 Task: Plan a trip to Shakargarr, Pakistan from 3rd December, 2023 to 7th December, 2023 for 2 adults.1  bedroom having 1 bed and 1 bathroom. Property type can be hotel. Booking option can be shelf check-in. Look for 5 properties as per requirement.
Action: Mouse moved to (502, 73)
Screenshot: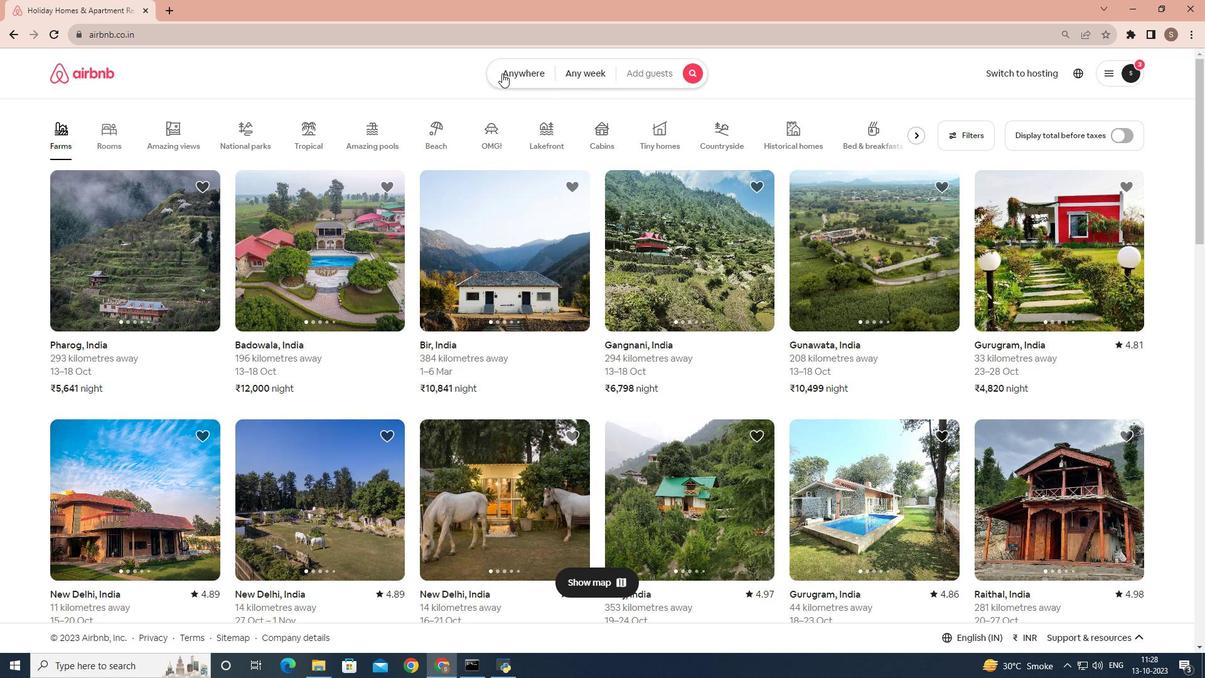 
Action: Mouse pressed left at (502, 73)
Screenshot: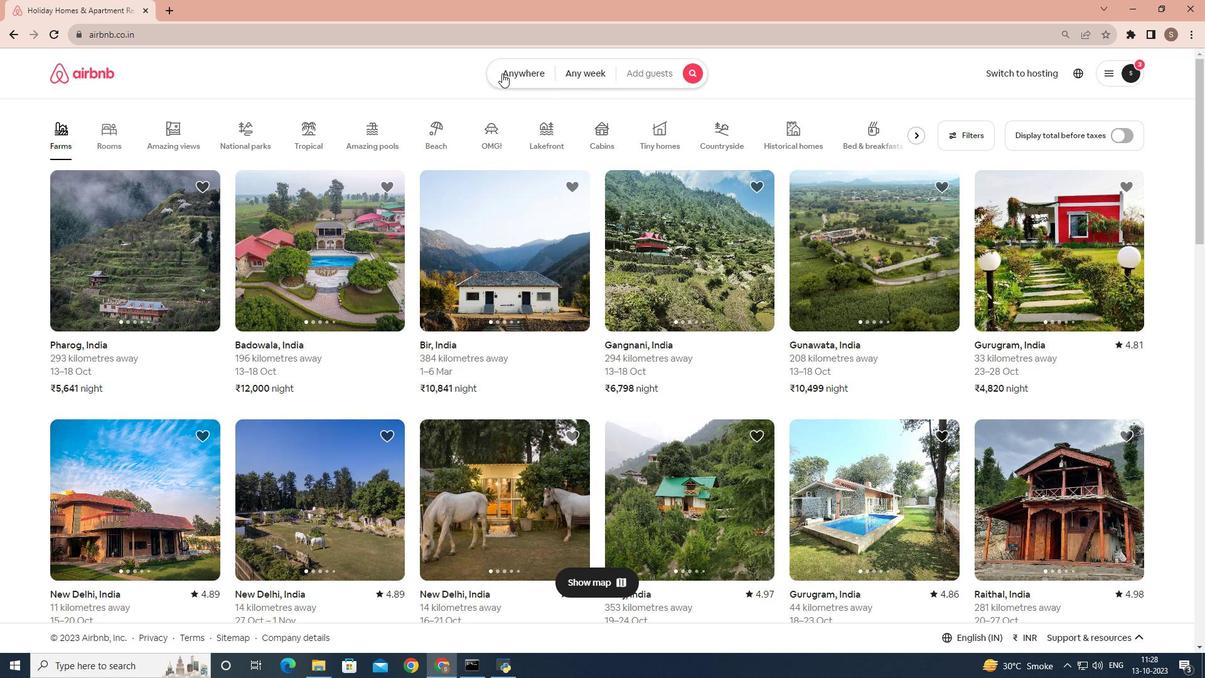 
Action: Mouse moved to (396, 122)
Screenshot: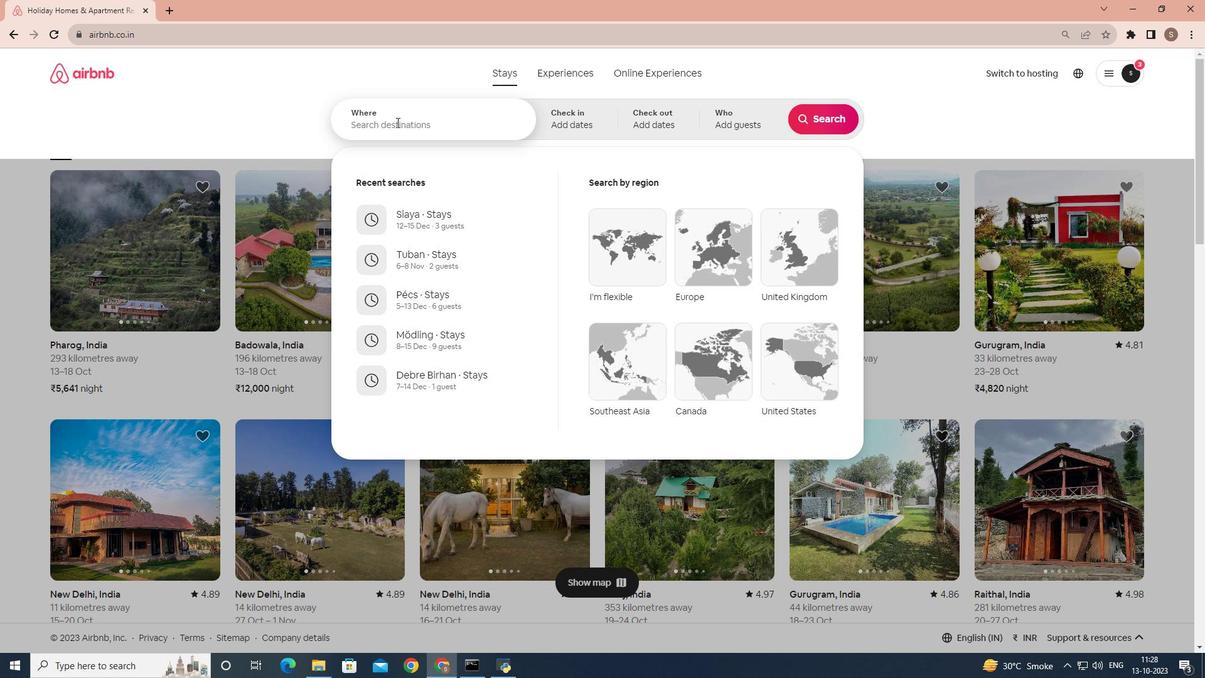 
Action: Mouse pressed left at (396, 122)
Screenshot: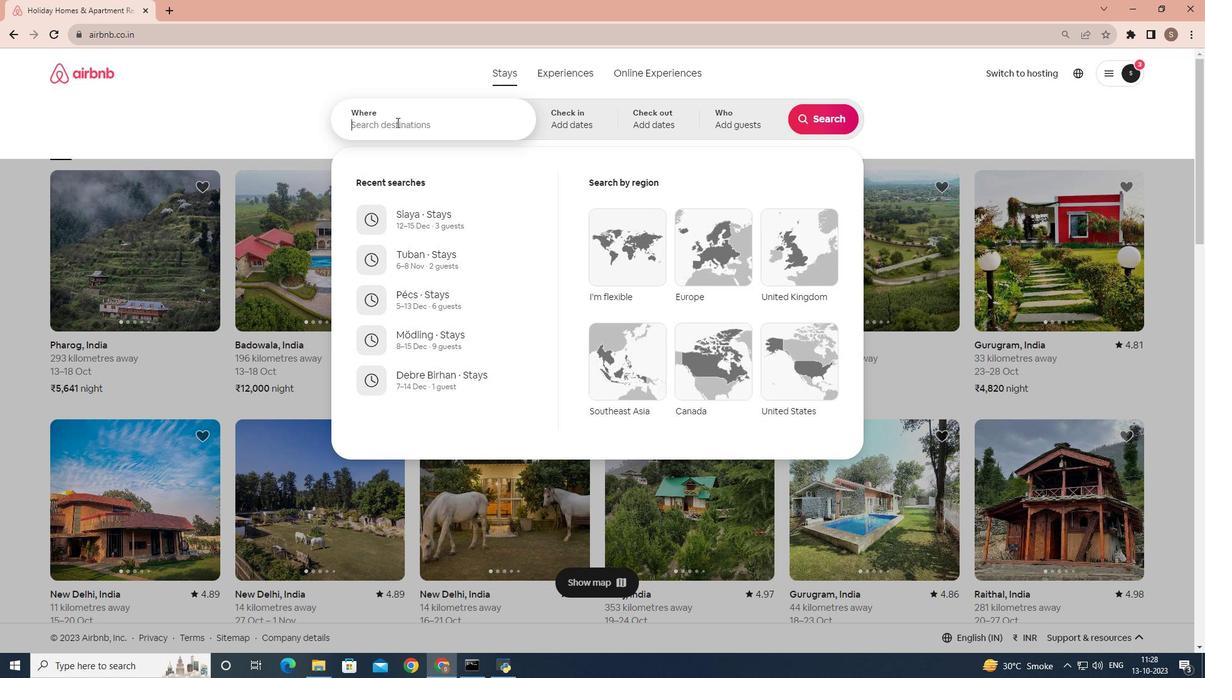 
Action: Mouse moved to (396, 117)
Screenshot: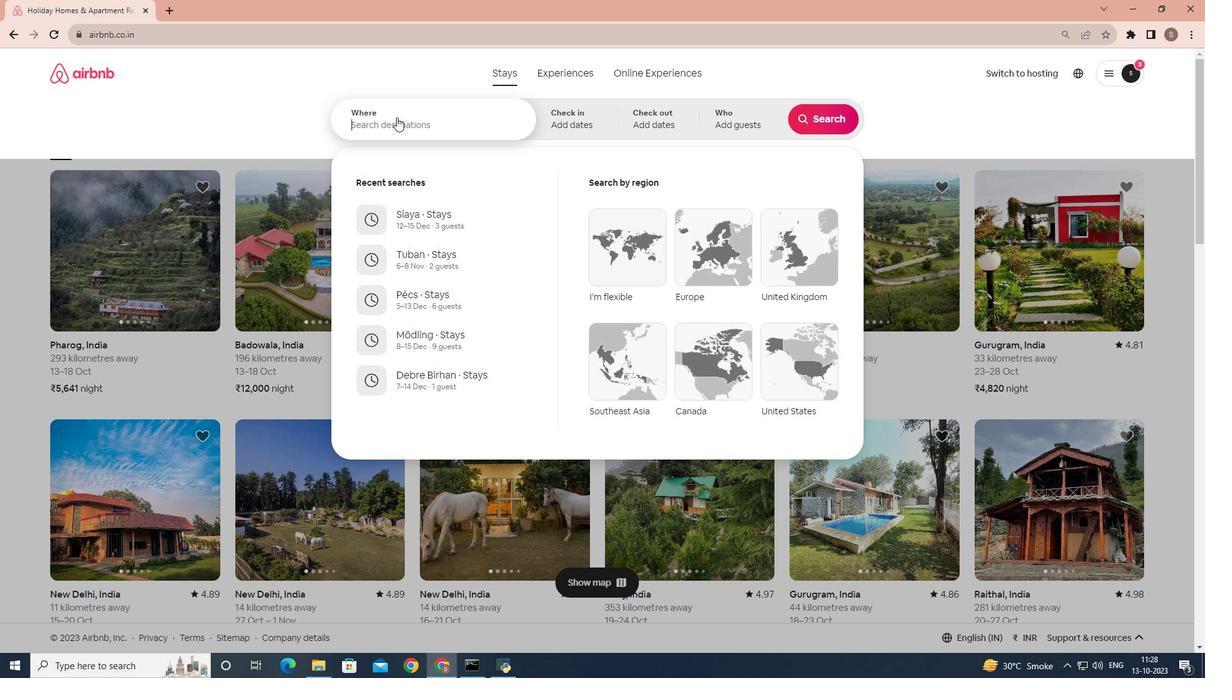 
Action: Key pressed shakargarr
Screenshot: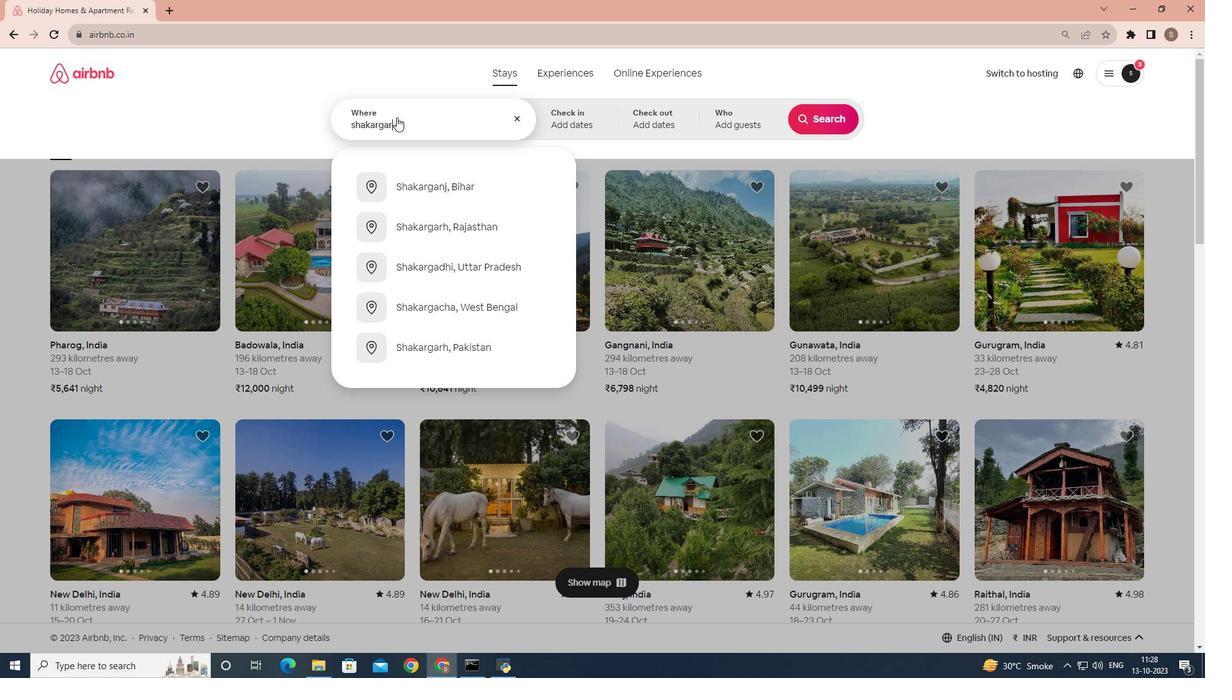 
Action: Mouse moved to (413, 128)
Screenshot: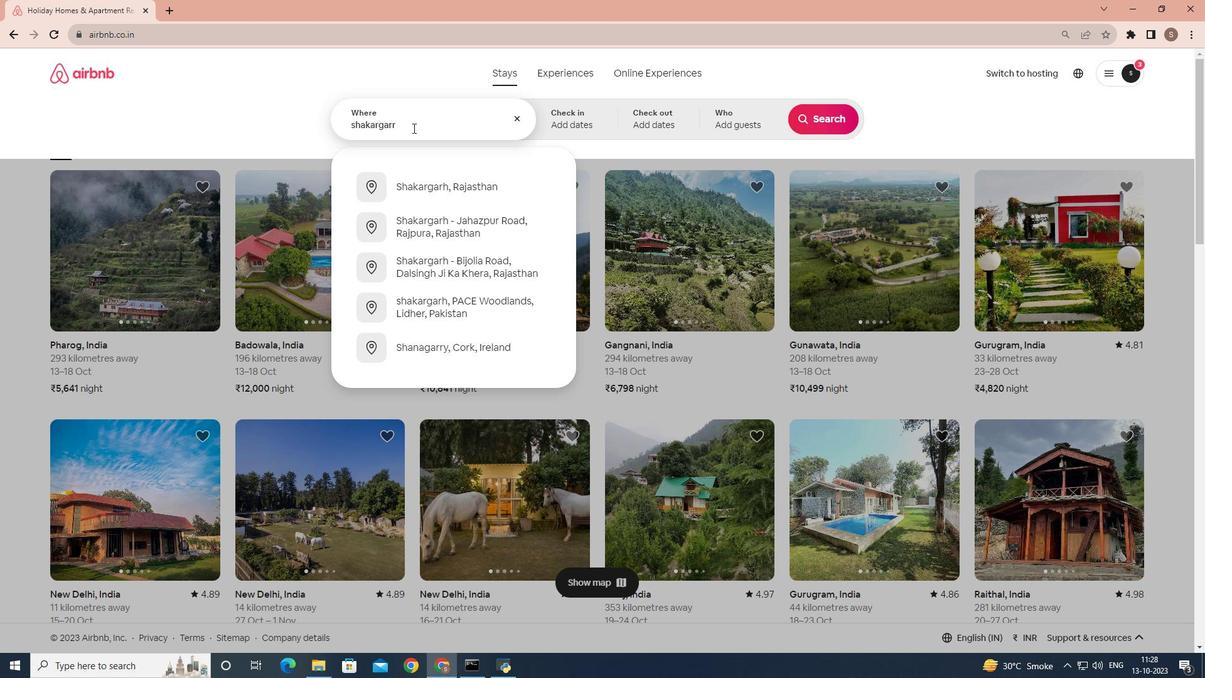 
Action: Key pressed ,pakistan
Screenshot: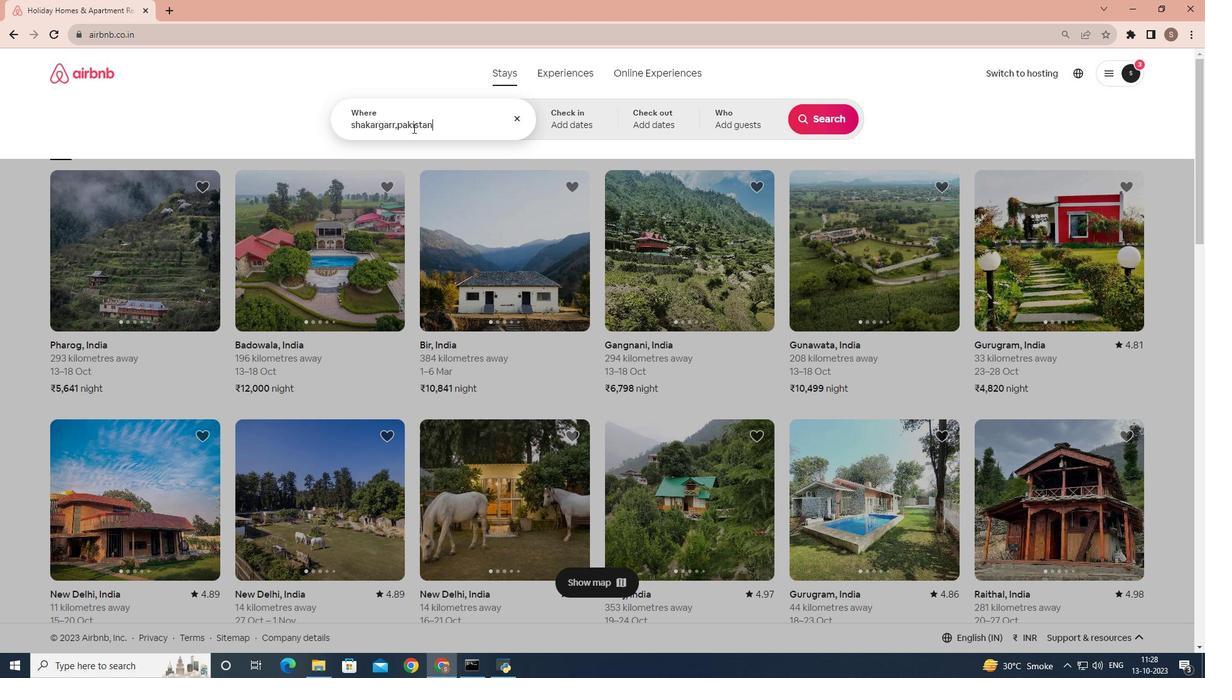
Action: Mouse moved to (417, 275)
Screenshot: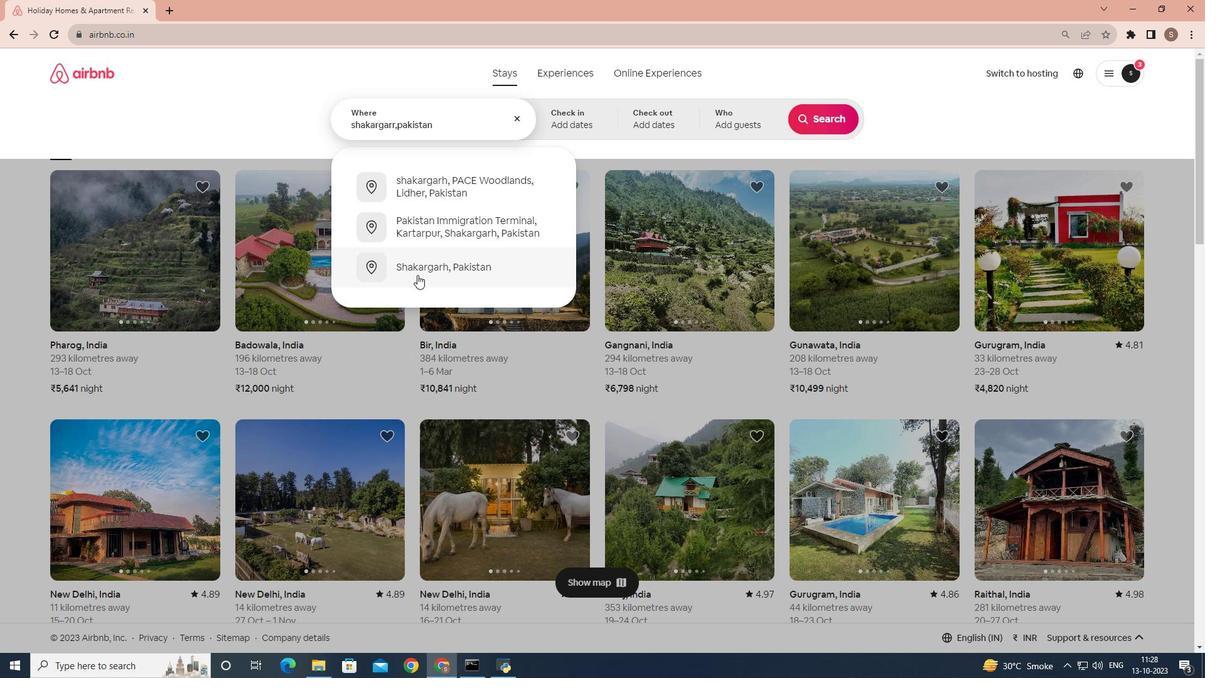 
Action: Mouse pressed left at (417, 275)
Screenshot: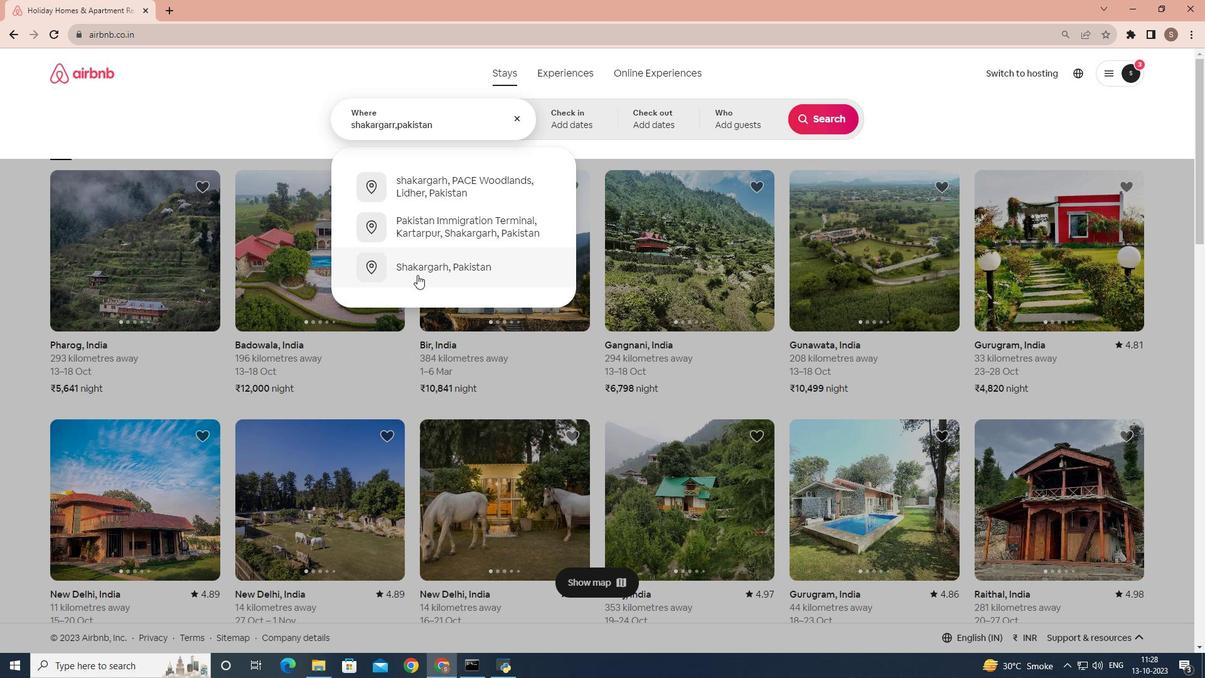 
Action: Mouse moved to (821, 219)
Screenshot: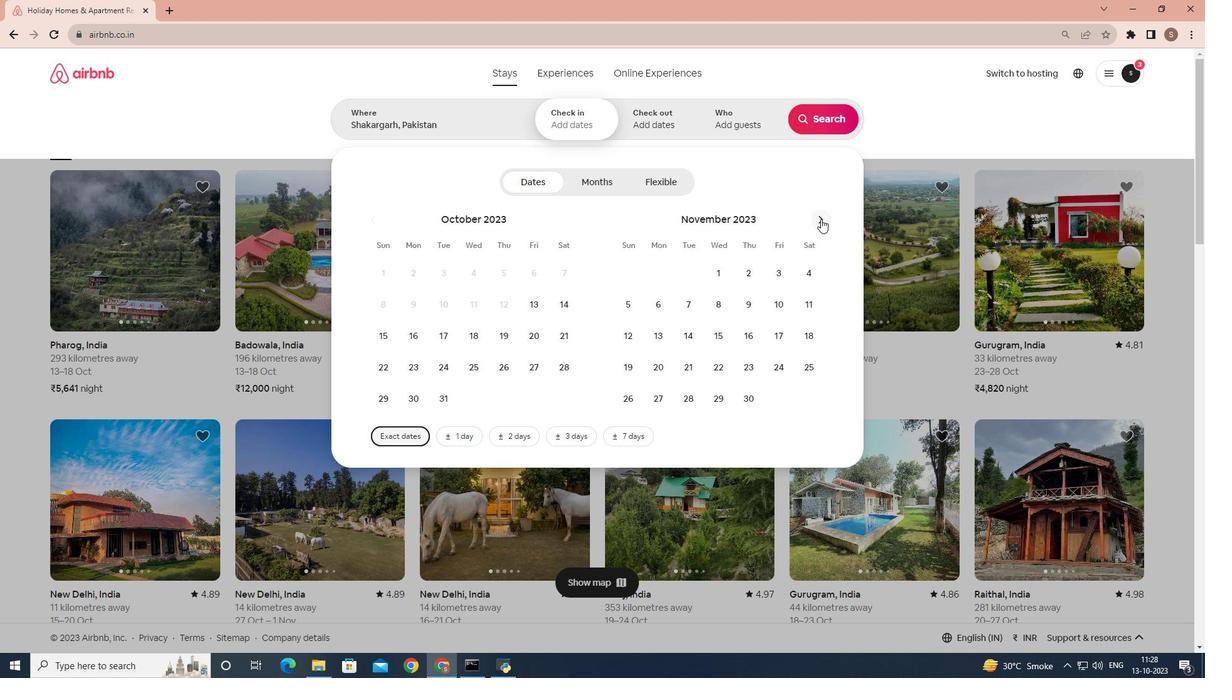 
Action: Mouse pressed left at (821, 219)
Screenshot: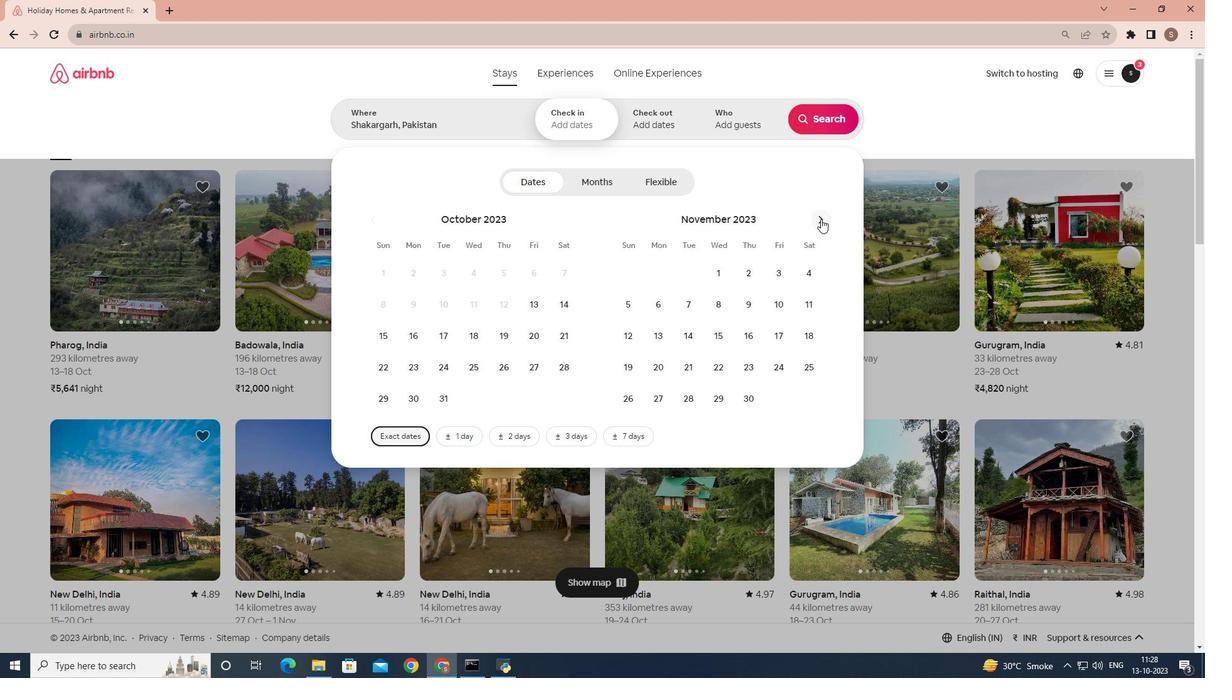 
Action: Mouse moved to (624, 314)
Screenshot: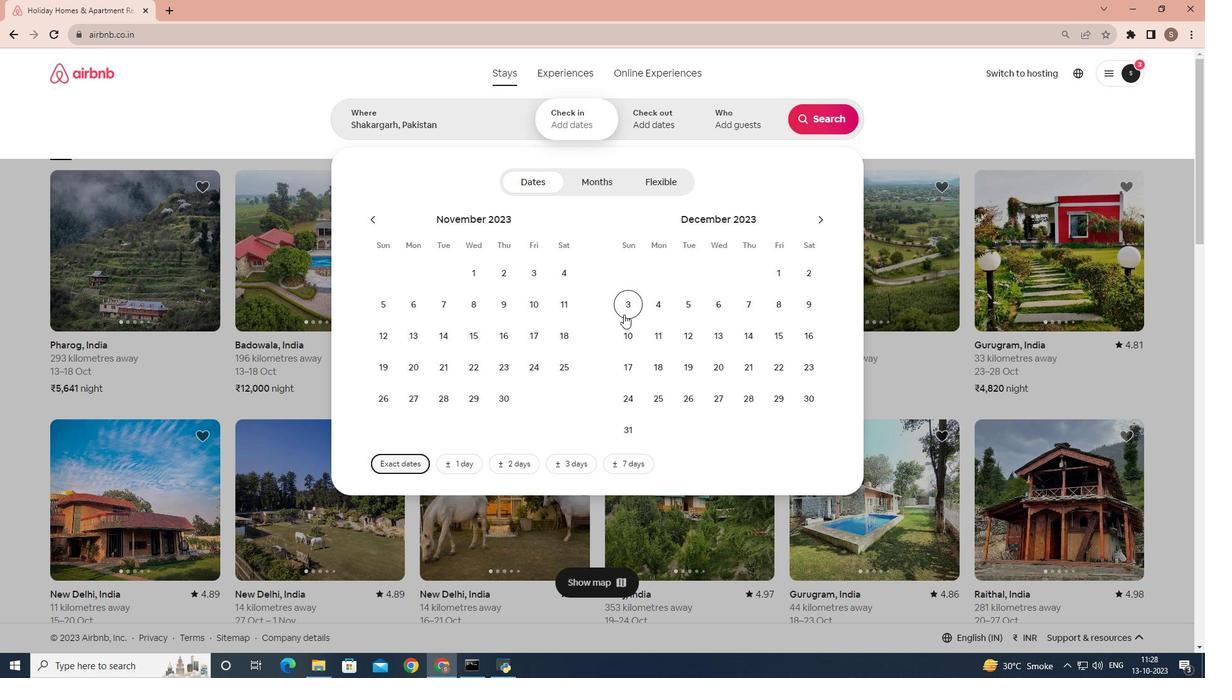 
Action: Mouse pressed left at (624, 314)
Screenshot: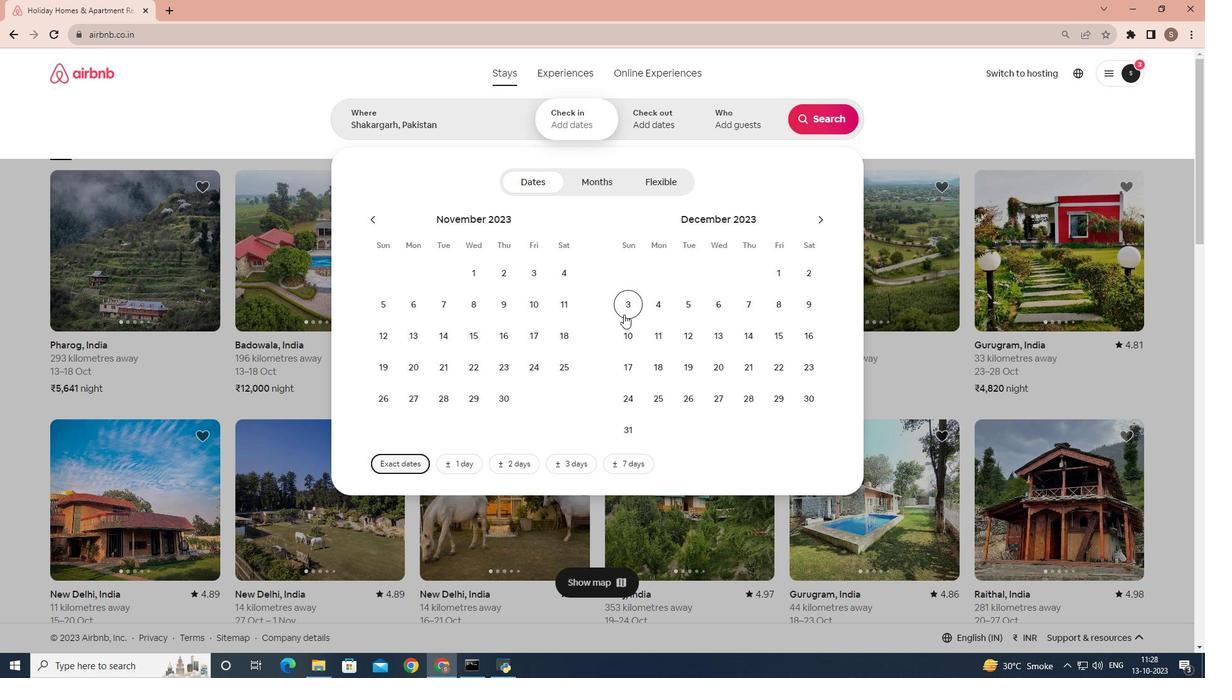 
Action: Mouse moved to (748, 313)
Screenshot: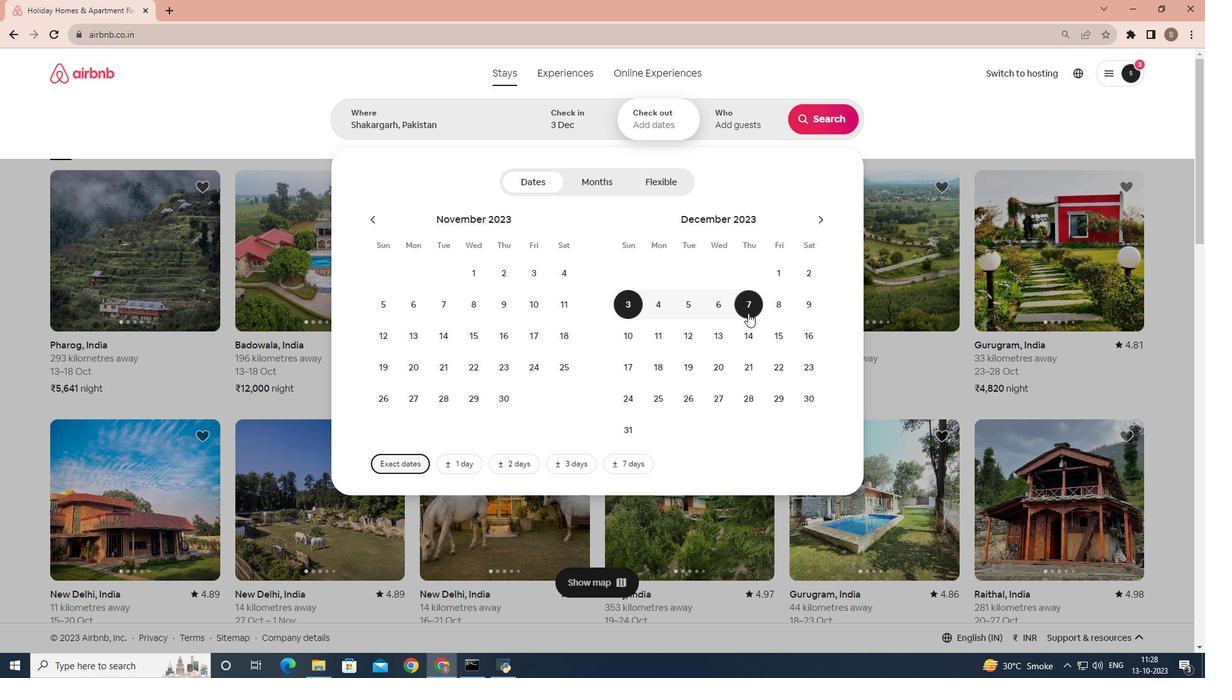 
Action: Mouse pressed left at (748, 313)
Screenshot: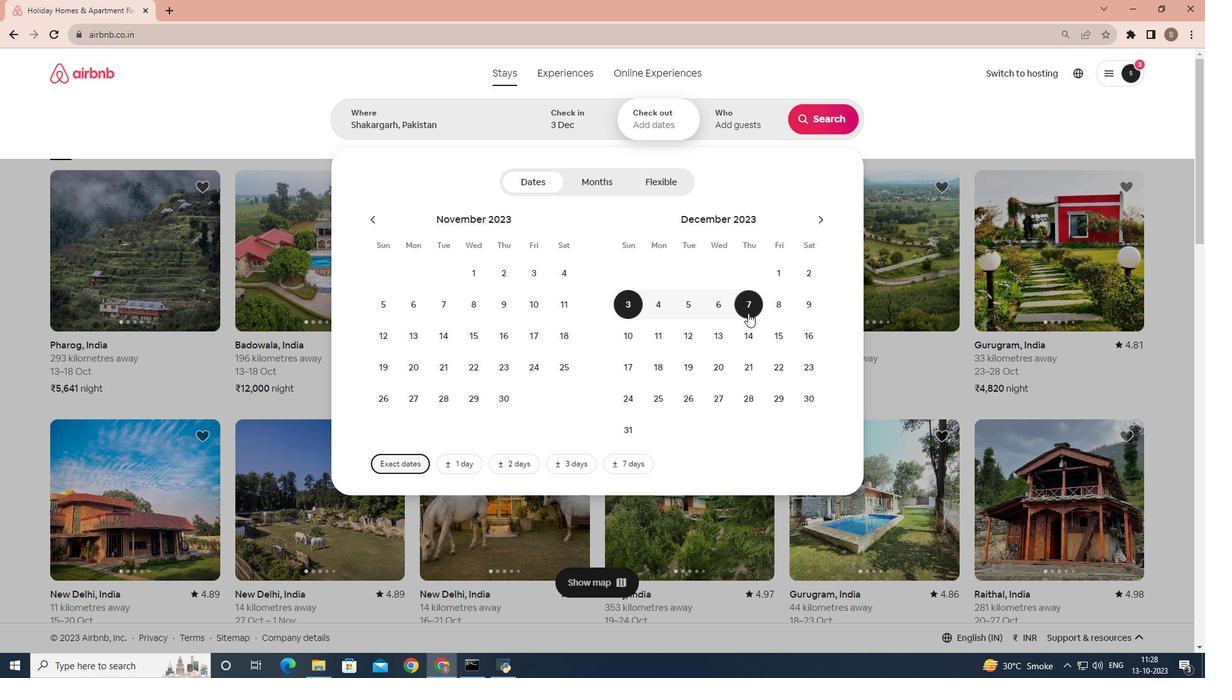 
Action: Mouse moved to (735, 129)
Screenshot: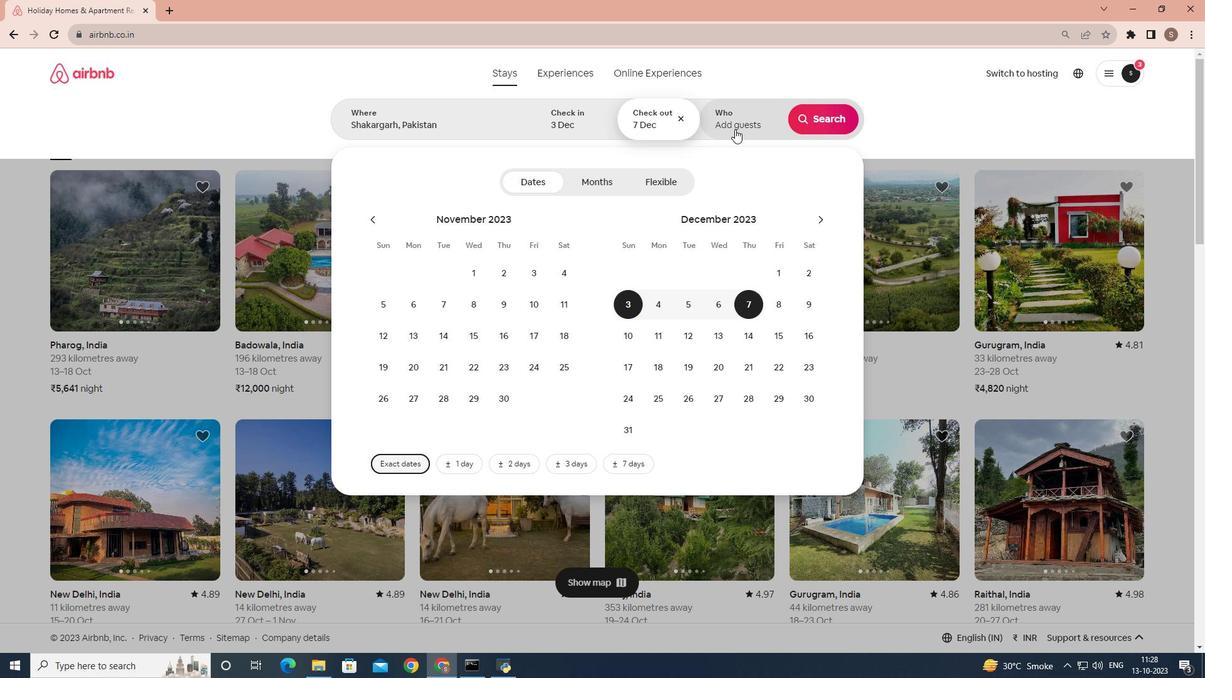 
Action: Mouse pressed left at (735, 129)
Screenshot: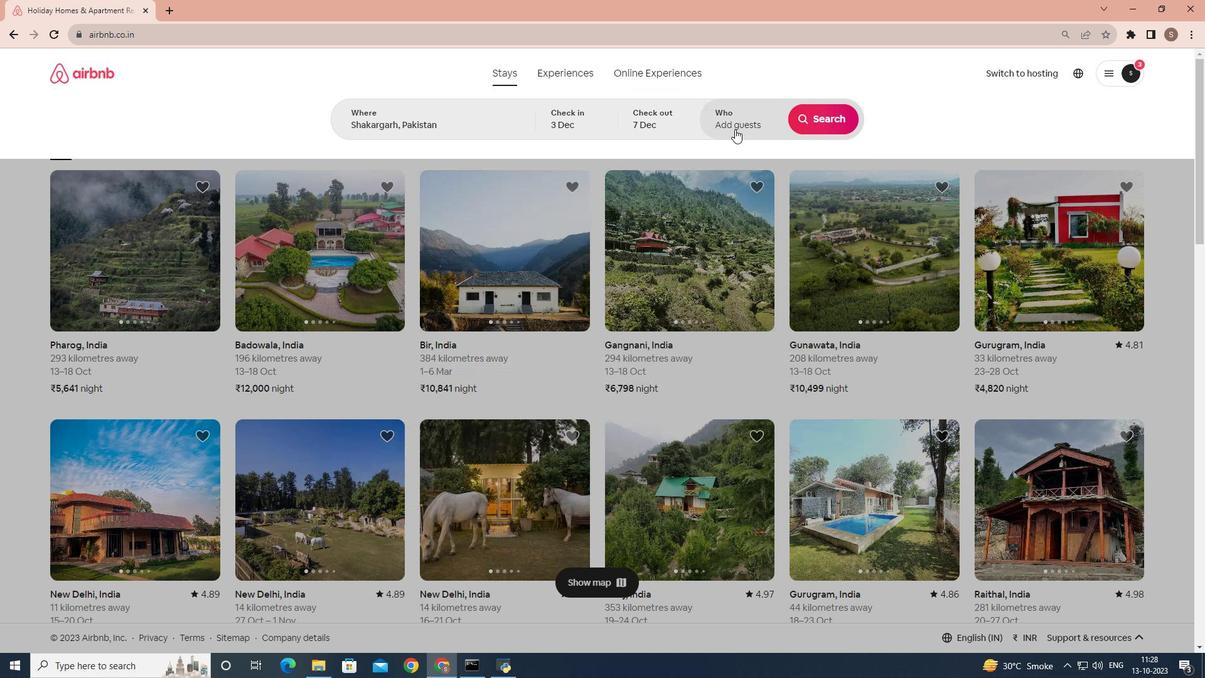 
Action: Mouse moved to (830, 185)
Screenshot: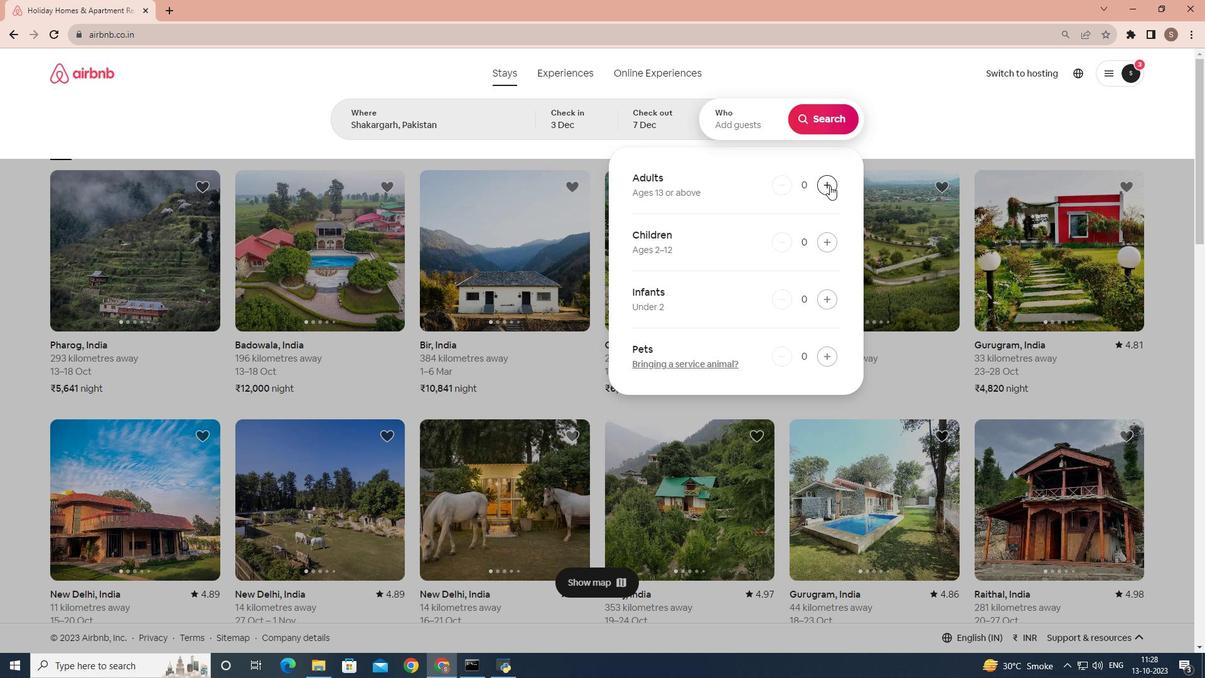 
Action: Mouse pressed left at (830, 185)
Screenshot: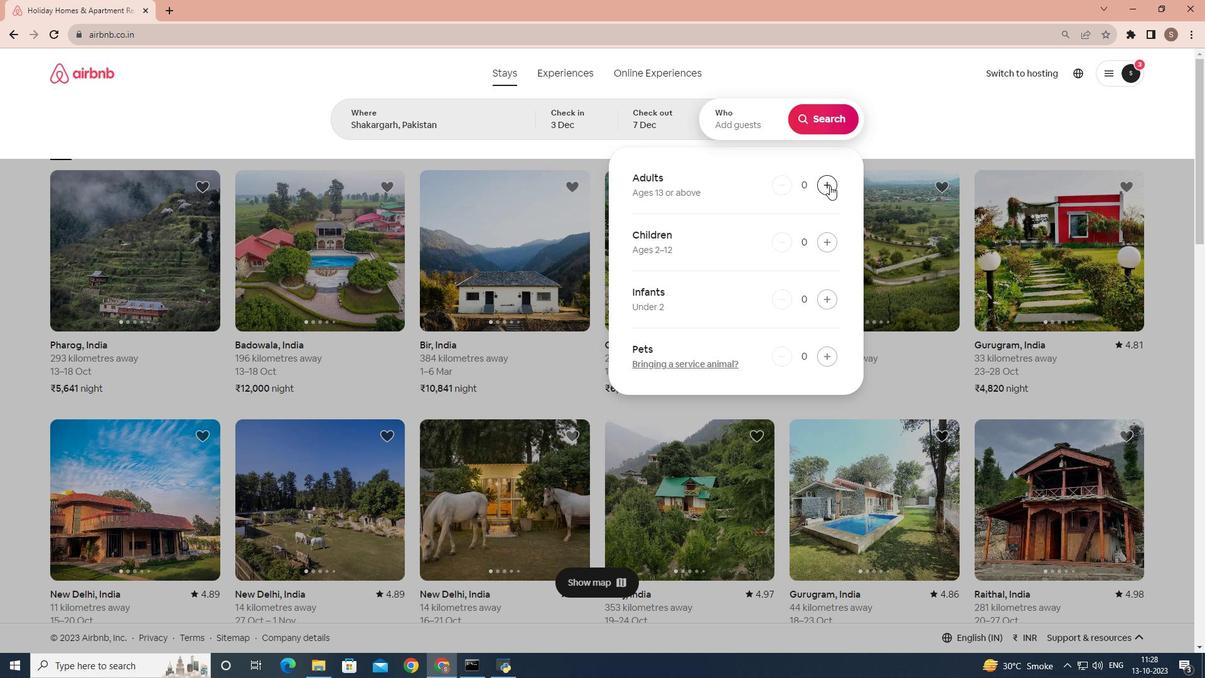 
Action: Mouse pressed left at (830, 185)
Screenshot: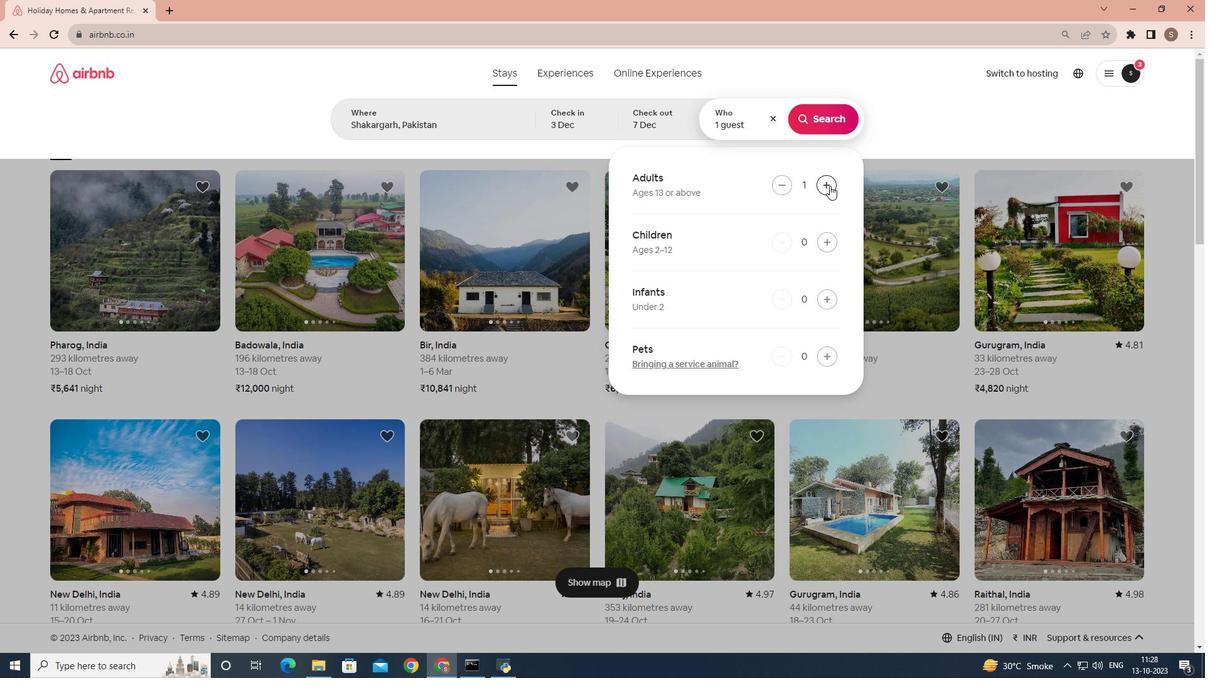 
Action: Mouse pressed left at (830, 185)
Screenshot: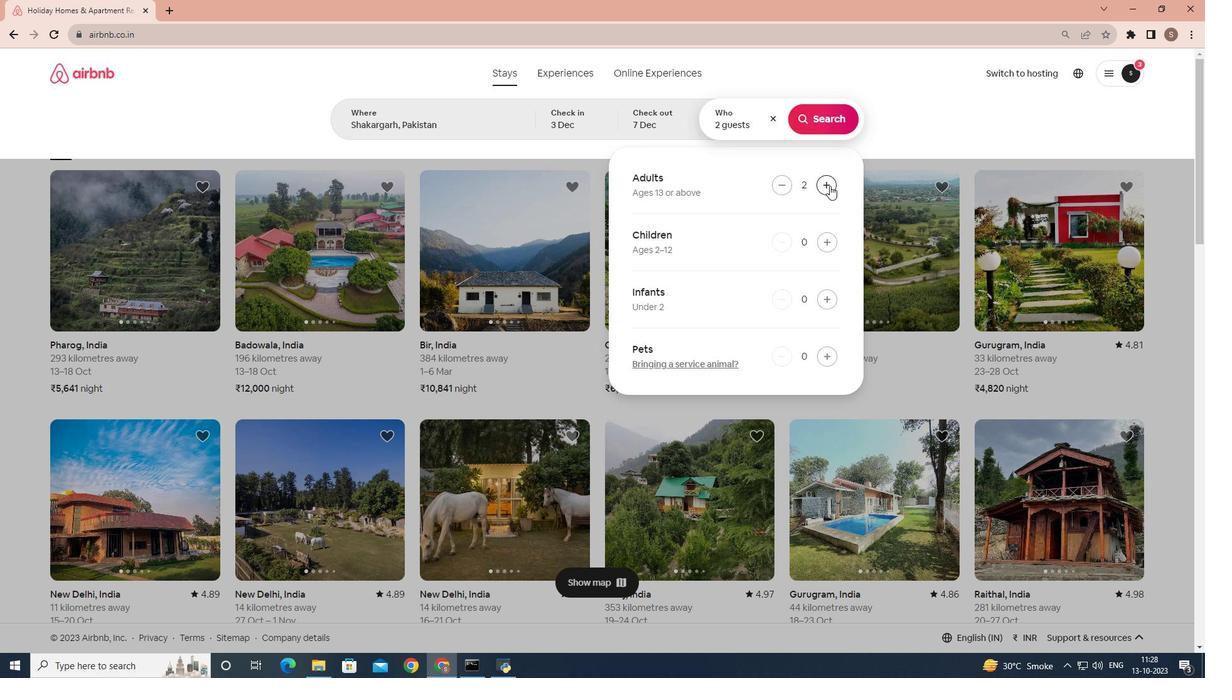 
Action: Mouse moved to (790, 190)
Screenshot: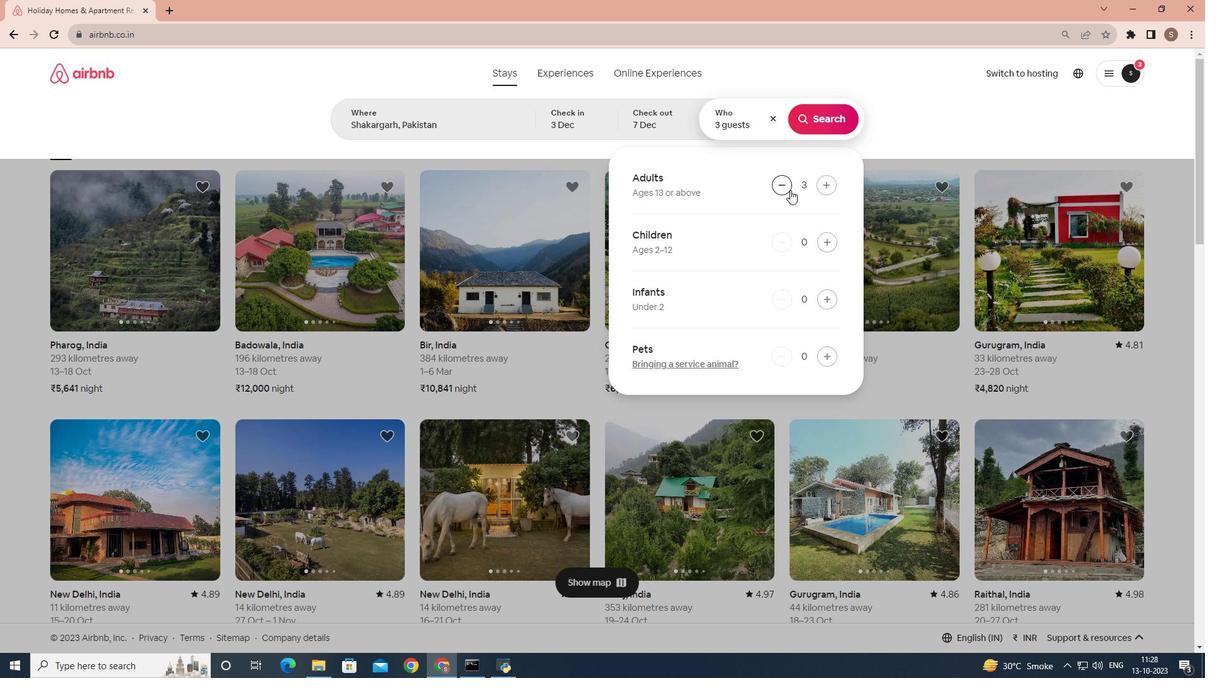 
Action: Mouse pressed left at (790, 190)
Screenshot: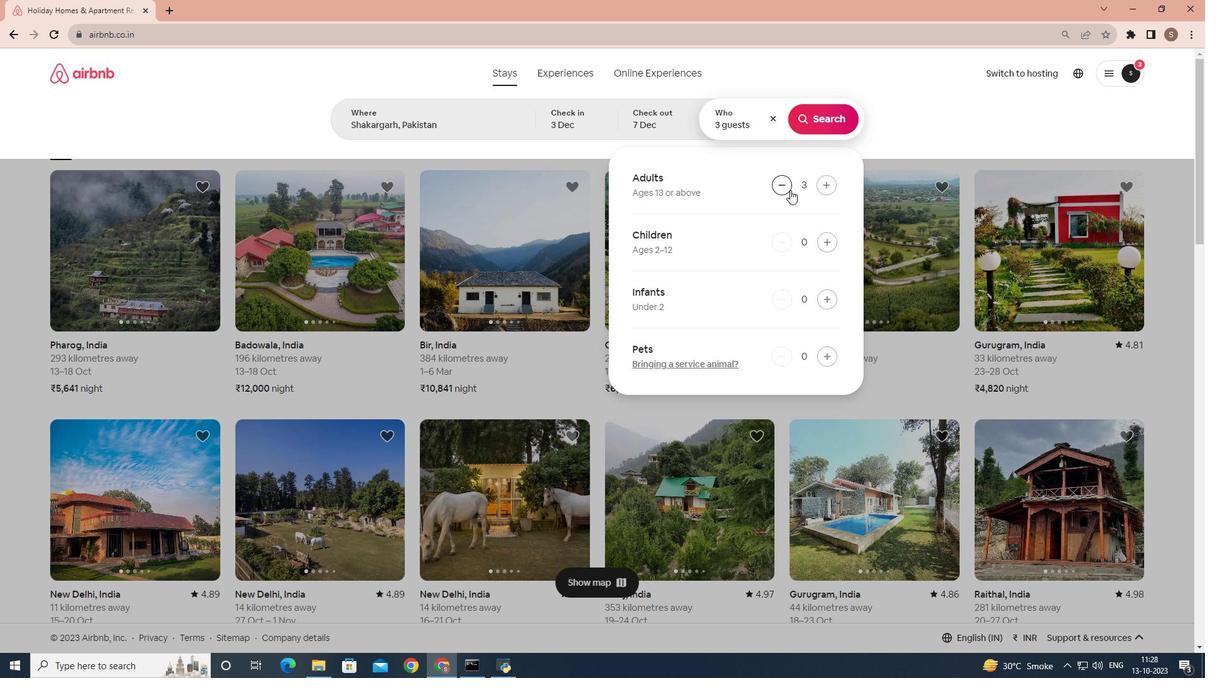 
Action: Mouse moved to (826, 124)
Screenshot: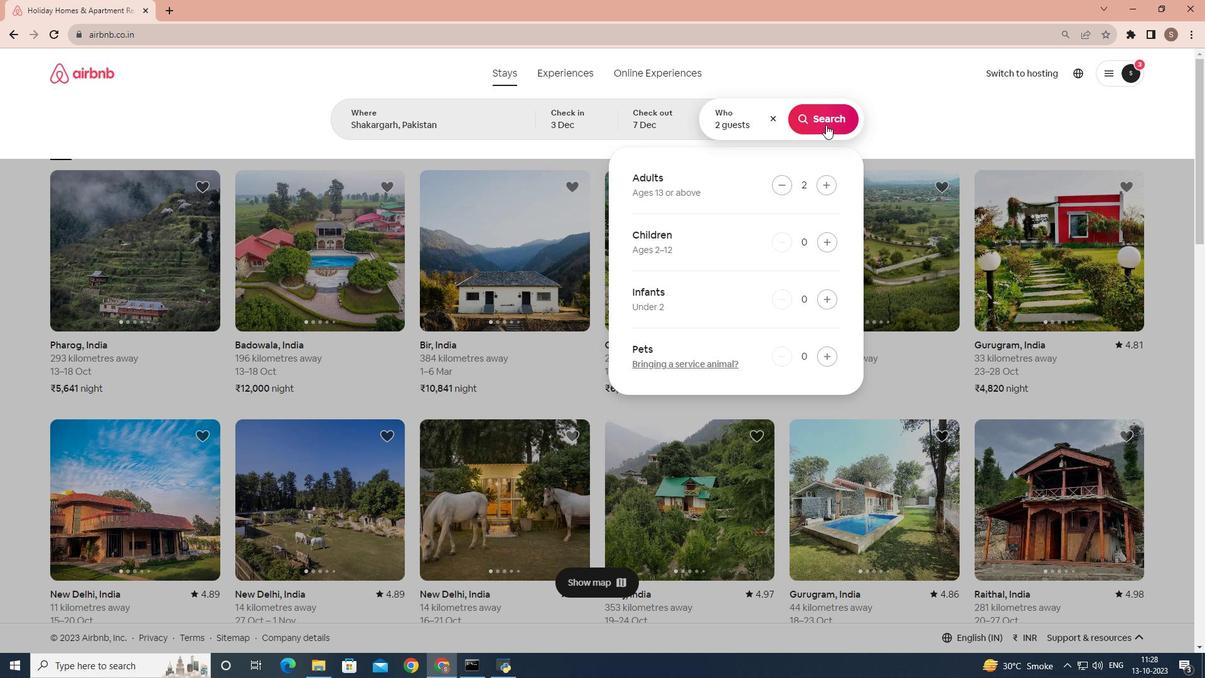 
Action: Mouse pressed left at (826, 124)
Screenshot: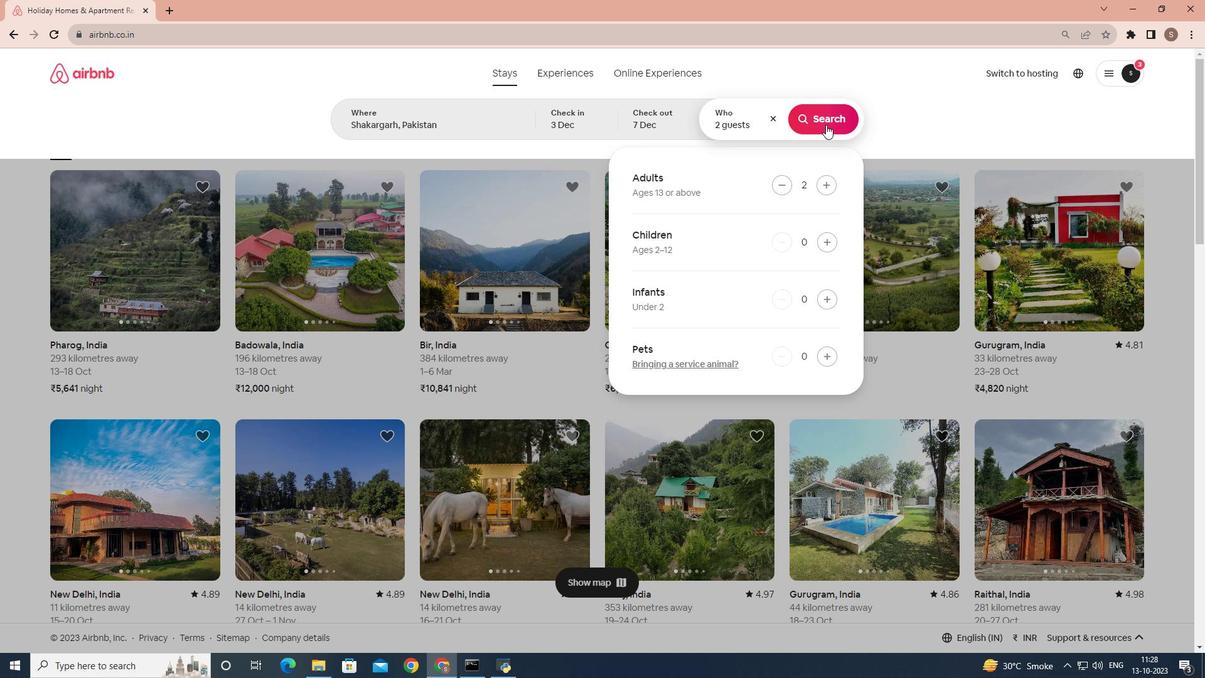 
Action: Mouse moved to (1004, 109)
Screenshot: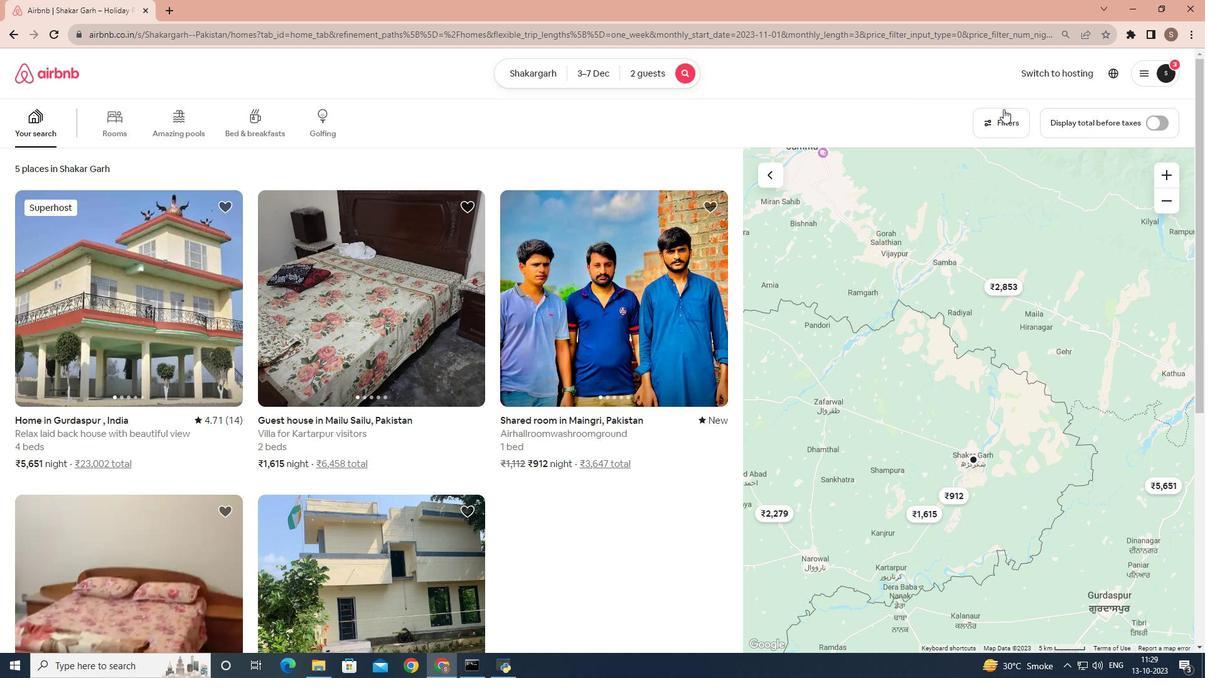 
Action: Mouse pressed left at (1004, 109)
Screenshot: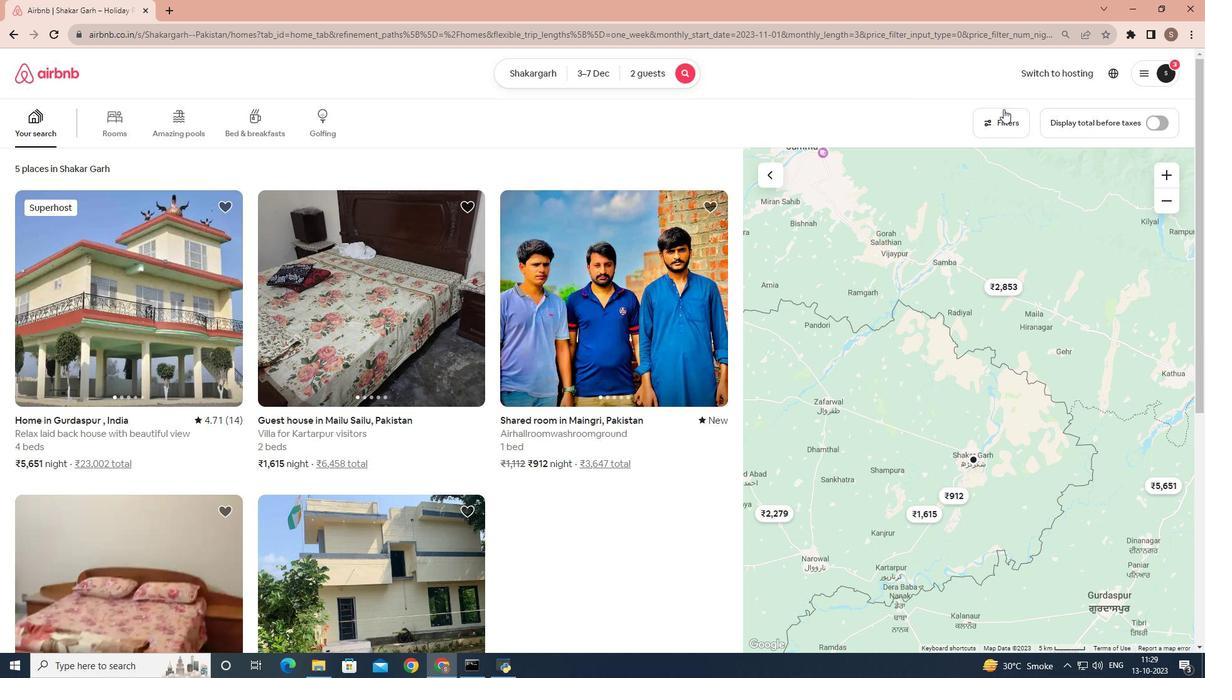 
Action: Mouse moved to (580, 294)
Screenshot: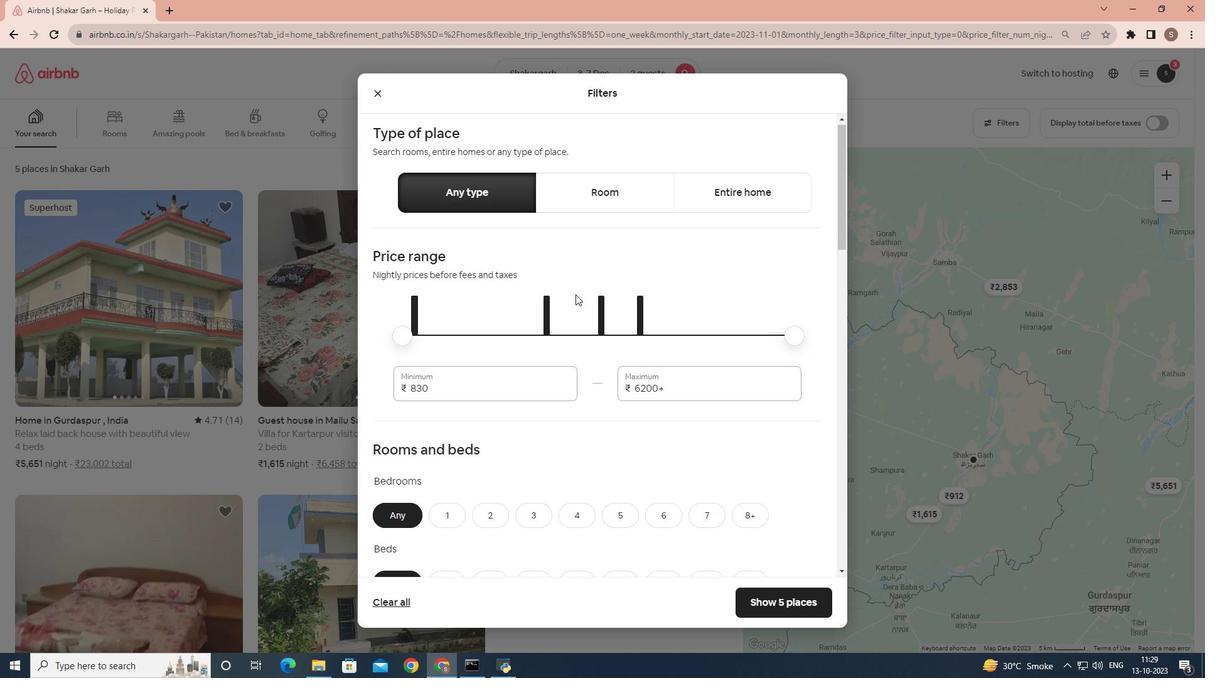 
Action: Mouse scrolled (580, 293) with delta (0, 0)
Screenshot: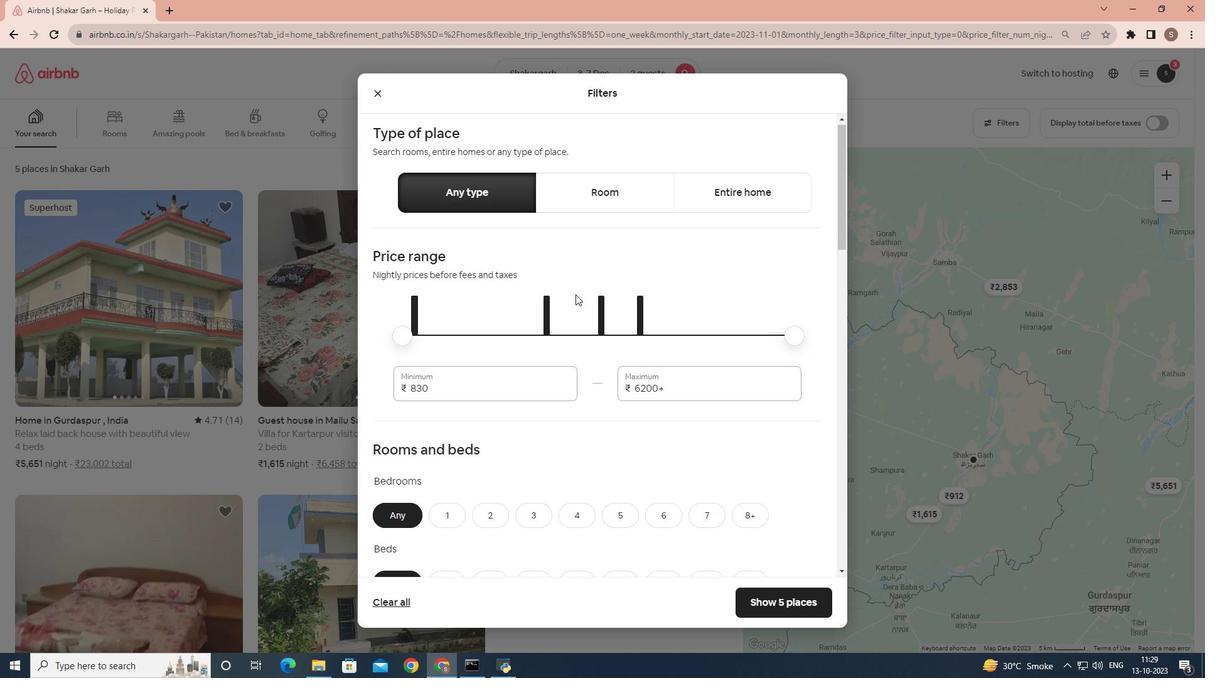 
Action: Mouse moved to (577, 294)
Screenshot: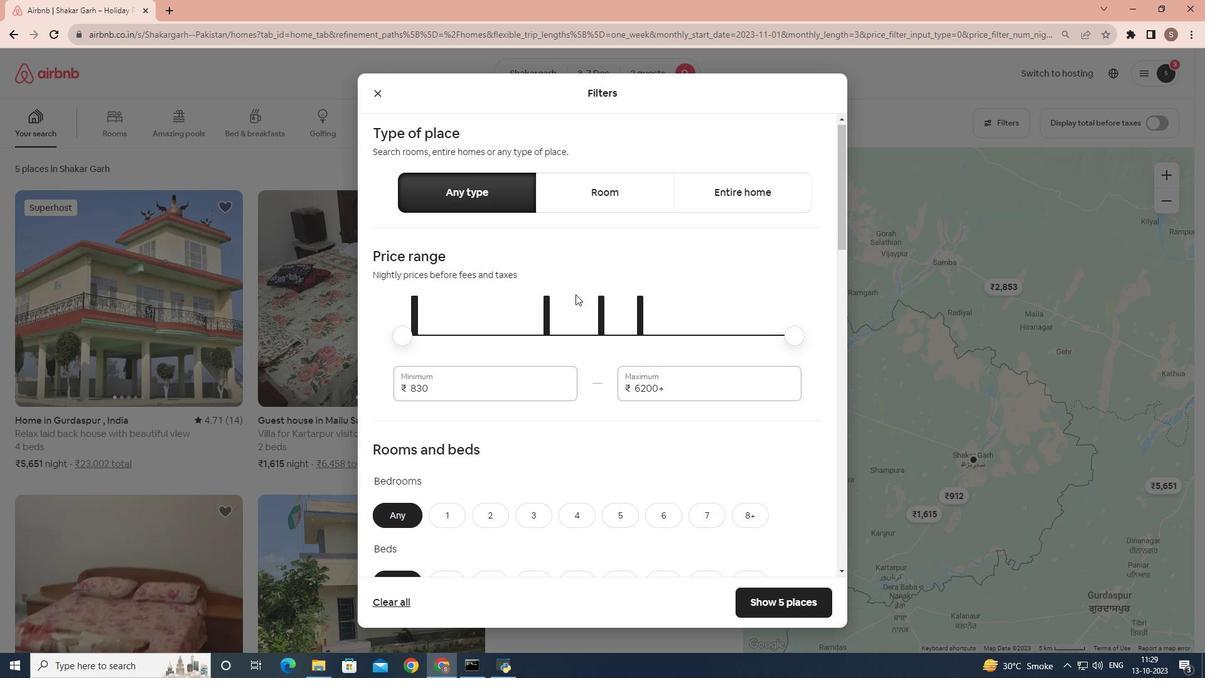
Action: Mouse scrolled (577, 293) with delta (0, 0)
Screenshot: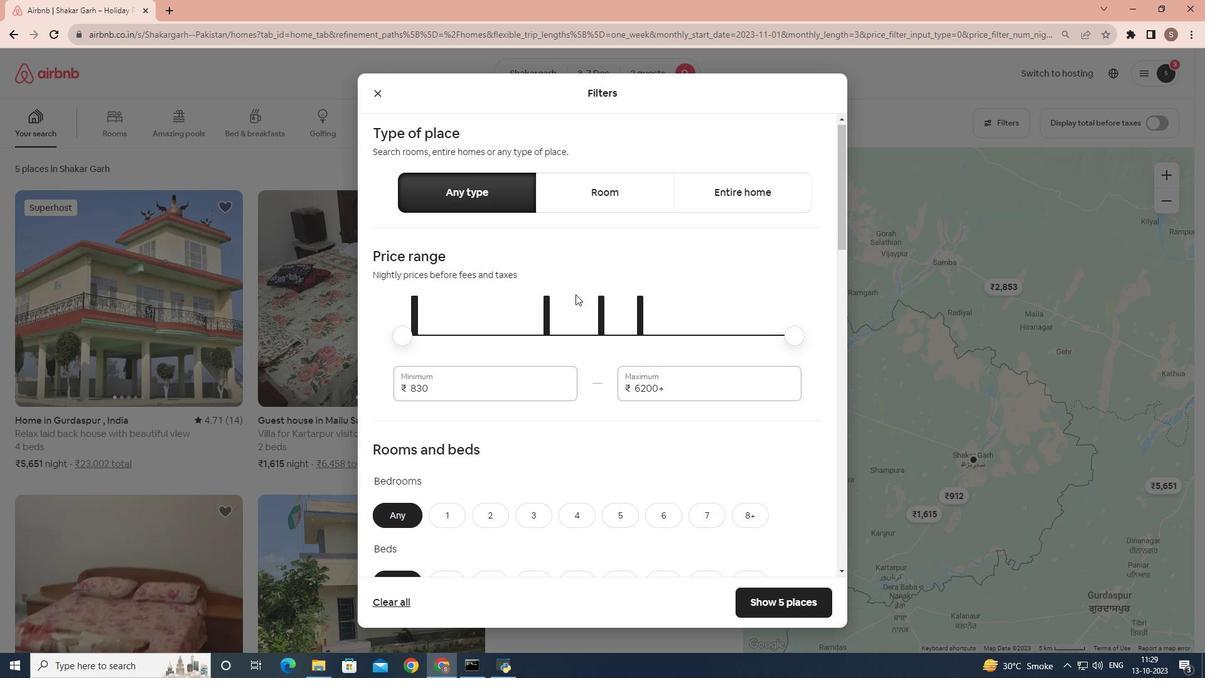 
Action: Mouse moved to (575, 294)
Screenshot: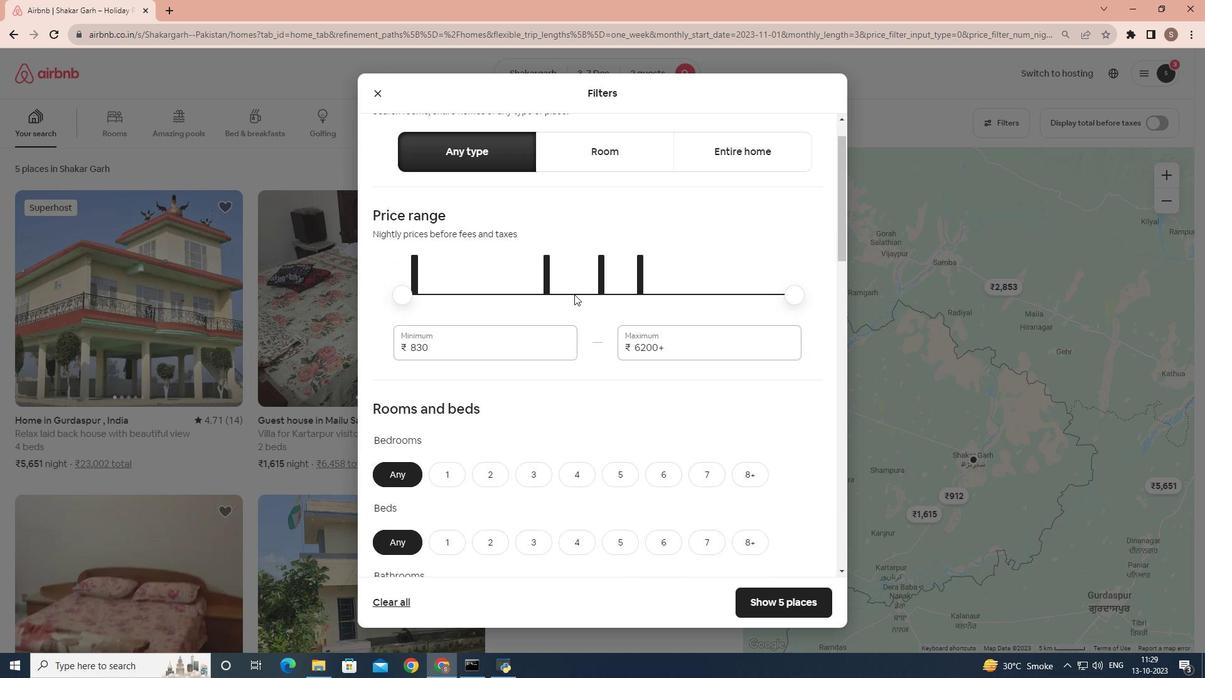 
Action: Mouse scrolled (575, 293) with delta (0, 0)
Screenshot: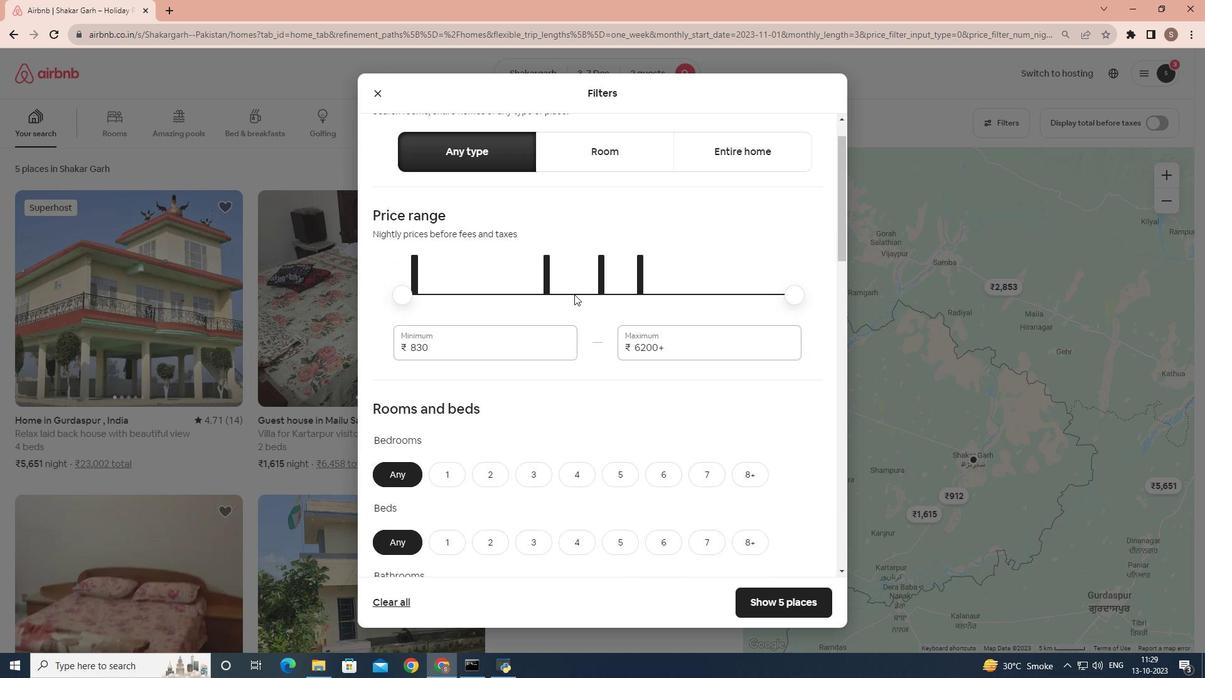 
Action: Mouse moved to (574, 294)
Screenshot: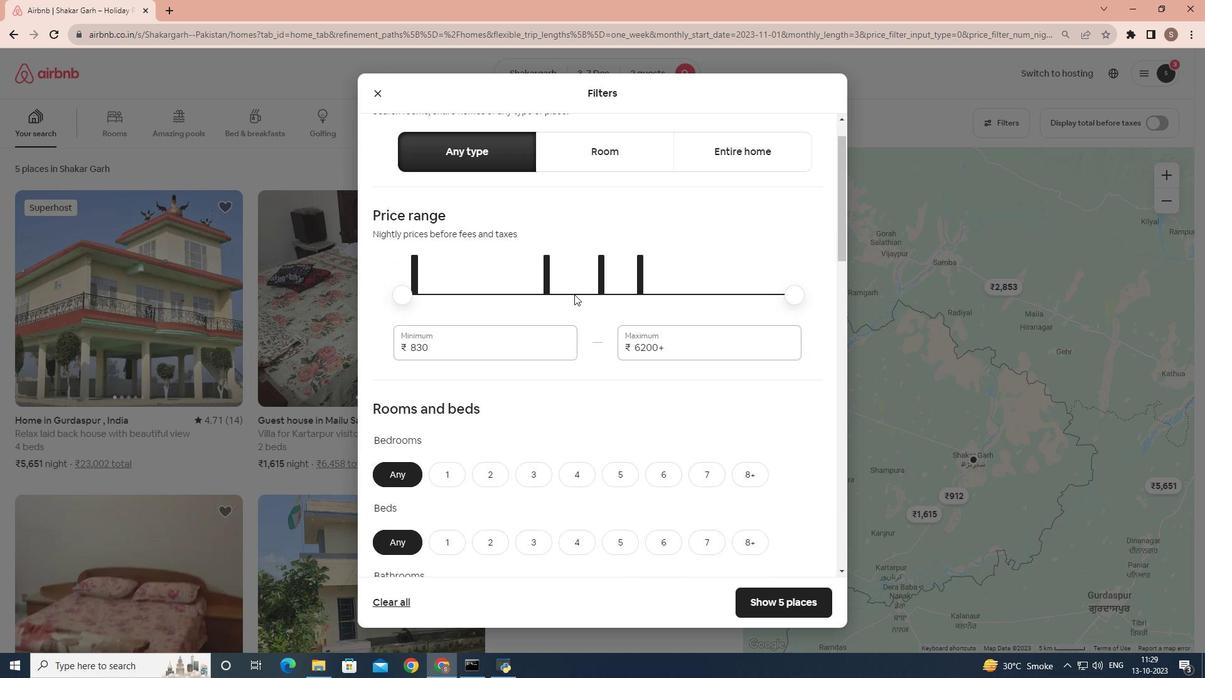 
Action: Mouse scrolled (574, 293) with delta (0, 0)
Screenshot: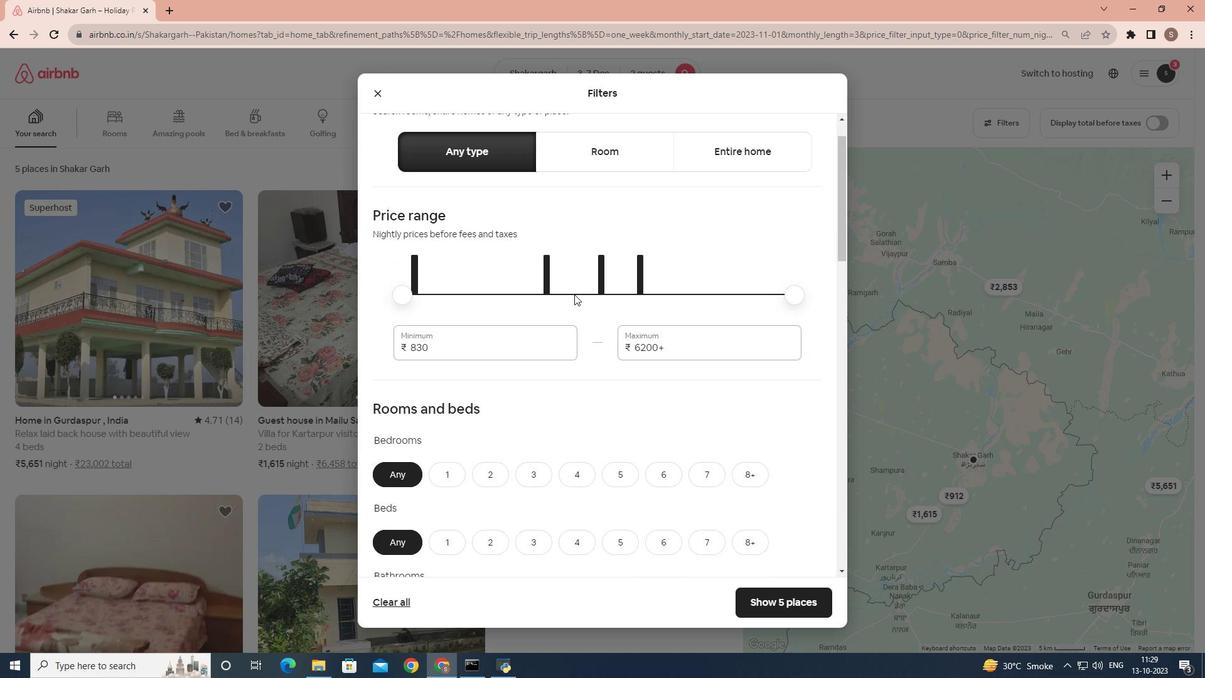 
Action: Mouse moved to (452, 268)
Screenshot: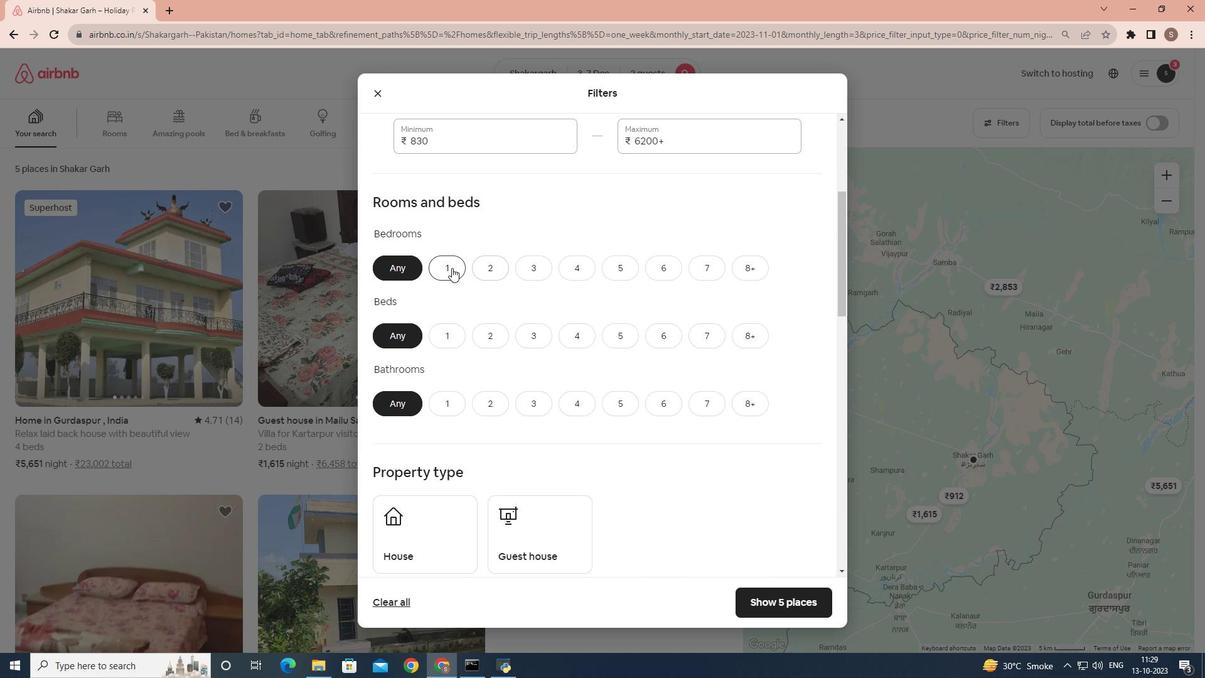 
Action: Mouse pressed left at (452, 268)
Screenshot: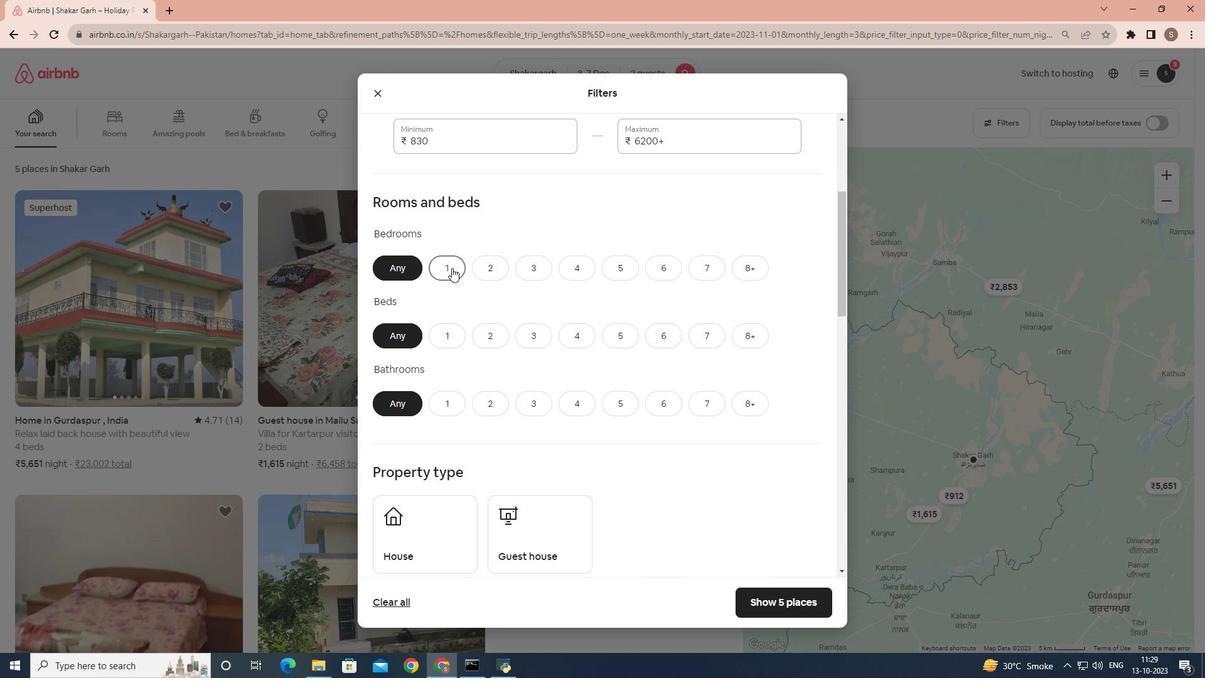 
Action: Mouse moved to (462, 336)
Screenshot: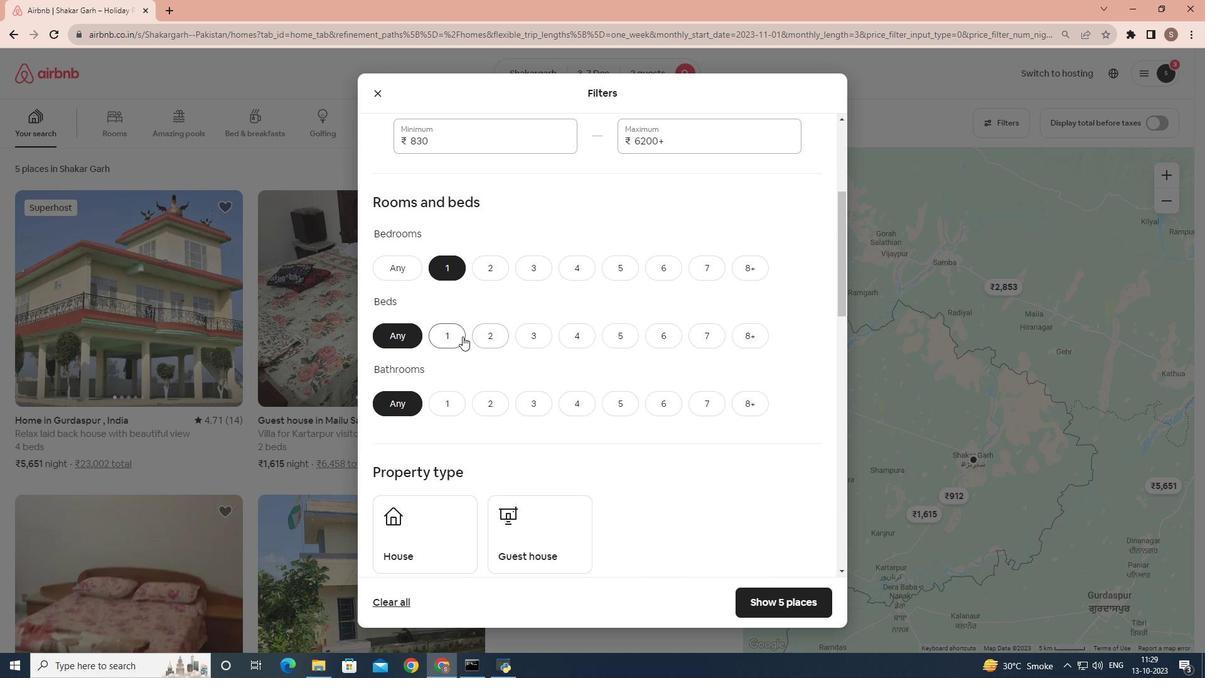 
Action: Mouse pressed left at (462, 336)
Screenshot: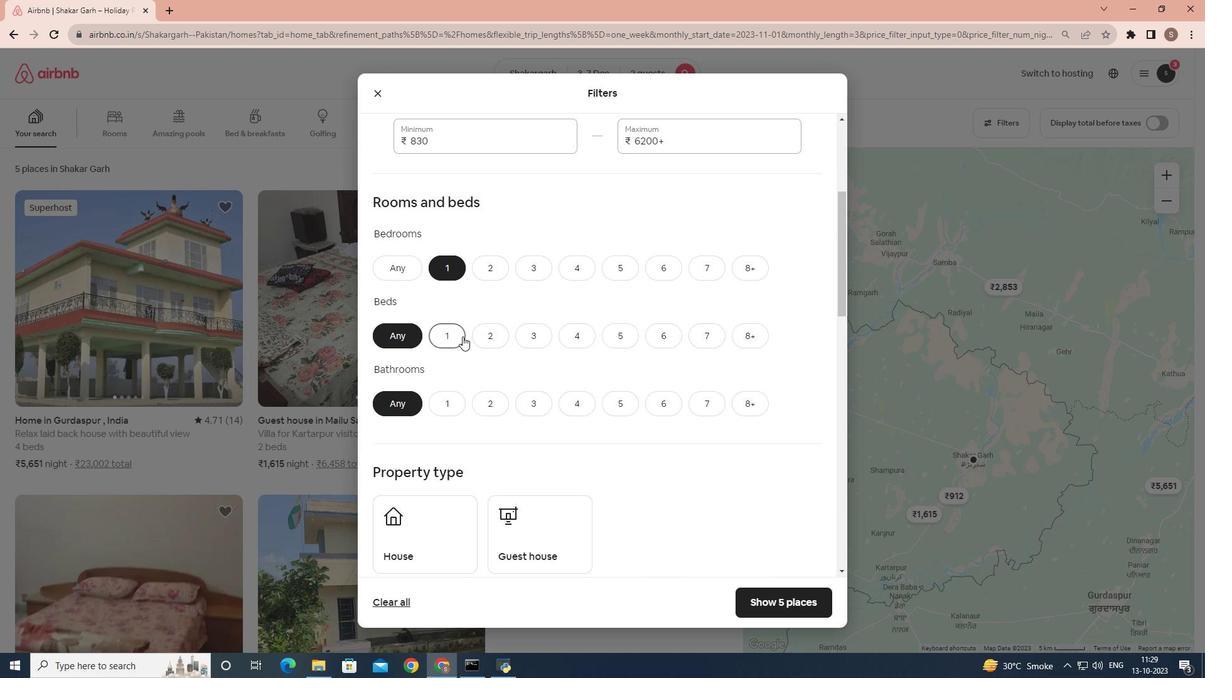 
Action: Mouse moved to (446, 400)
Screenshot: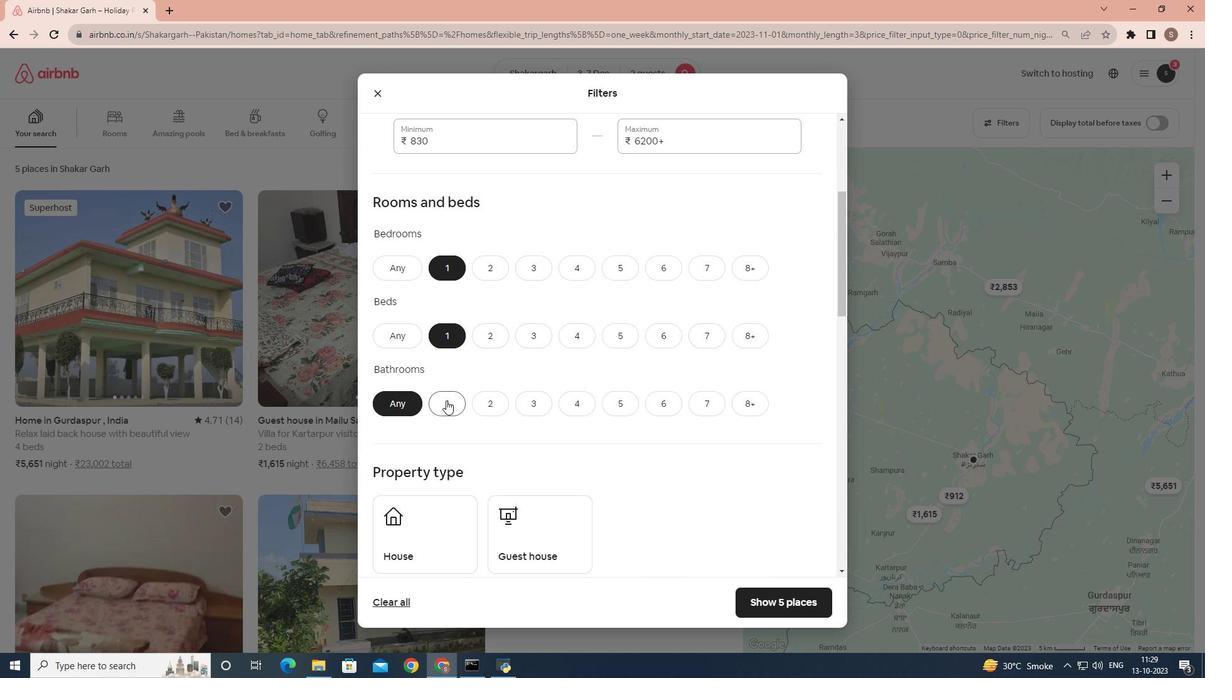 
Action: Mouse pressed left at (446, 400)
Screenshot: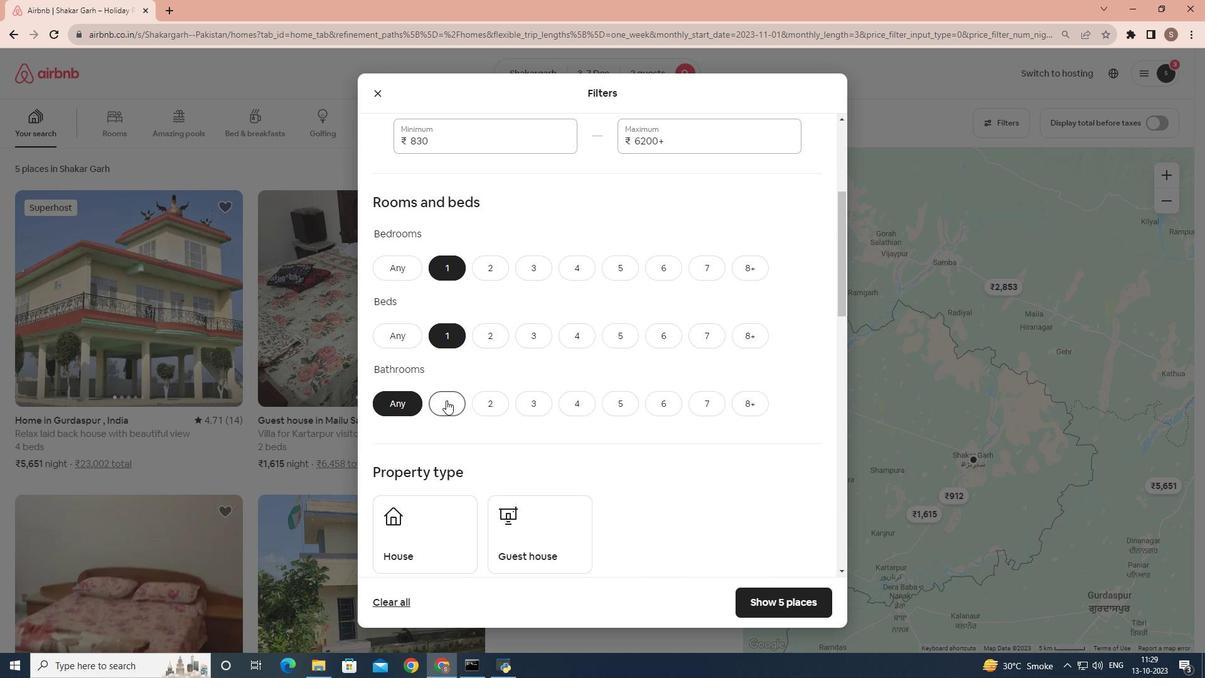 
Action: Mouse moved to (471, 368)
Screenshot: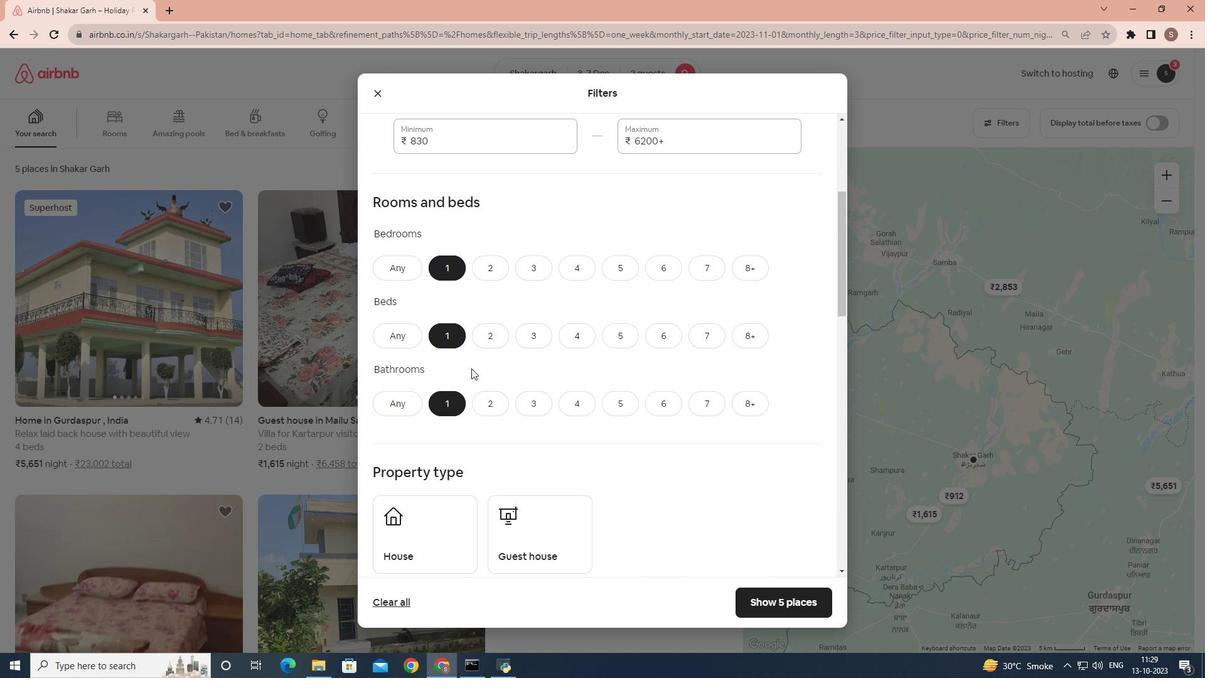 
Action: Mouse scrolled (471, 367) with delta (0, 0)
Screenshot: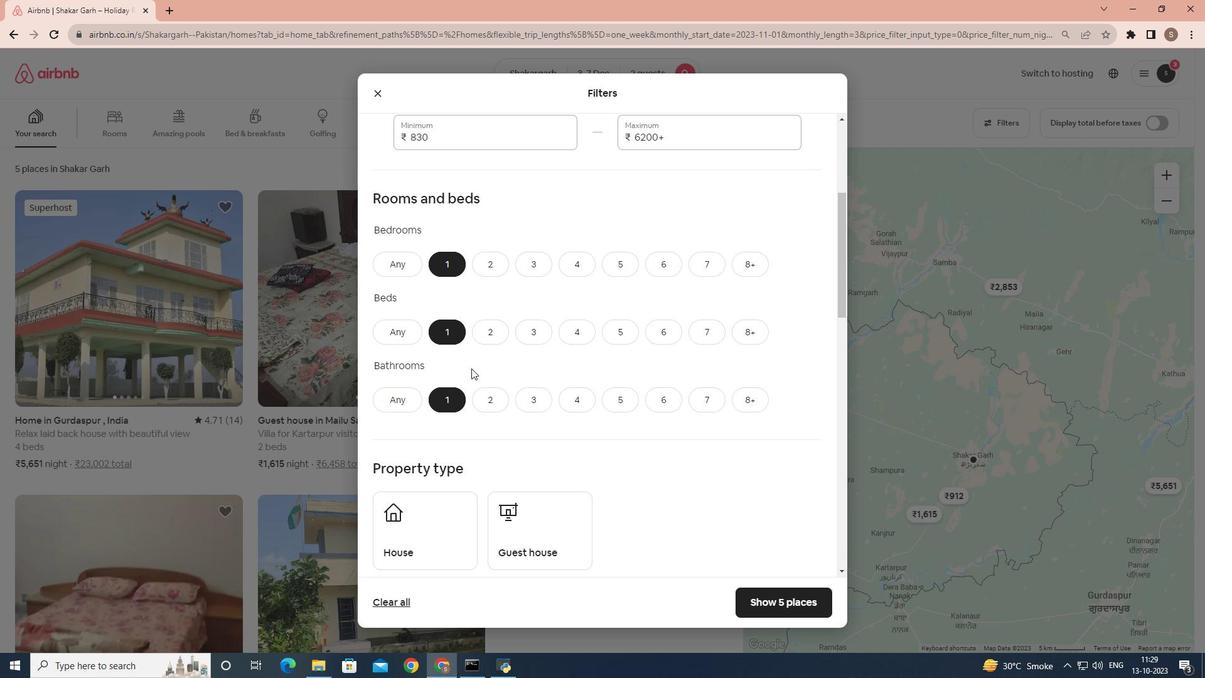 
Action: Mouse scrolled (471, 367) with delta (0, 0)
Screenshot: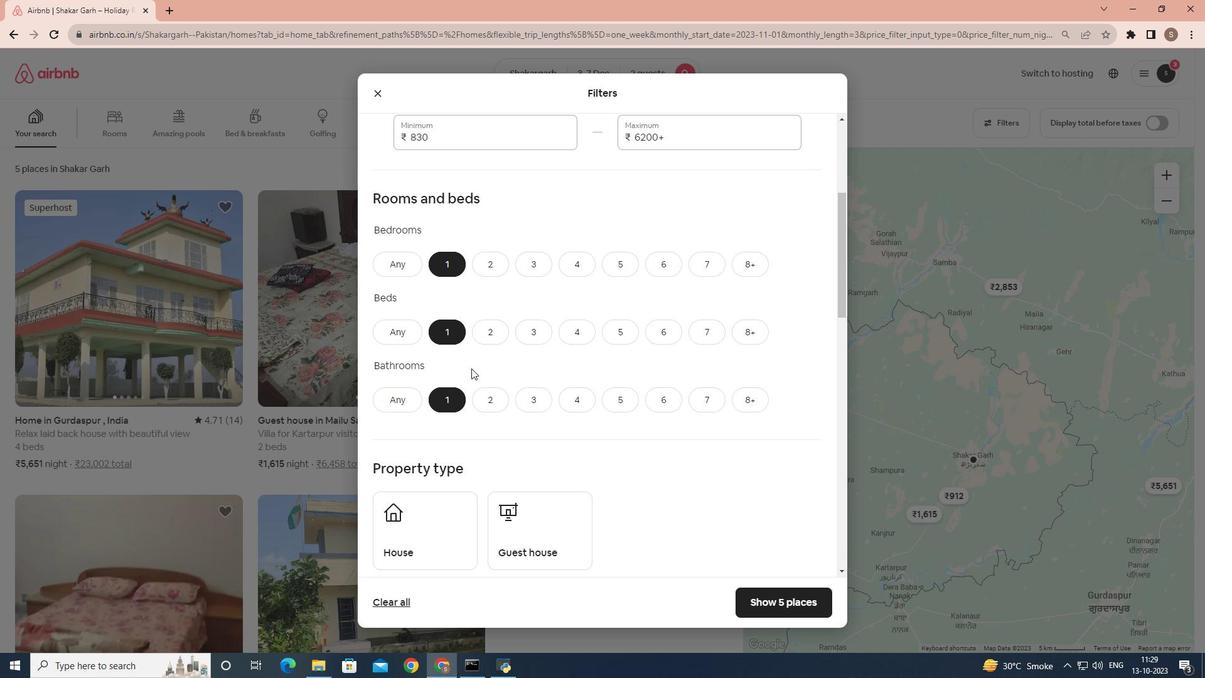 
Action: Mouse scrolled (471, 367) with delta (0, 0)
Screenshot: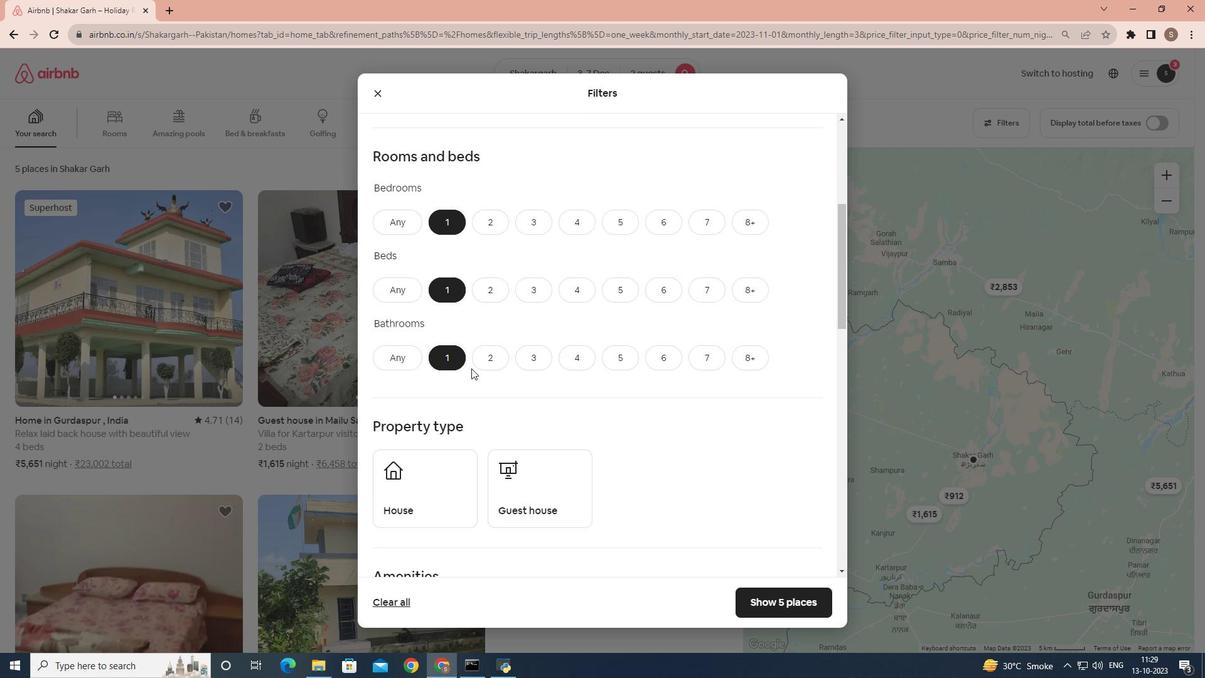 
Action: Mouse moved to (486, 371)
Screenshot: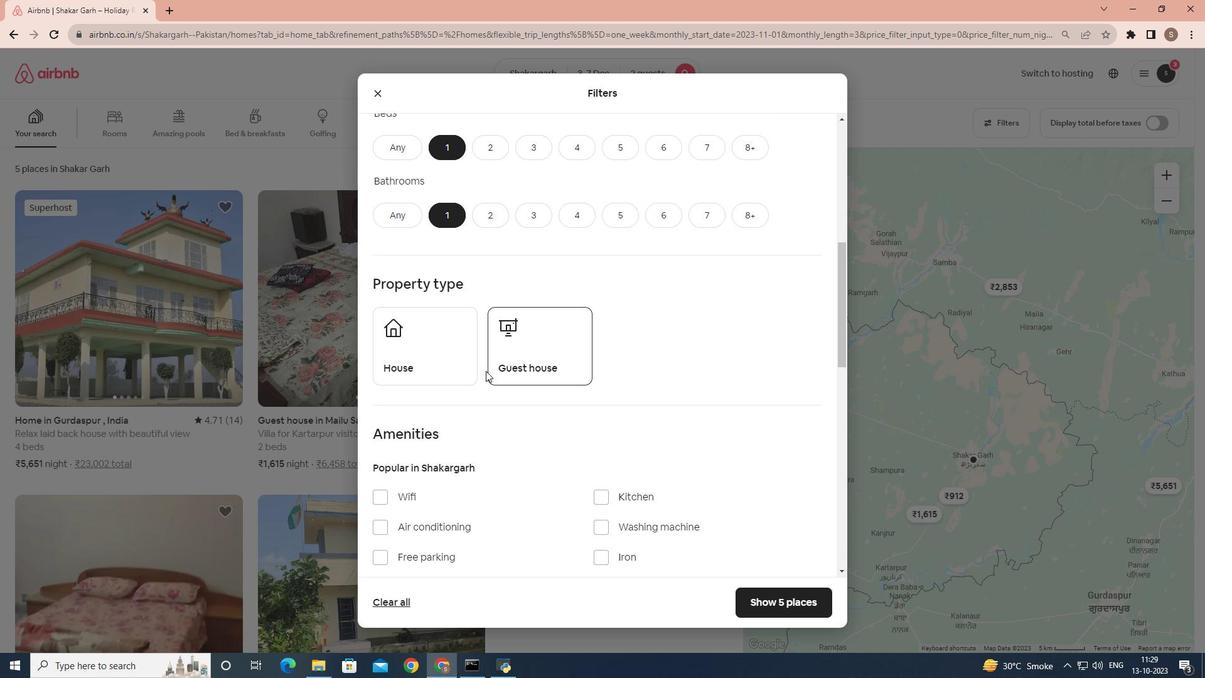 
Action: Mouse scrolled (486, 370) with delta (0, 0)
Screenshot: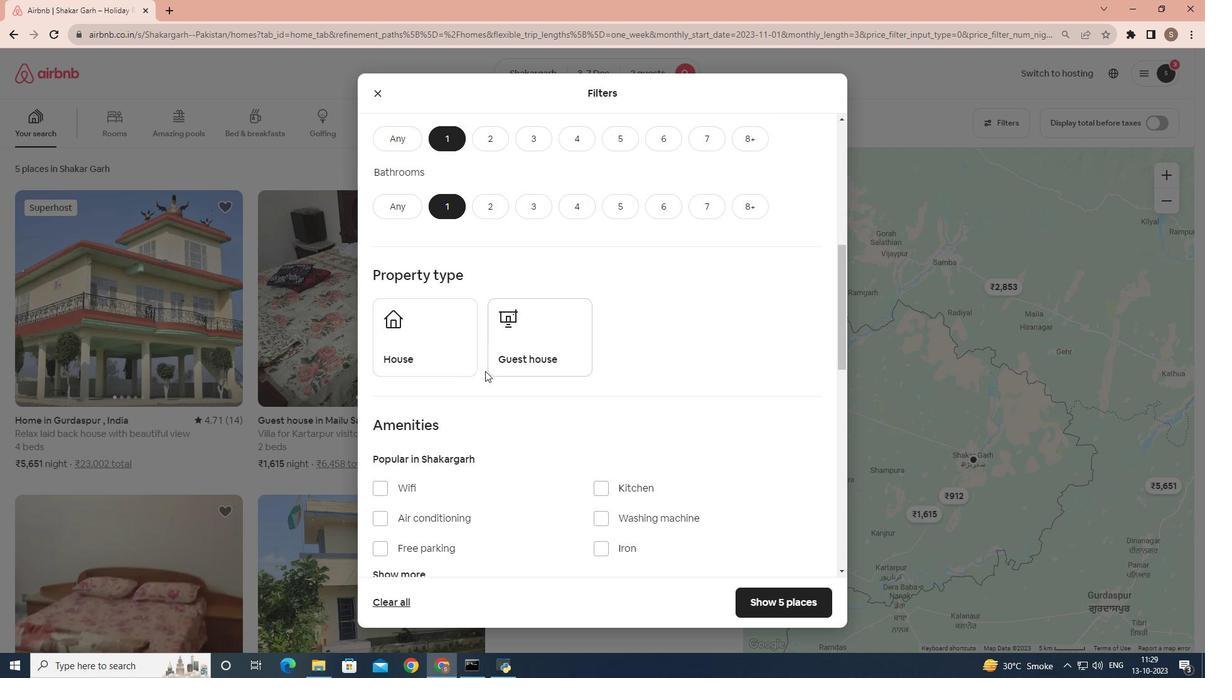 
Action: Mouse moved to (485, 371)
Screenshot: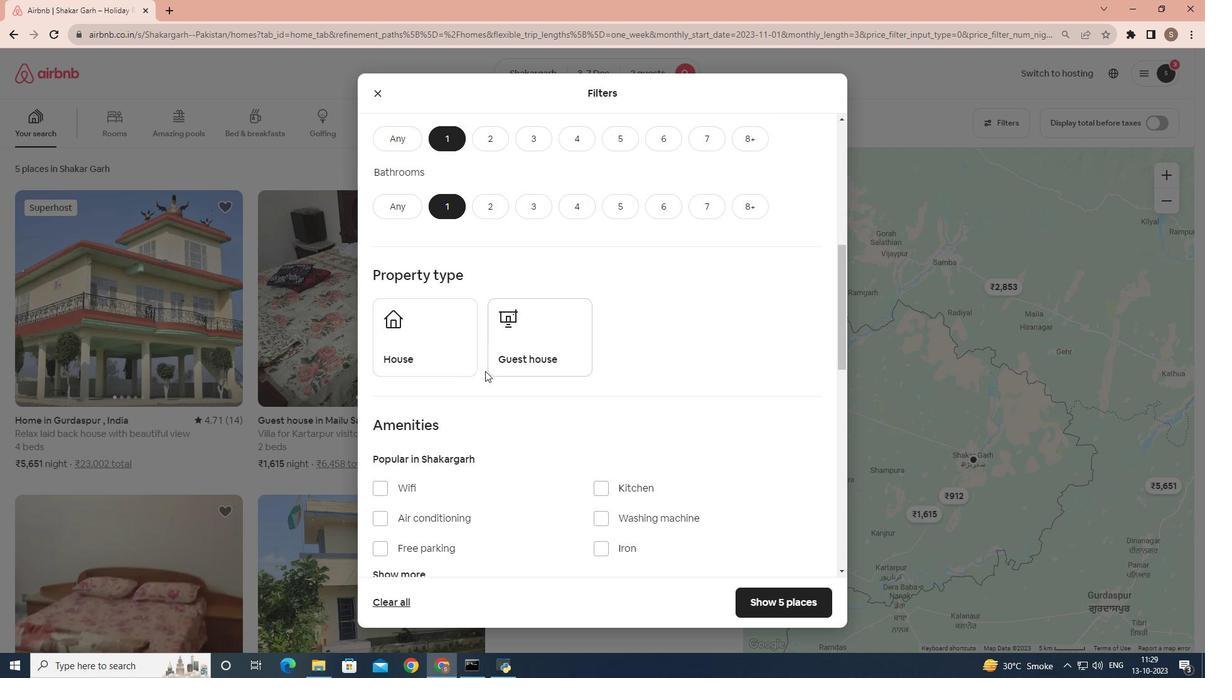
Action: Mouse scrolled (485, 370) with delta (0, 0)
Screenshot: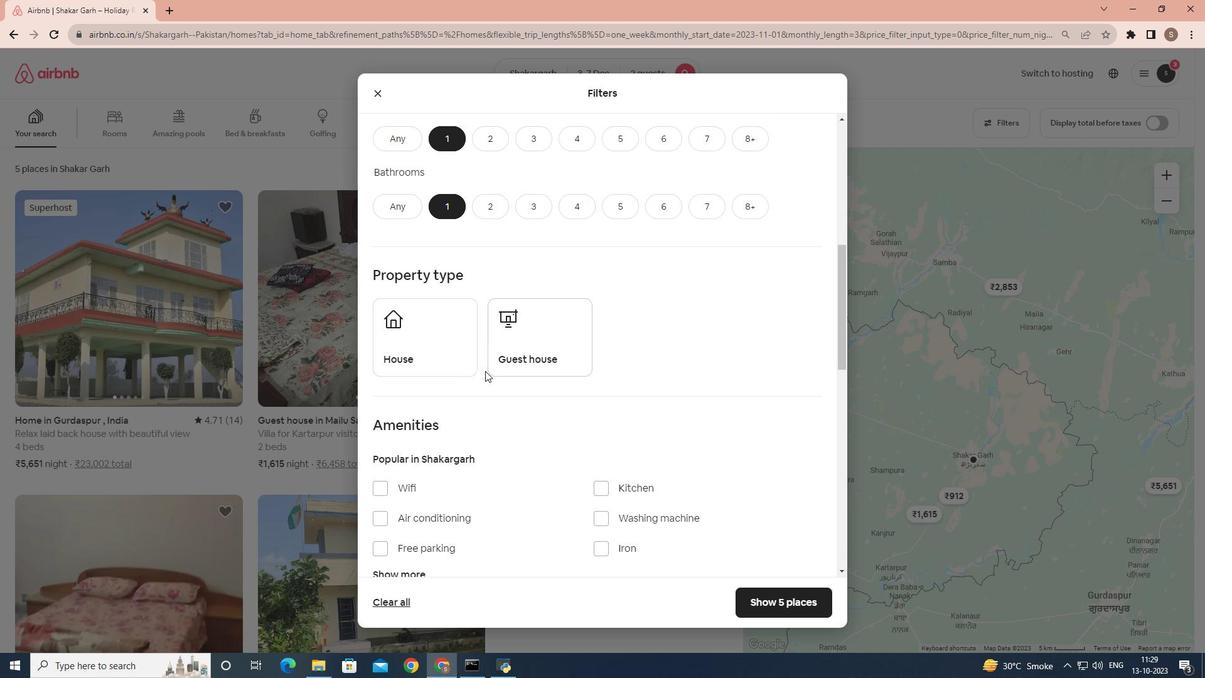 
Action: Mouse scrolled (485, 370) with delta (0, 0)
Screenshot: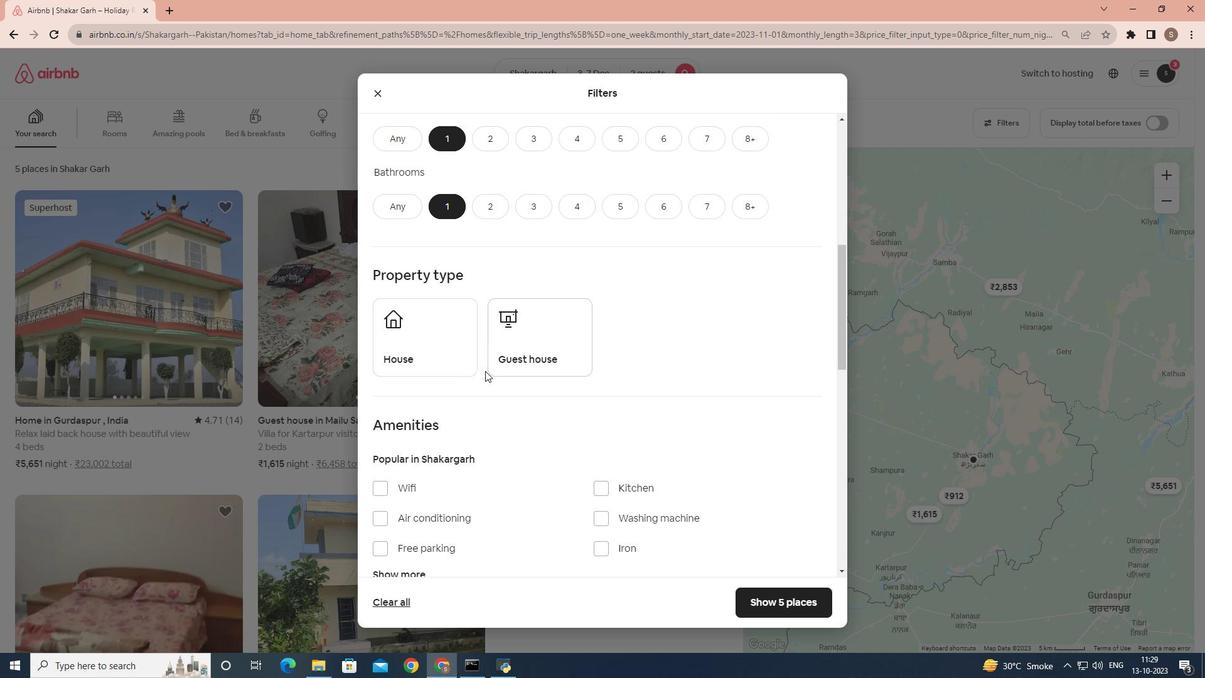 
Action: Mouse scrolled (485, 370) with delta (0, 0)
Screenshot: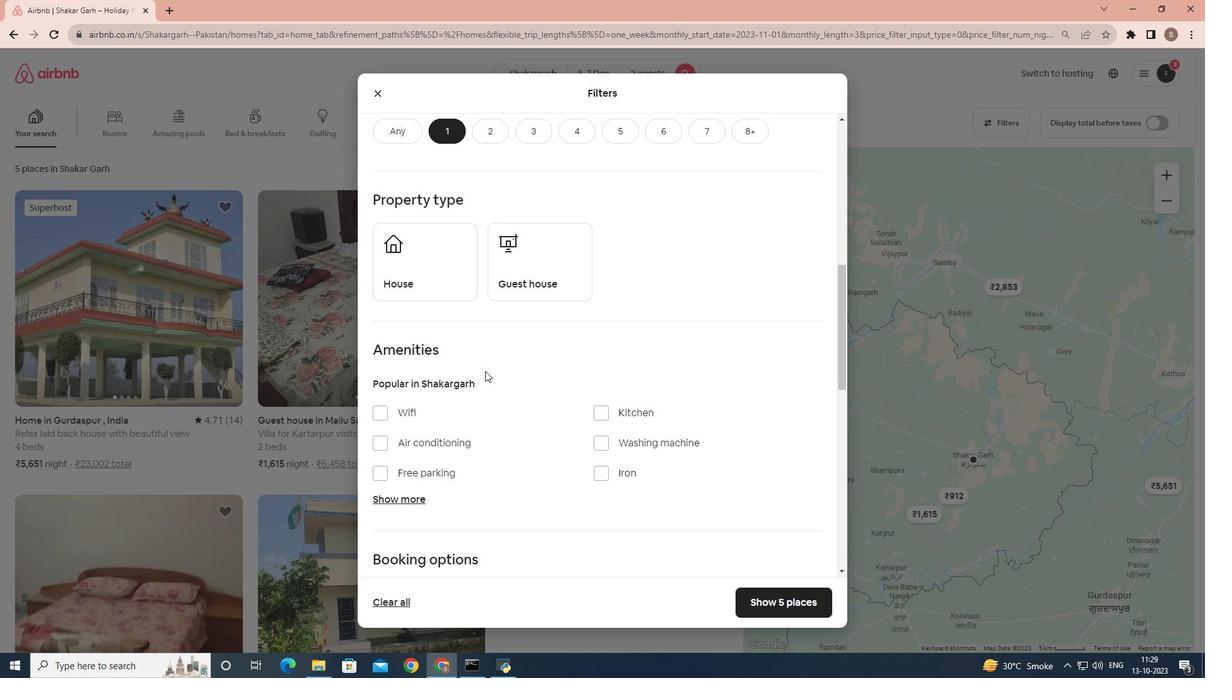 
Action: Mouse moved to (808, 481)
Screenshot: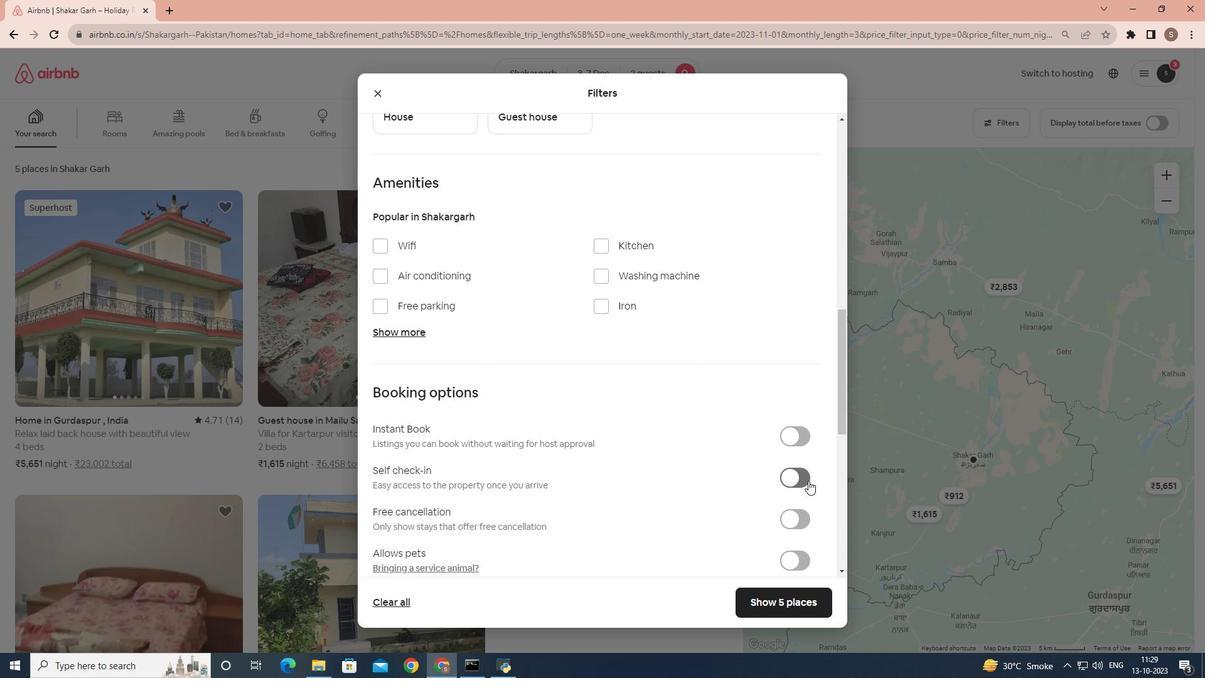 
Action: Mouse pressed left at (808, 481)
Screenshot: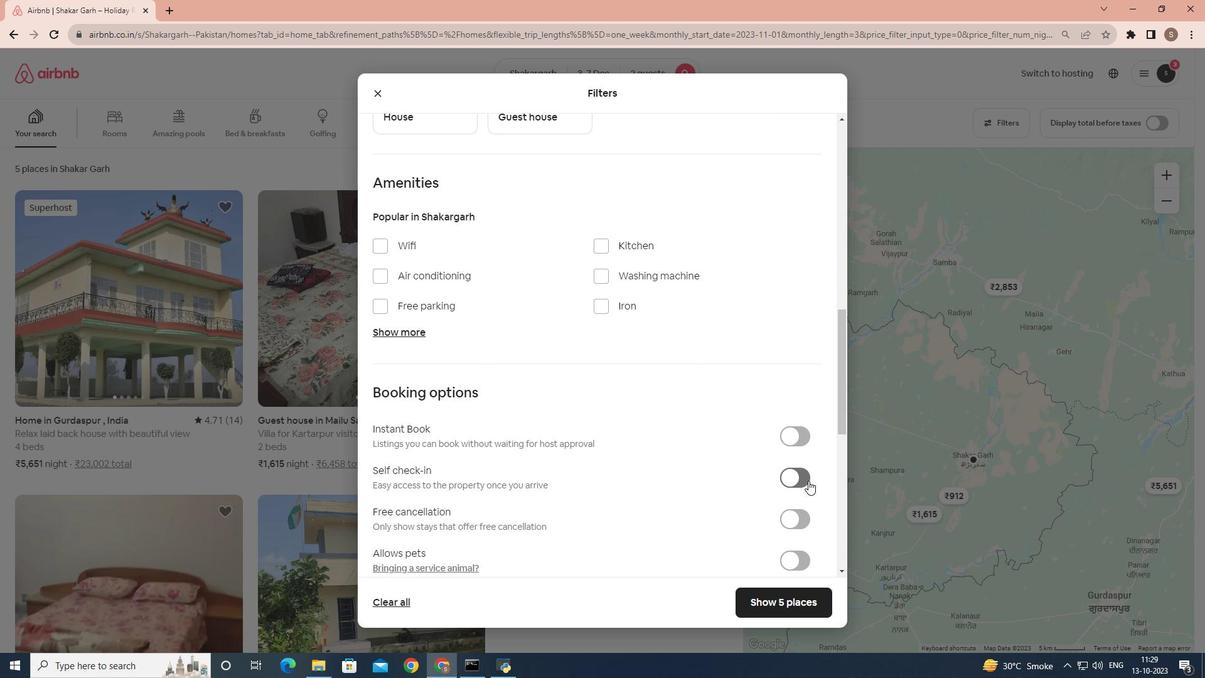 
Action: Mouse moved to (788, 603)
Screenshot: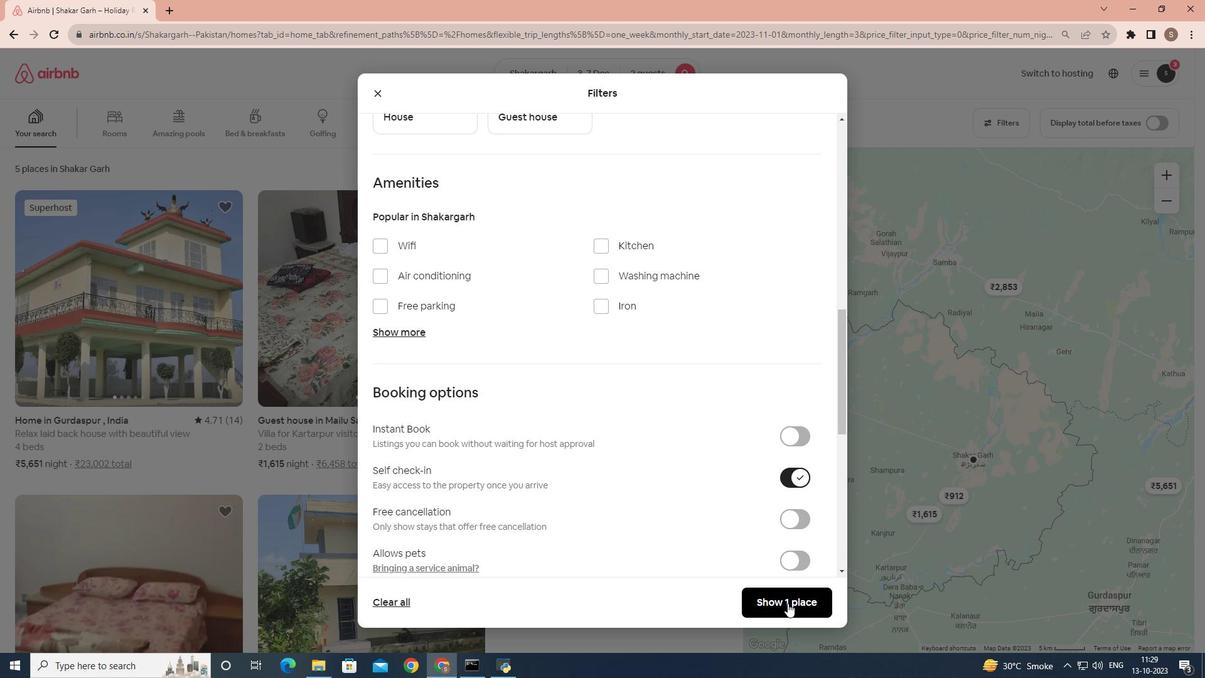 
Action: Mouse pressed left at (788, 603)
Screenshot: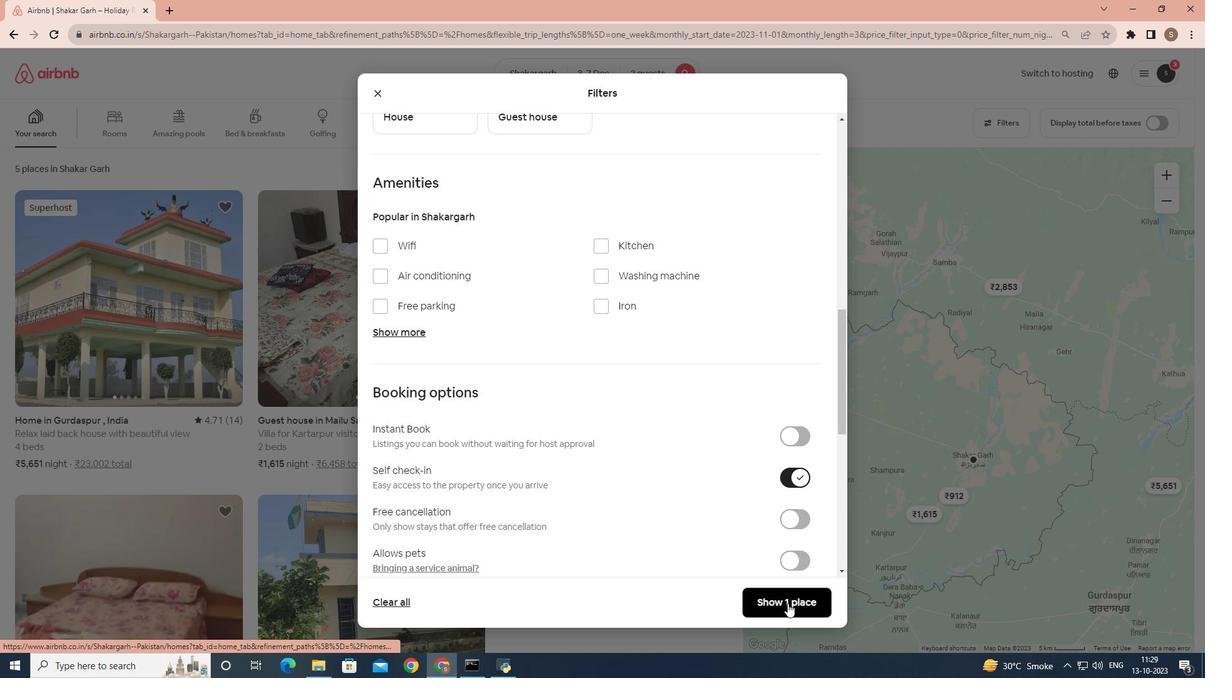
Action: Mouse moved to (204, 328)
Screenshot: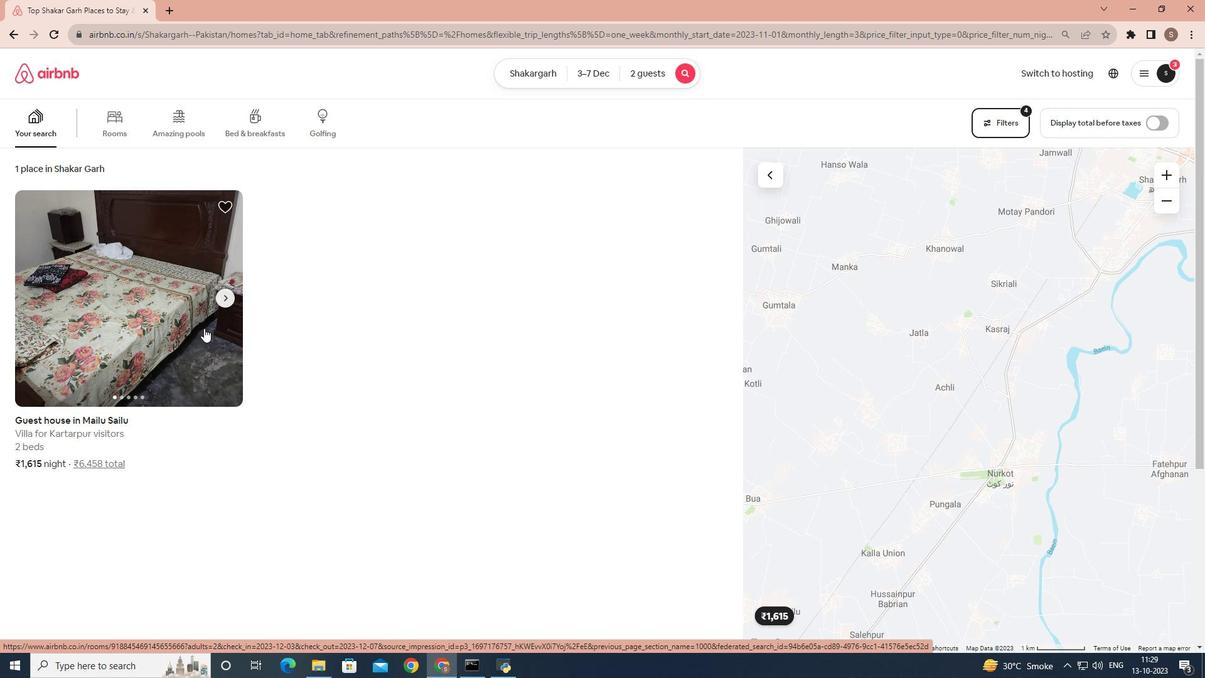
Action: Mouse pressed left at (204, 328)
Screenshot: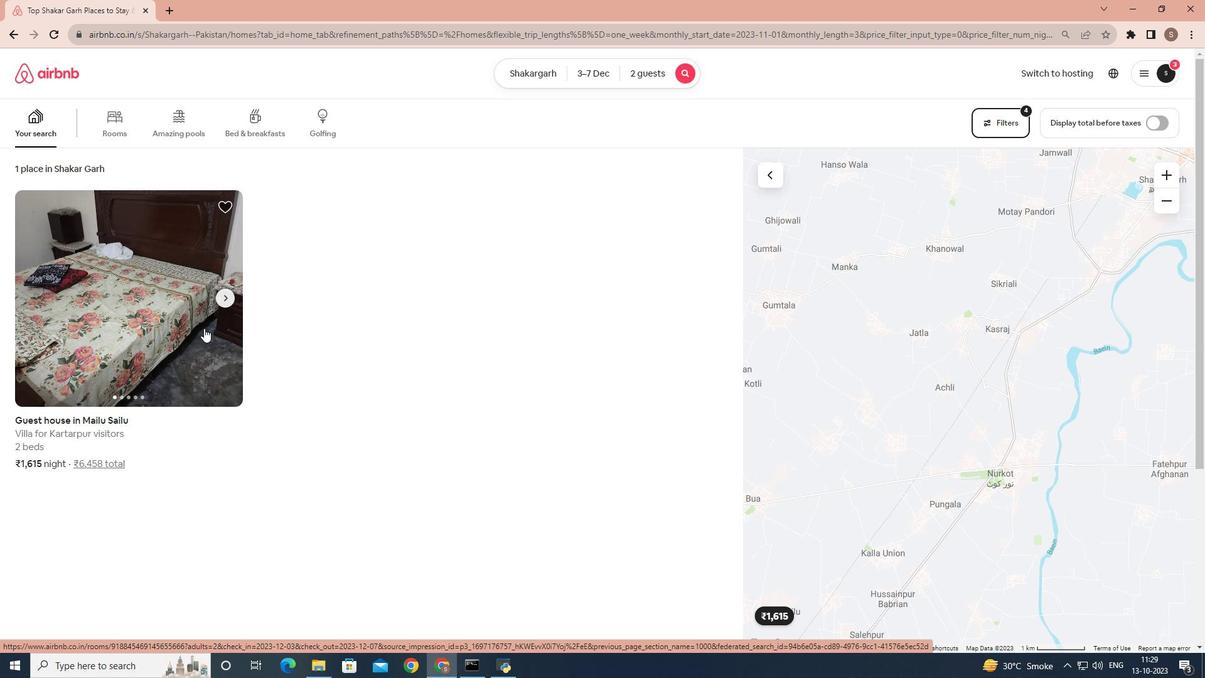 
Action: Mouse moved to (305, 323)
Screenshot: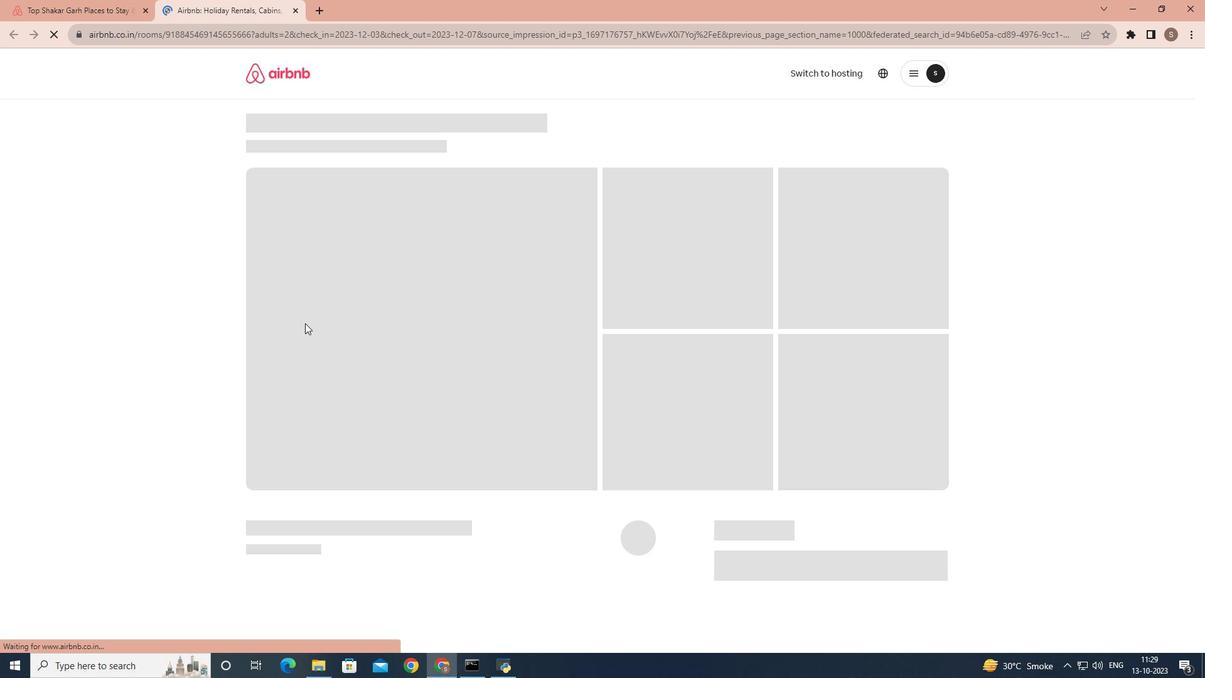 
Action: Mouse scrolled (305, 322) with delta (0, 0)
Screenshot: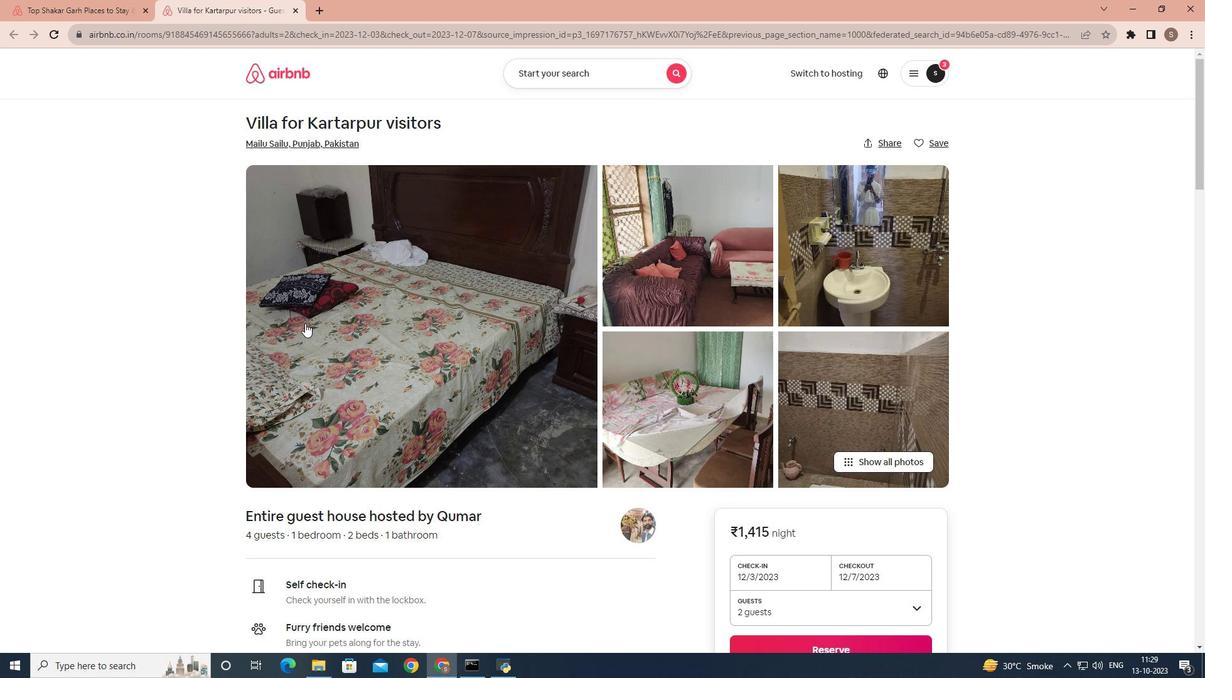 
Action: Mouse moved to (305, 324)
Screenshot: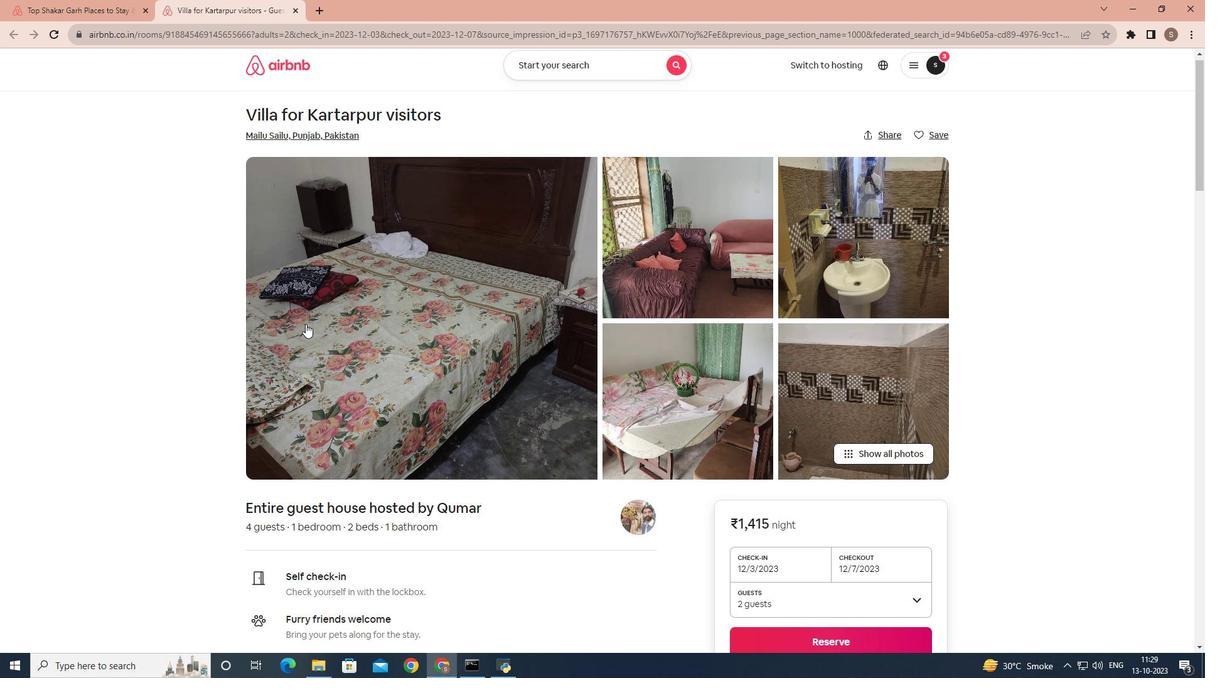 
Action: Mouse scrolled (305, 323) with delta (0, 0)
Screenshot: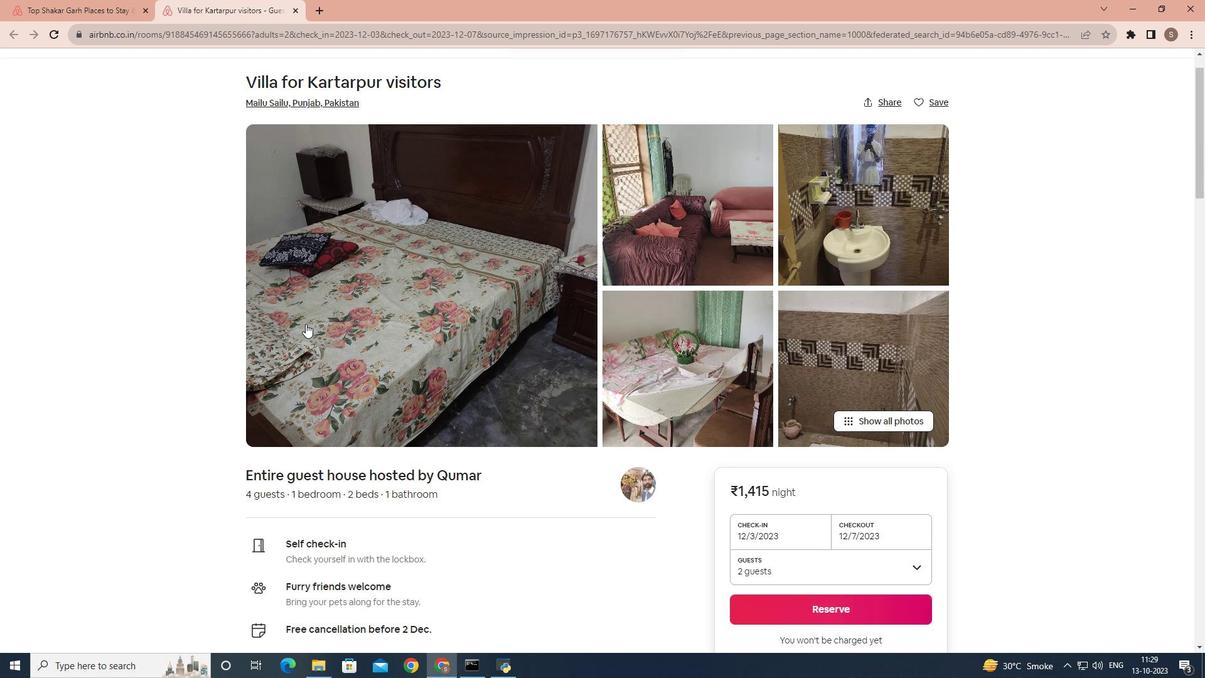 
Action: Mouse scrolled (305, 323) with delta (0, 0)
Screenshot: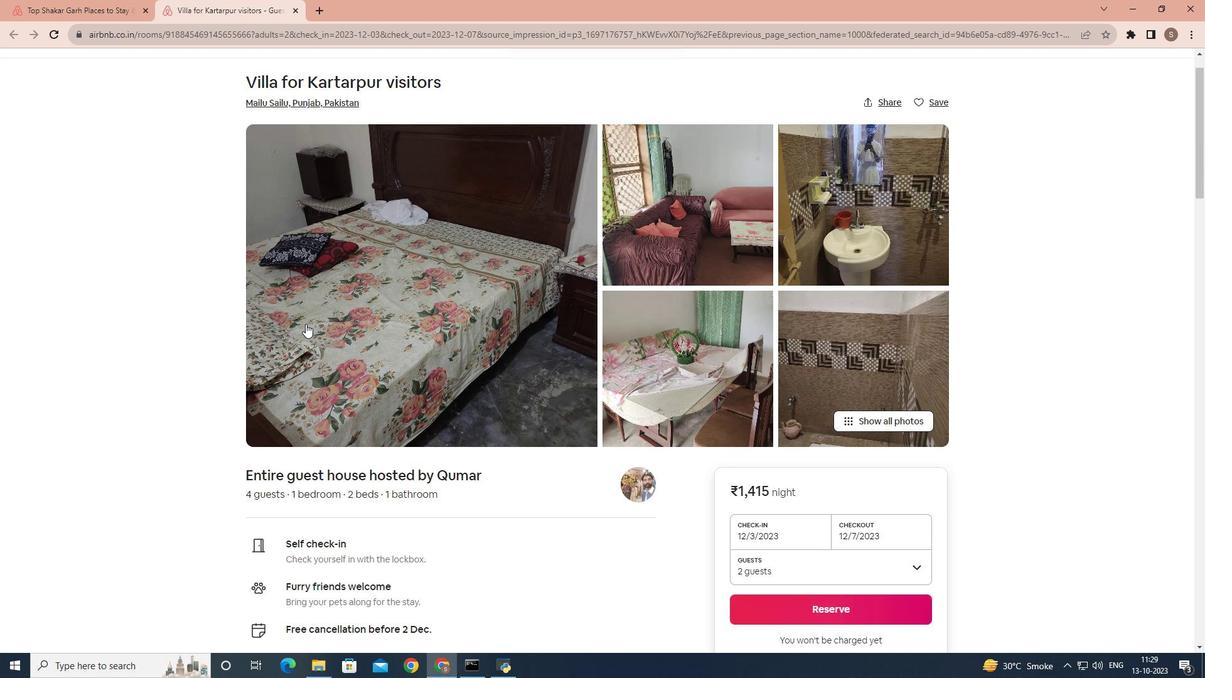 
Action: Mouse scrolled (305, 323) with delta (0, 0)
Screenshot: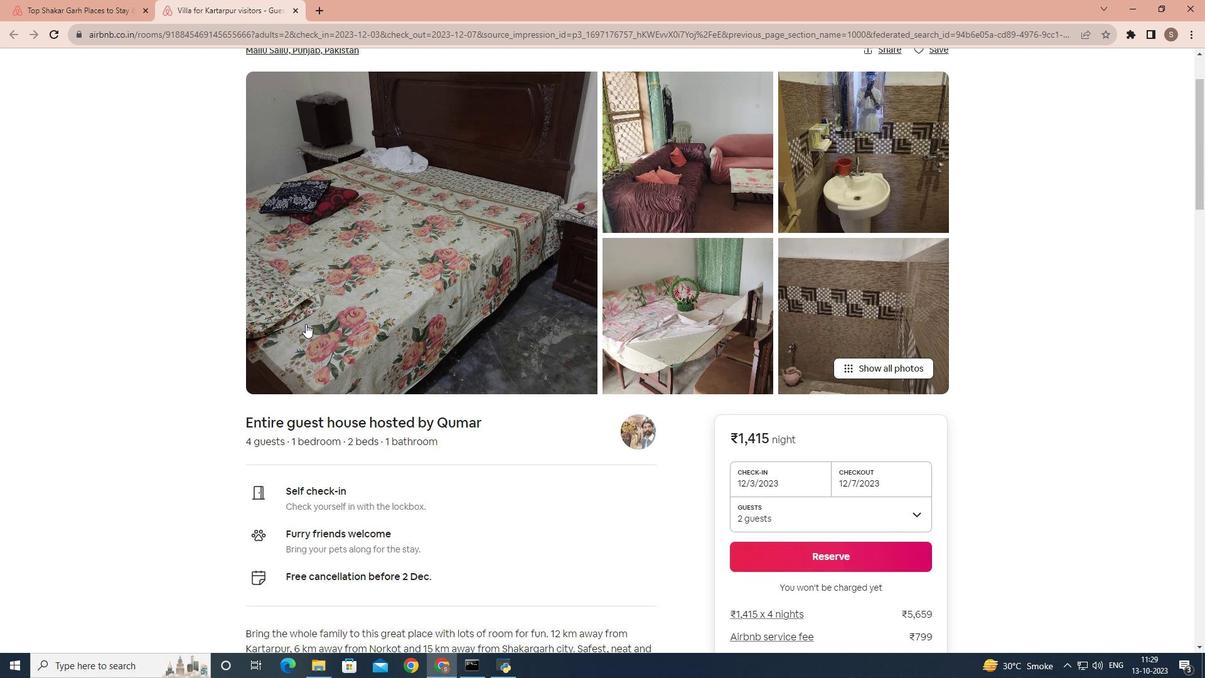 
Action: Mouse scrolled (305, 323) with delta (0, 0)
Screenshot: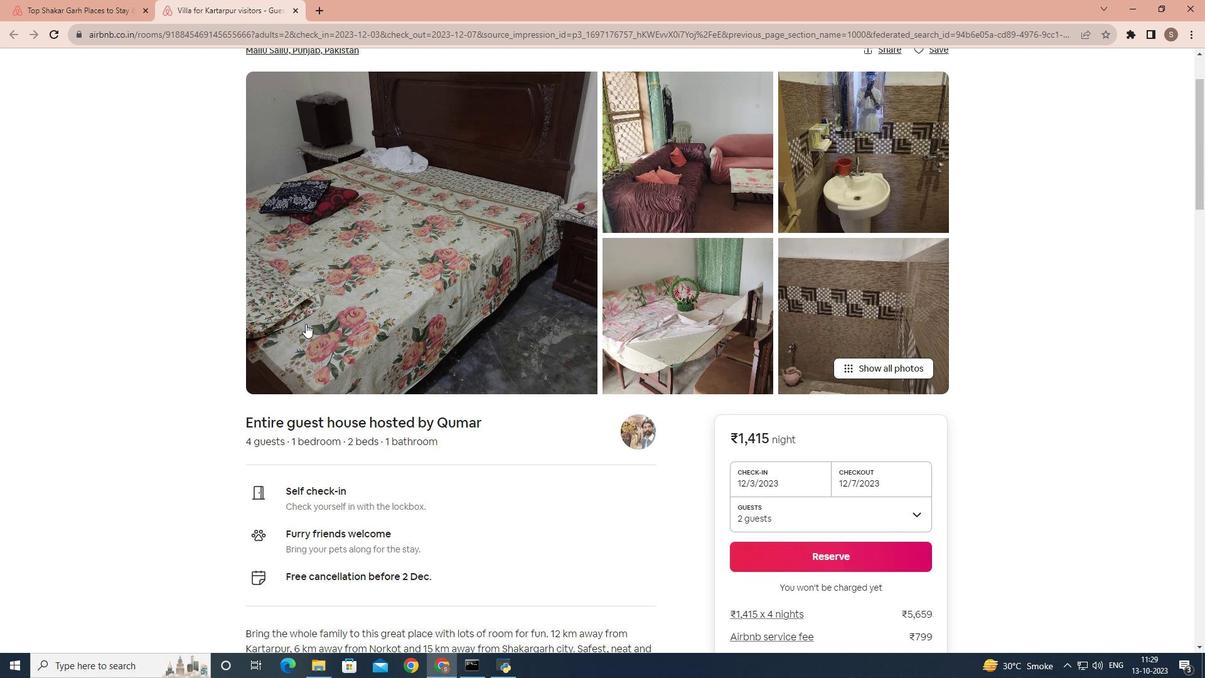 
Action: Mouse scrolled (305, 323) with delta (0, 0)
Screenshot: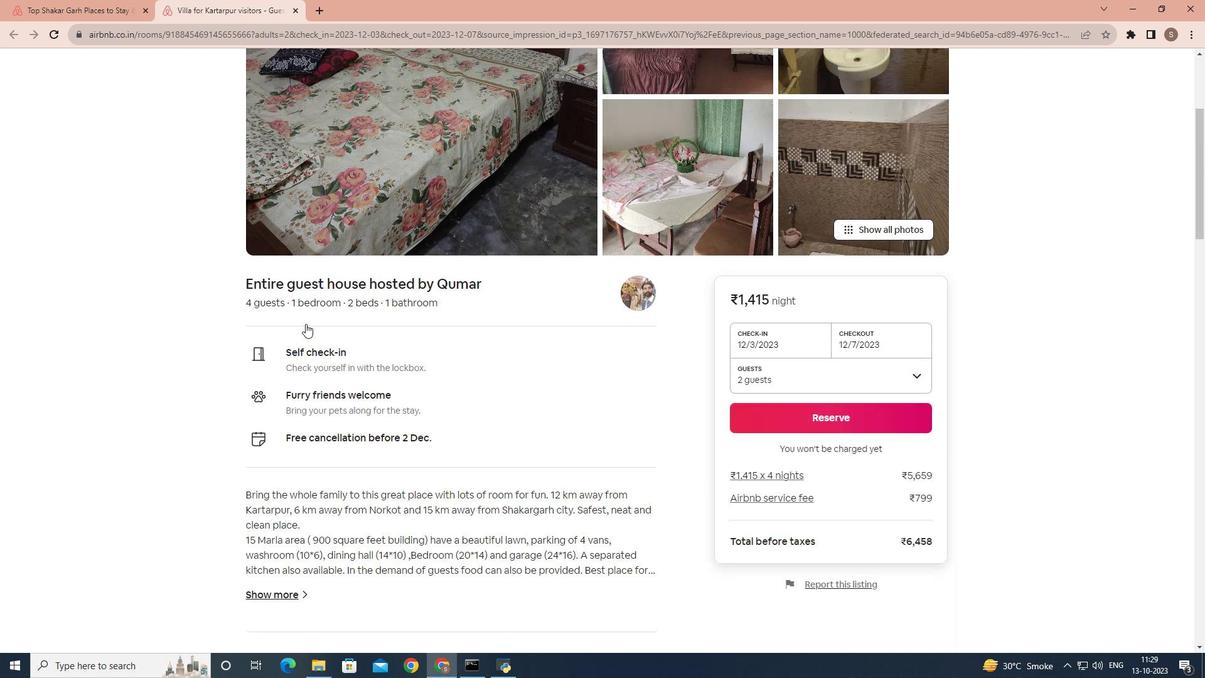 
Action: Mouse scrolled (305, 323) with delta (0, 0)
Screenshot: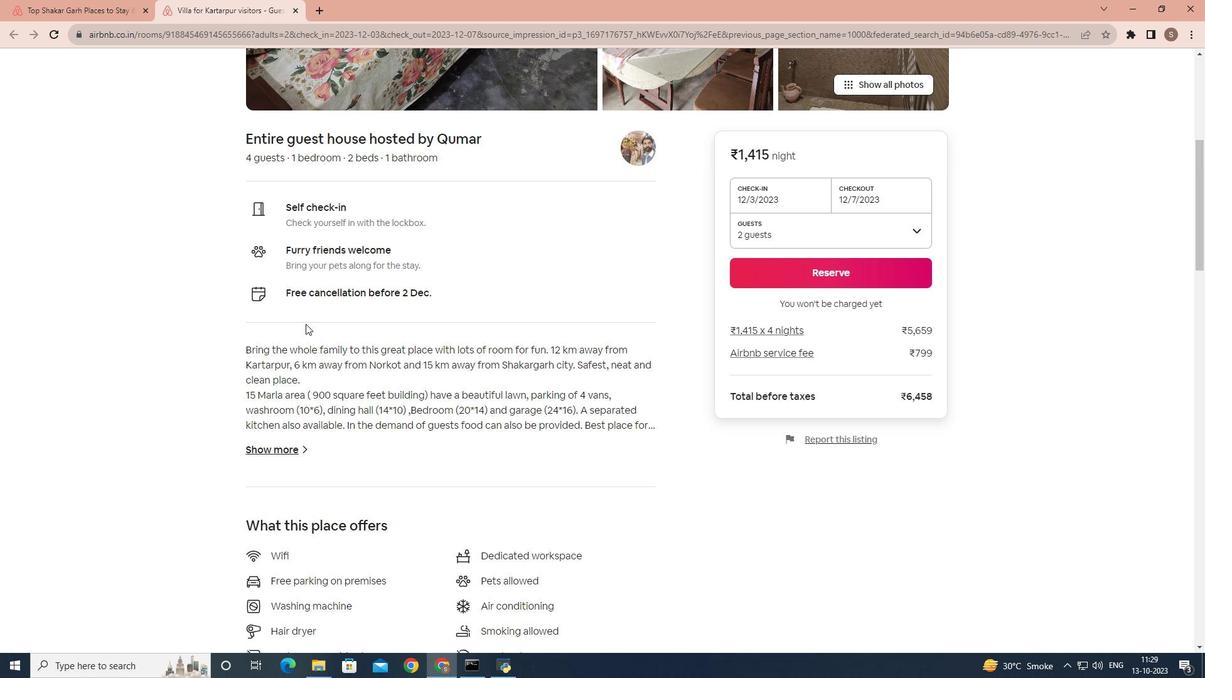 
Action: Mouse scrolled (305, 323) with delta (0, 0)
Screenshot: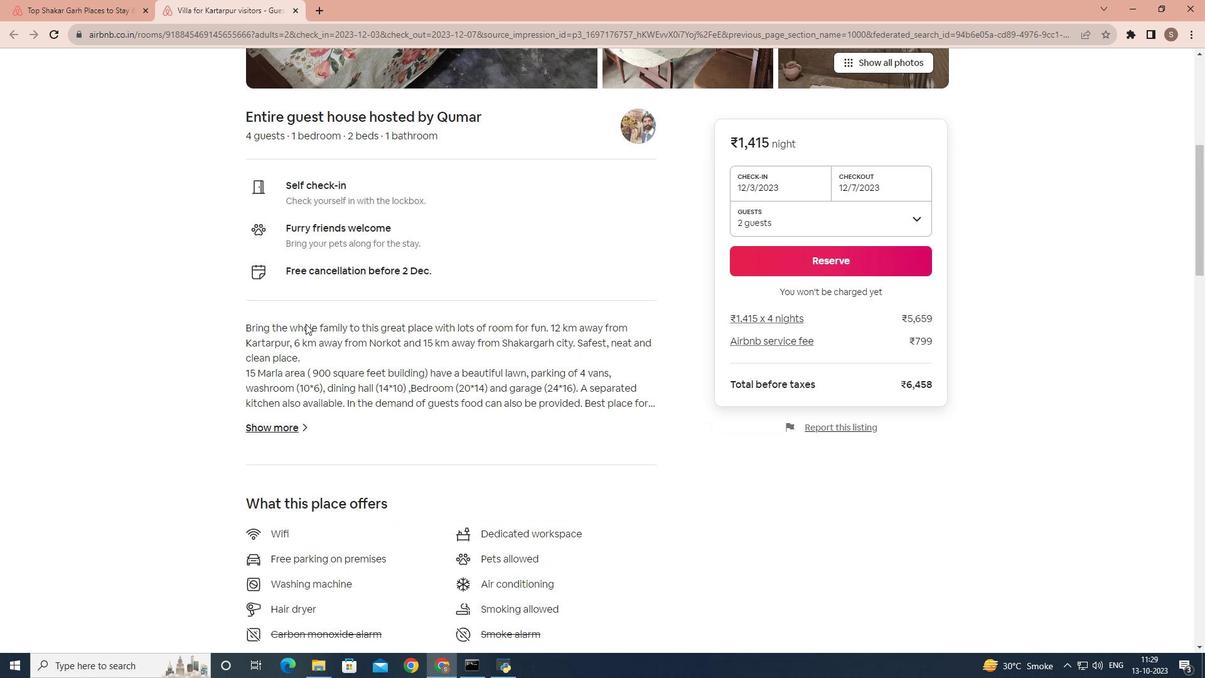 
Action: Mouse moved to (288, 329)
Screenshot: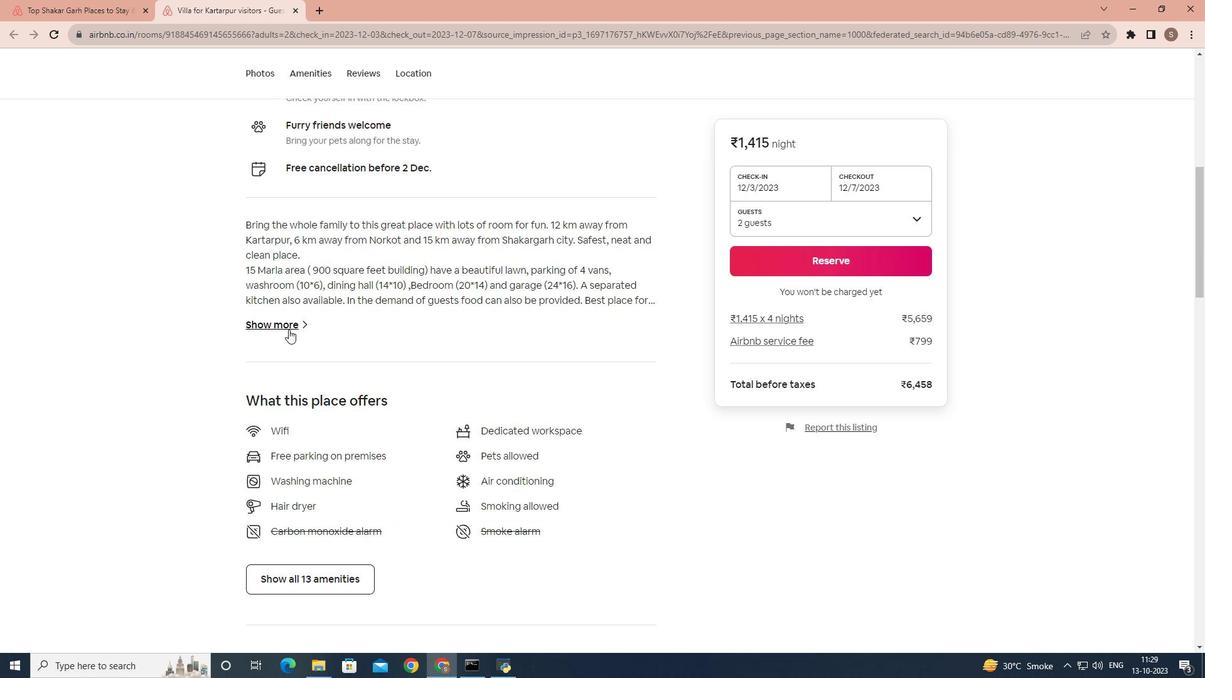 
Action: Mouse pressed left at (288, 329)
Screenshot: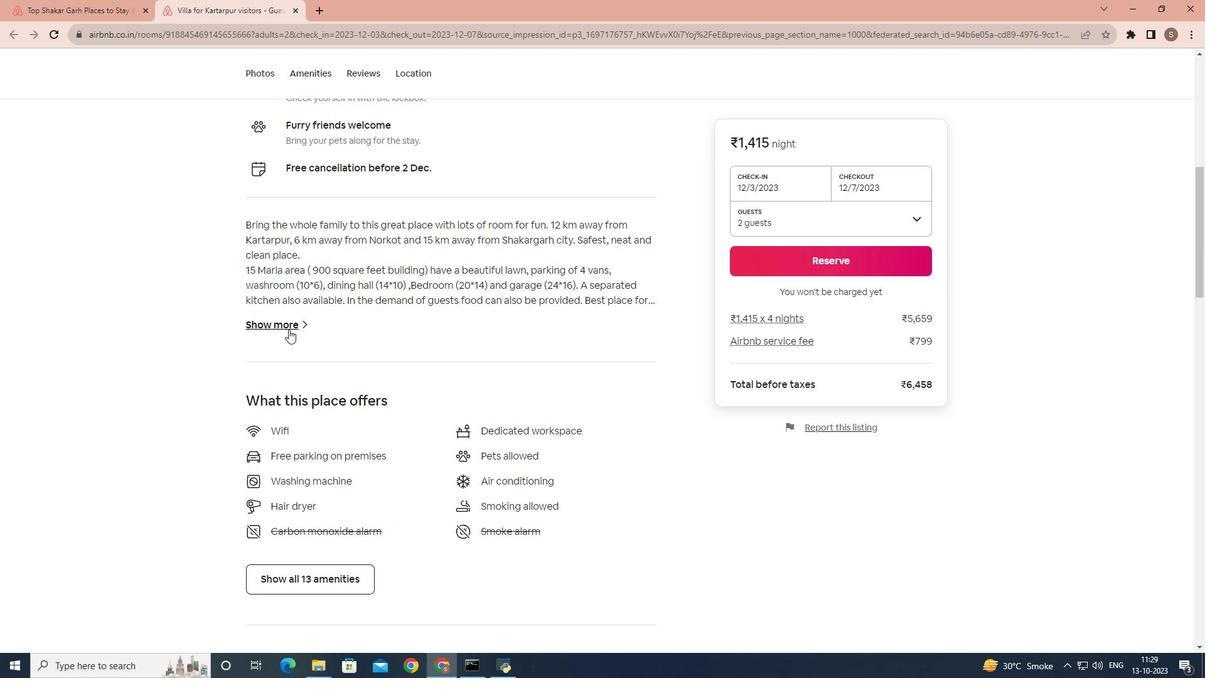 
Action: Mouse moved to (376, 270)
Screenshot: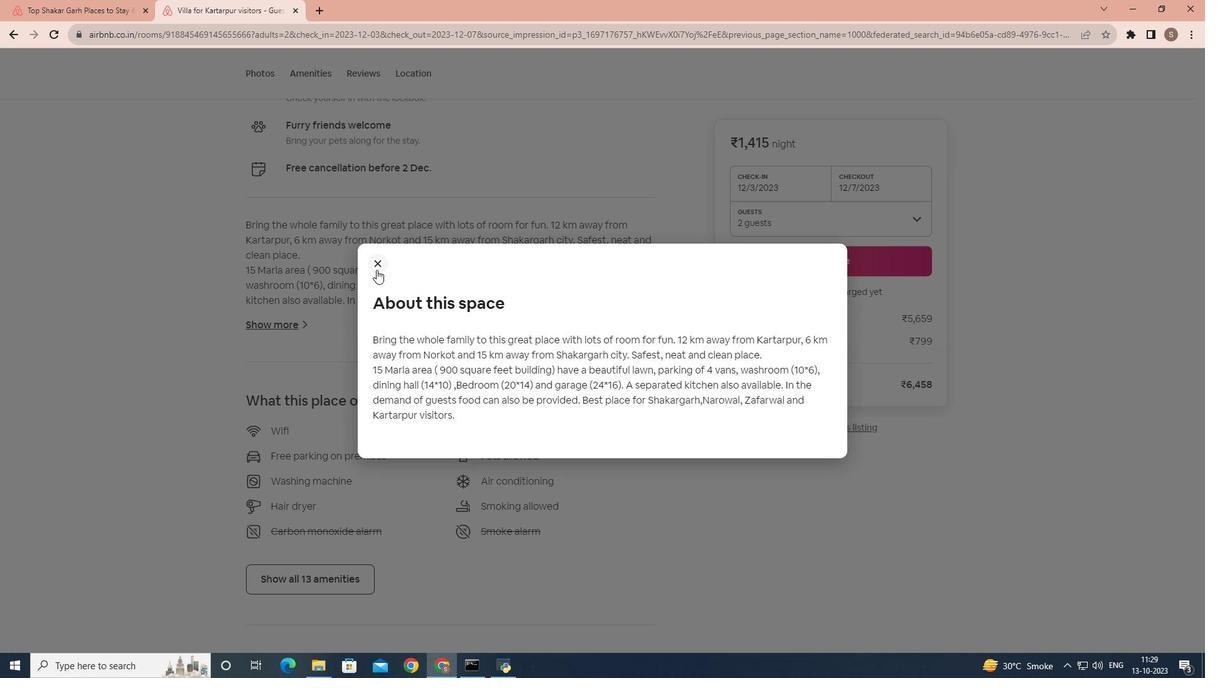 
Action: Mouse pressed left at (376, 270)
Screenshot: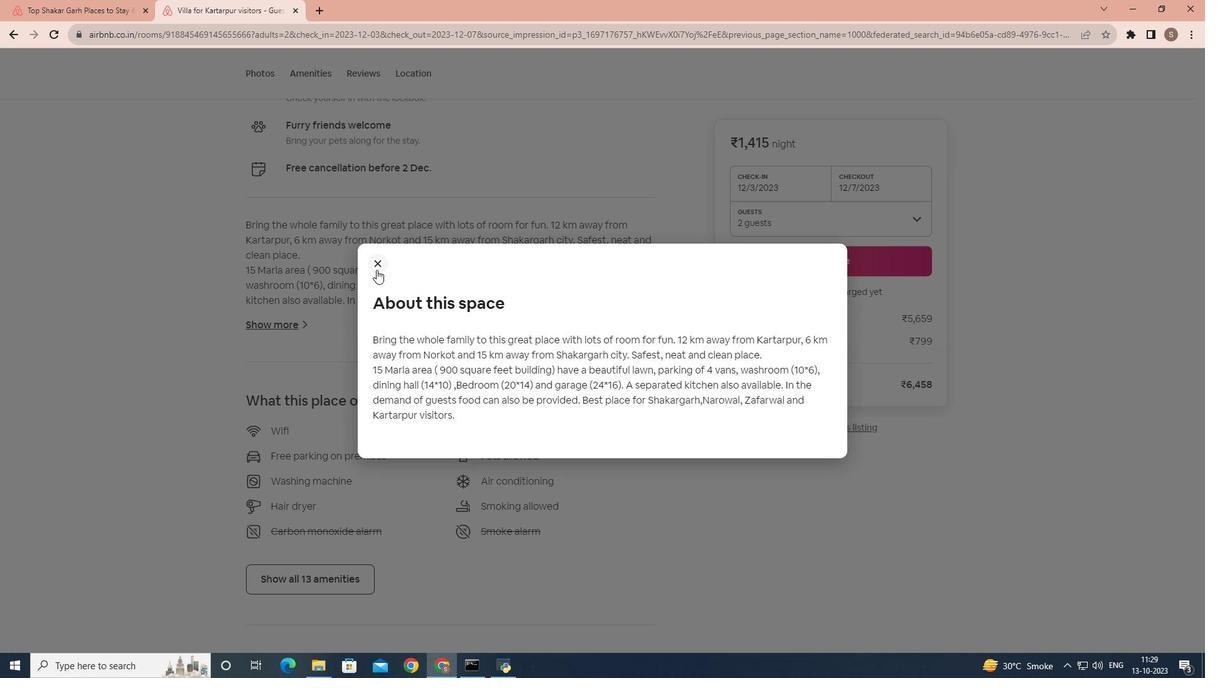 
Action: Mouse moved to (342, 346)
Screenshot: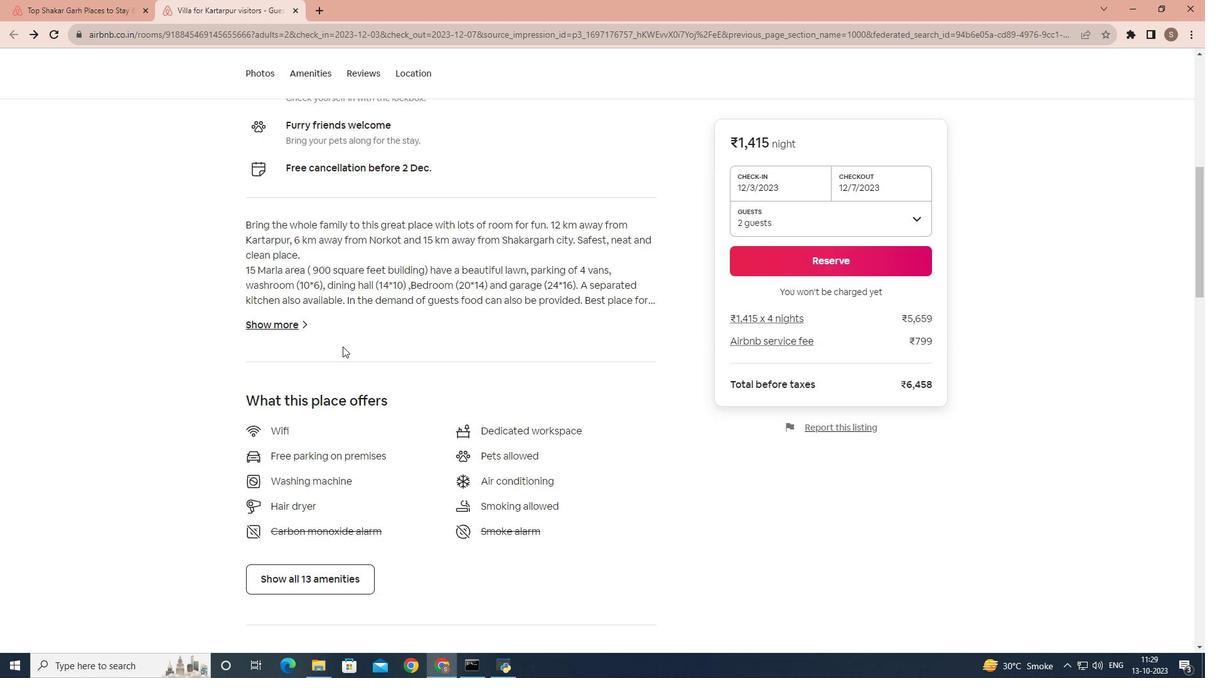 
Action: Mouse scrolled (342, 345) with delta (0, 0)
Screenshot: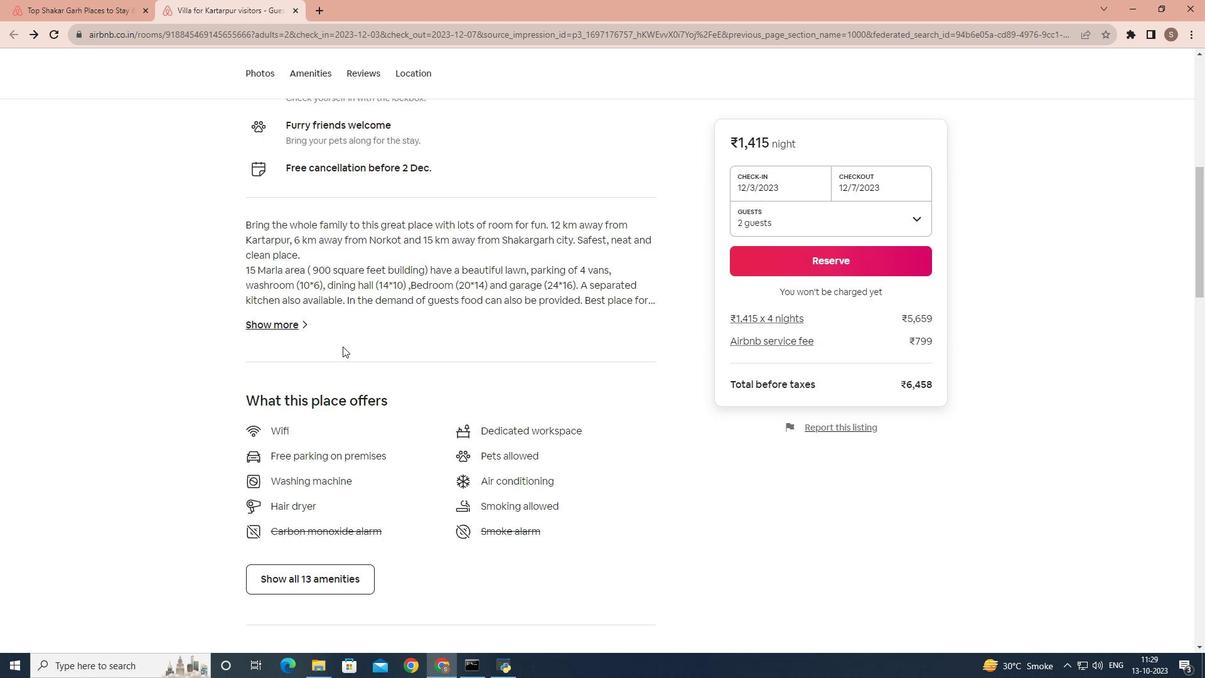 
Action: Mouse scrolled (342, 345) with delta (0, 0)
Screenshot: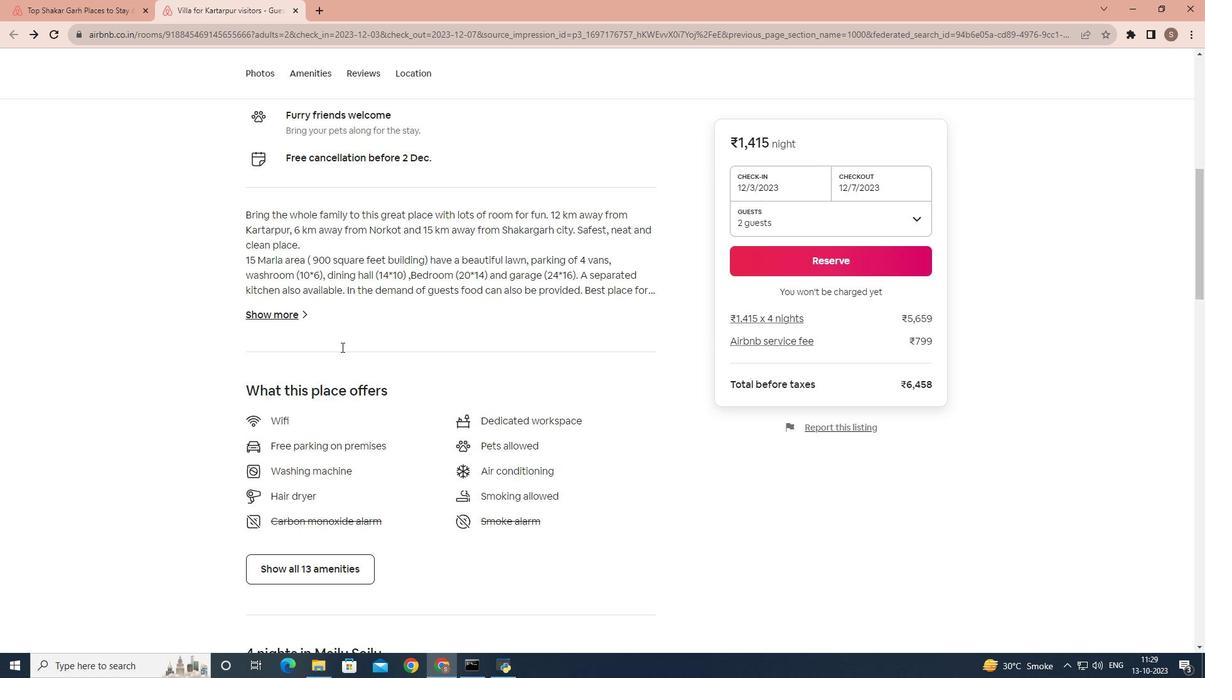 
Action: Mouse scrolled (342, 345) with delta (0, 0)
Screenshot: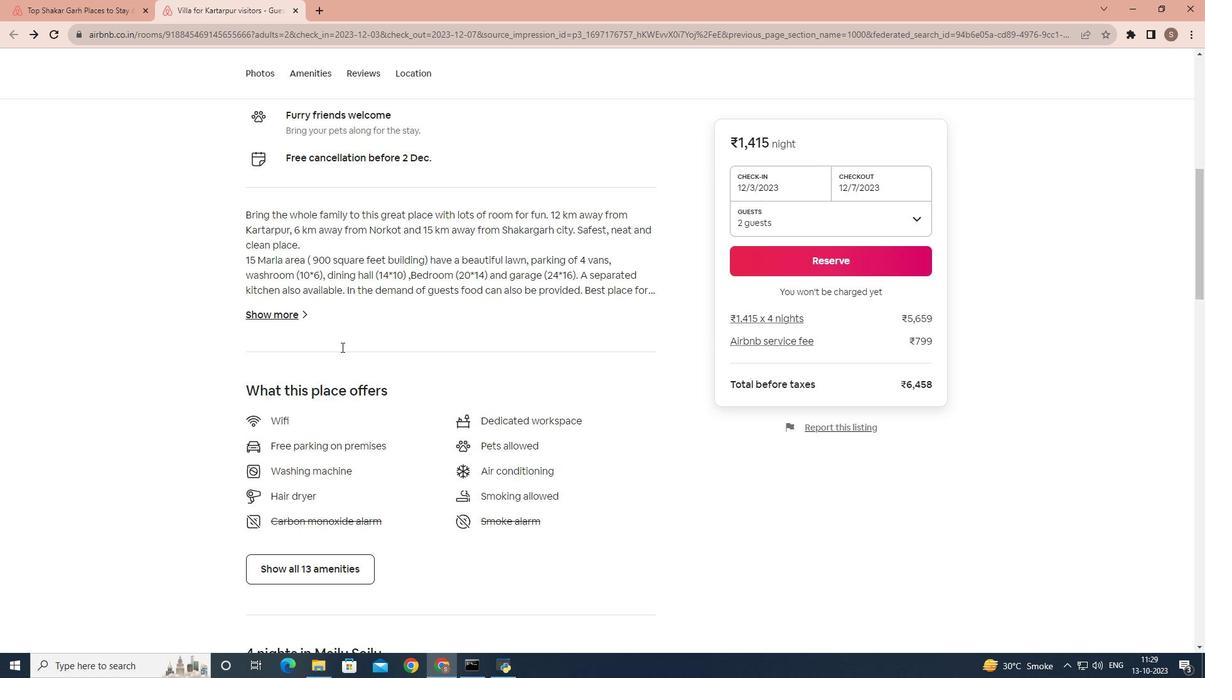
Action: Mouse moved to (342, 346)
Screenshot: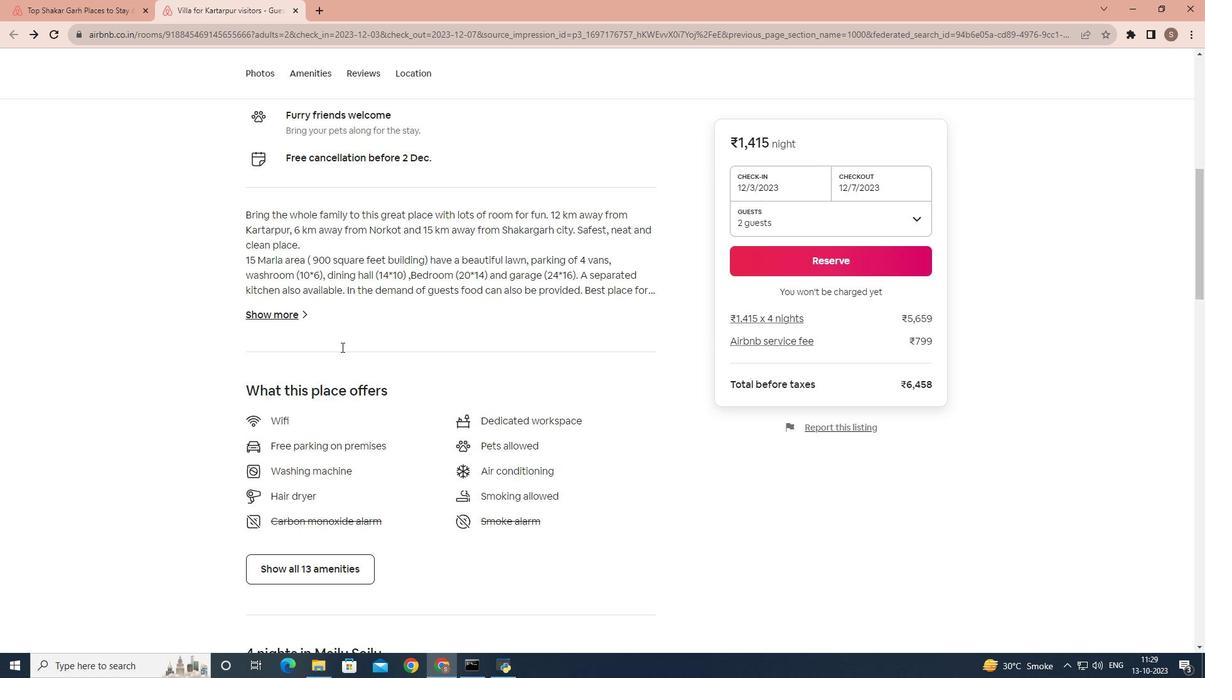 
Action: Mouse scrolled (342, 345) with delta (0, 0)
Screenshot: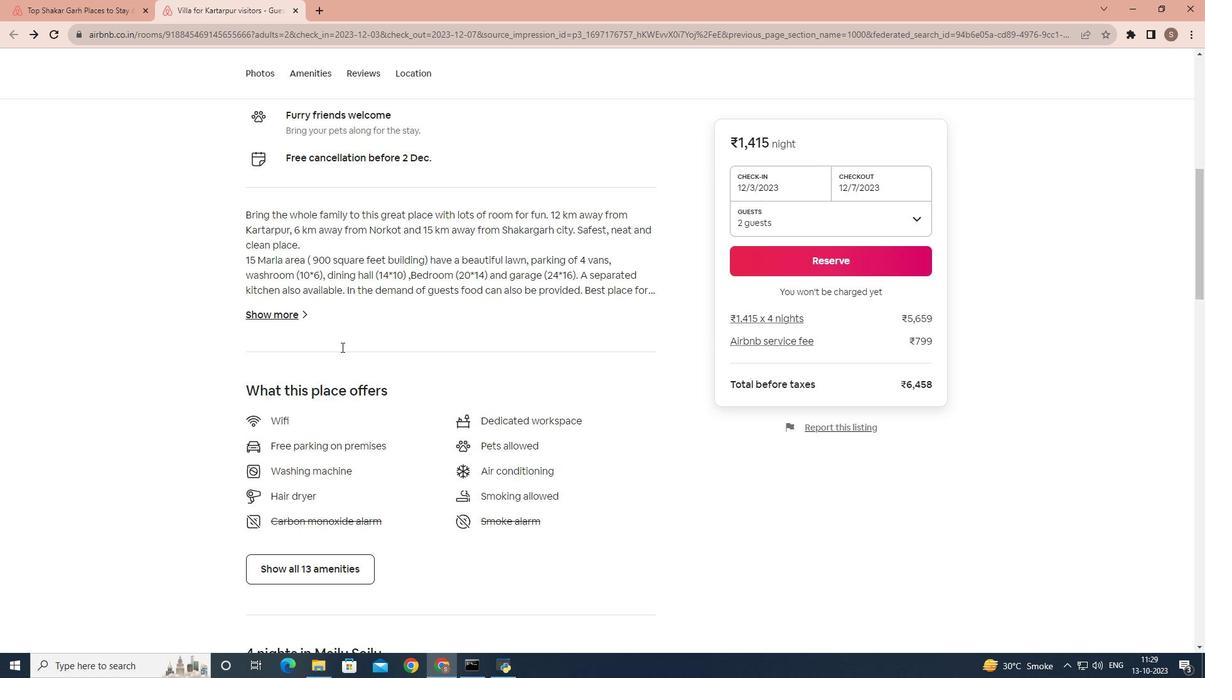 
Action: Mouse moved to (341, 347)
Screenshot: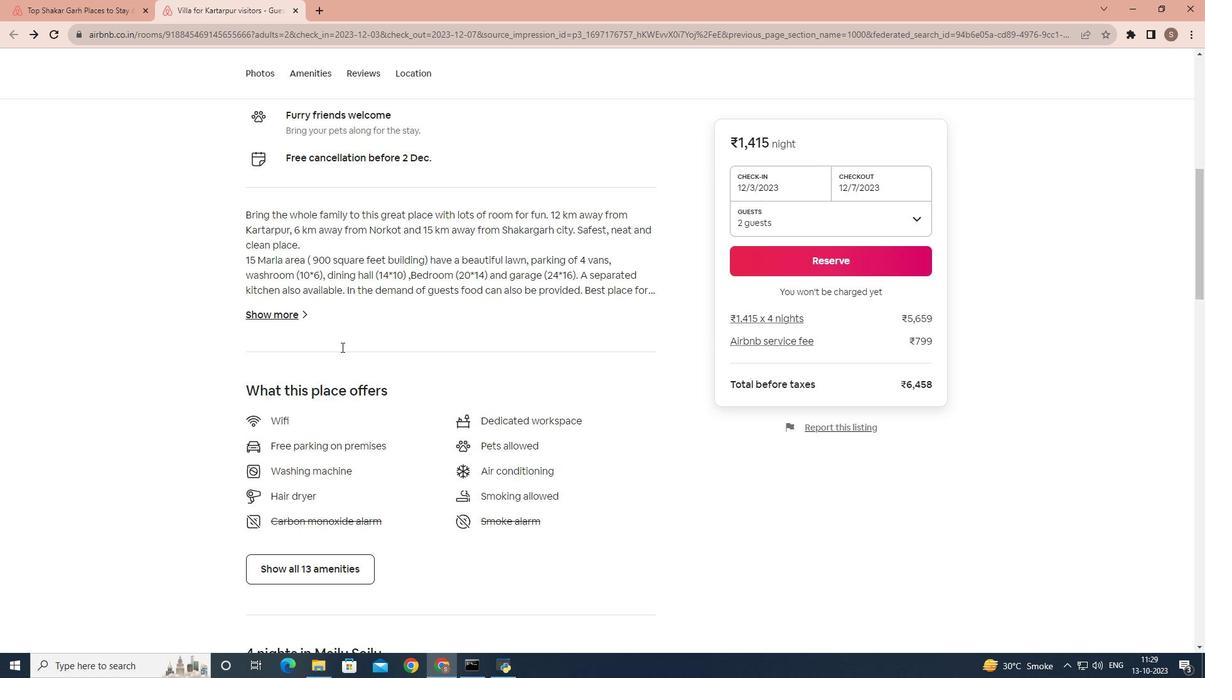 
Action: Mouse scrolled (341, 346) with delta (0, 0)
Screenshot: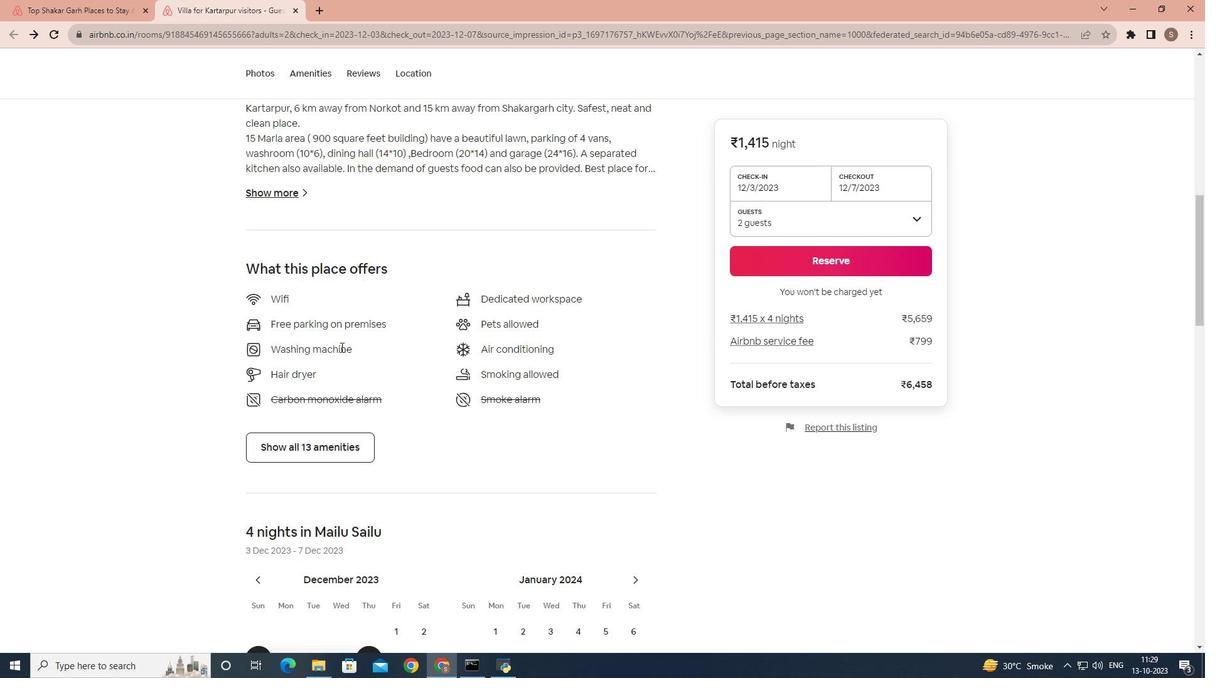 
Action: Mouse moved to (356, 271)
Screenshot: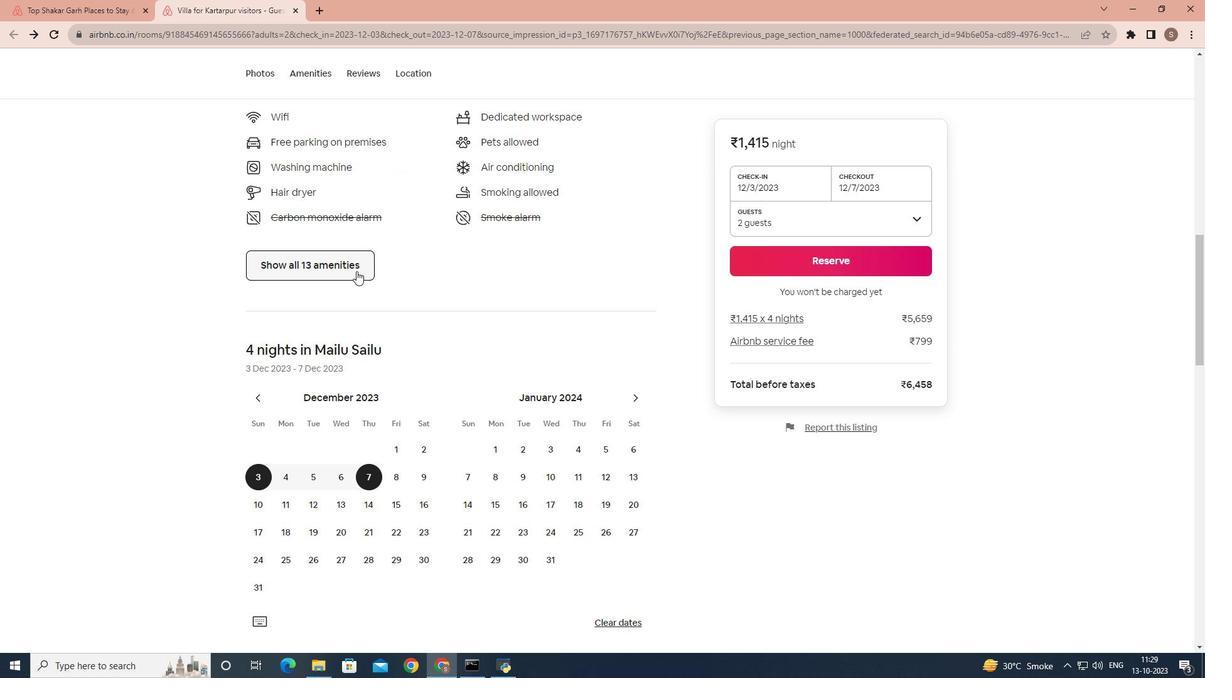 
Action: Mouse pressed left at (356, 271)
Screenshot: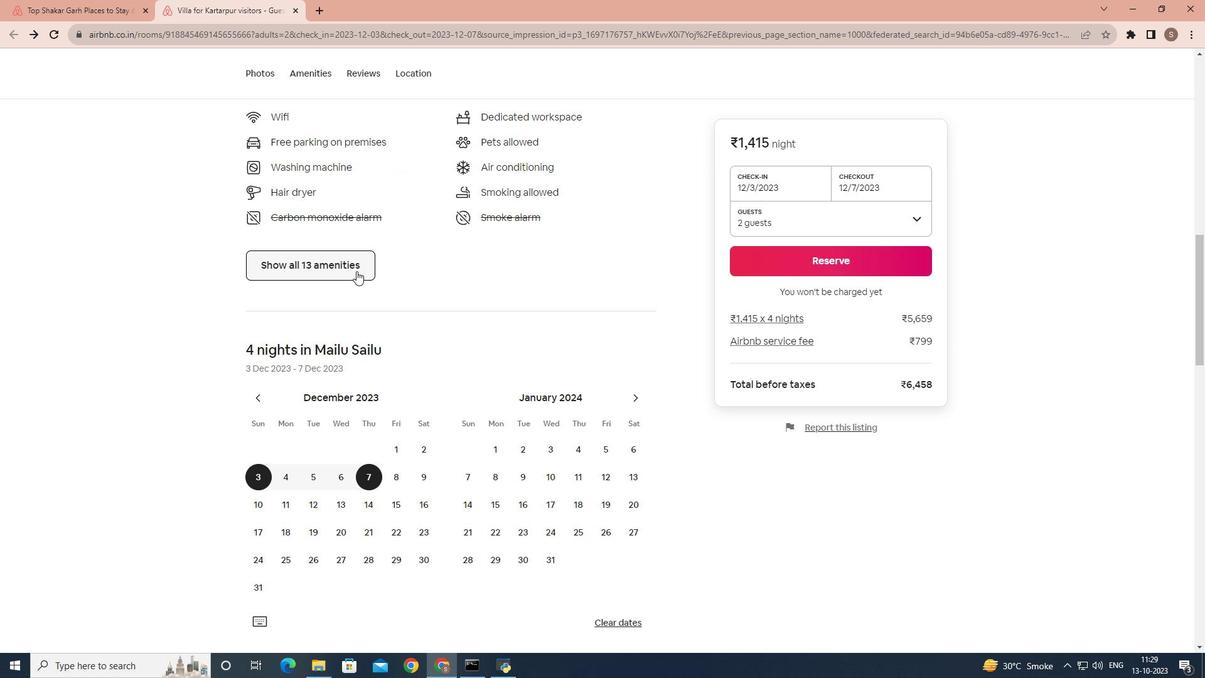 
Action: Mouse moved to (437, 282)
Screenshot: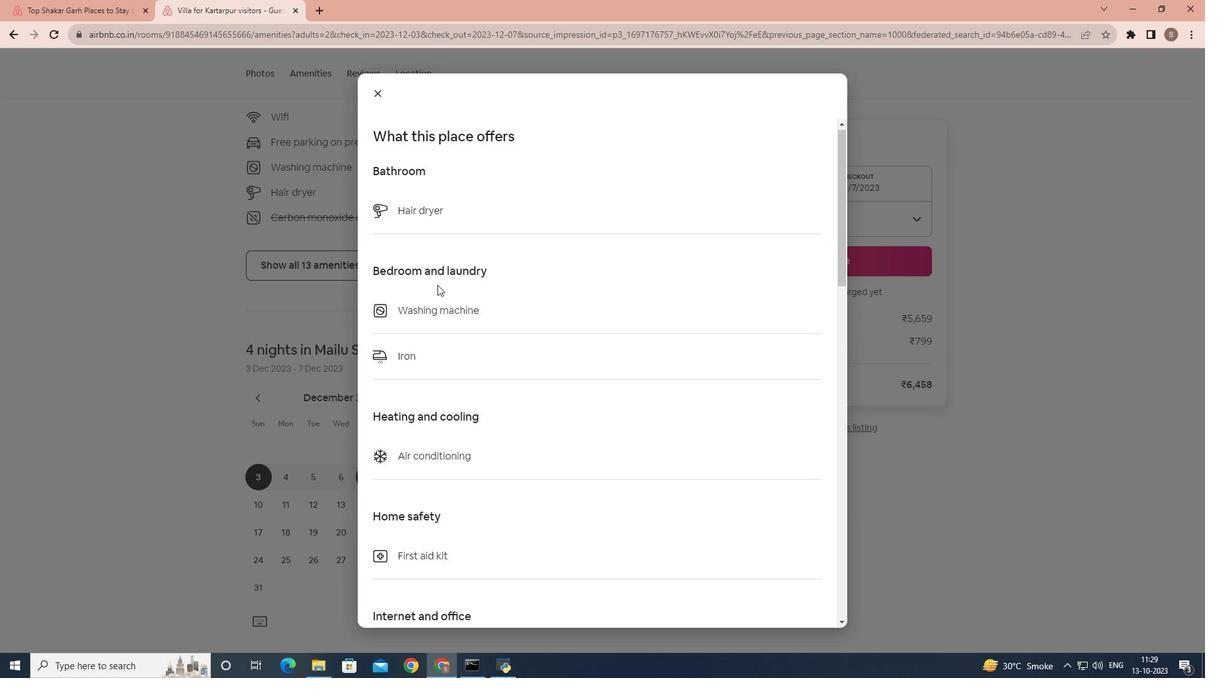
Action: Mouse scrolled (437, 281) with delta (0, 0)
Screenshot: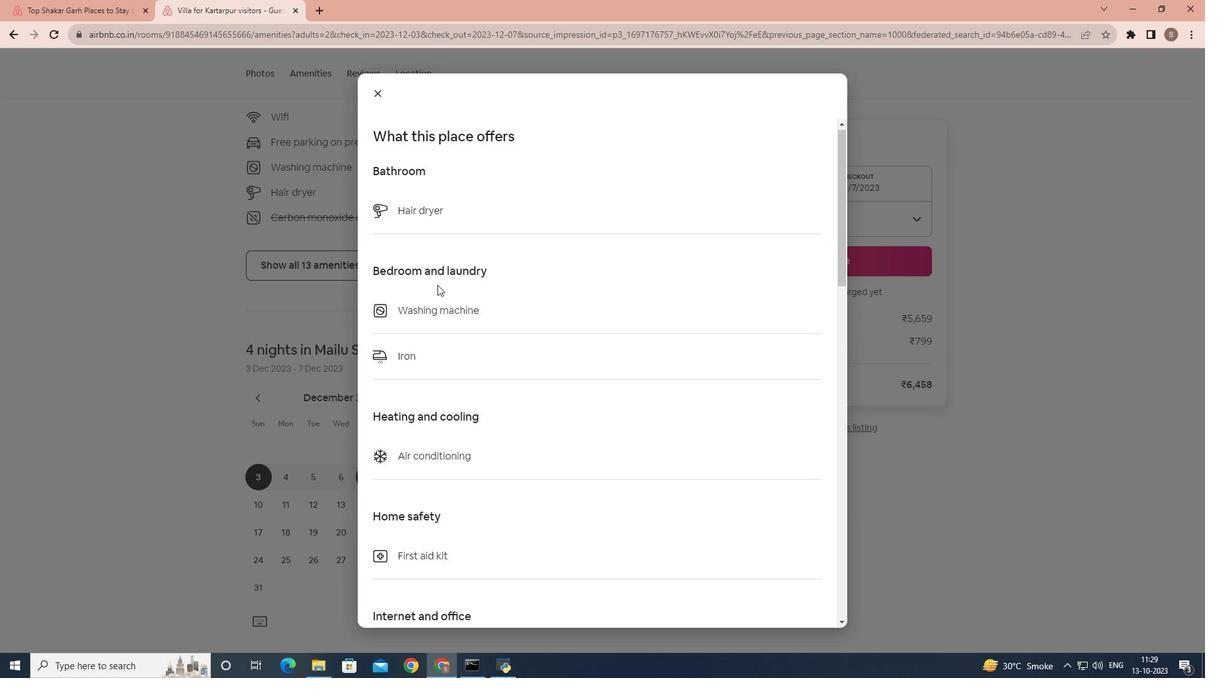 
Action: Mouse moved to (437, 283)
Screenshot: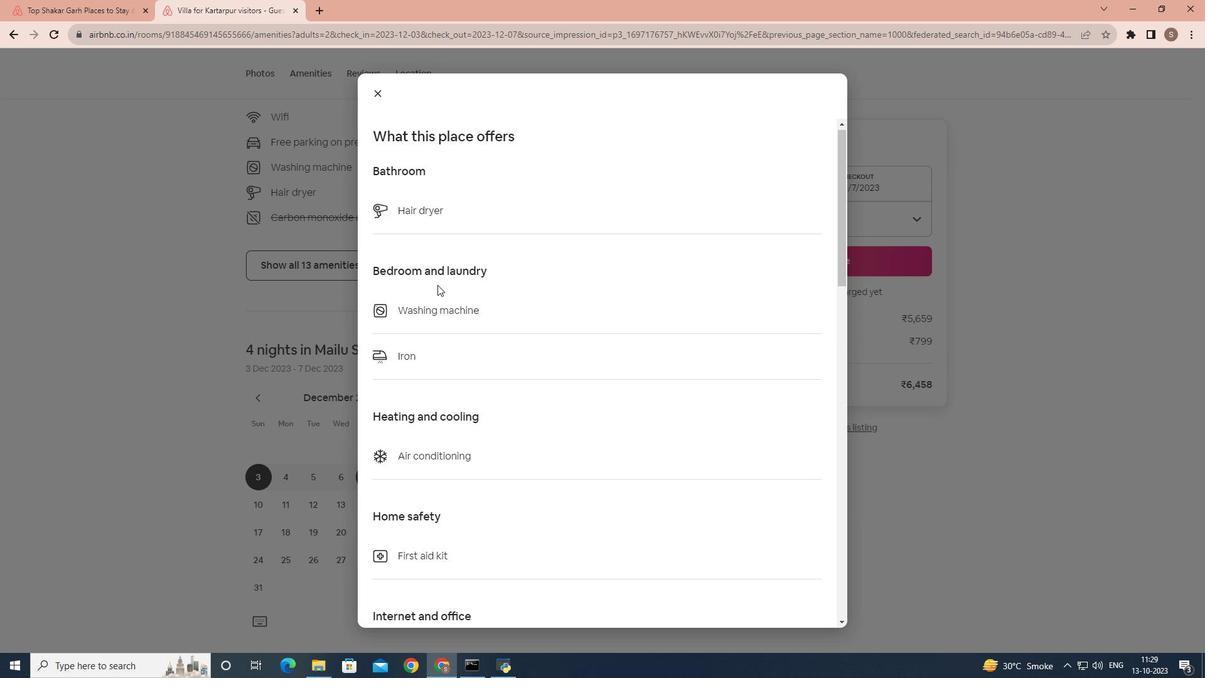 
Action: Mouse scrolled (437, 282) with delta (0, 0)
Screenshot: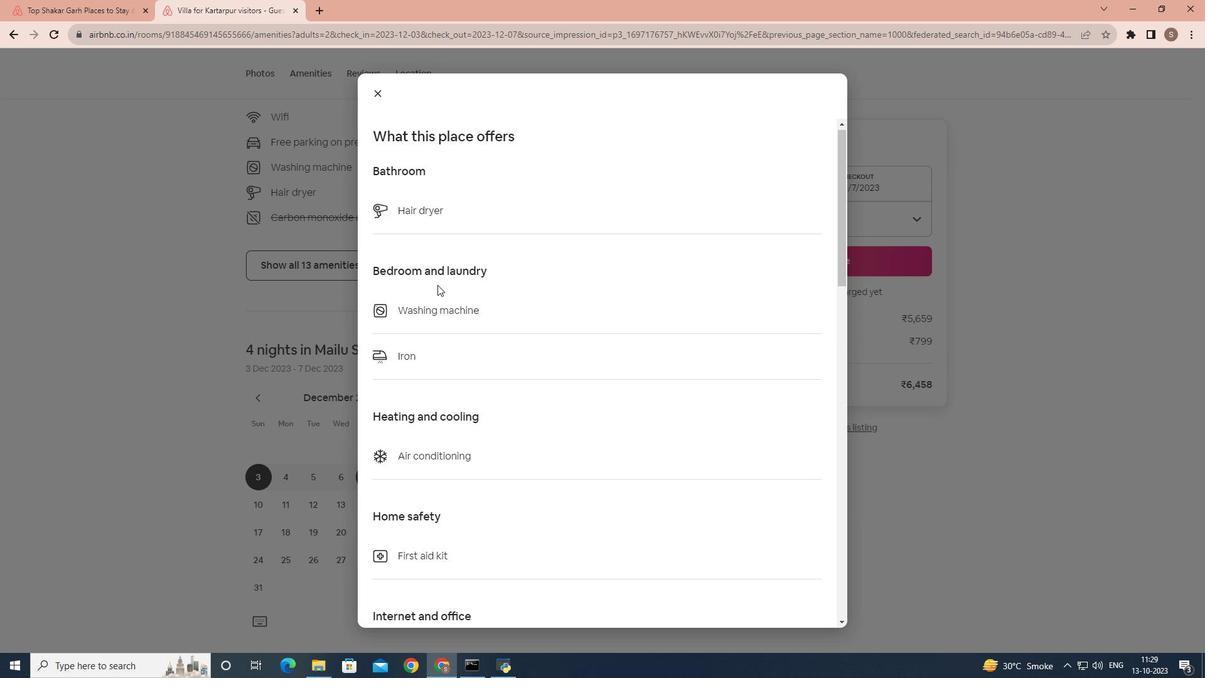 
Action: Mouse moved to (437, 284)
Screenshot: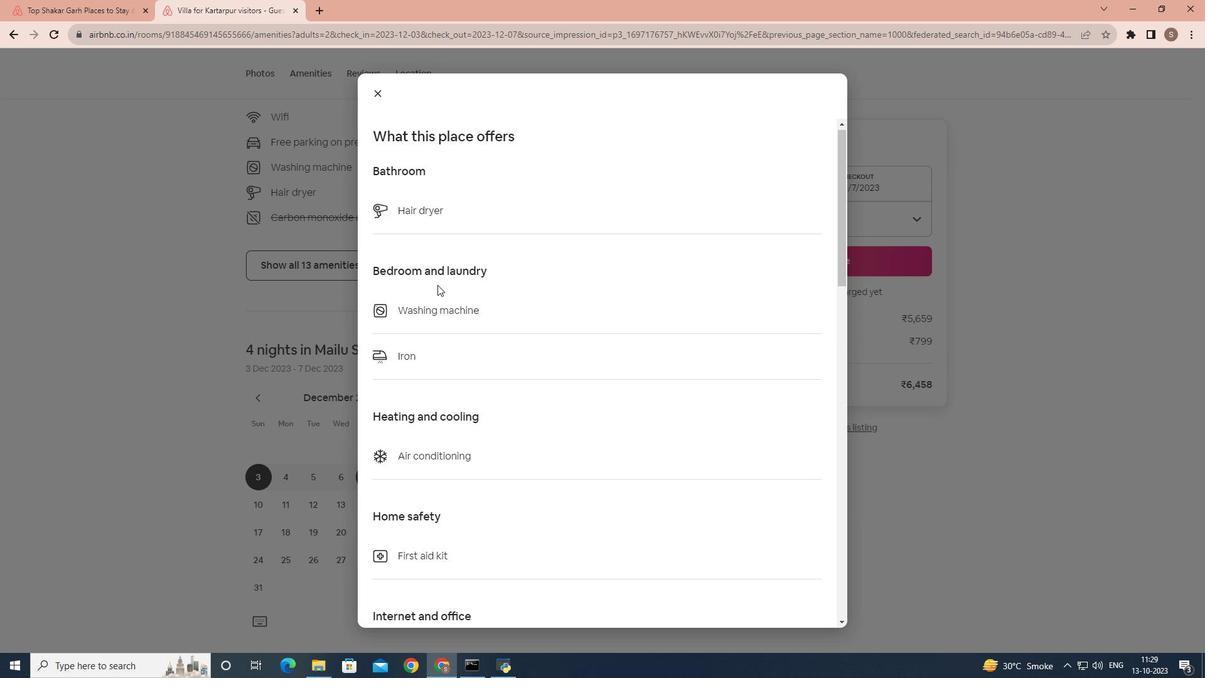 
Action: Mouse scrolled (437, 283) with delta (0, 0)
Screenshot: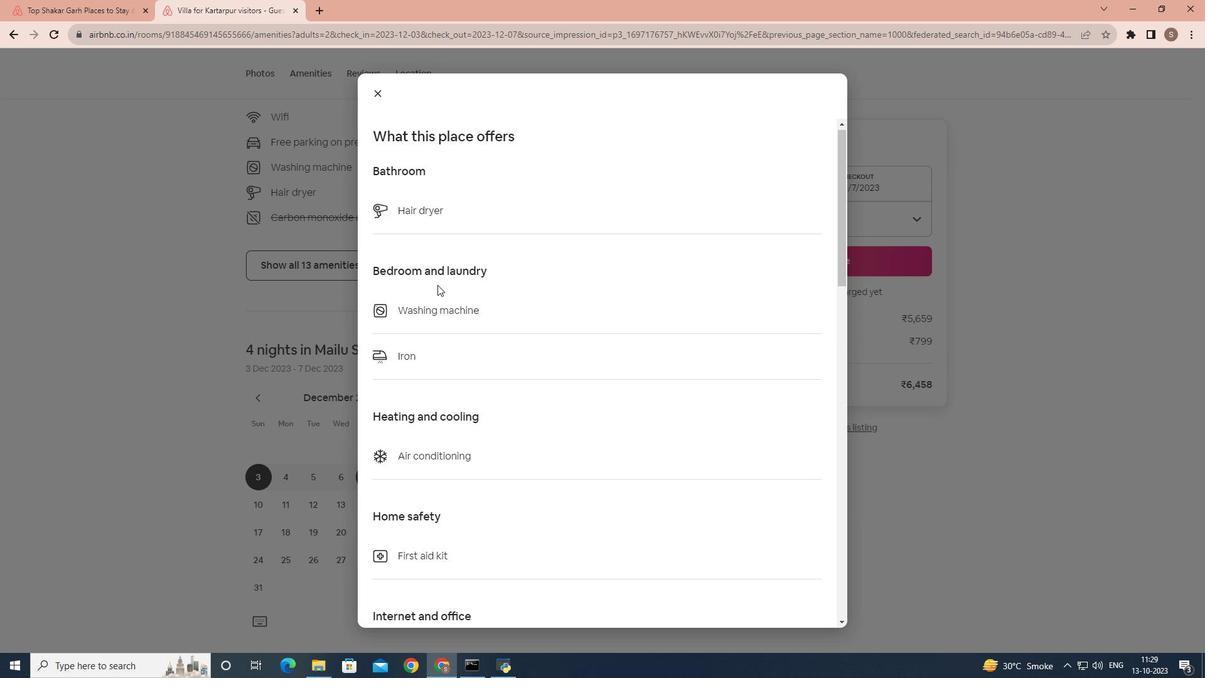 
Action: Mouse moved to (437, 285)
Screenshot: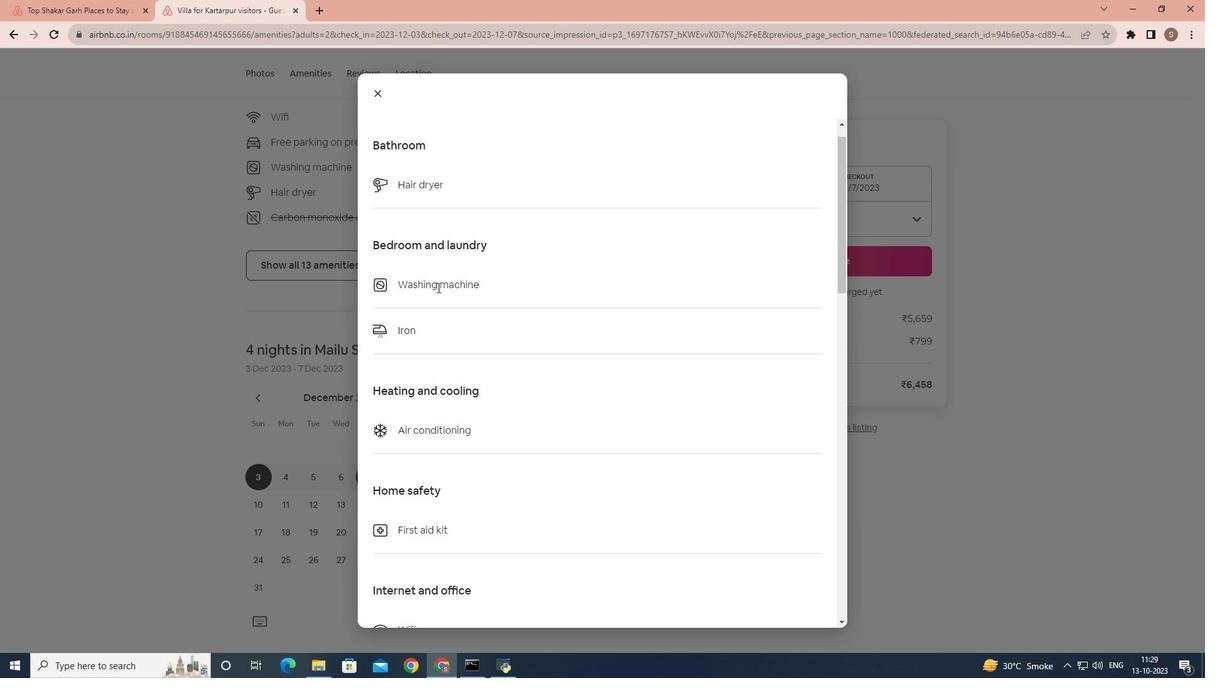 
Action: Mouse scrolled (437, 284) with delta (0, 0)
Screenshot: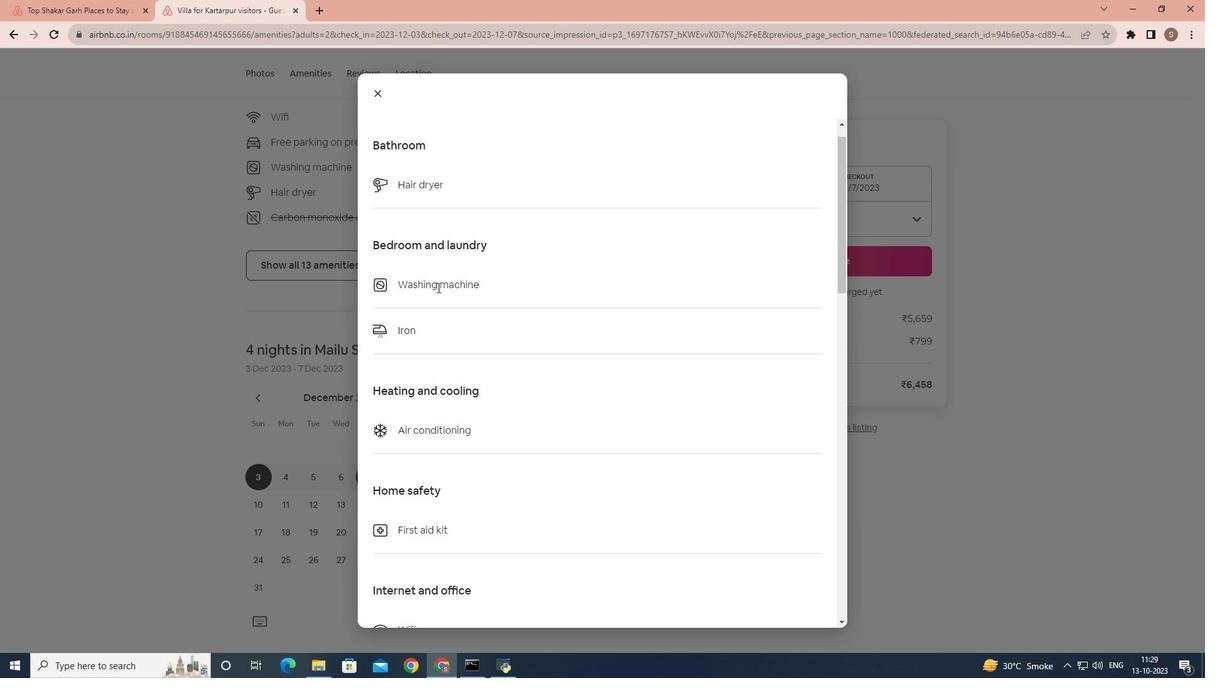 
Action: Mouse moved to (437, 287)
Screenshot: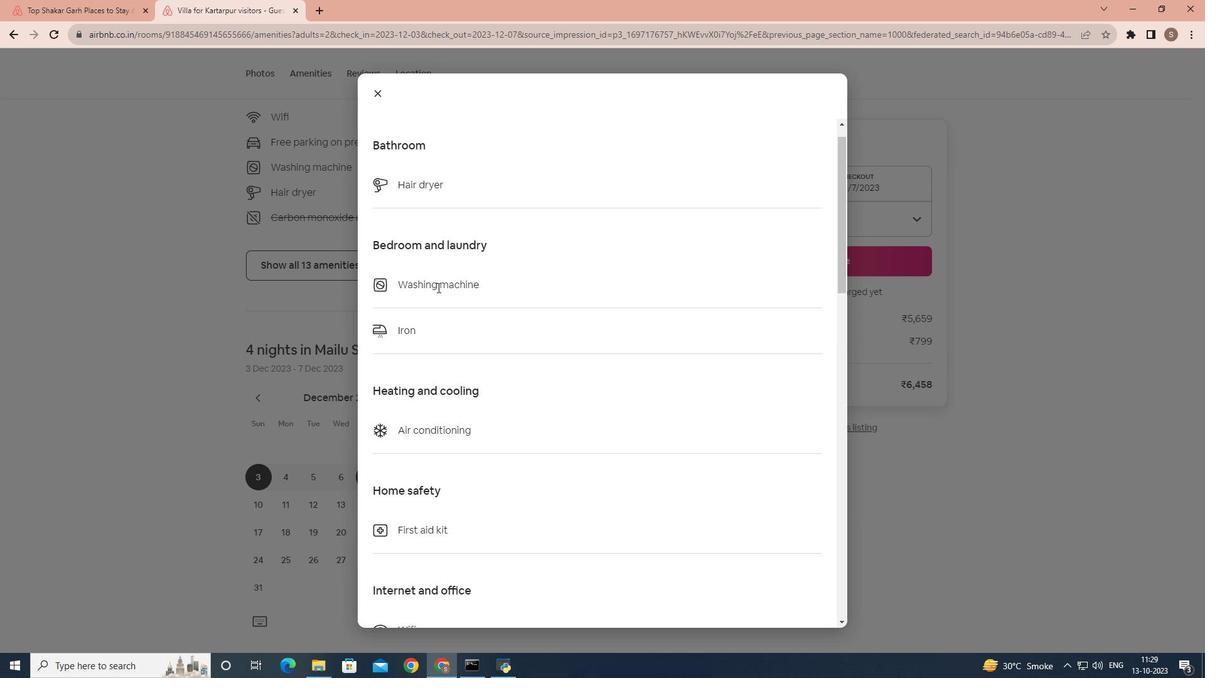 
Action: Mouse scrolled (437, 286) with delta (0, 0)
Screenshot: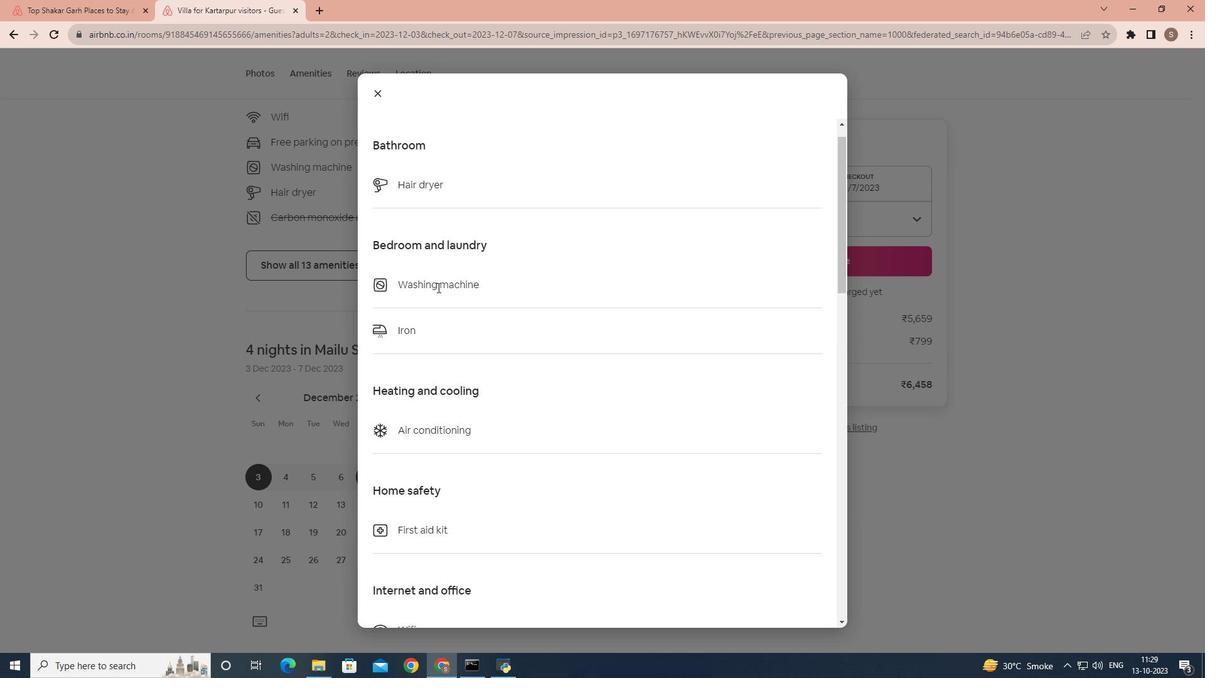 
Action: Mouse scrolled (437, 286) with delta (0, 0)
Screenshot: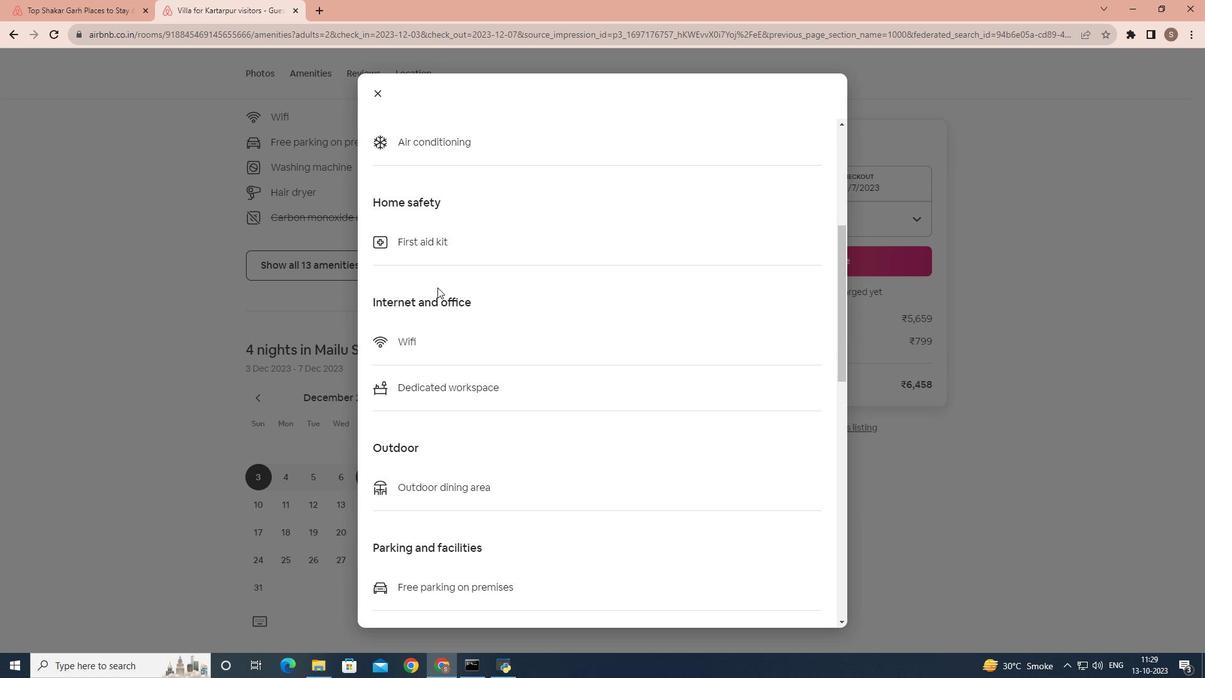 
Action: Mouse scrolled (437, 286) with delta (0, 0)
Screenshot: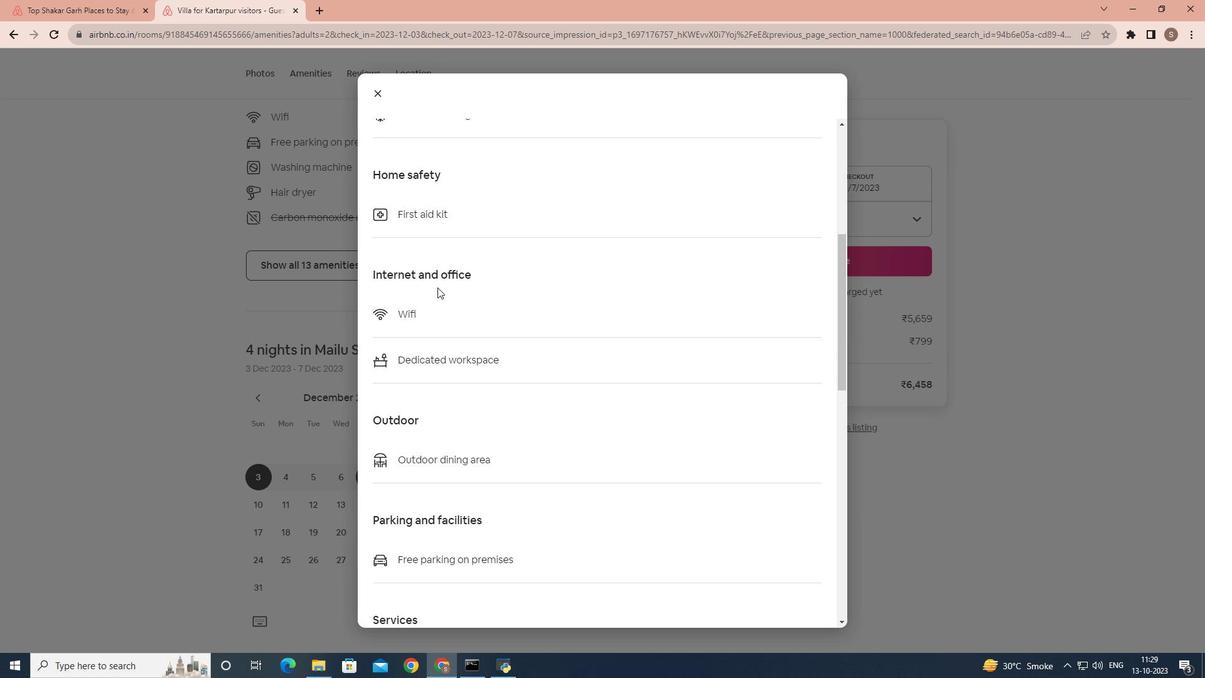 
Action: Mouse scrolled (437, 286) with delta (0, 0)
Screenshot: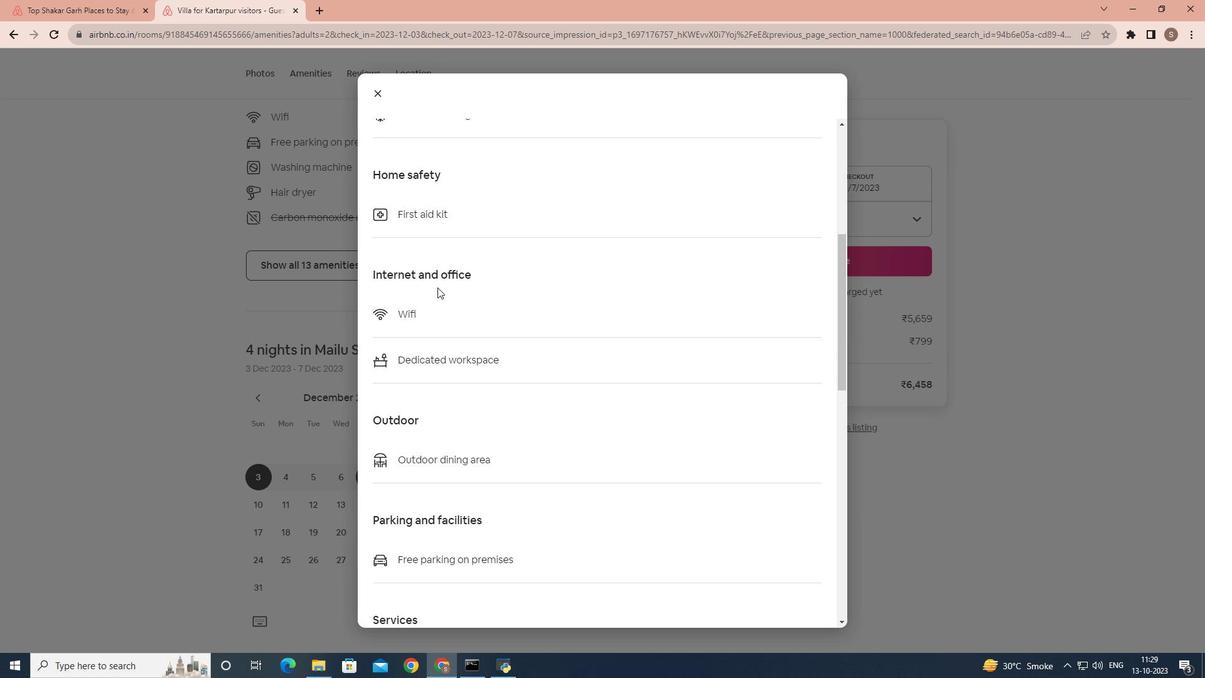 
Action: Mouse scrolled (437, 286) with delta (0, 0)
Screenshot: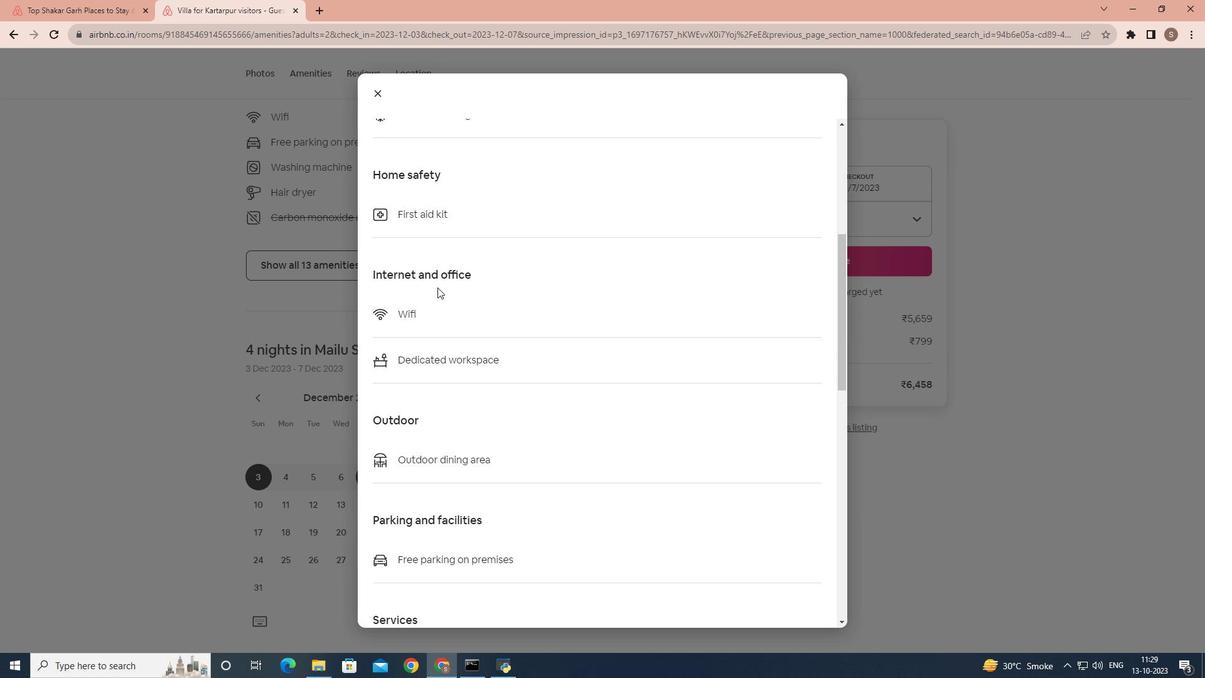 
Action: Mouse scrolled (437, 286) with delta (0, 0)
Screenshot: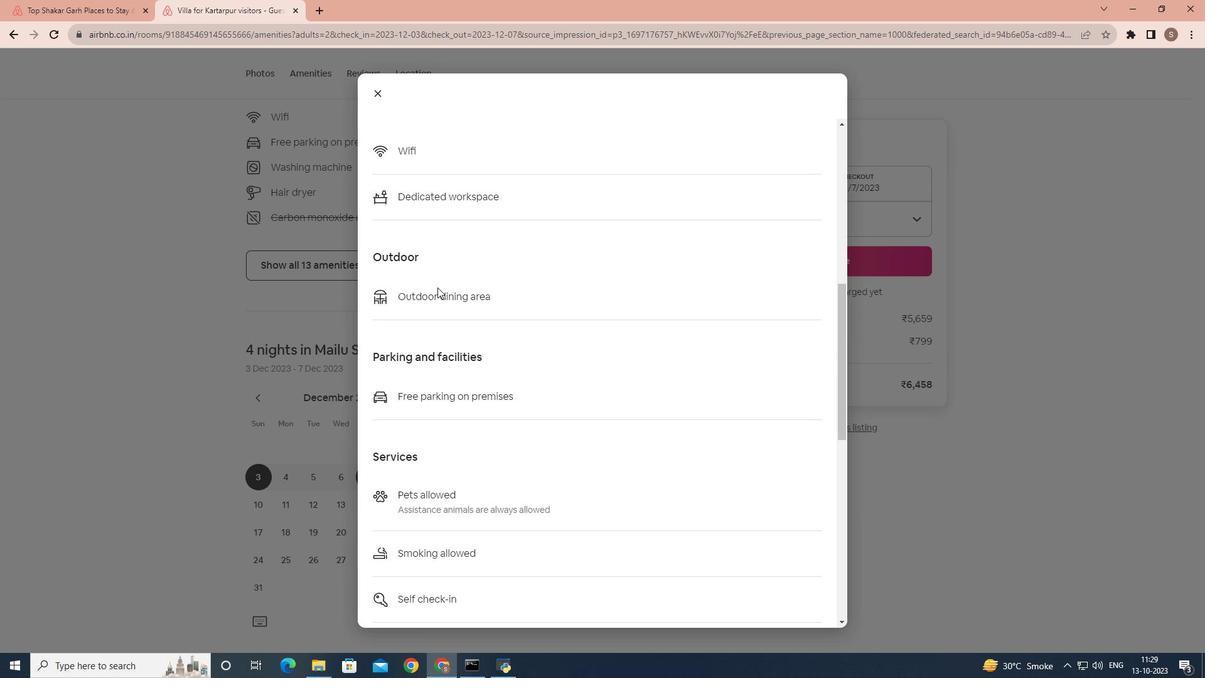 
Action: Mouse scrolled (437, 286) with delta (0, 0)
Screenshot: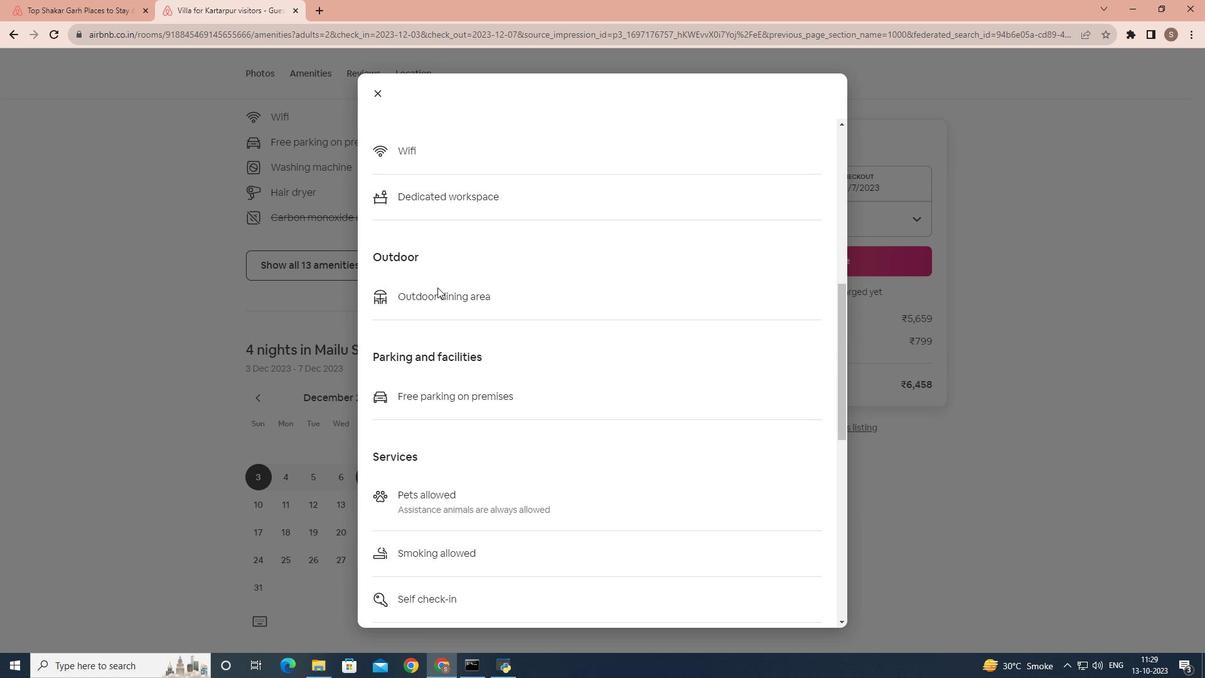 
Action: Mouse scrolled (437, 288) with delta (0, 0)
Screenshot: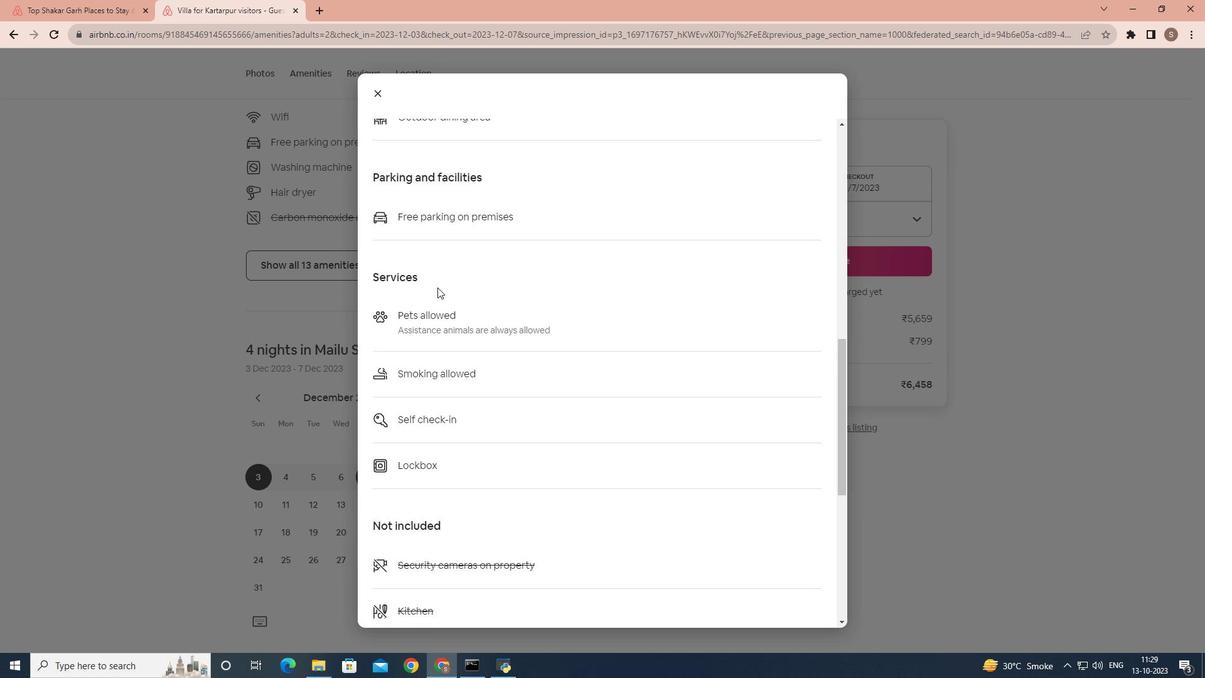 
Action: Mouse scrolled (437, 286) with delta (0, 0)
Screenshot: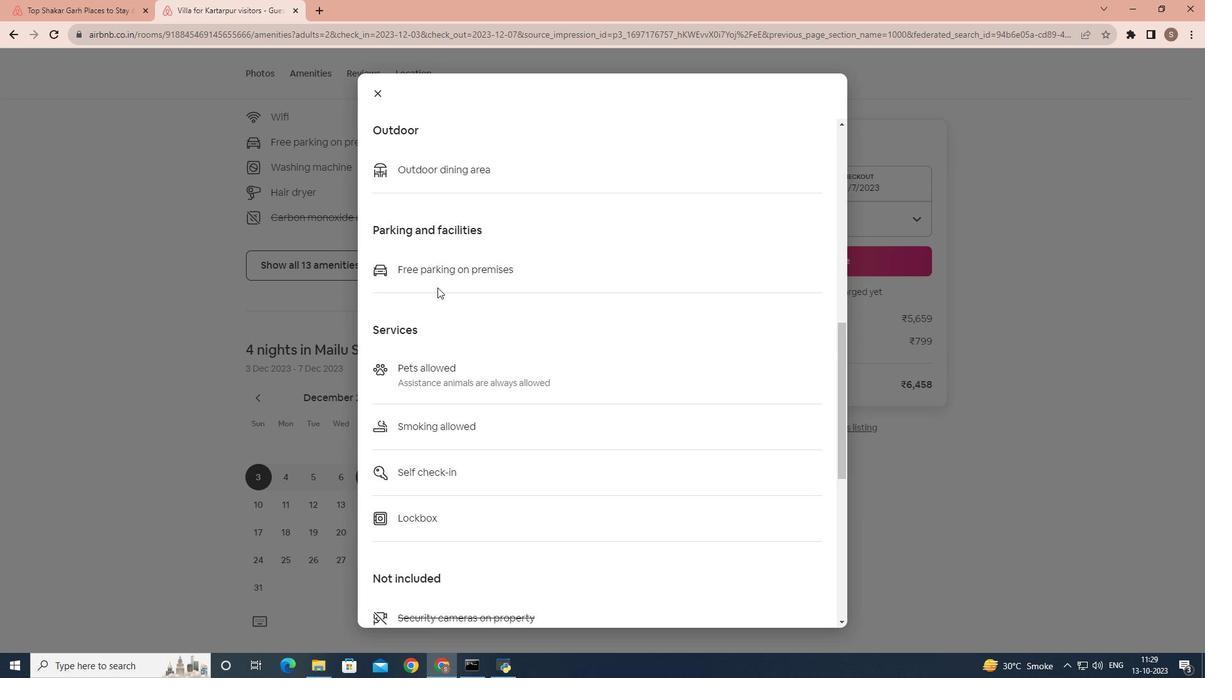 
Action: Mouse scrolled (437, 286) with delta (0, 0)
Screenshot: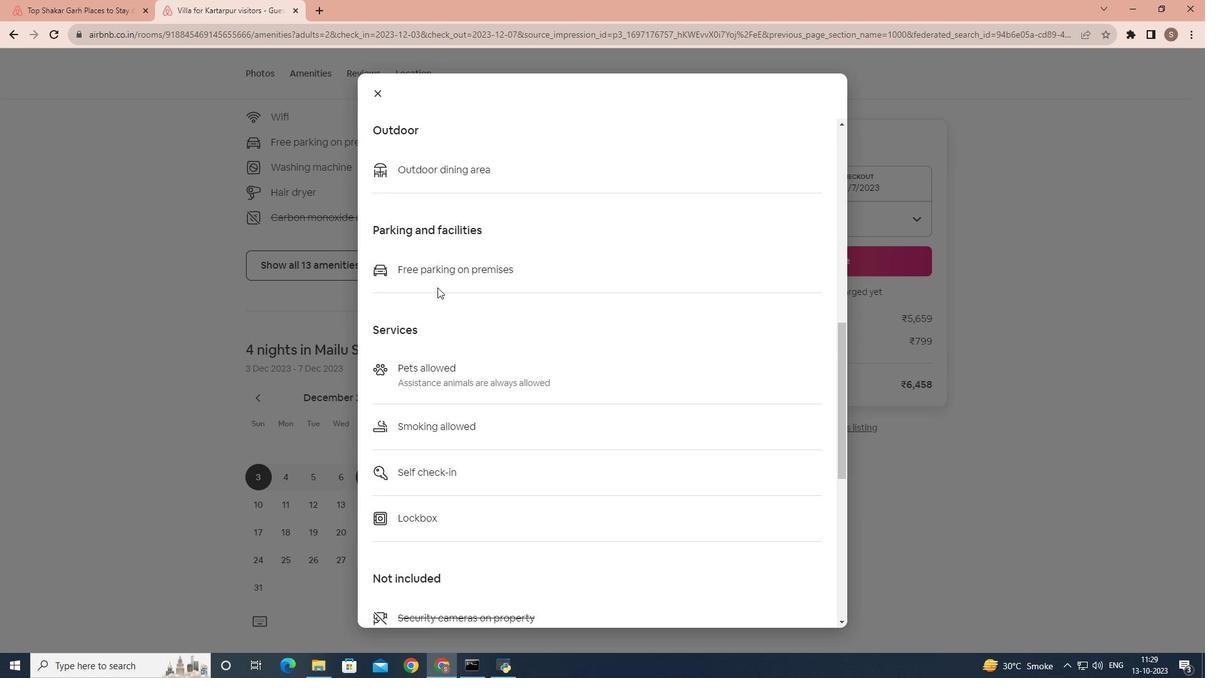 
Action: Mouse scrolled (437, 286) with delta (0, 0)
Screenshot: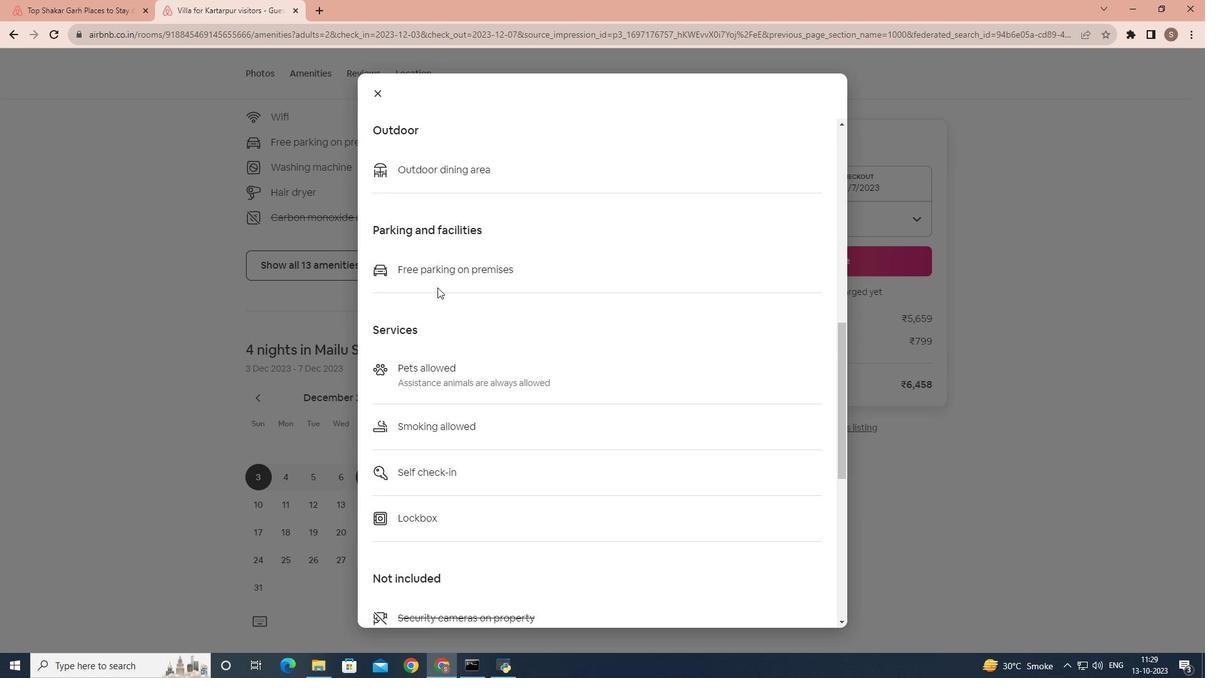 
Action: Mouse scrolled (437, 286) with delta (0, 0)
Screenshot: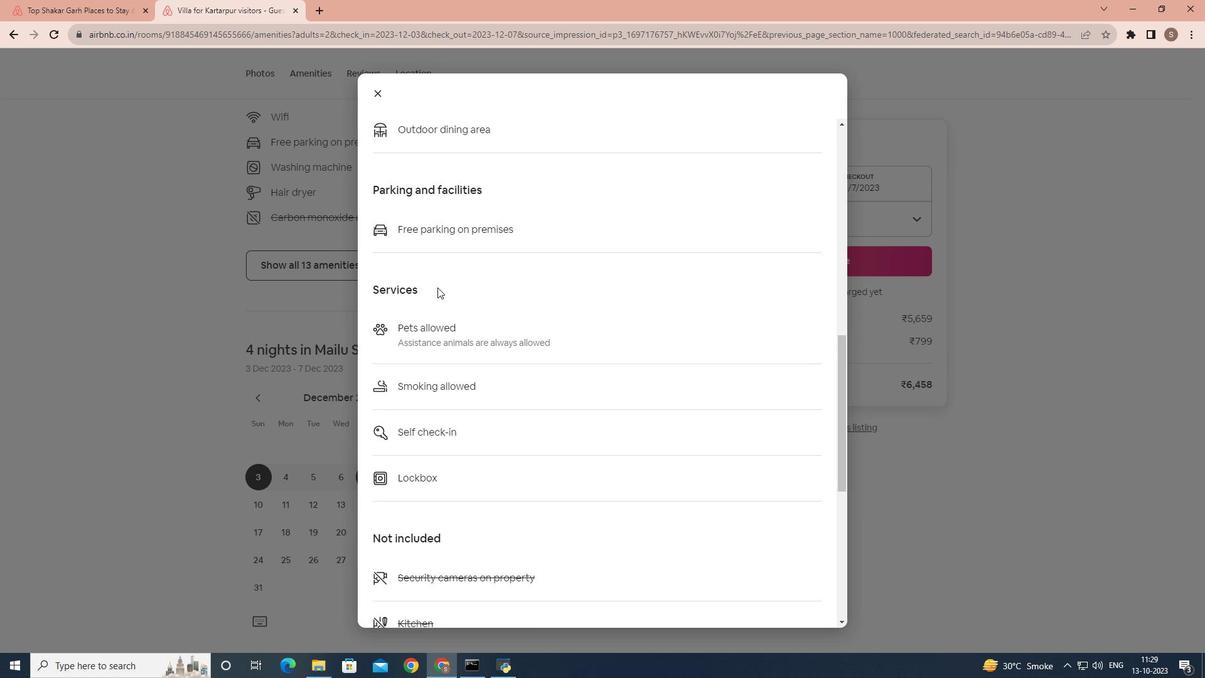 
Action: Mouse scrolled (437, 286) with delta (0, 0)
Screenshot: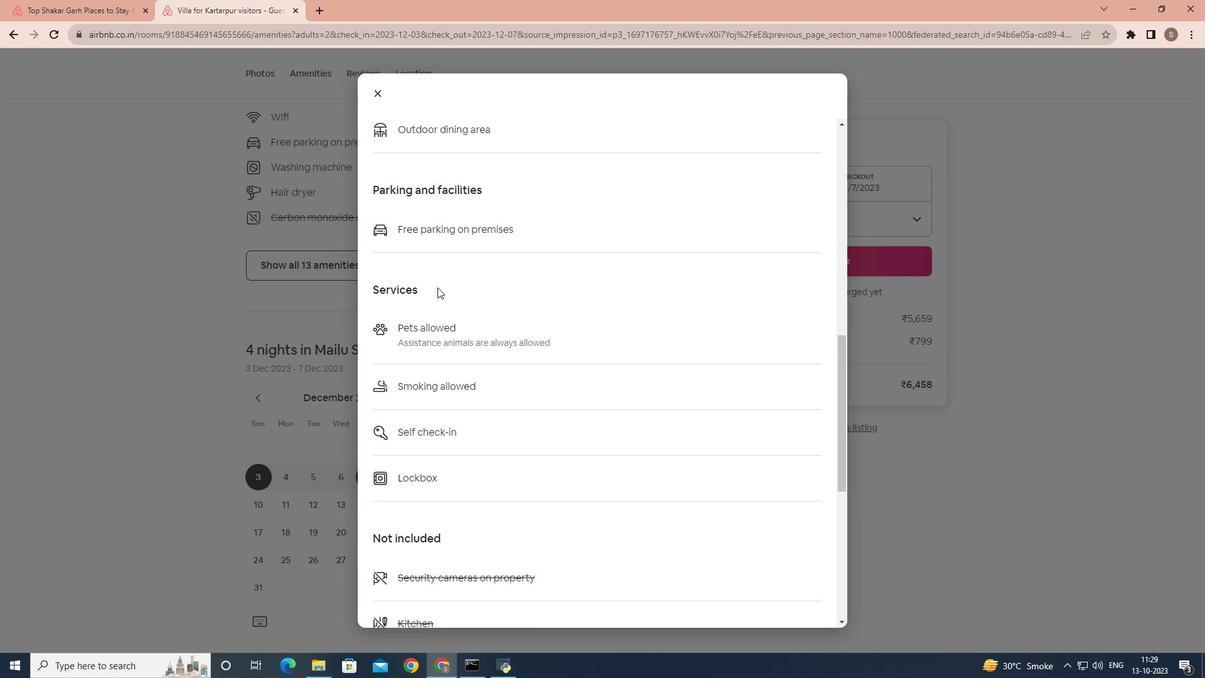 
Action: Mouse scrolled (437, 286) with delta (0, 0)
Screenshot: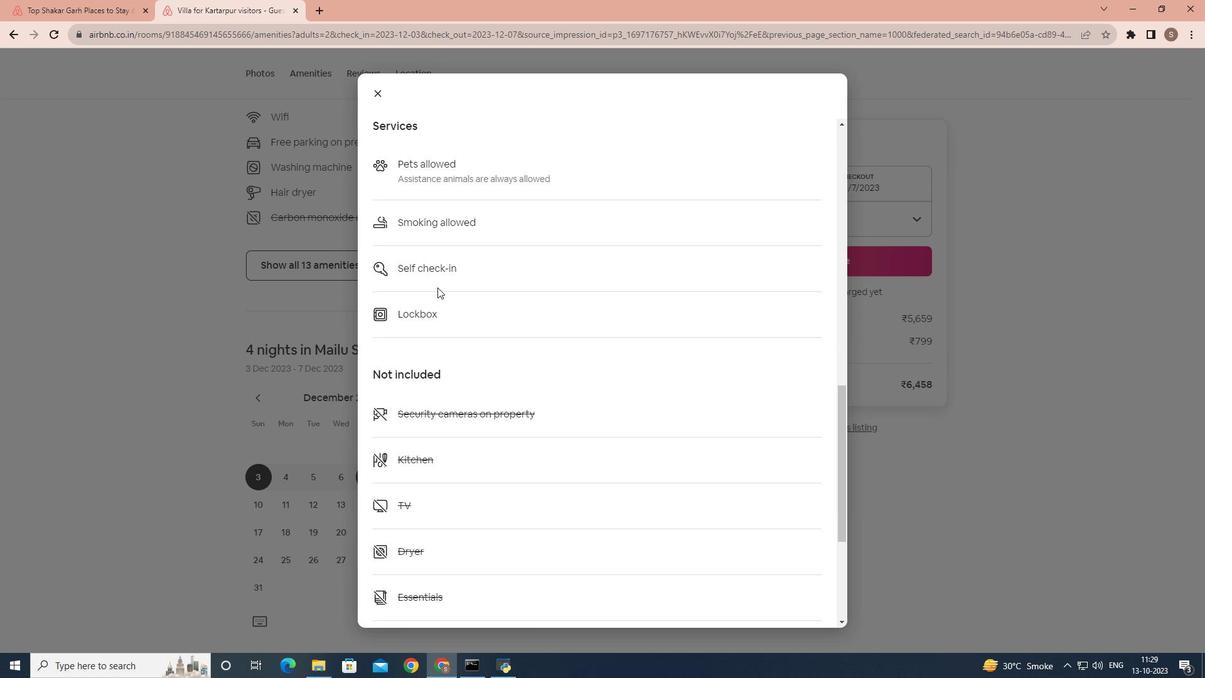 
Action: Mouse scrolled (437, 286) with delta (0, 0)
Screenshot: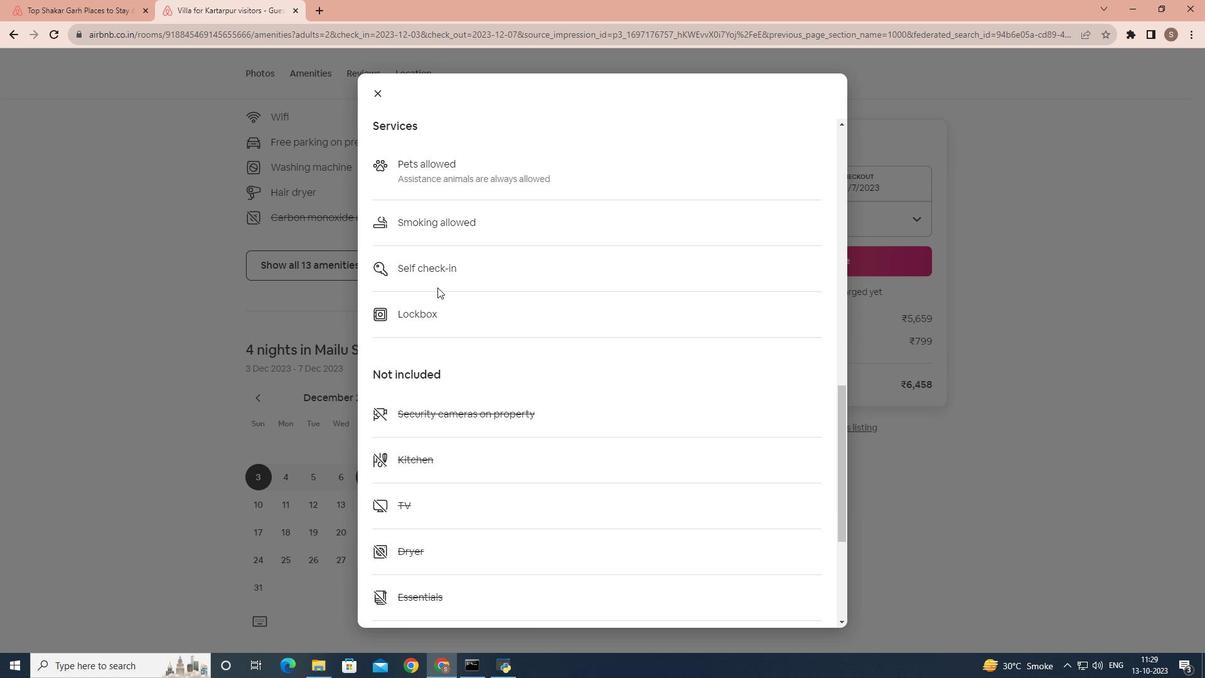 
Action: Mouse scrolled (437, 288) with delta (0, 0)
Screenshot: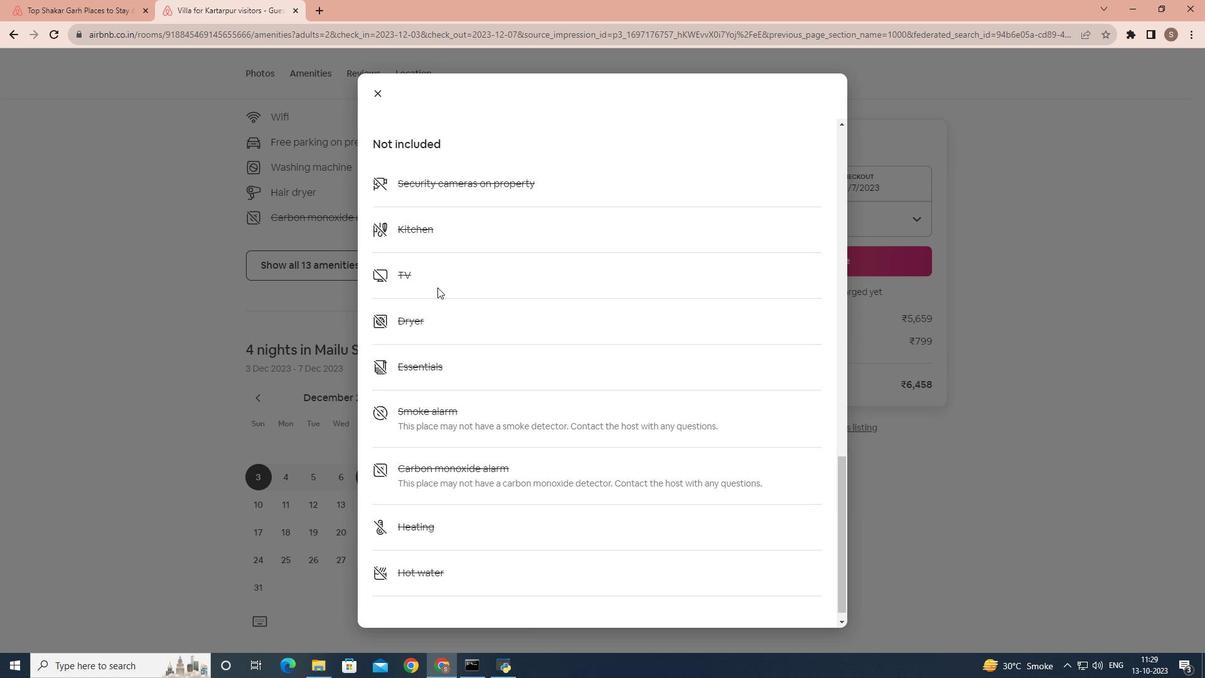 
Action: Mouse scrolled (437, 286) with delta (0, 0)
Screenshot: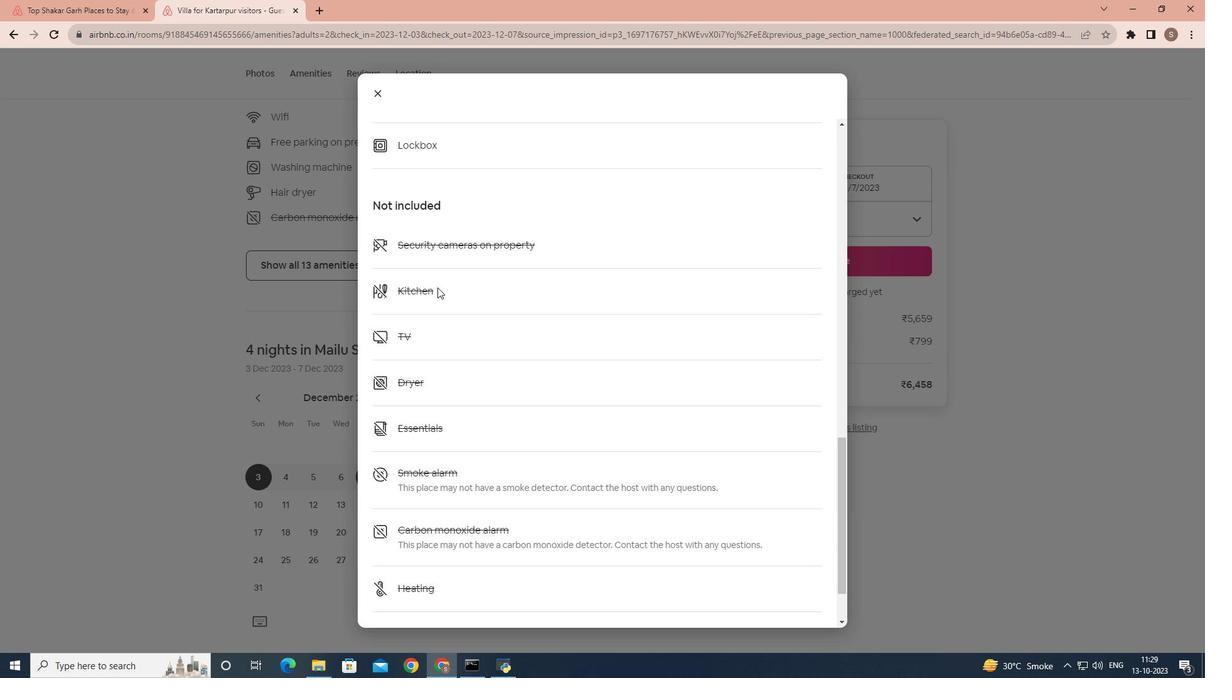 
Action: Mouse scrolled (437, 286) with delta (0, 0)
Screenshot: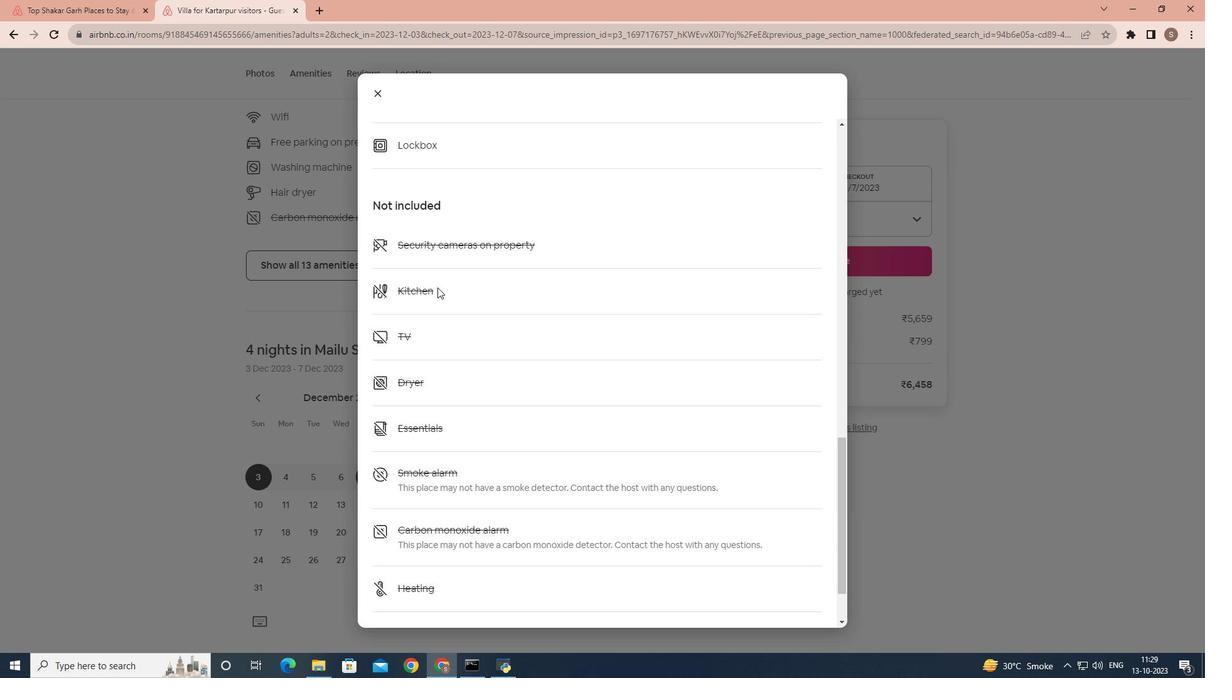 
Action: Mouse scrolled (437, 286) with delta (0, 0)
Screenshot: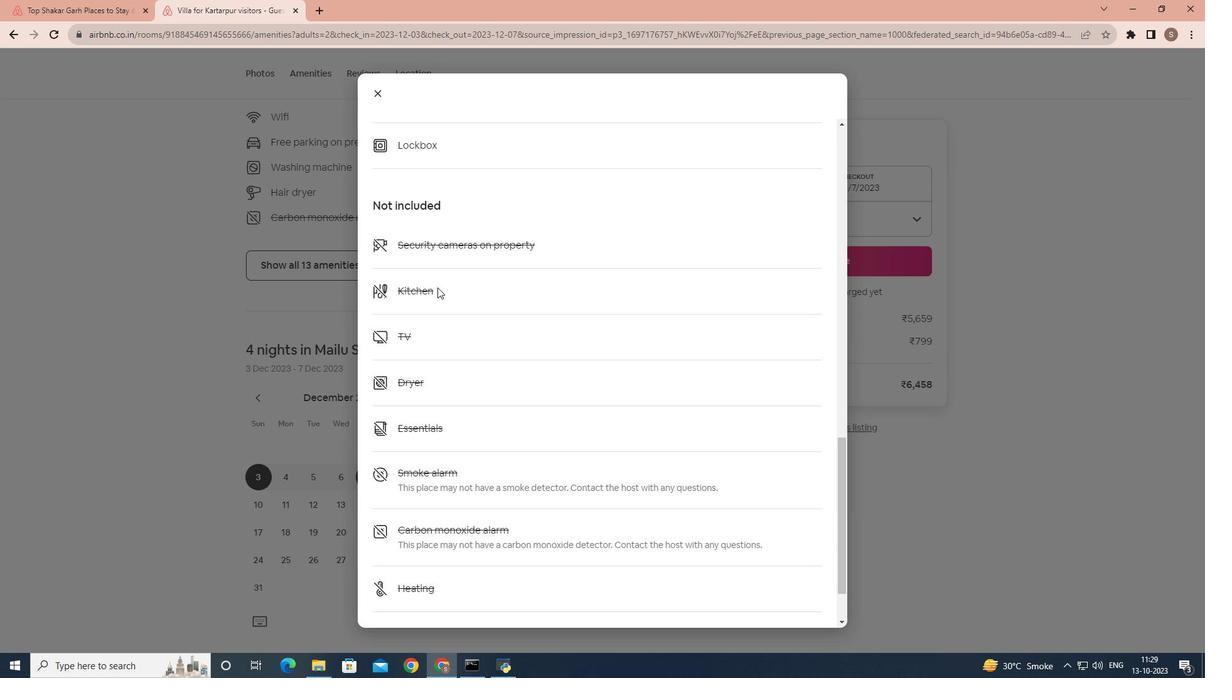
Action: Mouse scrolled (437, 286) with delta (0, 0)
Screenshot: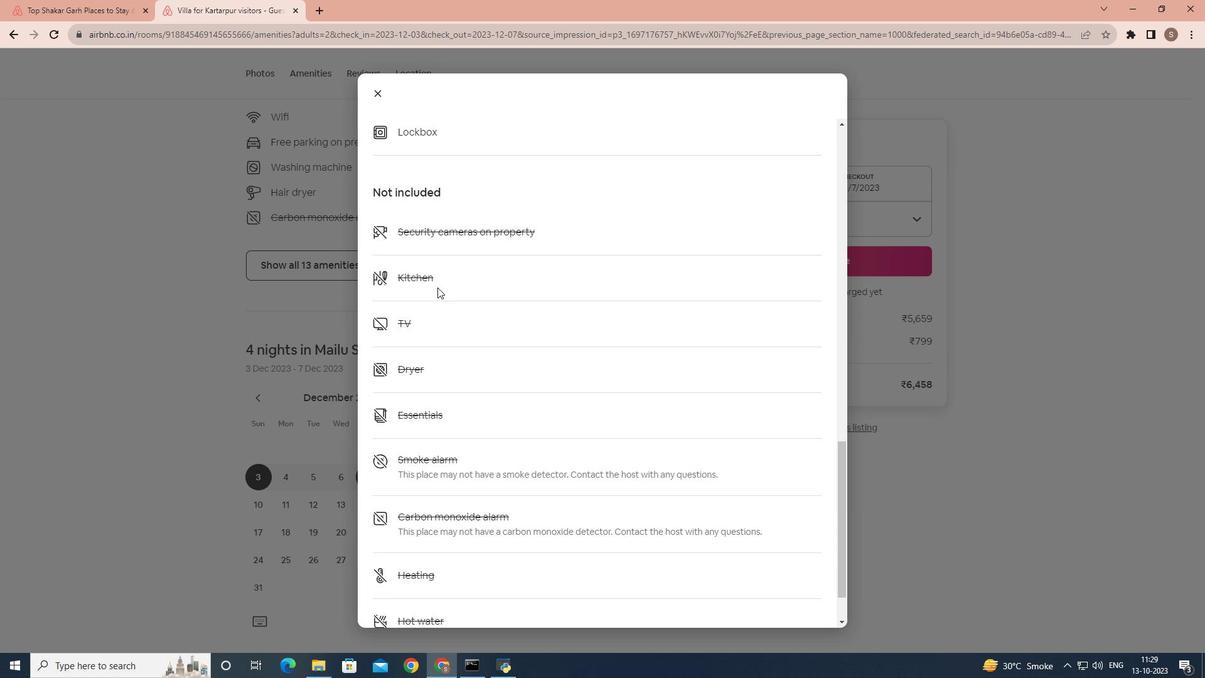 
Action: Mouse scrolled (437, 286) with delta (0, 0)
Screenshot: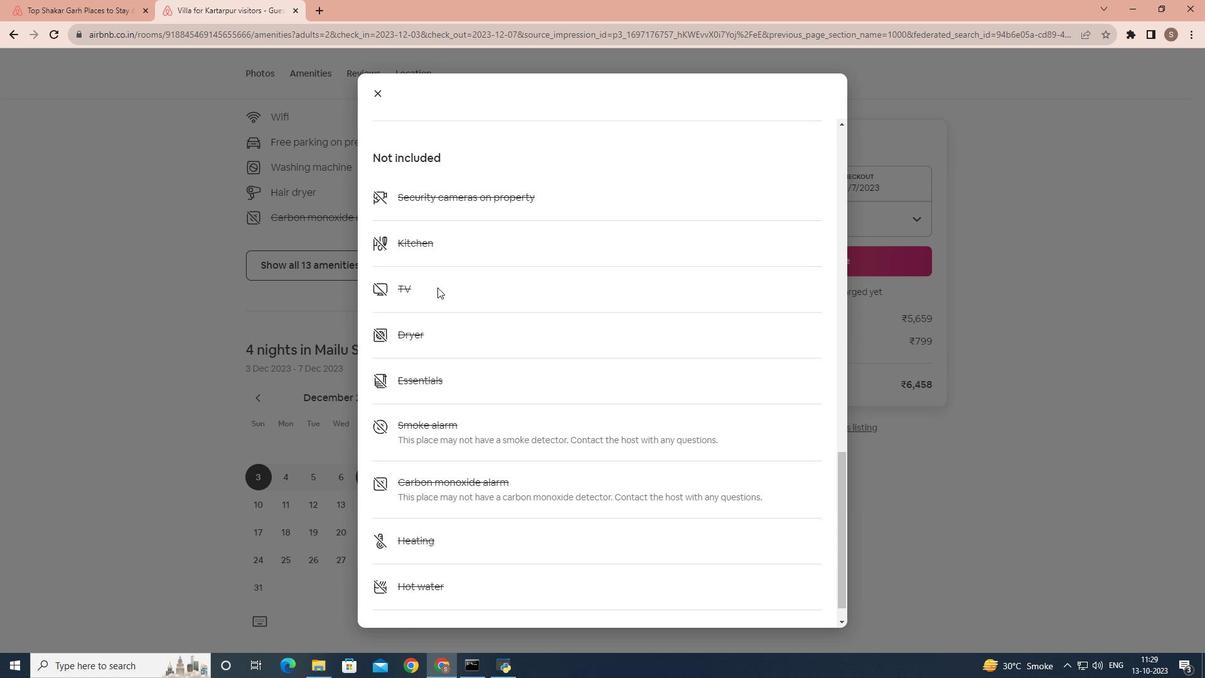 
Action: Mouse scrolled (437, 286) with delta (0, 0)
Screenshot: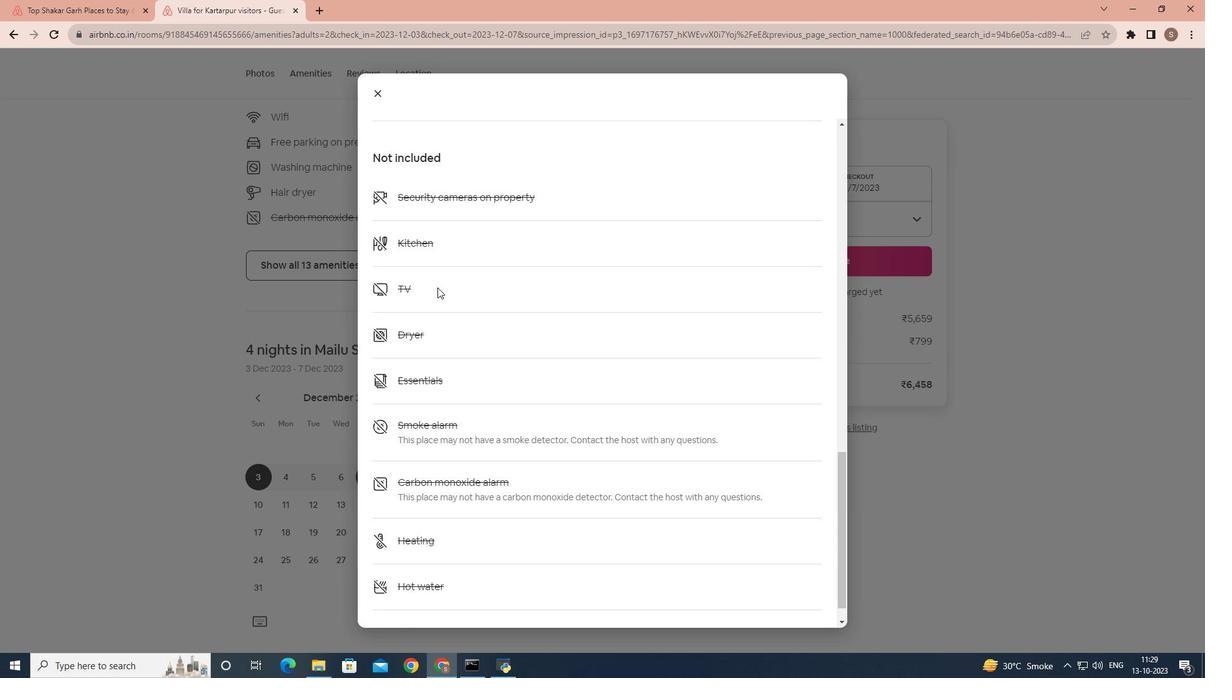 
Action: Mouse moved to (381, 95)
Screenshot: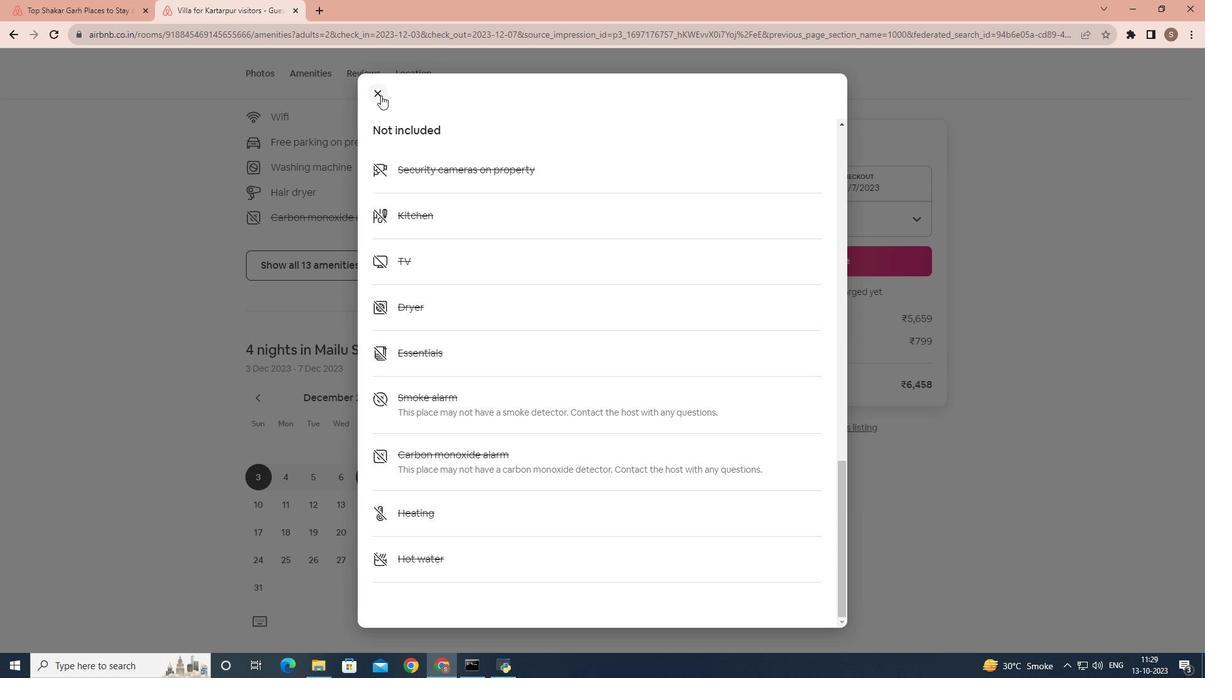 
Action: Mouse pressed left at (381, 95)
Screenshot: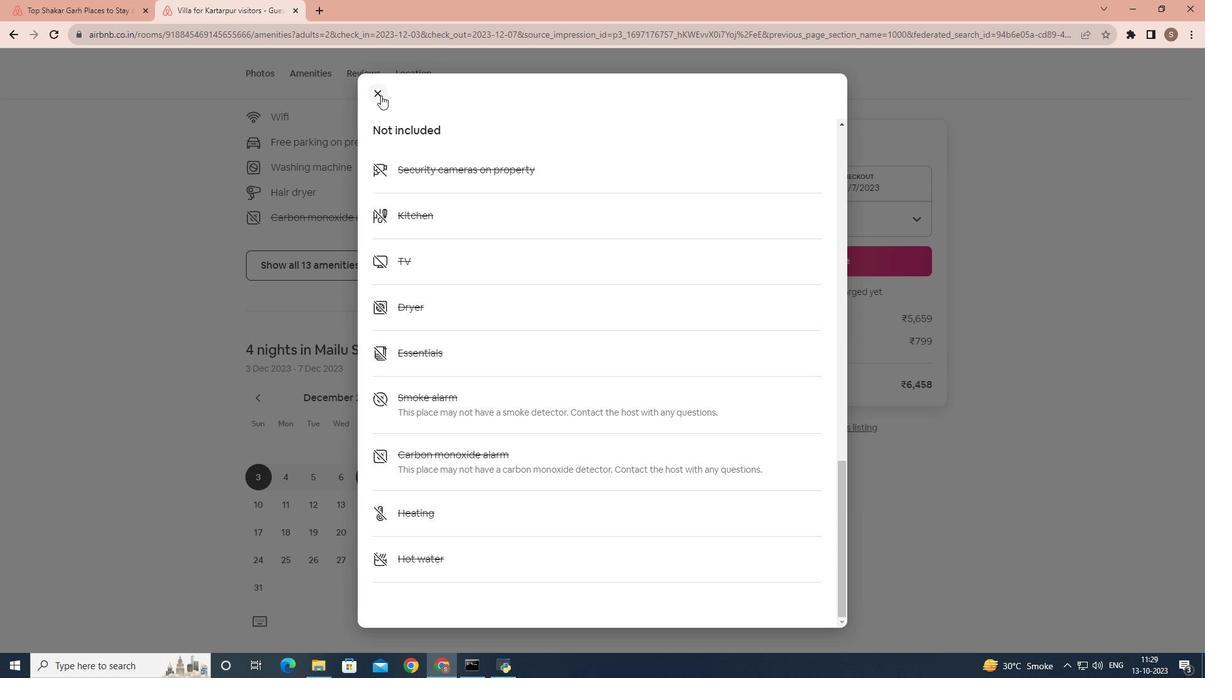 
Action: Mouse moved to (374, 253)
Screenshot: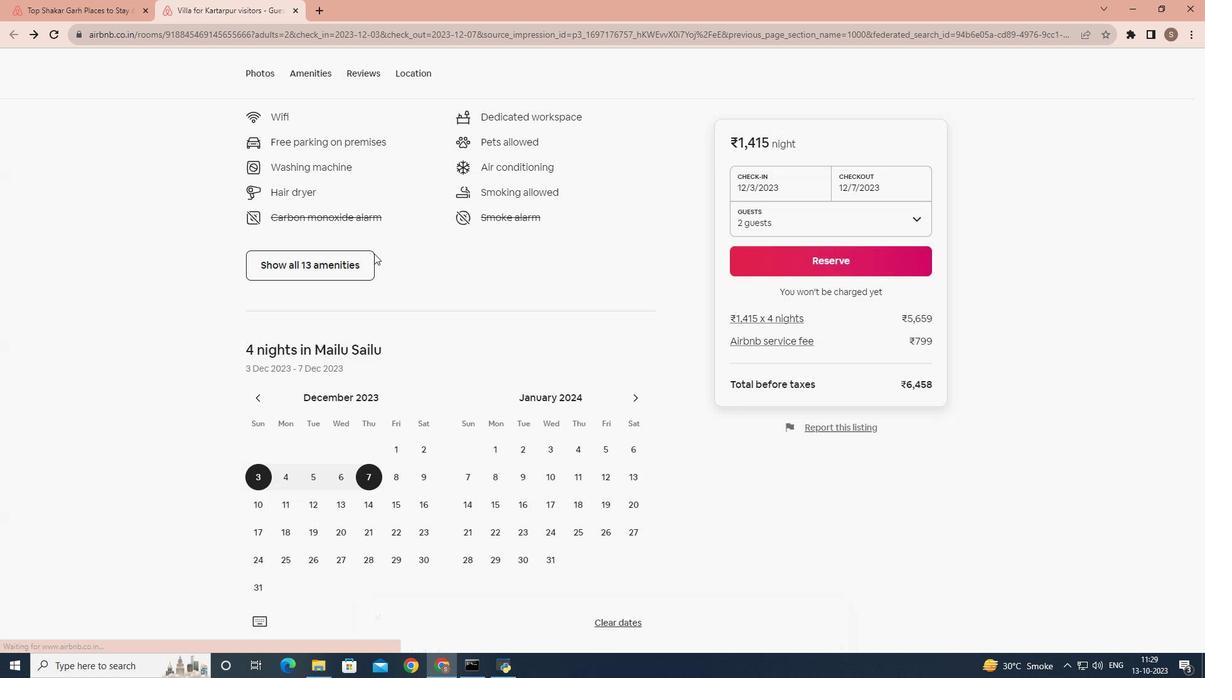 
Action: Mouse scrolled (374, 253) with delta (0, 0)
Screenshot: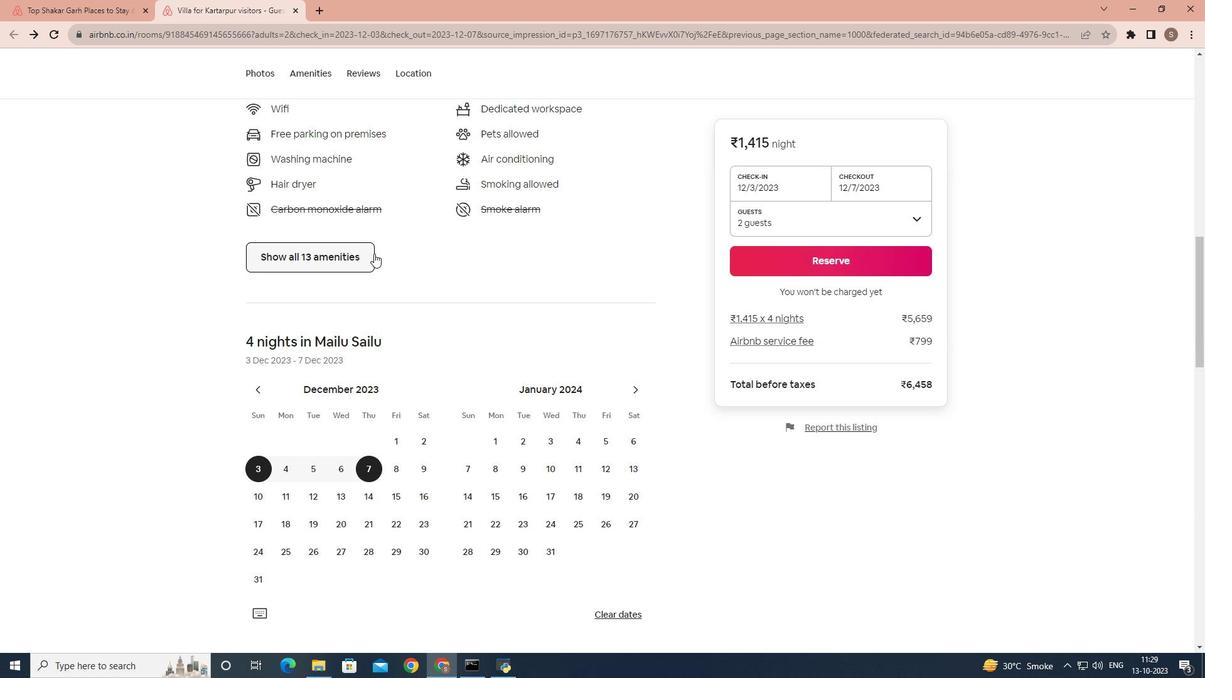
Action: Mouse scrolled (374, 253) with delta (0, 0)
Screenshot: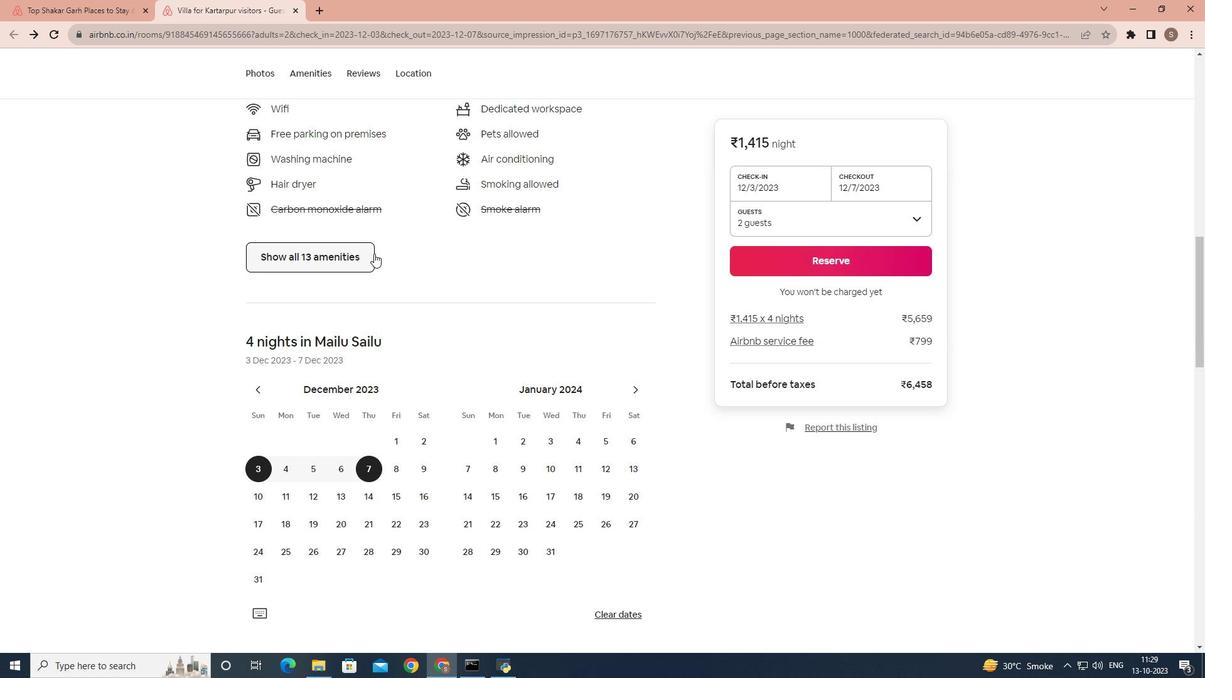 
Action: Mouse scrolled (374, 253) with delta (0, 0)
Screenshot: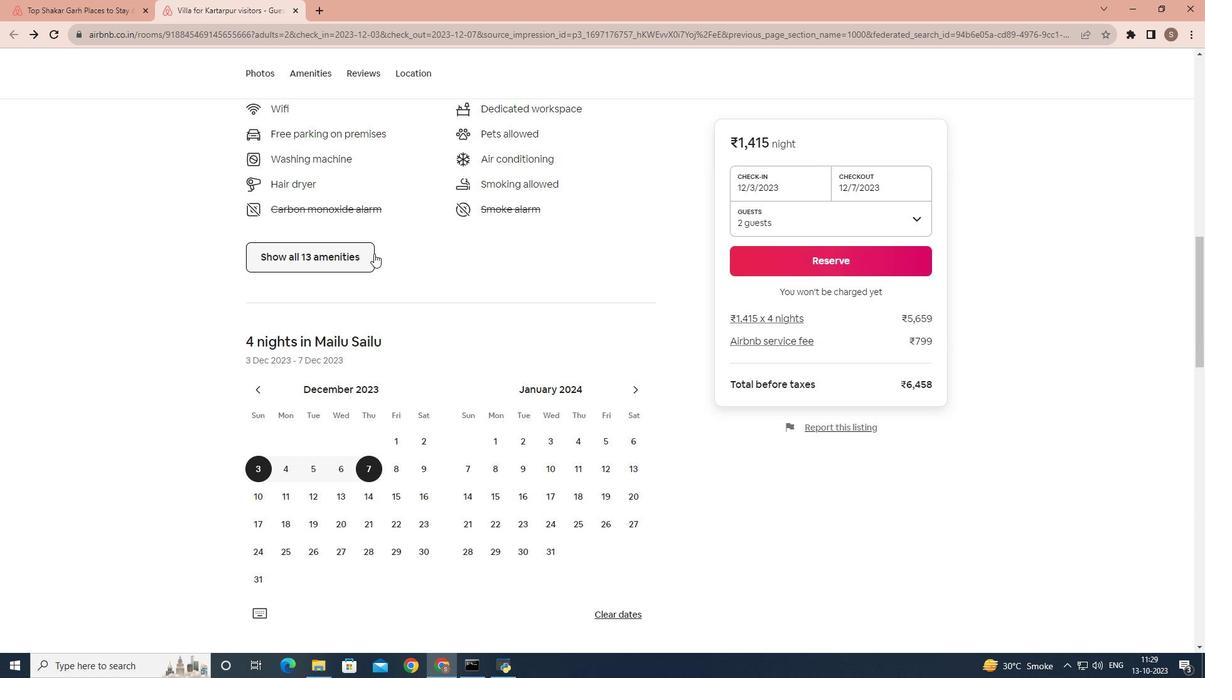 
Action: Mouse scrolled (374, 253) with delta (0, 0)
Screenshot: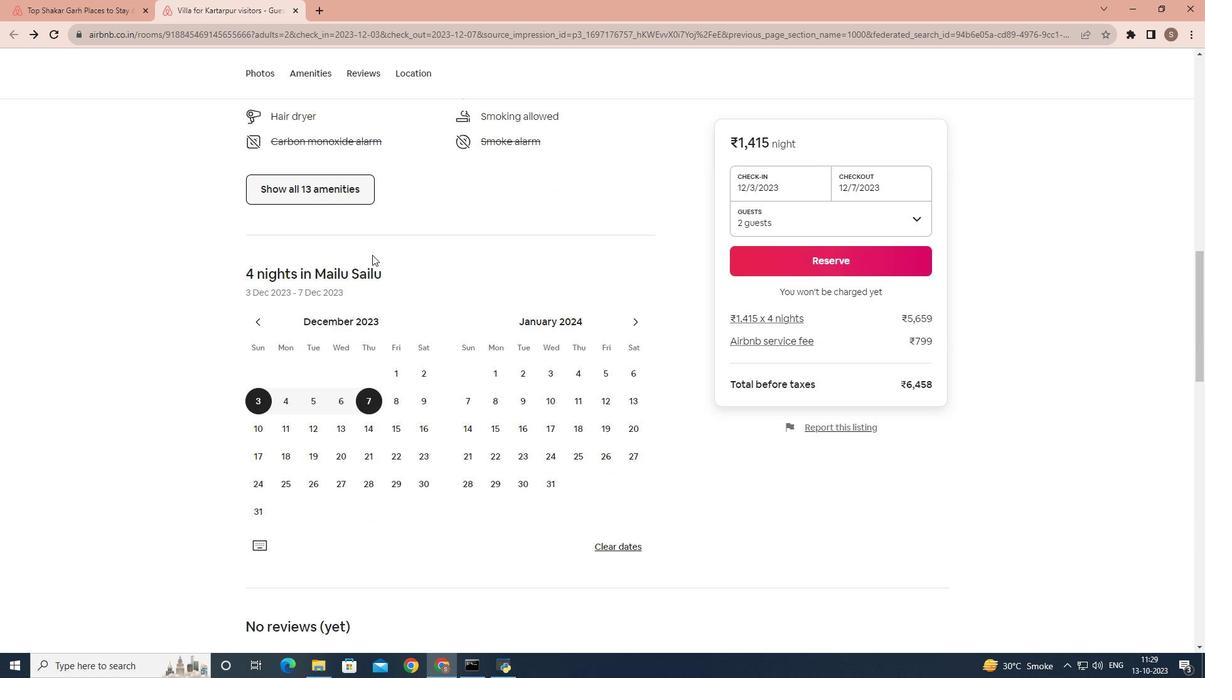 
Action: Mouse moved to (373, 254)
Screenshot: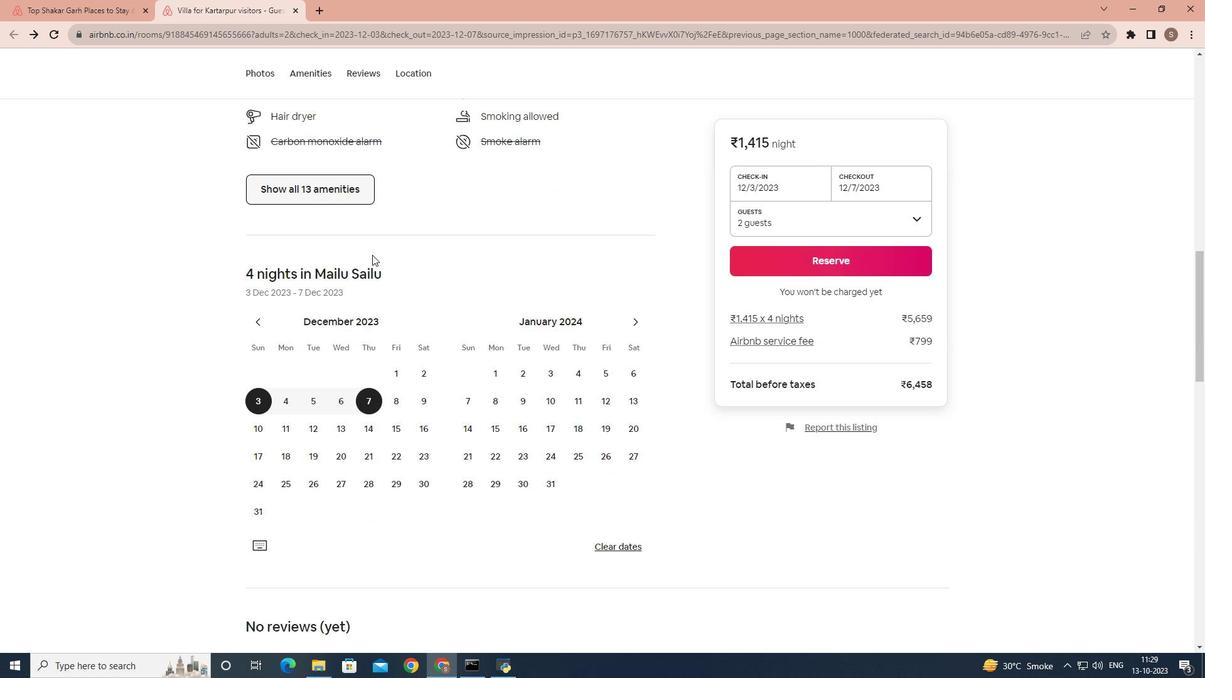 
Action: Mouse scrolled (373, 253) with delta (0, 0)
Screenshot: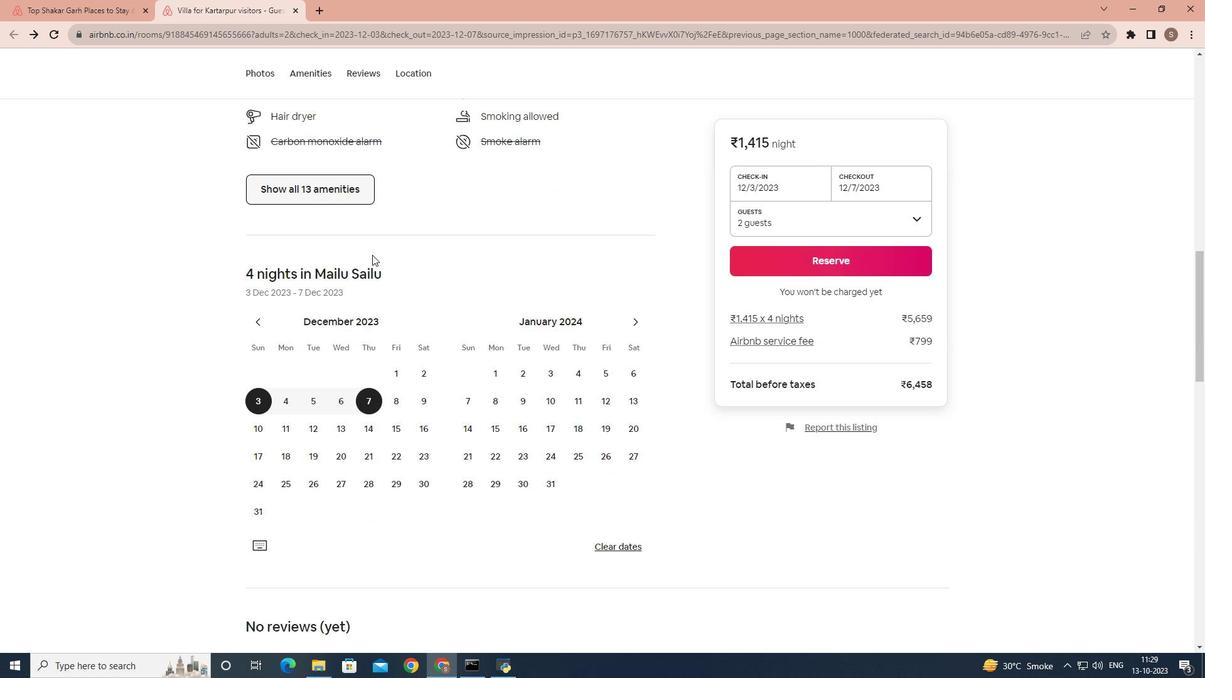 
Action: Mouse moved to (372, 254)
Screenshot: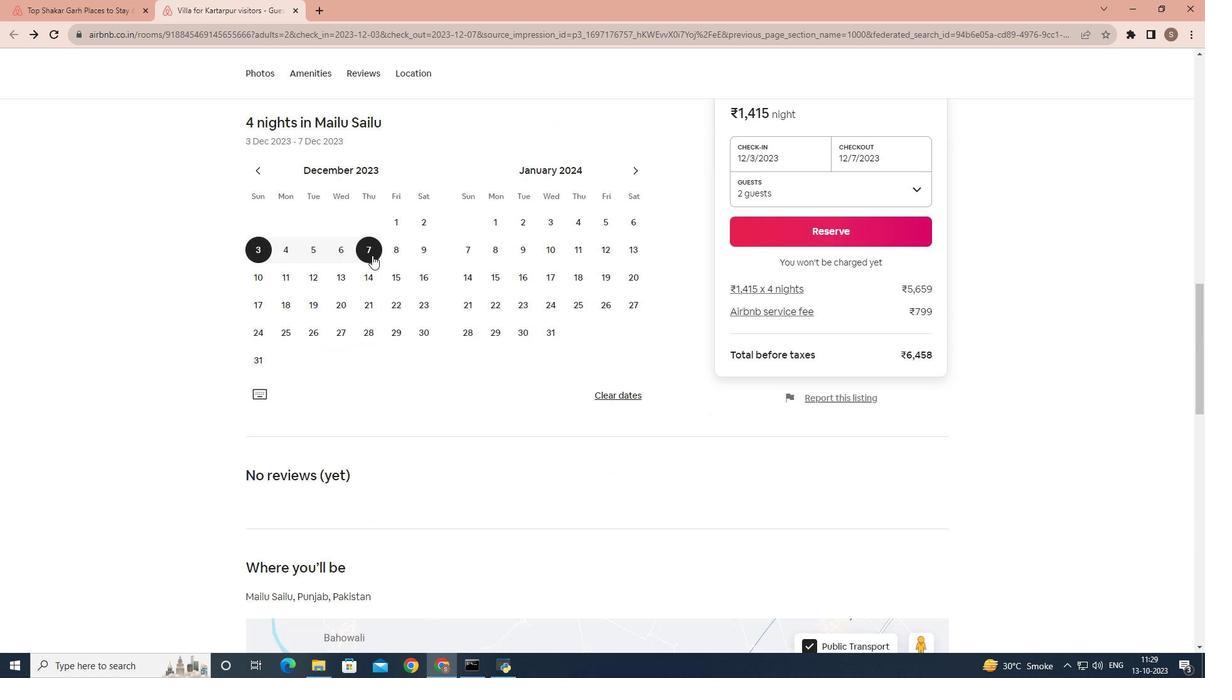 
Action: Mouse scrolled (372, 254) with delta (0, 0)
Screenshot: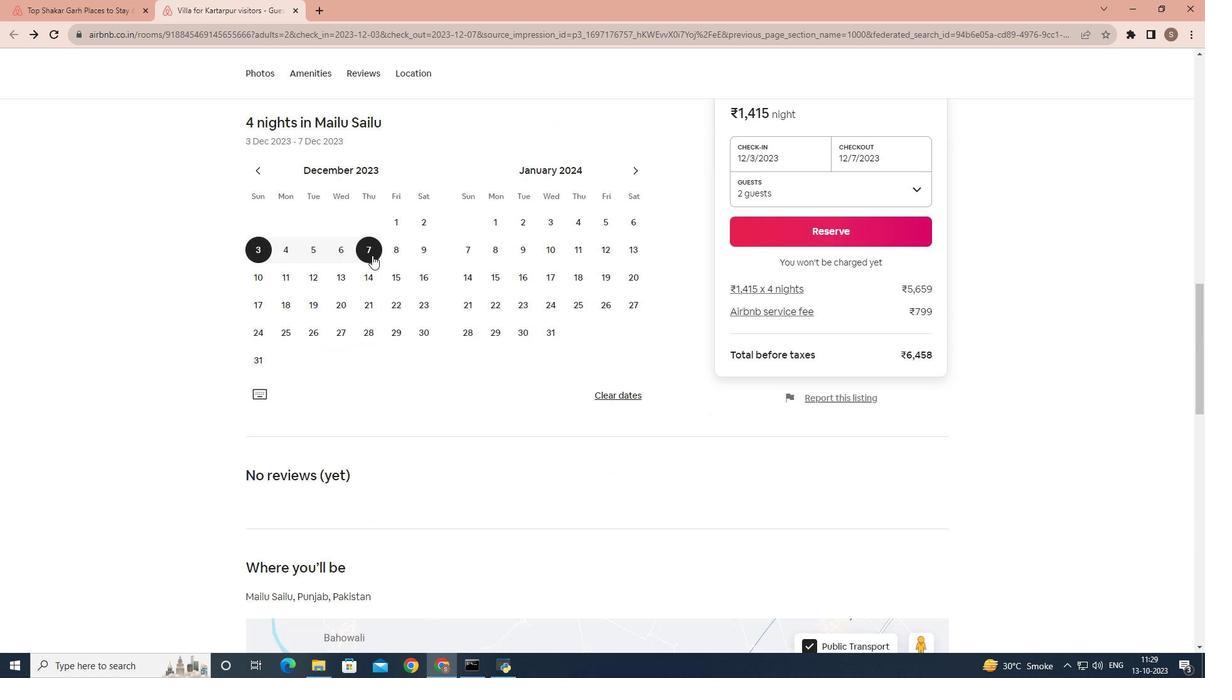 
Action: Mouse moved to (372, 255)
Screenshot: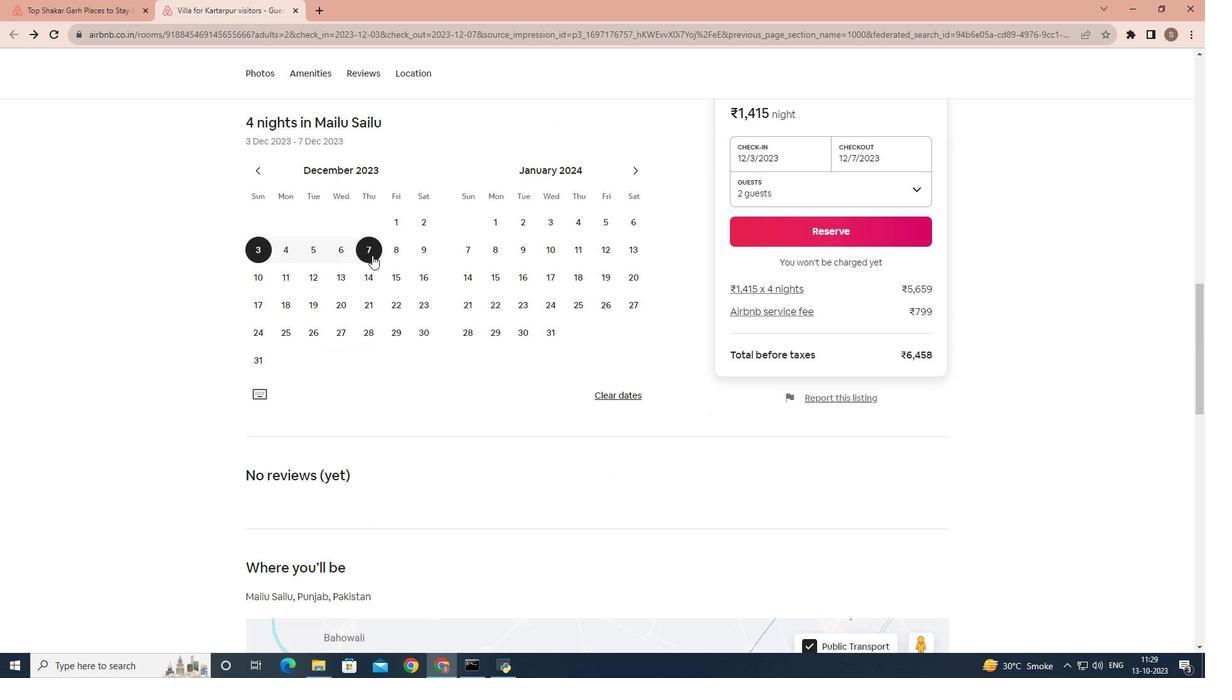 
Action: Mouse scrolled (372, 254) with delta (0, 0)
Screenshot: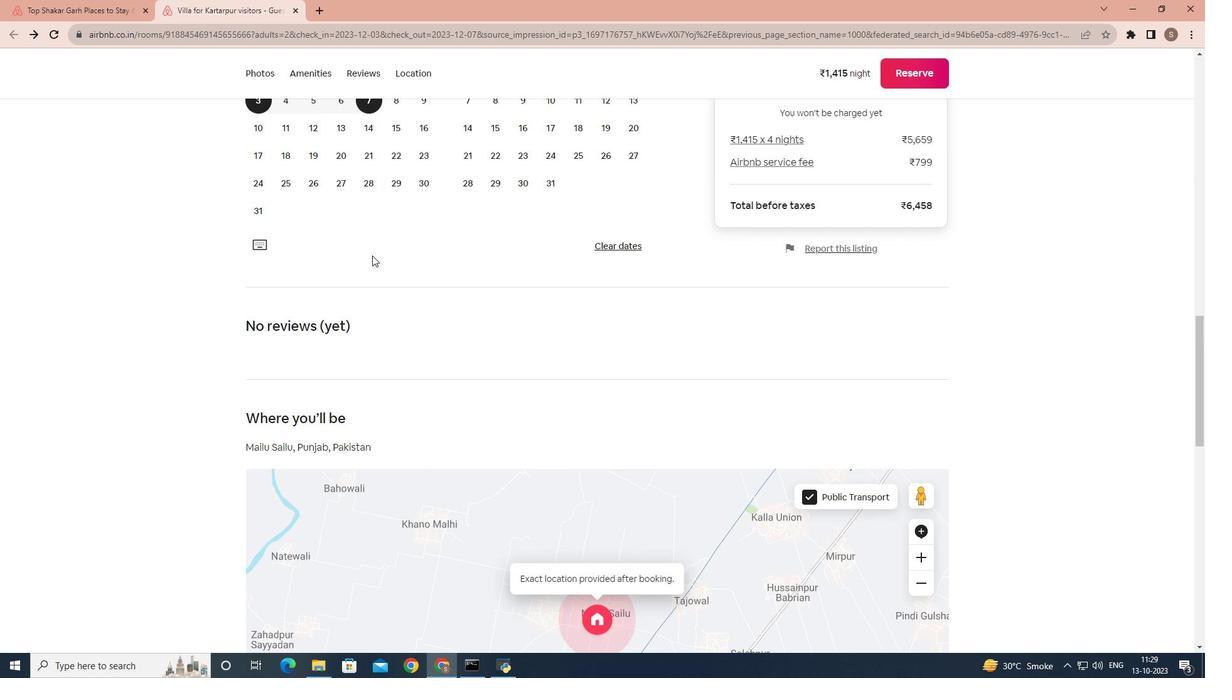 
Action: Mouse scrolled (372, 254) with delta (0, 0)
Screenshot: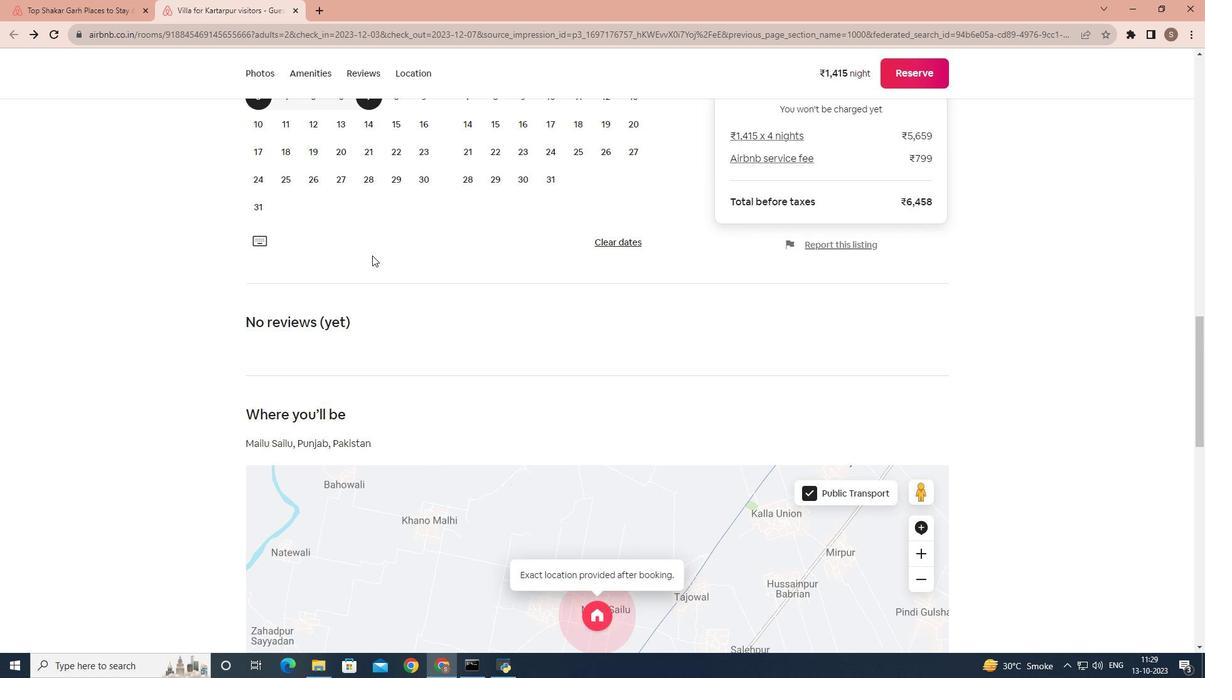 
Action: Mouse scrolled (372, 254) with delta (0, 0)
Screenshot: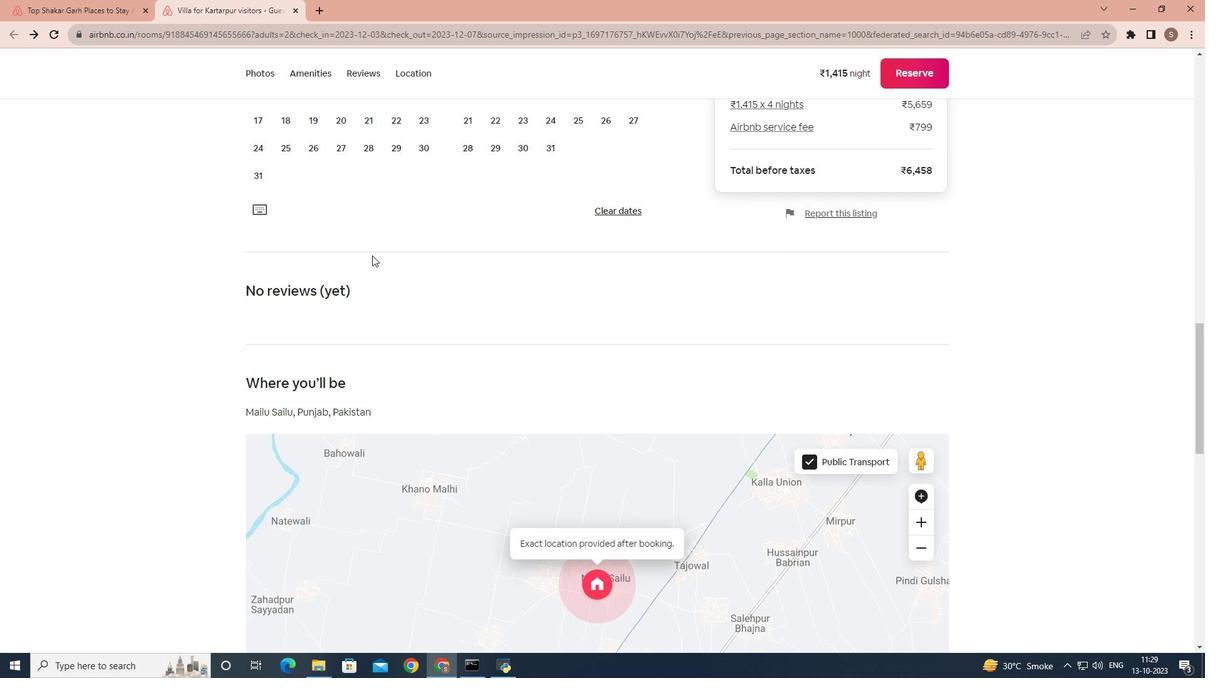 
Action: Mouse scrolled (372, 254) with delta (0, 0)
Screenshot: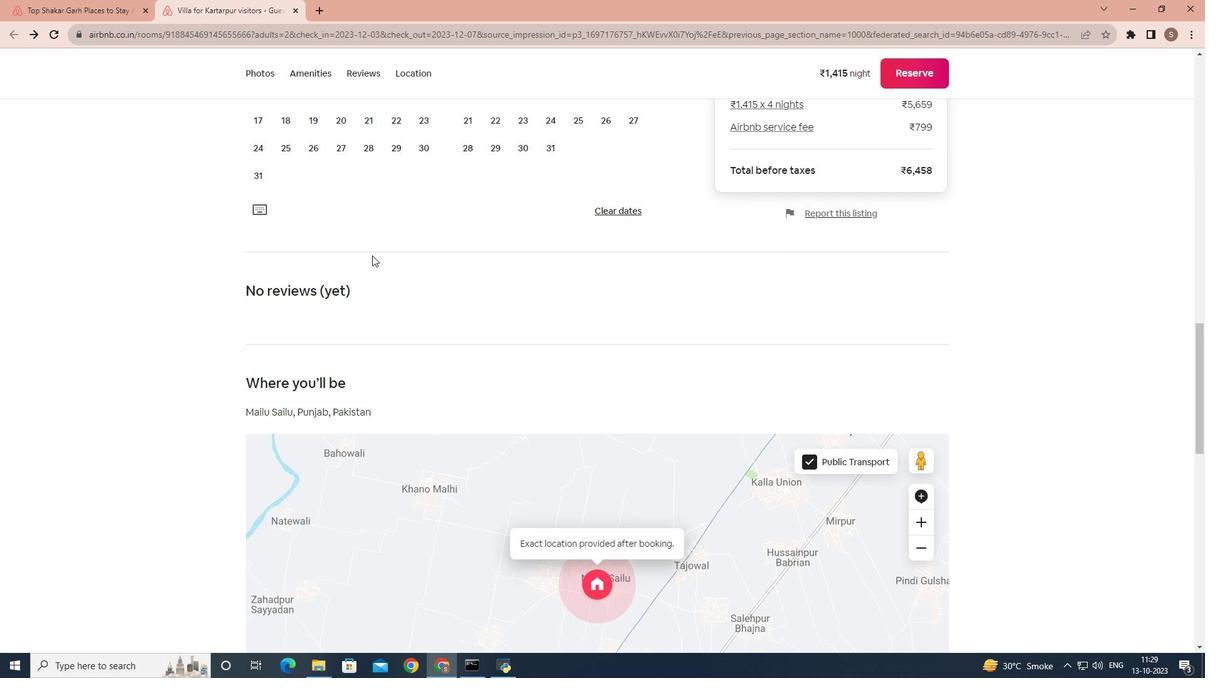
Action: Mouse scrolled (372, 256) with delta (0, 0)
Screenshot: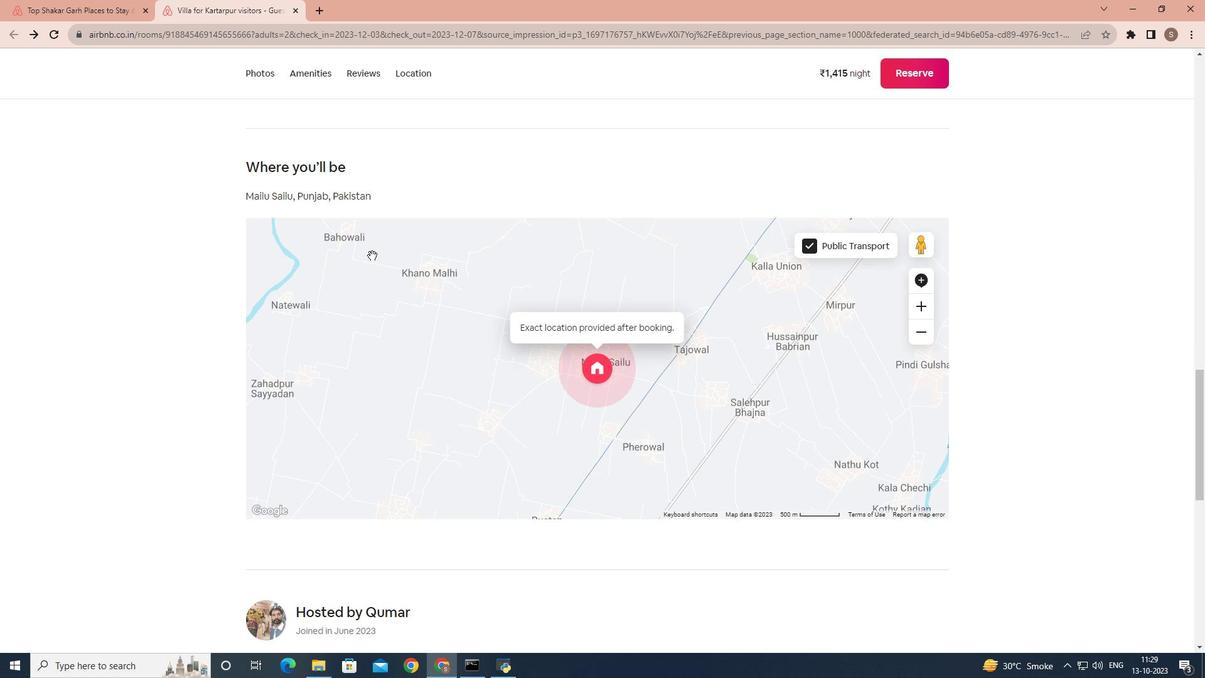 
Action: Mouse moved to (366, 272)
Screenshot: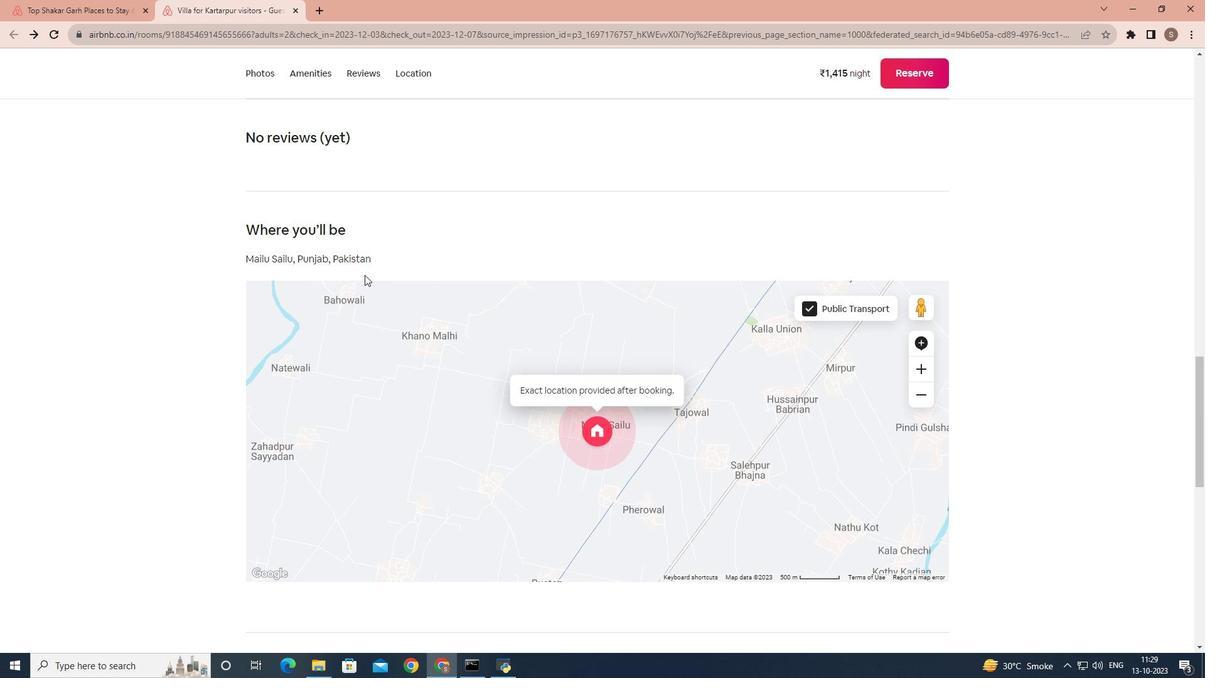 
Action: Mouse scrolled (366, 271) with delta (0, 0)
Screenshot: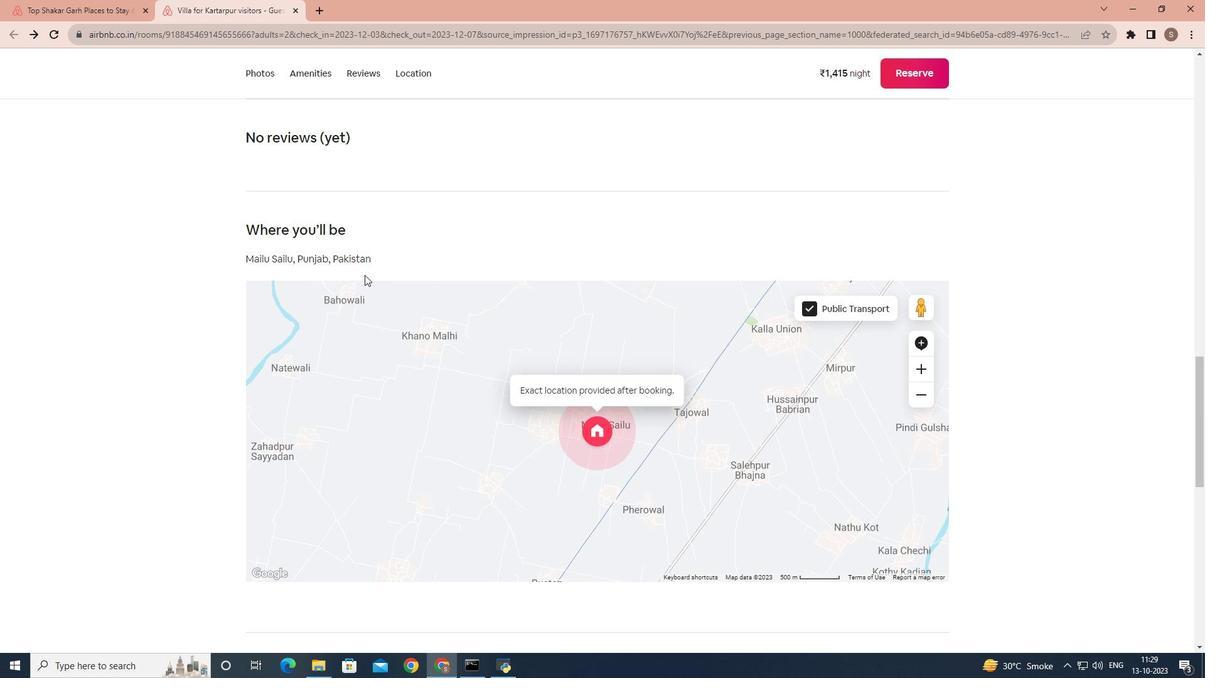 
Action: Mouse moved to (364, 275)
Screenshot: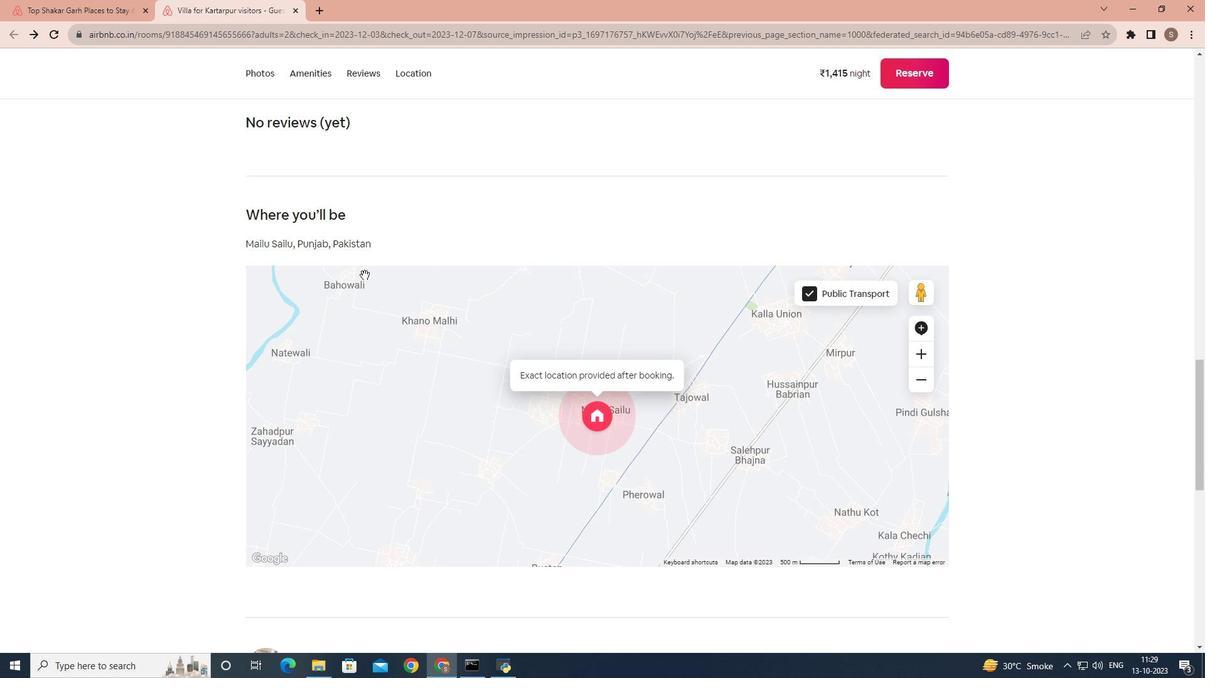 
Action: Mouse scrolled (364, 274) with delta (0, 0)
Screenshot: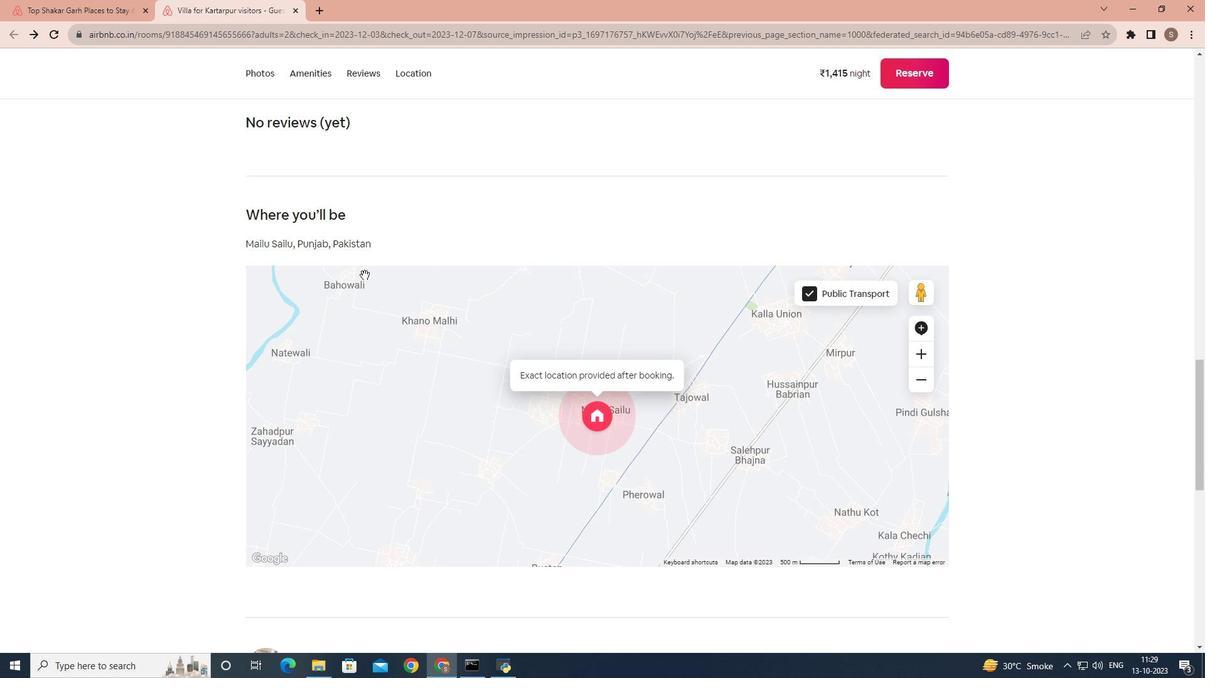 
Action: Mouse scrolled (364, 274) with delta (0, 0)
Screenshot: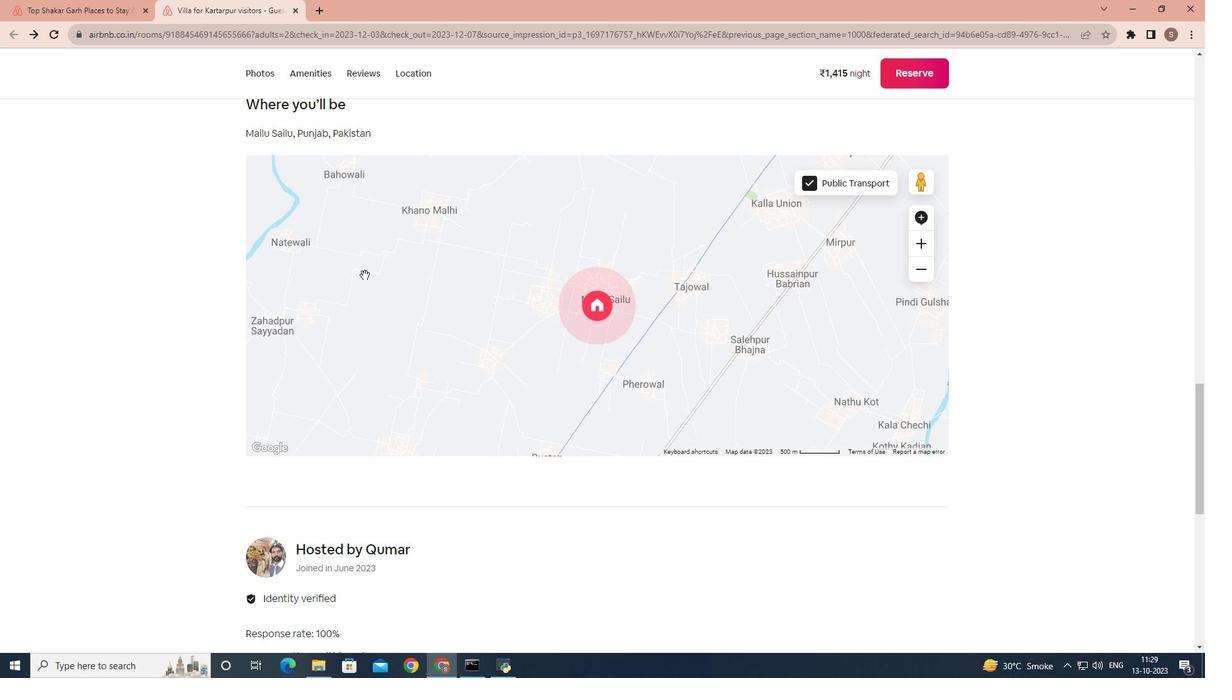 
Action: Mouse scrolled (364, 274) with delta (0, 0)
Screenshot: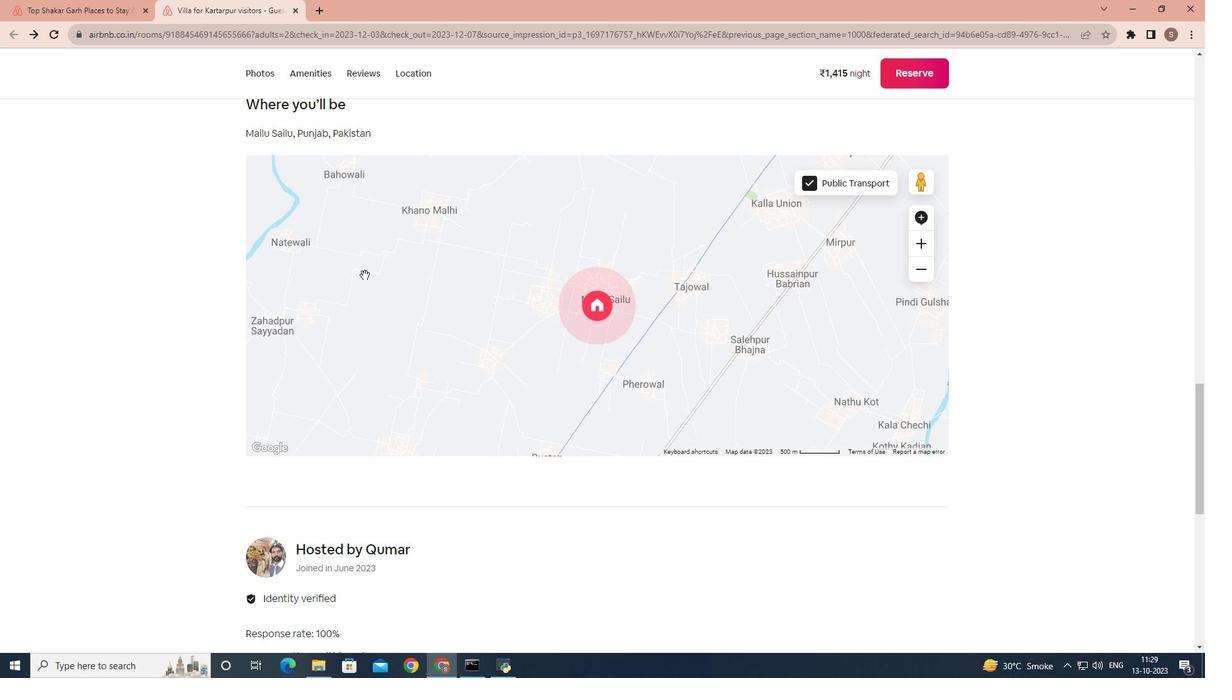 
Action: Mouse scrolled (364, 274) with delta (0, 0)
Screenshot: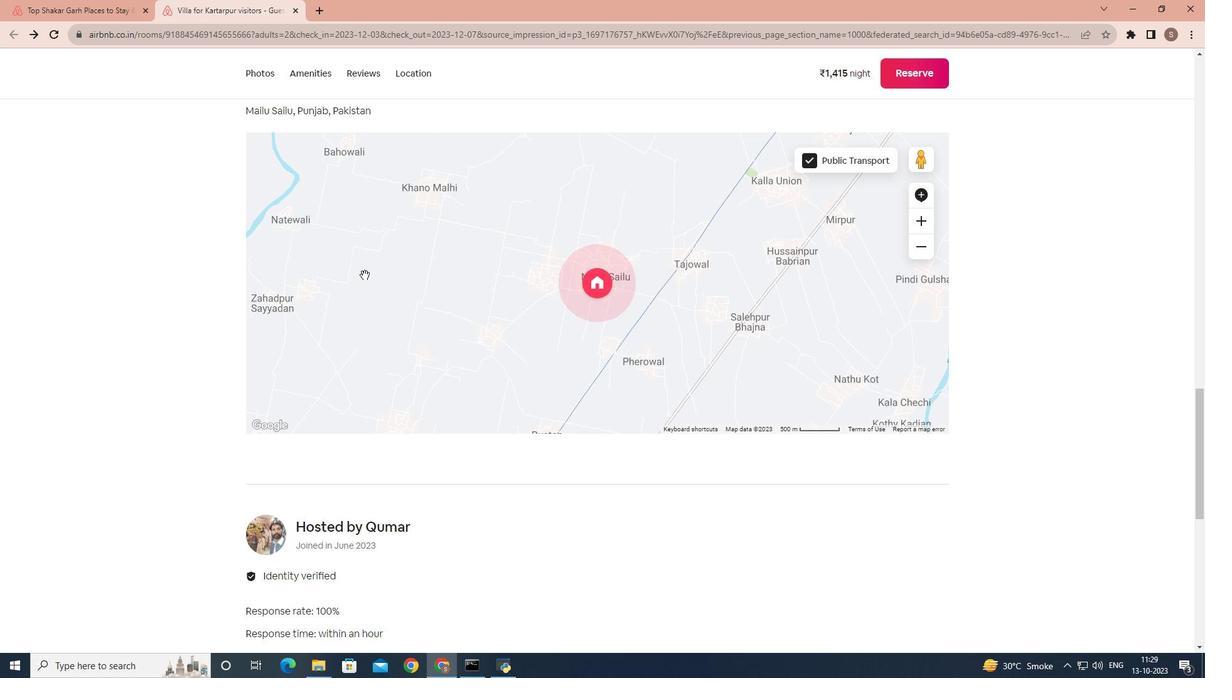 
Action: Mouse scrolled (364, 274) with delta (0, 0)
Screenshot: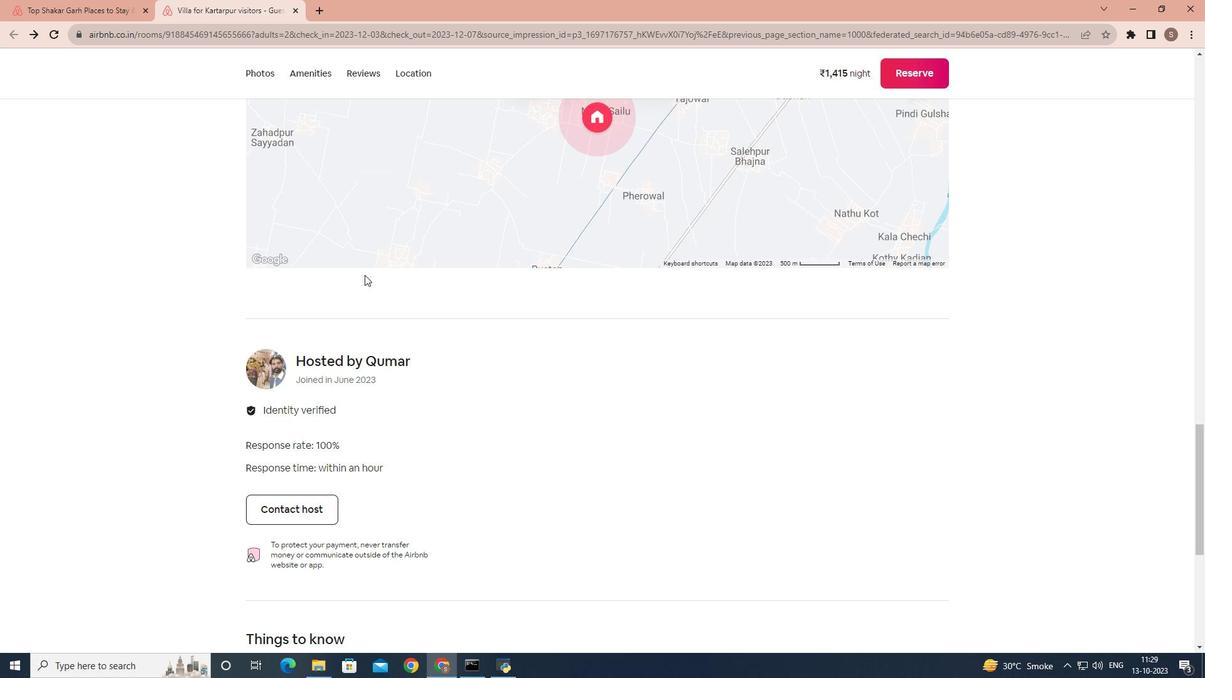 
Action: Mouse scrolled (364, 274) with delta (0, 0)
Screenshot: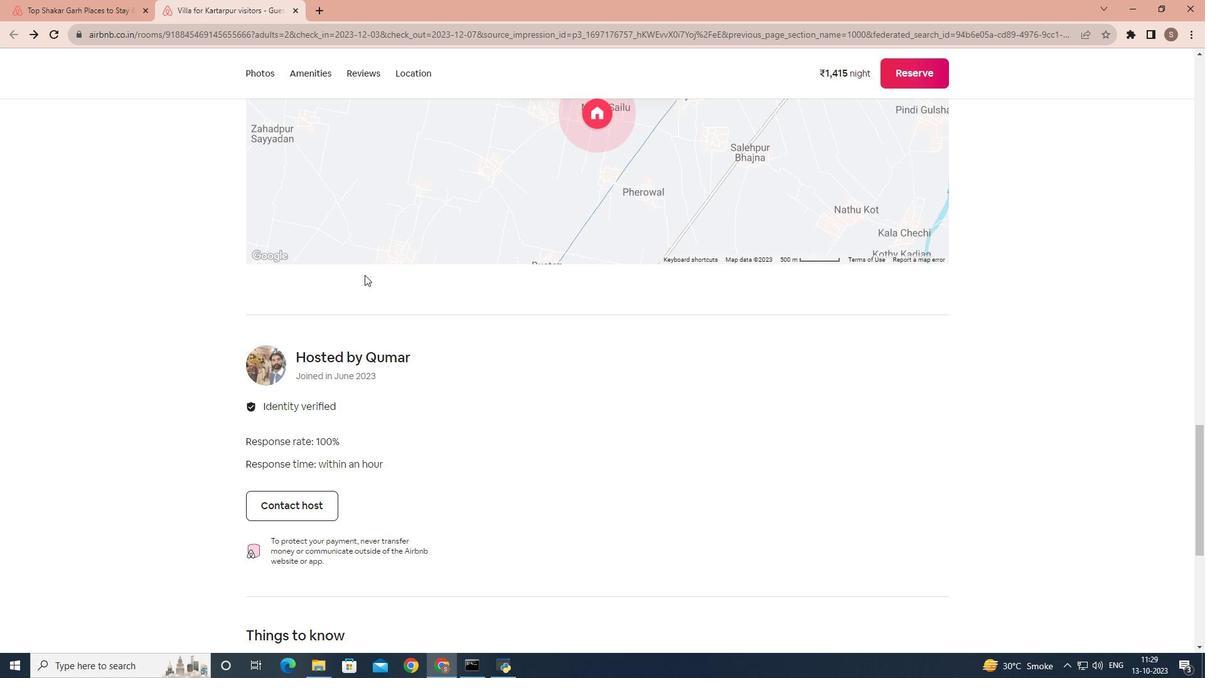 
Action: Mouse scrolled (364, 274) with delta (0, 0)
Screenshot: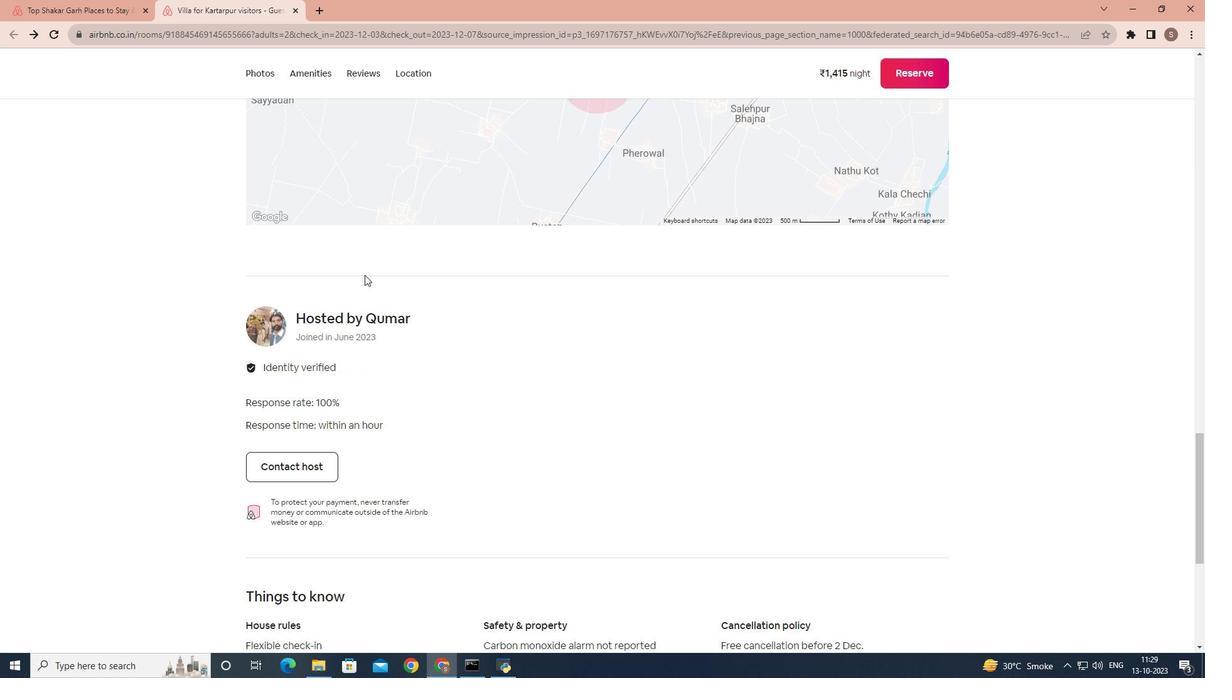 
Action: Mouse scrolled (364, 274) with delta (0, 0)
Screenshot: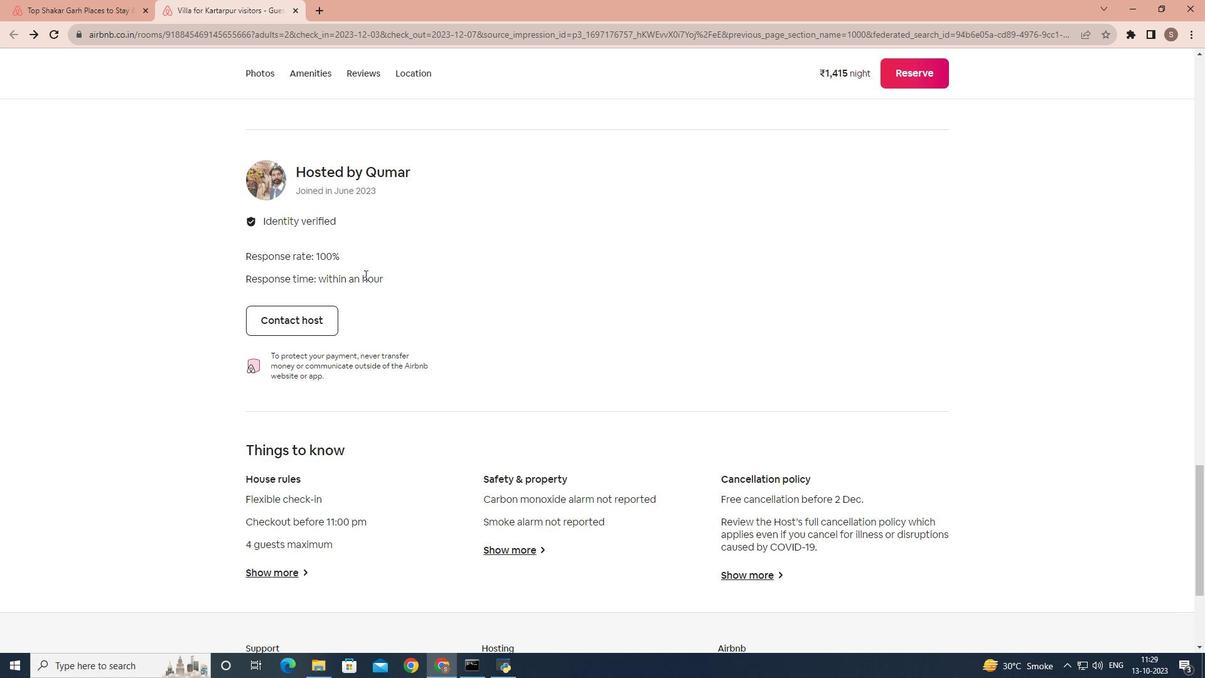 
Action: Mouse scrolled (364, 274) with delta (0, 0)
Screenshot: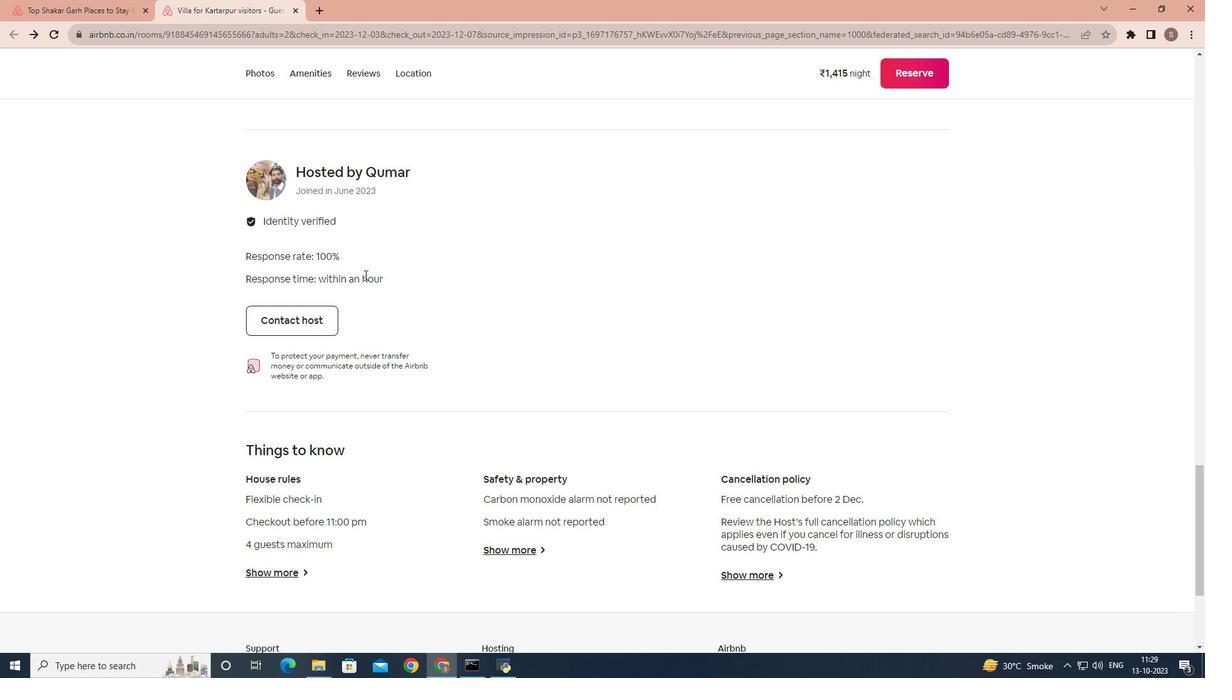 
Action: Mouse scrolled (364, 274) with delta (0, 0)
Screenshot: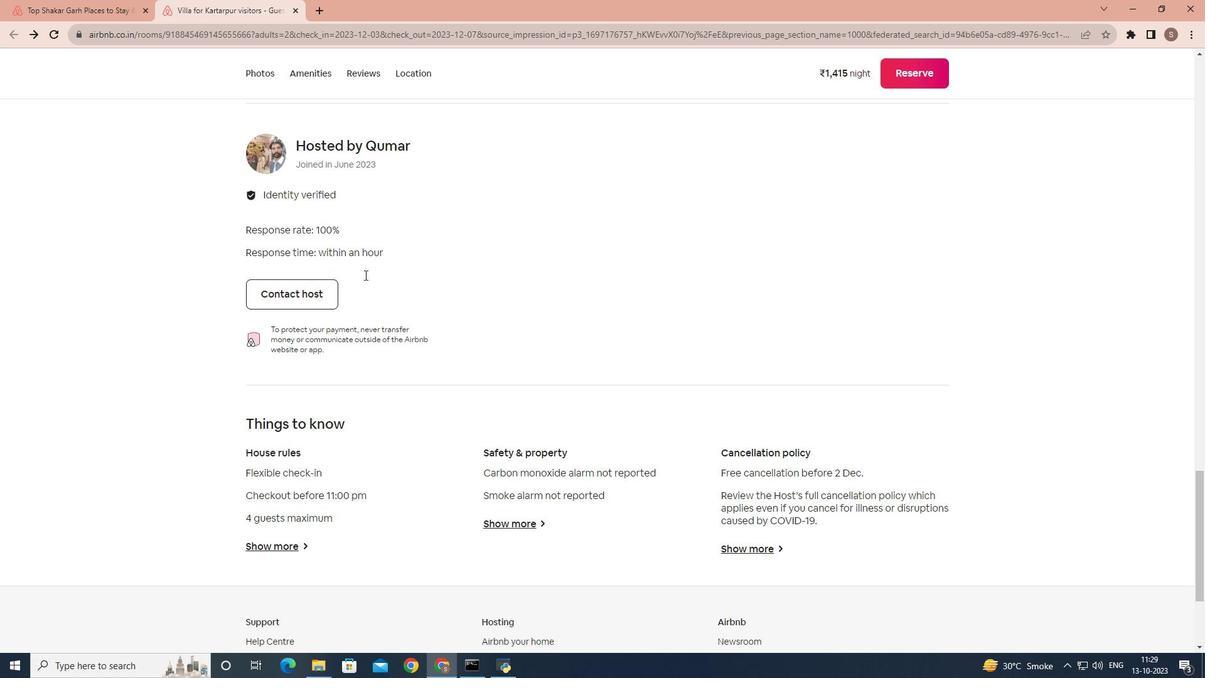
Action: Mouse moved to (280, 381)
Screenshot: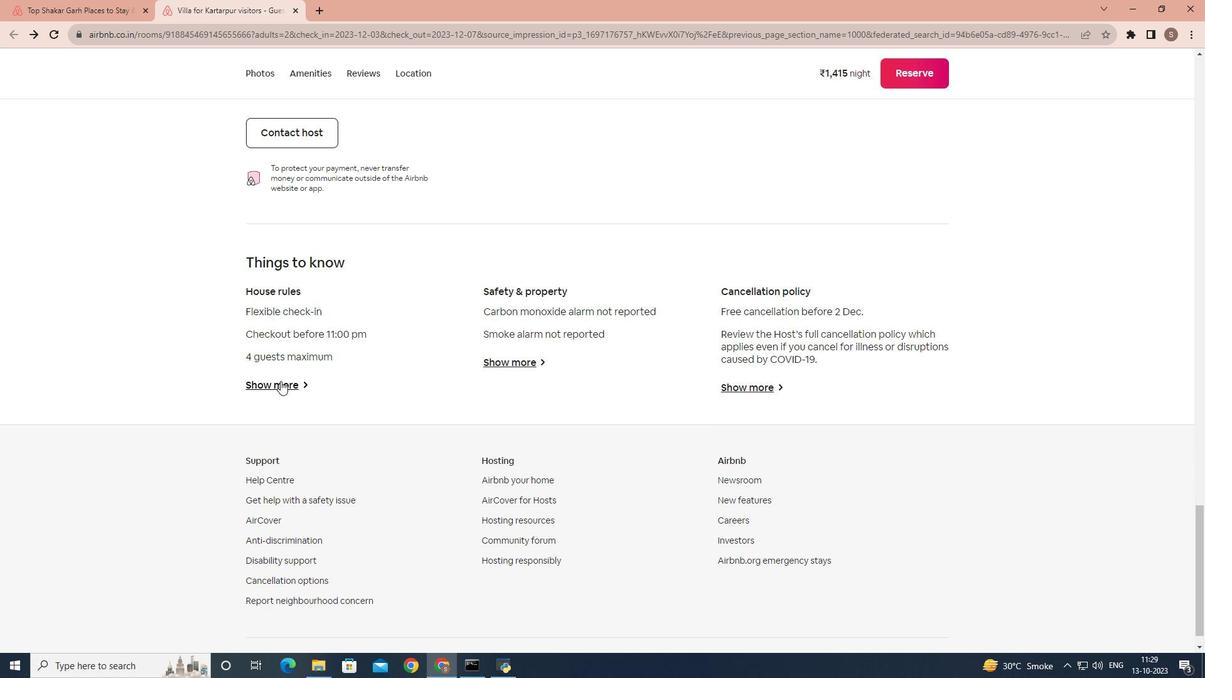 
Action: Mouse pressed left at (280, 381)
Screenshot: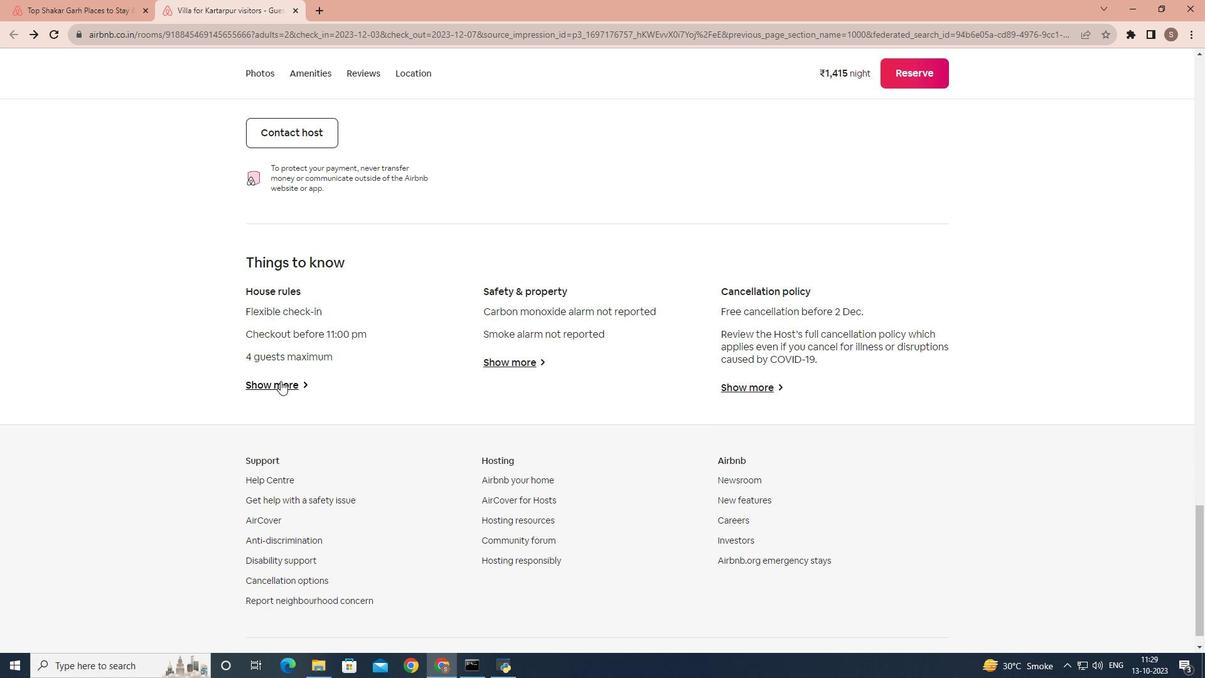 
Action: Mouse moved to (406, 291)
Screenshot: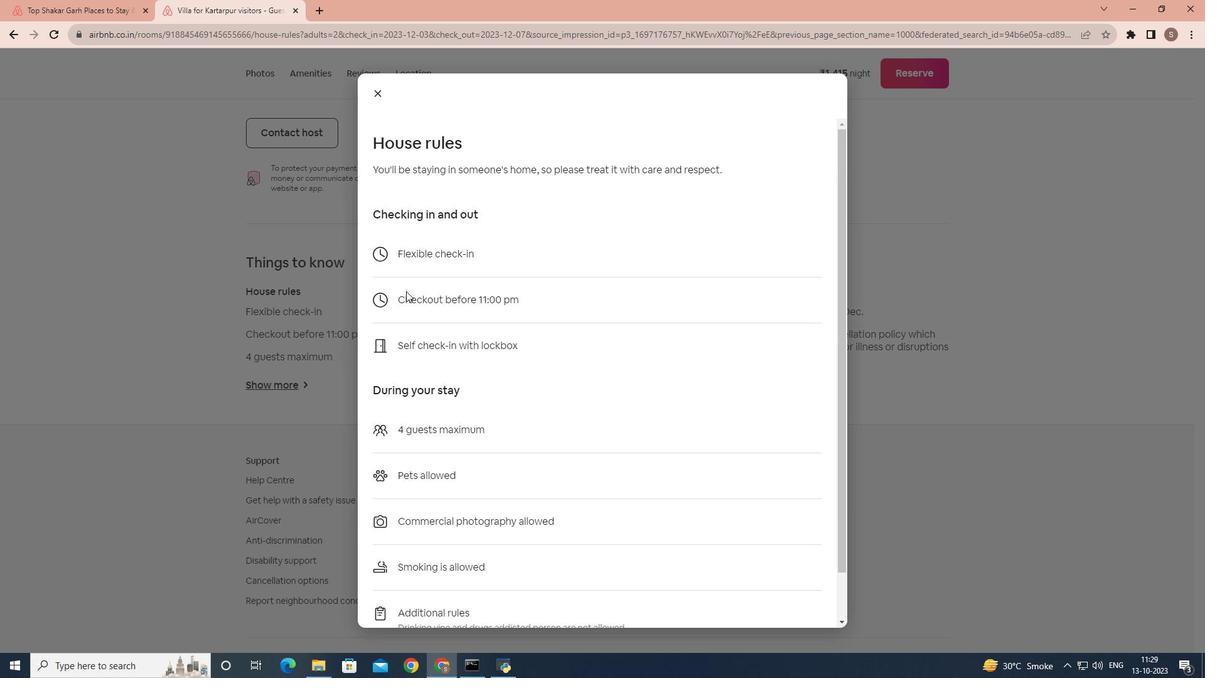 
Action: Mouse scrolled (406, 290) with delta (0, 0)
Screenshot: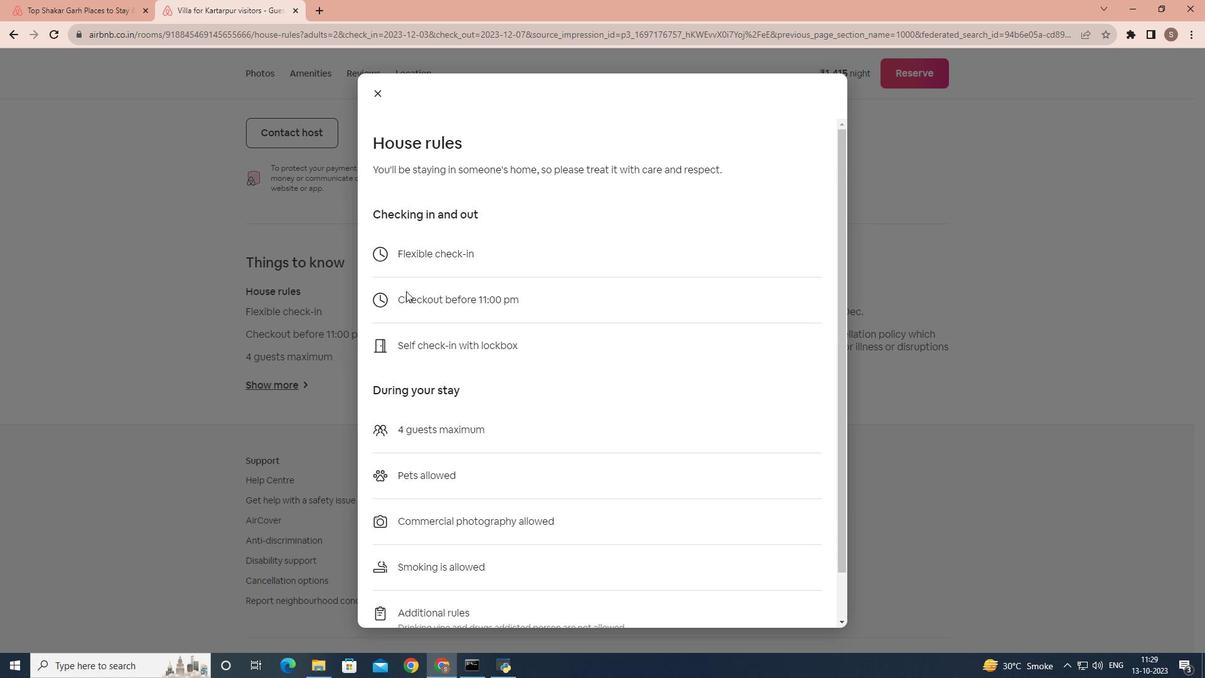 
Action: Mouse scrolled (406, 290) with delta (0, 0)
Screenshot: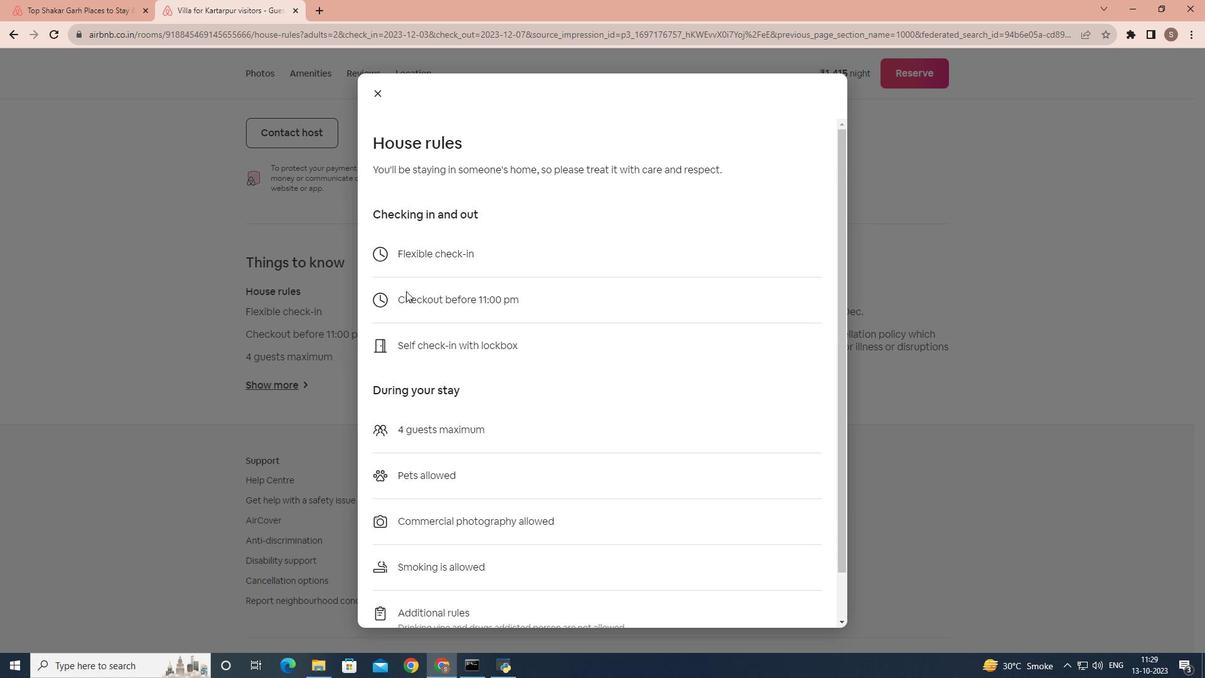 
Action: Mouse scrolled (406, 290) with delta (0, 0)
Screenshot: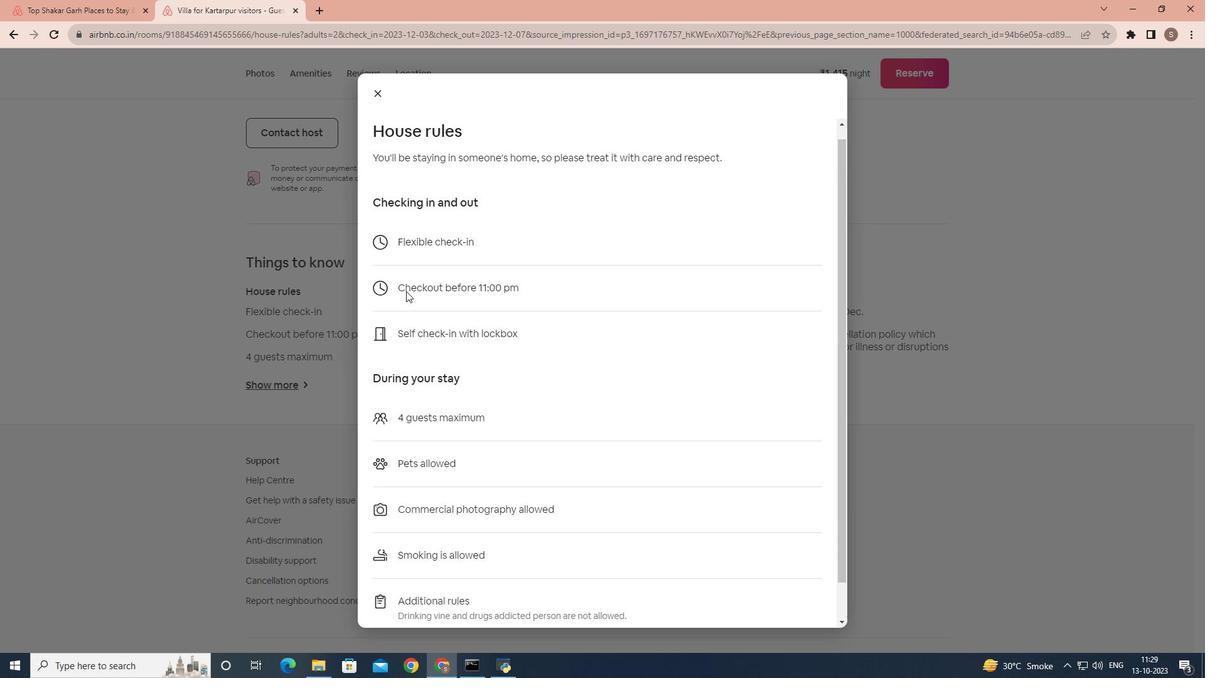 
Action: Mouse scrolled (406, 290) with delta (0, 0)
Screenshot: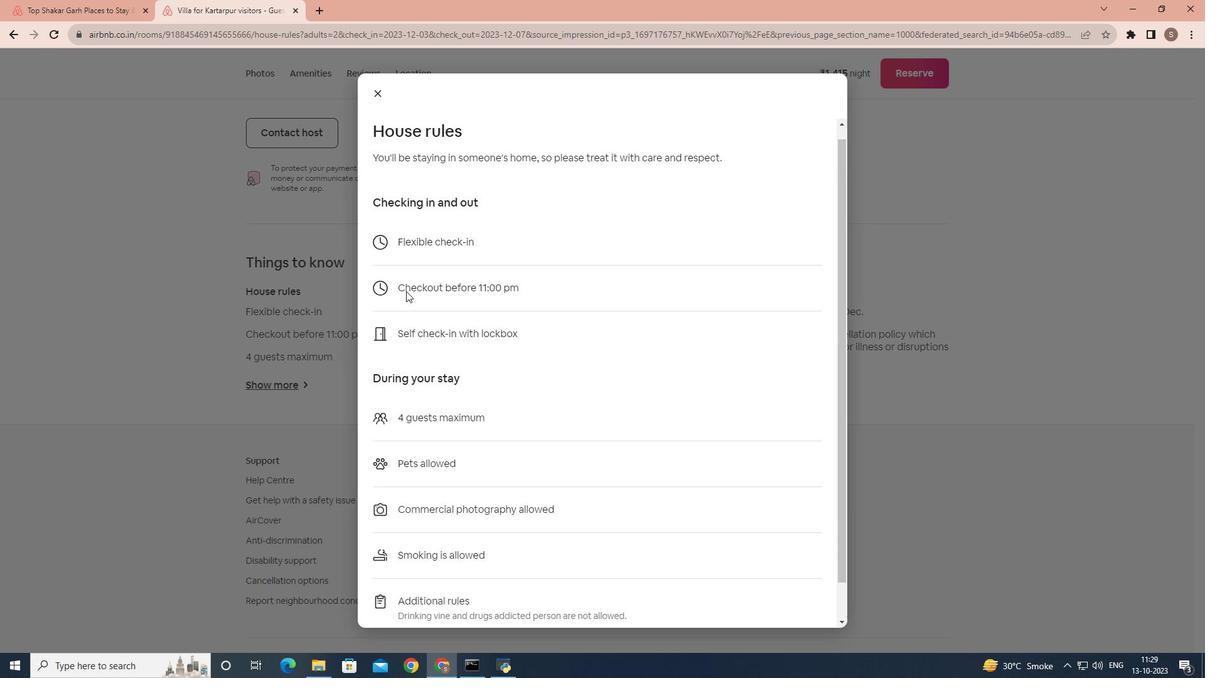 
Action: Mouse scrolled (406, 290) with delta (0, 0)
Screenshot: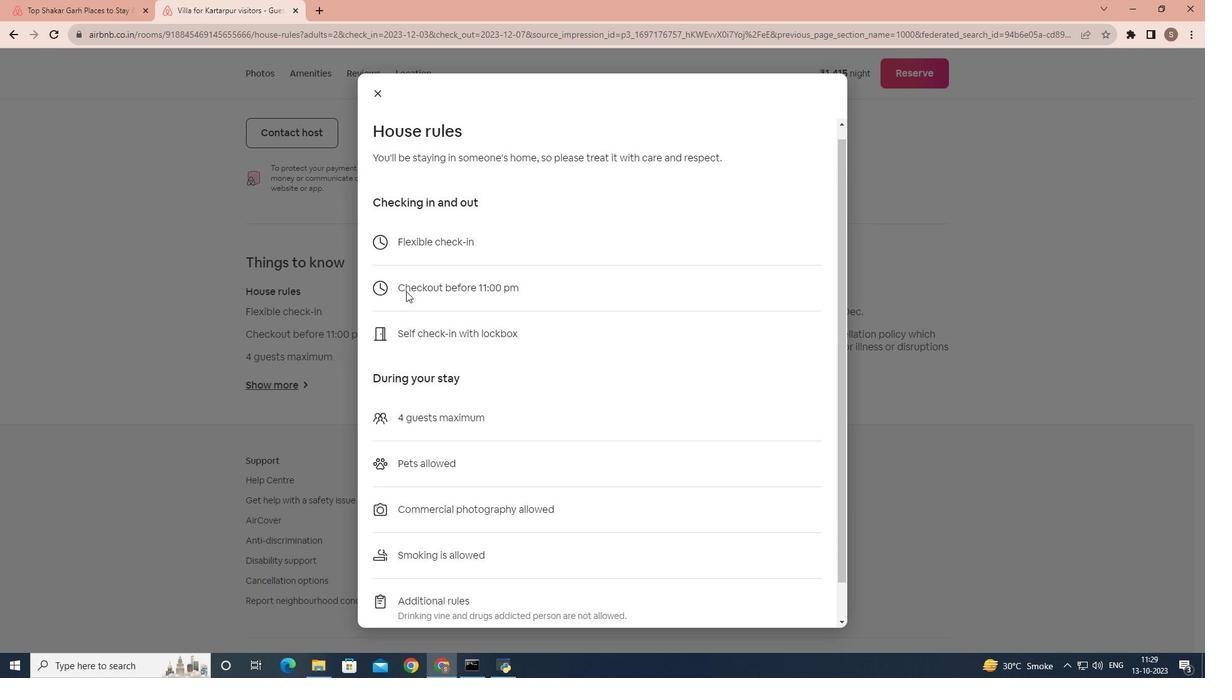 
Action: Mouse scrolled (406, 290) with delta (0, 0)
Screenshot: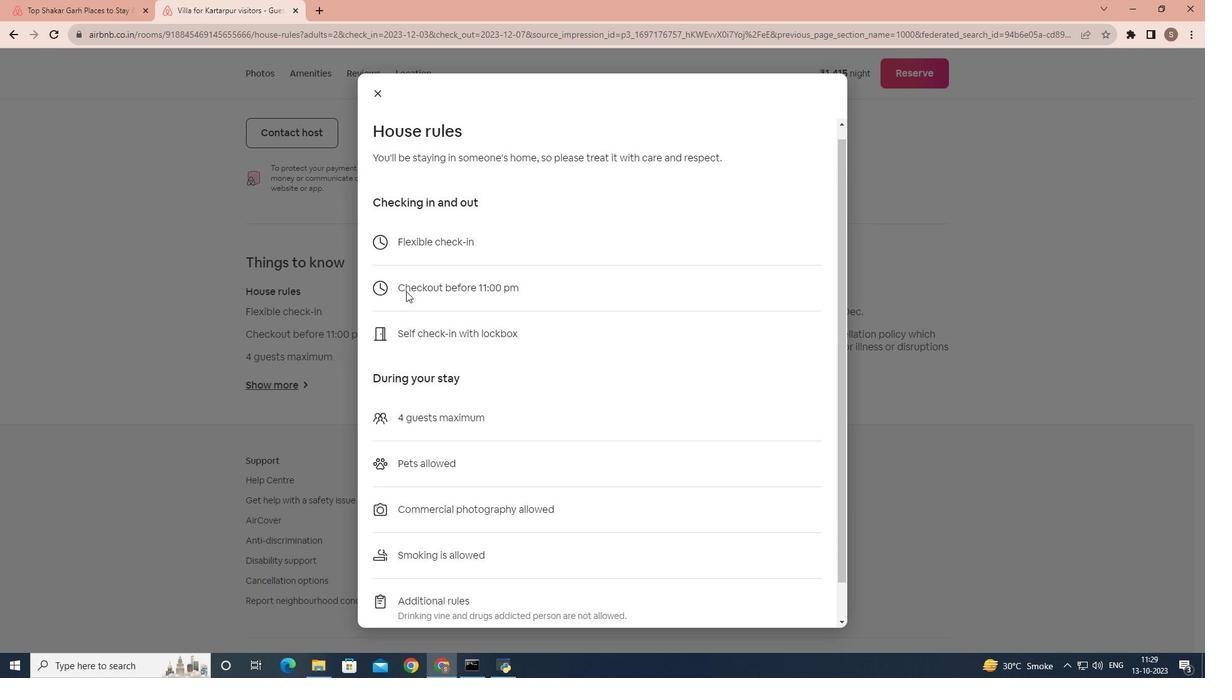 
Action: Mouse moved to (381, 89)
Screenshot: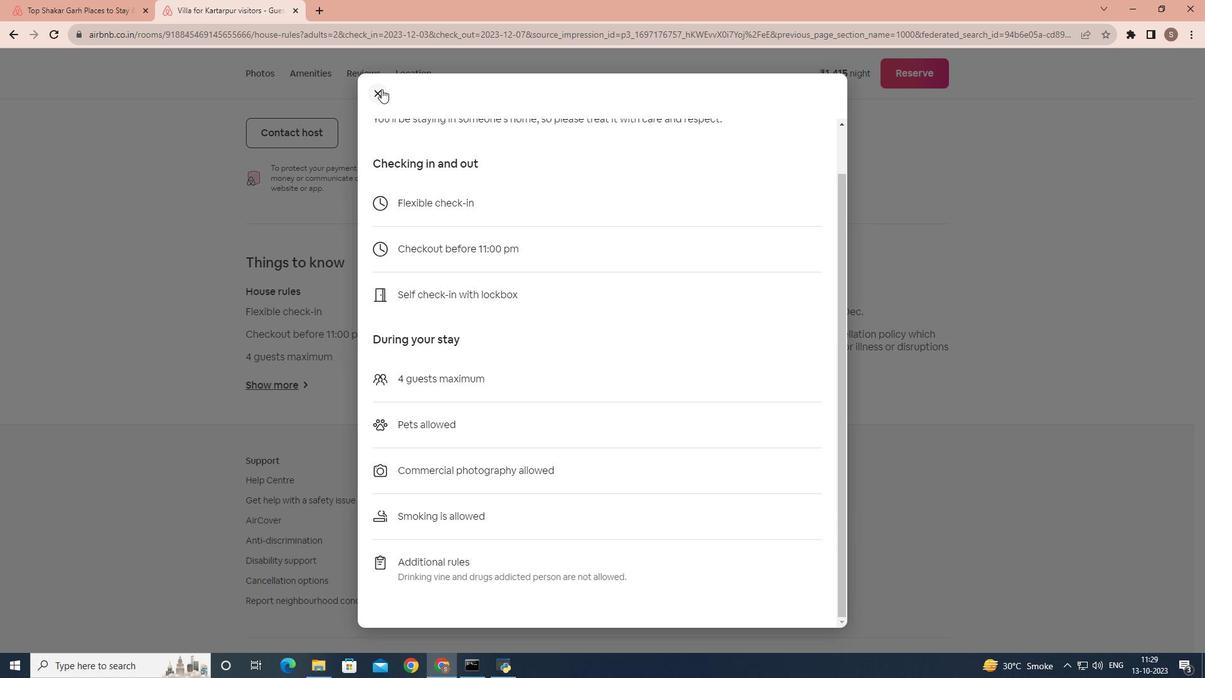 
Action: Mouse pressed left at (381, 89)
Screenshot: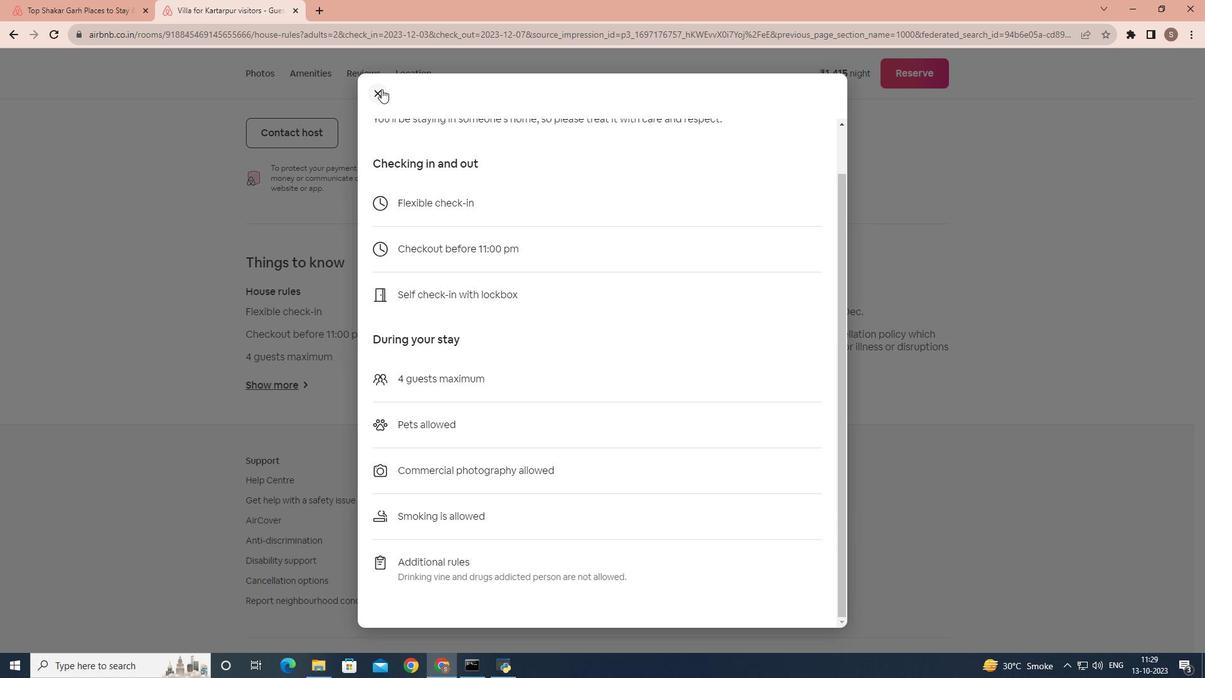 
Action: Mouse moved to (524, 366)
Screenshot: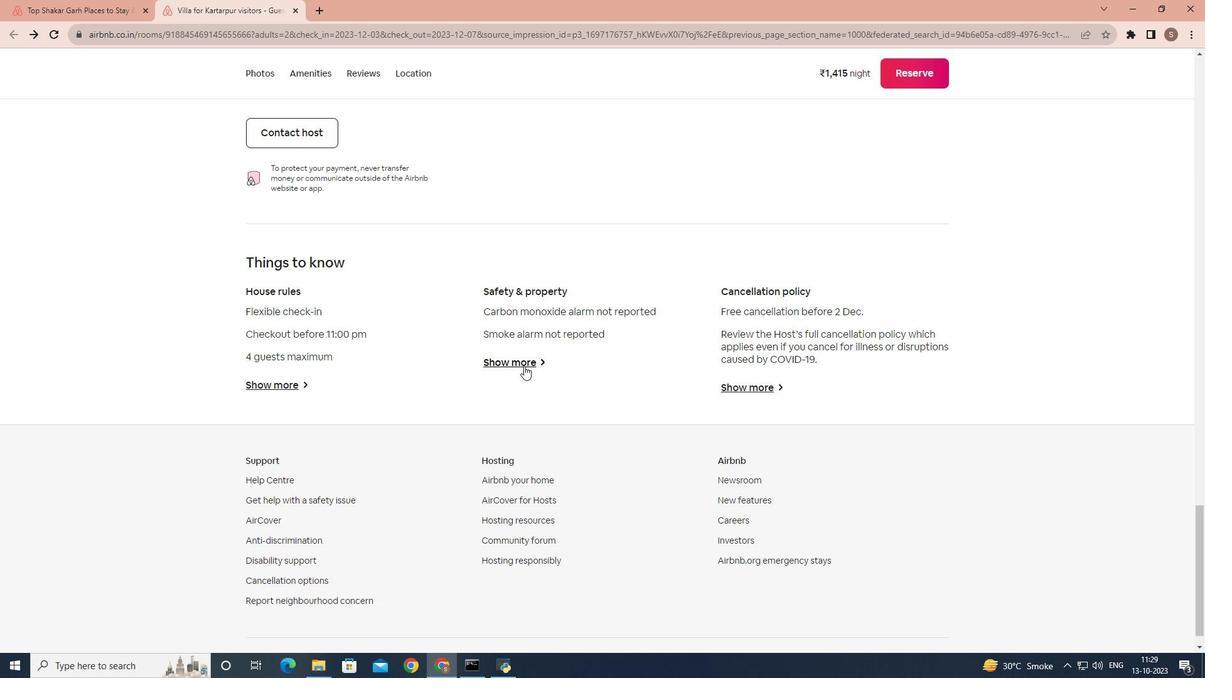 
Action: Mouse pressed left at (524, 366)
Screenshot: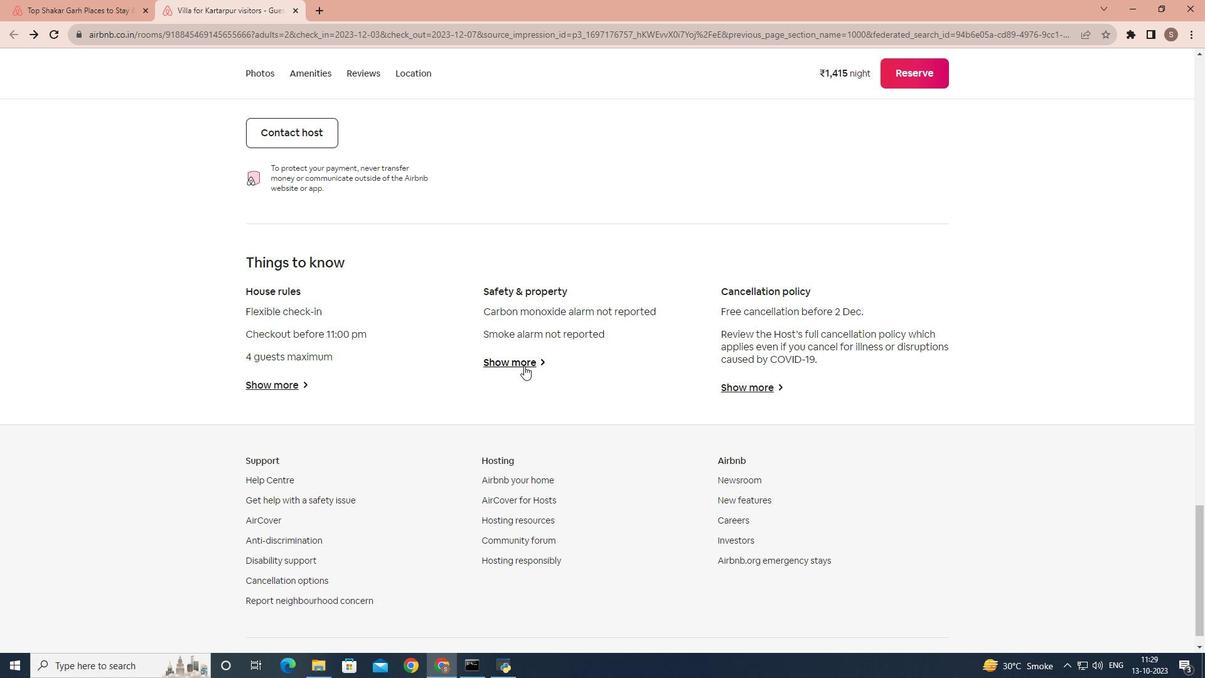 
Action: Mouse moved to (381, 204)
Screenshot: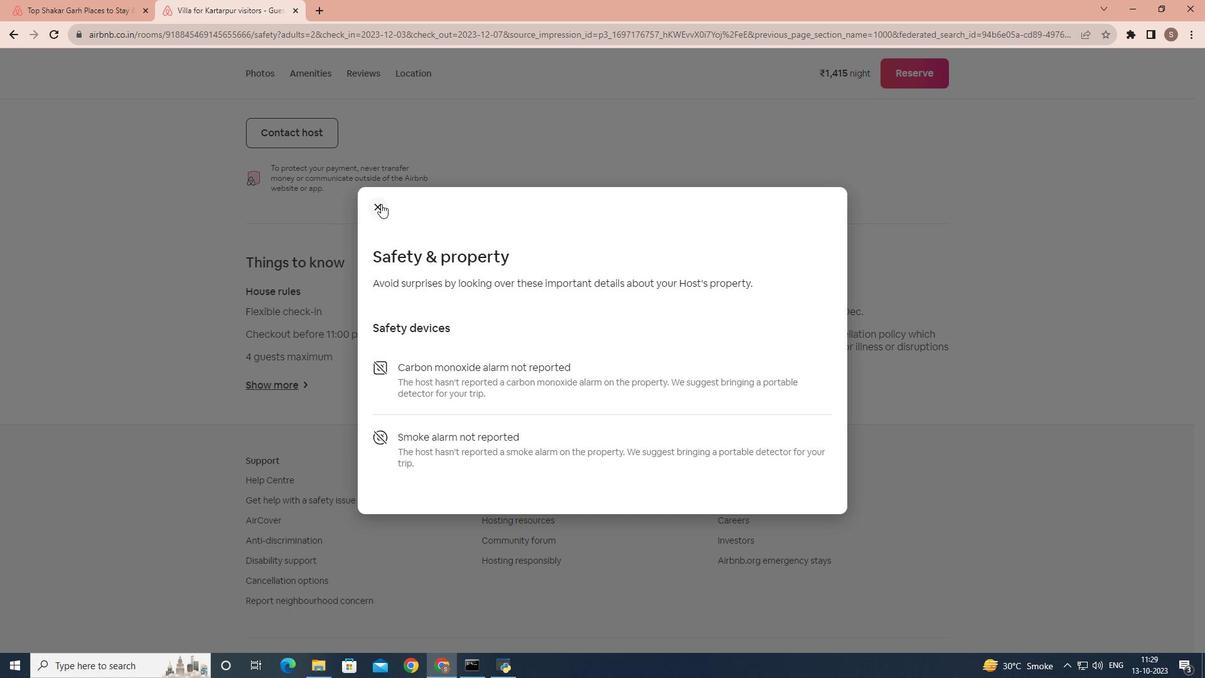 
Action: Mouse pressed left at (381, 204)
Screenshot: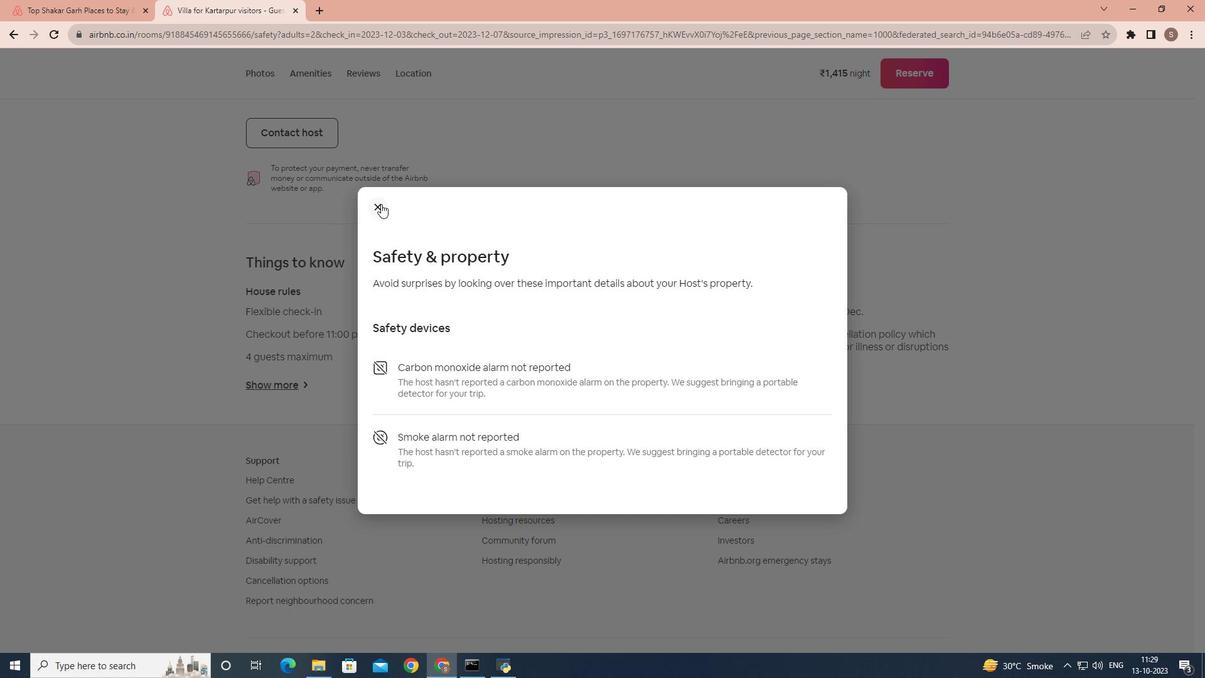 
Action: Mouse moved to (715, 376)
Screenshot: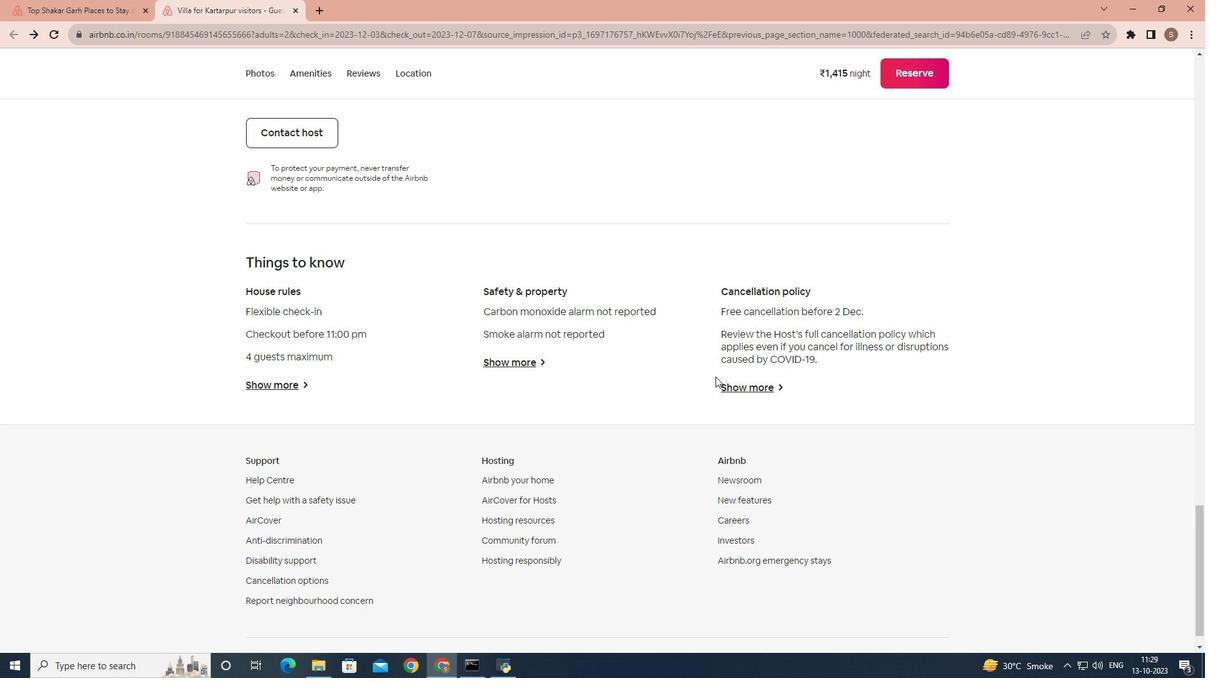 
Action: Mouse pressed left at (715, 376)
Screenshot: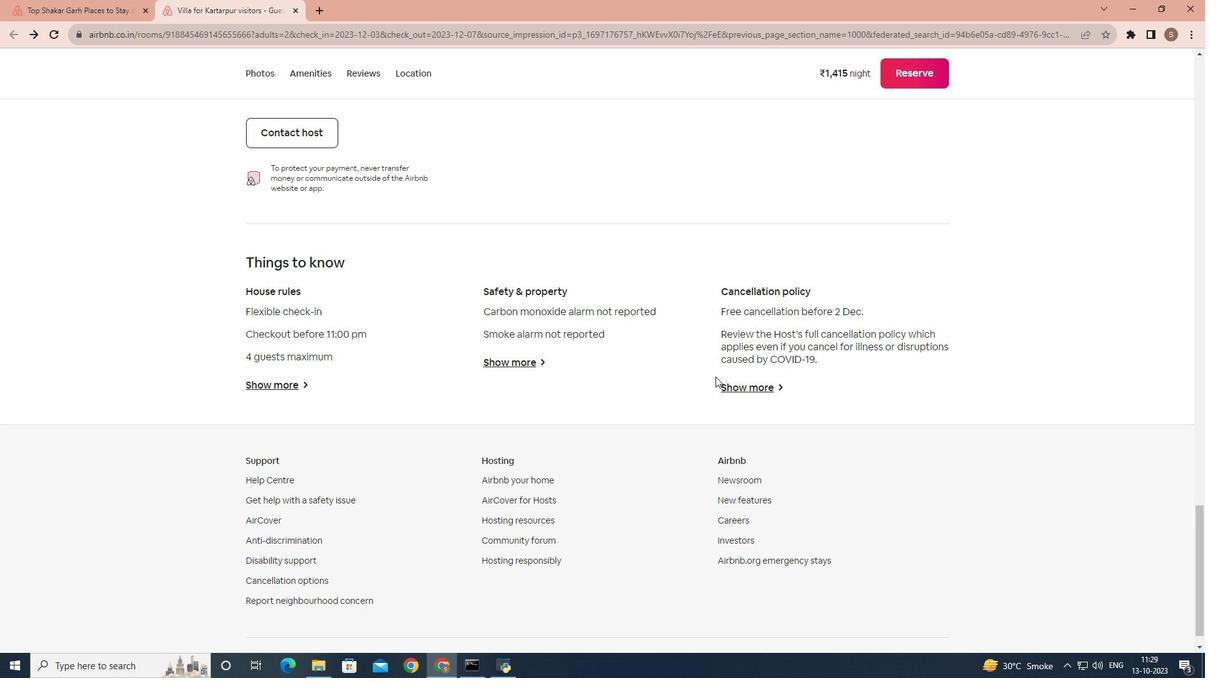 
Action: Mouse moved to (739, 393)
Screenshot: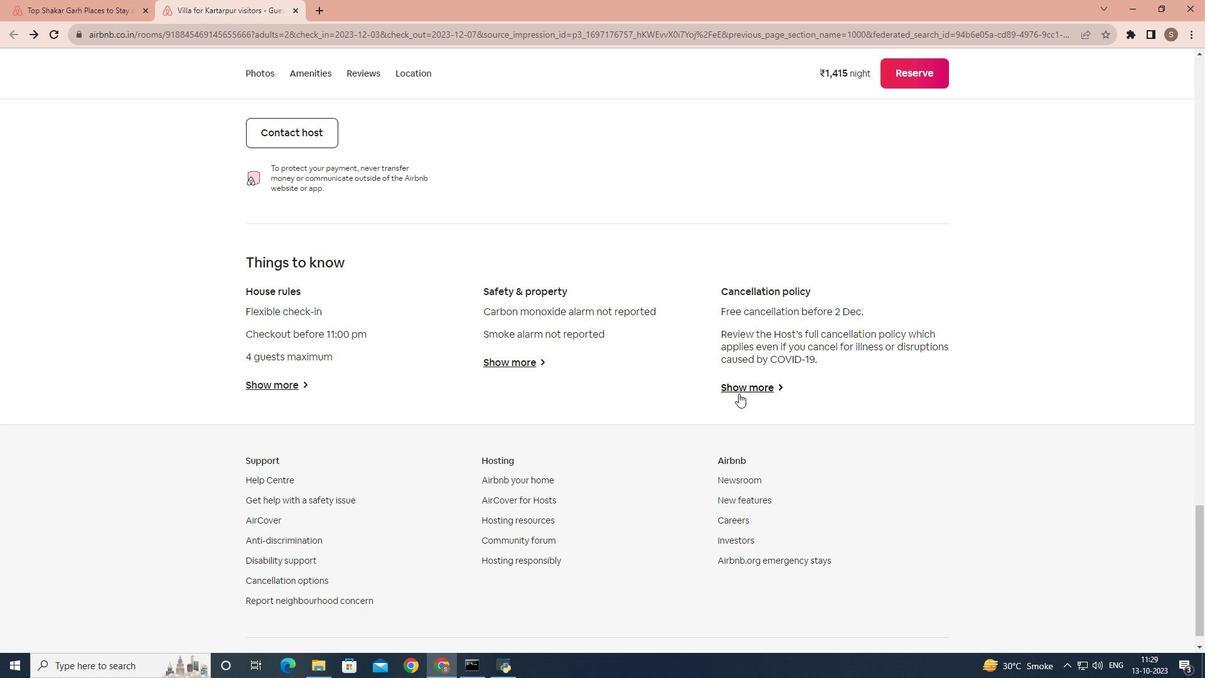 
Action: Mouse pressed left at (739, 393)
Screenshot: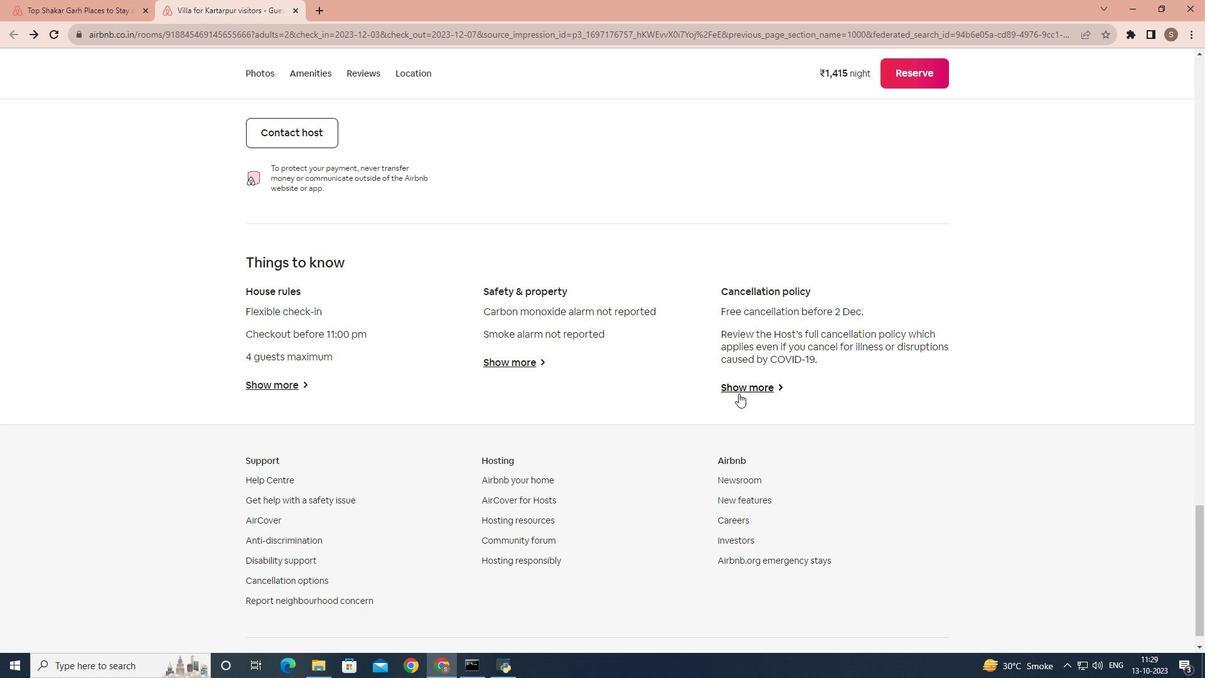 
Action: Mouse moved to (439, 182)
Screenshot: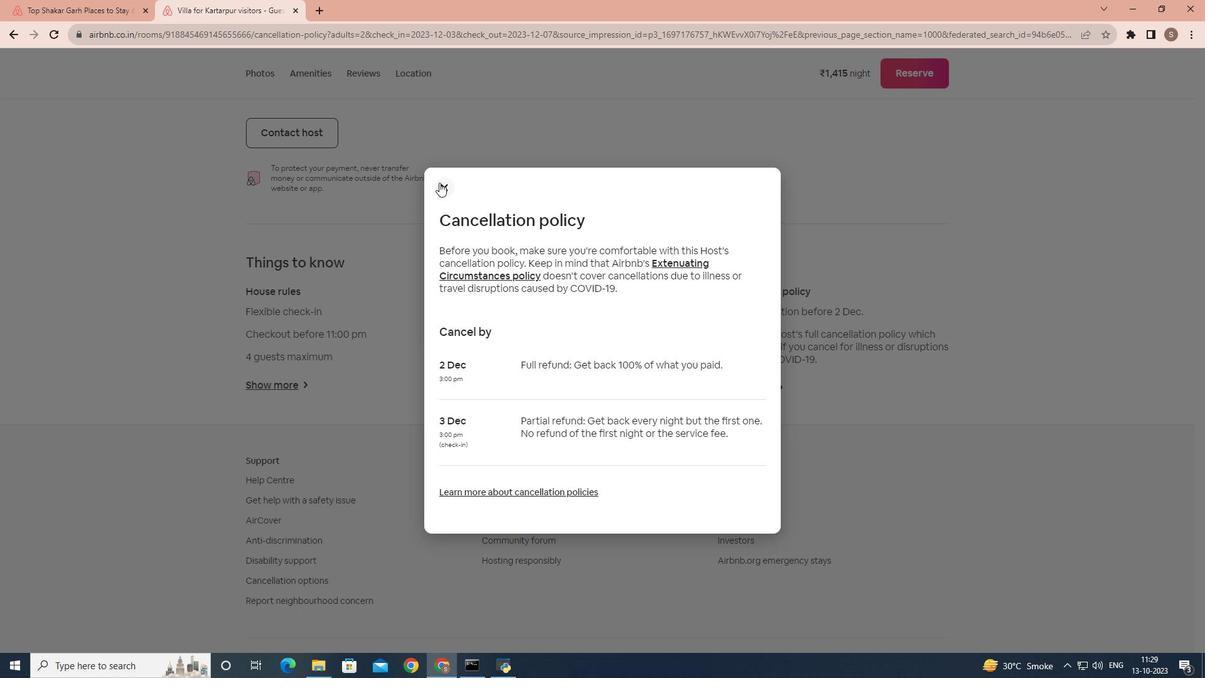 
Action: Mouse pressed left at (439, 182)
Screenshot: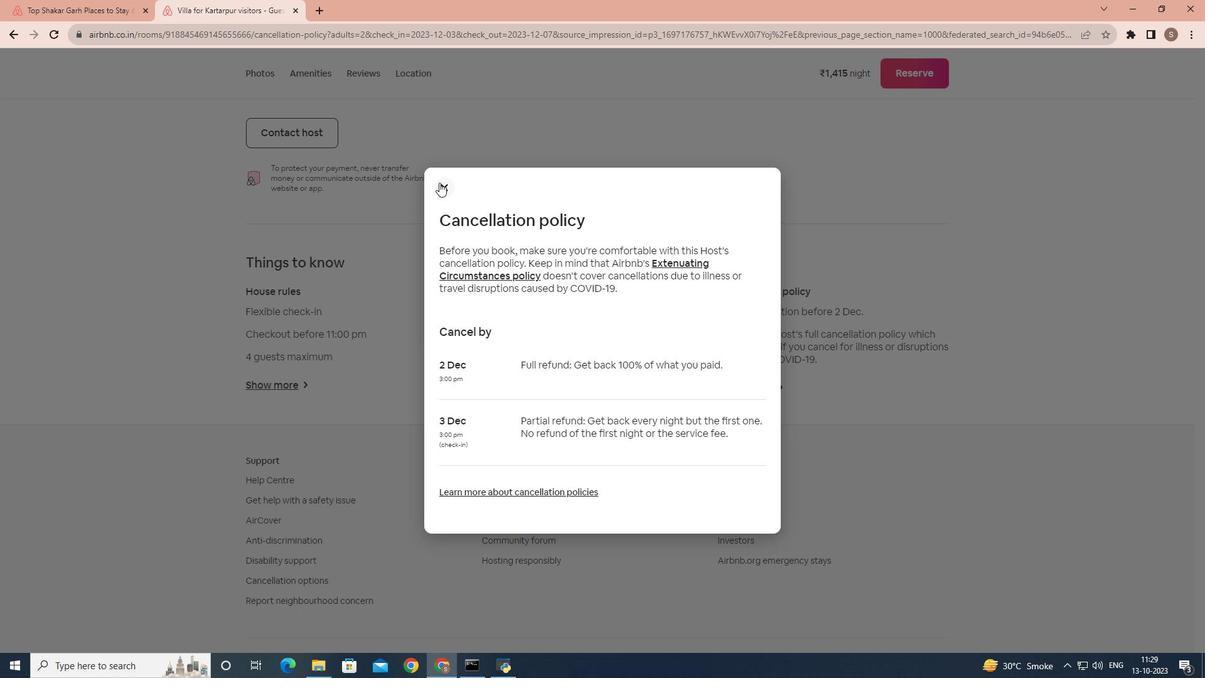 
Action: Mouse moved to (381, 263)
Screenshot: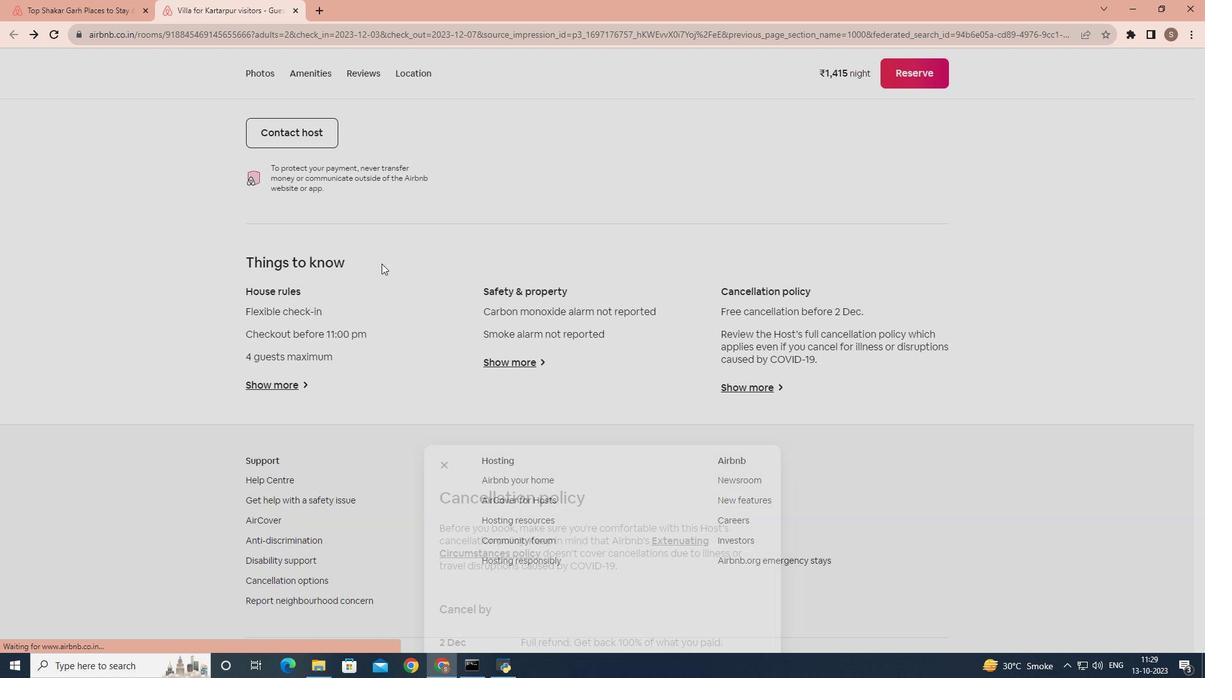 
Action: Mouse scrolled (381, 264) with delta (0, 0)
Screenshot: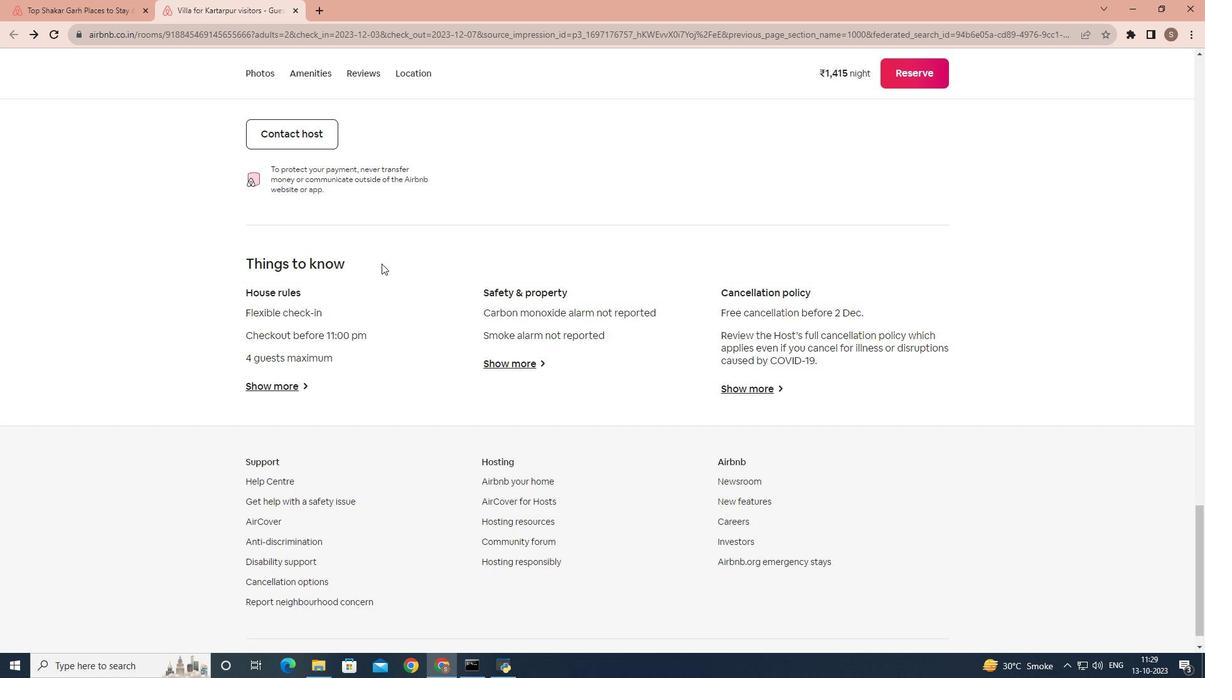 
Action: Mouse scrolled (381, 264) with delta (0, 0)
Screenshot: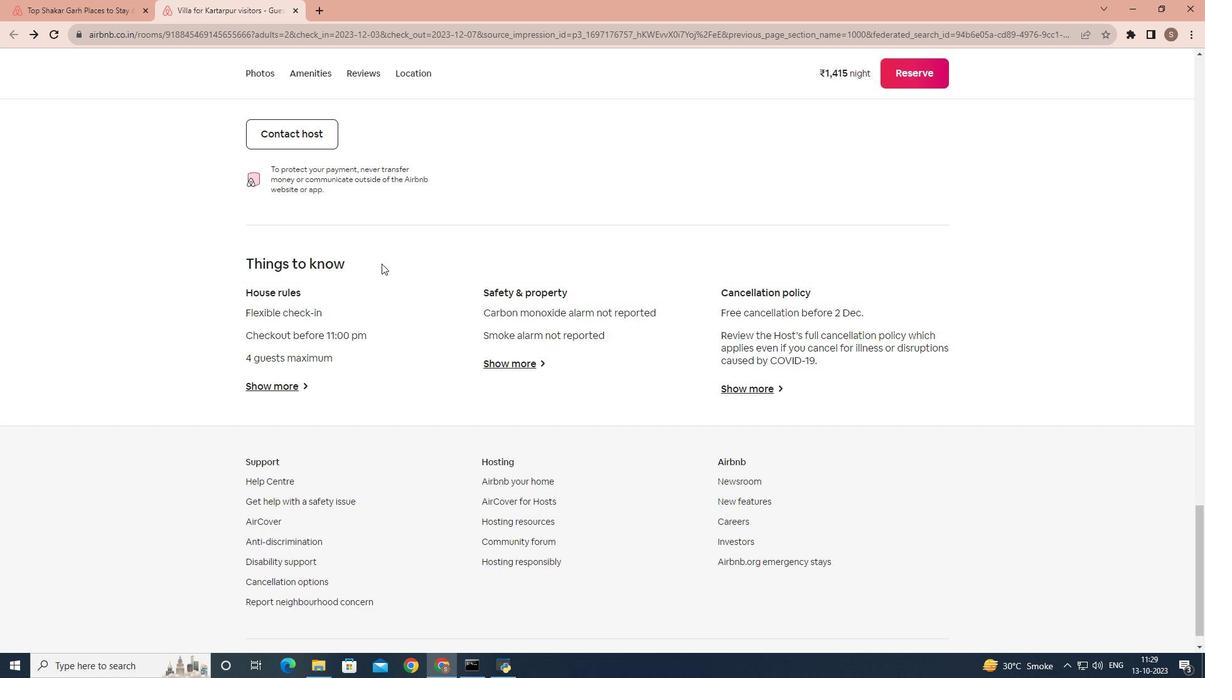 
Action: Mouse scrolled (381, 264) with delta (0, 0)
Screenshot: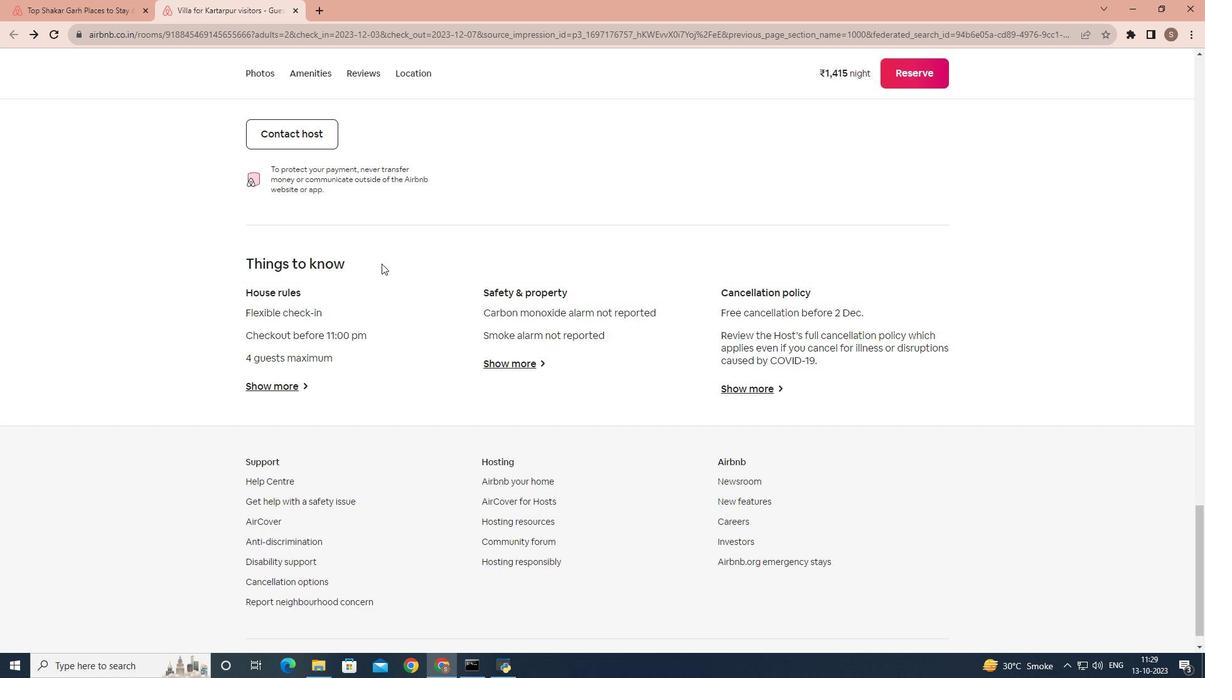 
Action: Mouse scrolled (381, 264) with delta (0, 0)
Screenshot: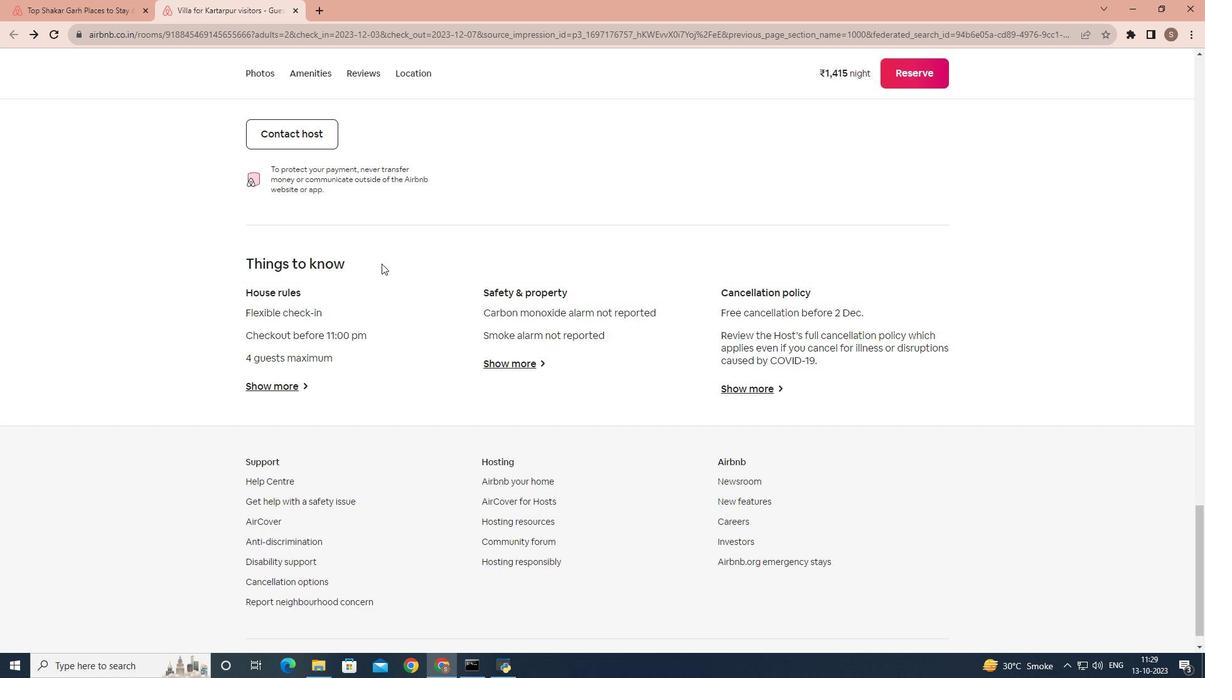 
Action: Mouse scrolled (381, 264) with delta (0, 0)
Screenshot: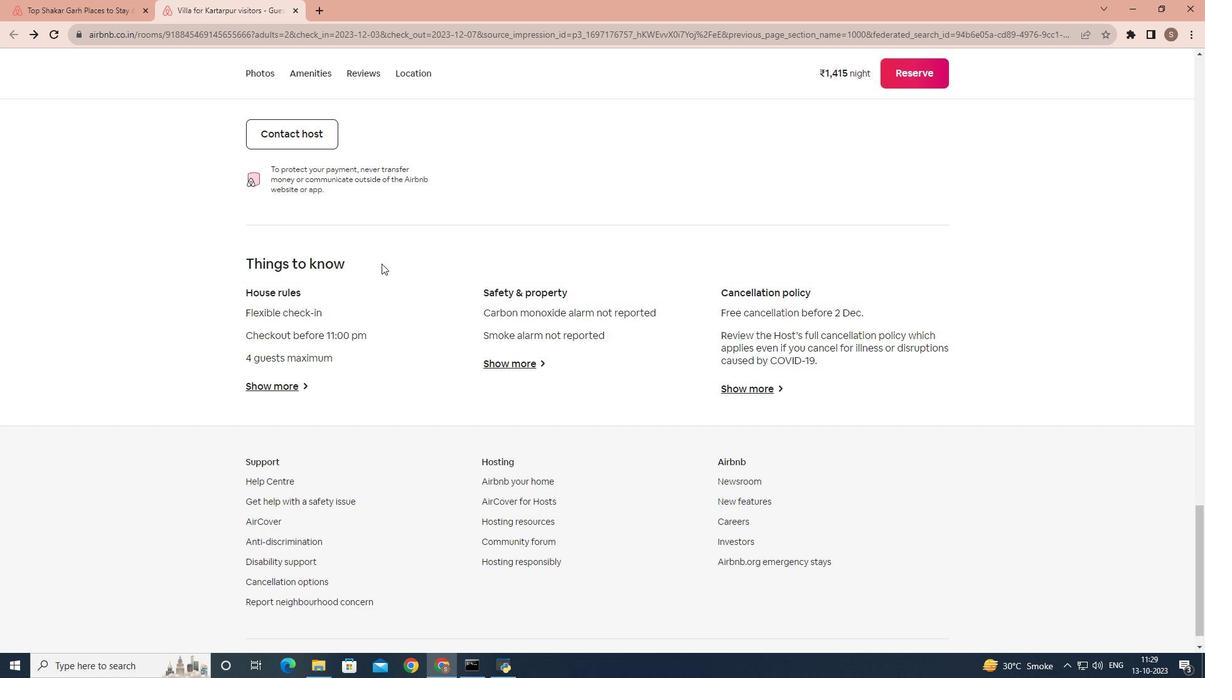 
Action: Mouse scrolled (381, 264) with delta (0, 0)
Screenshot: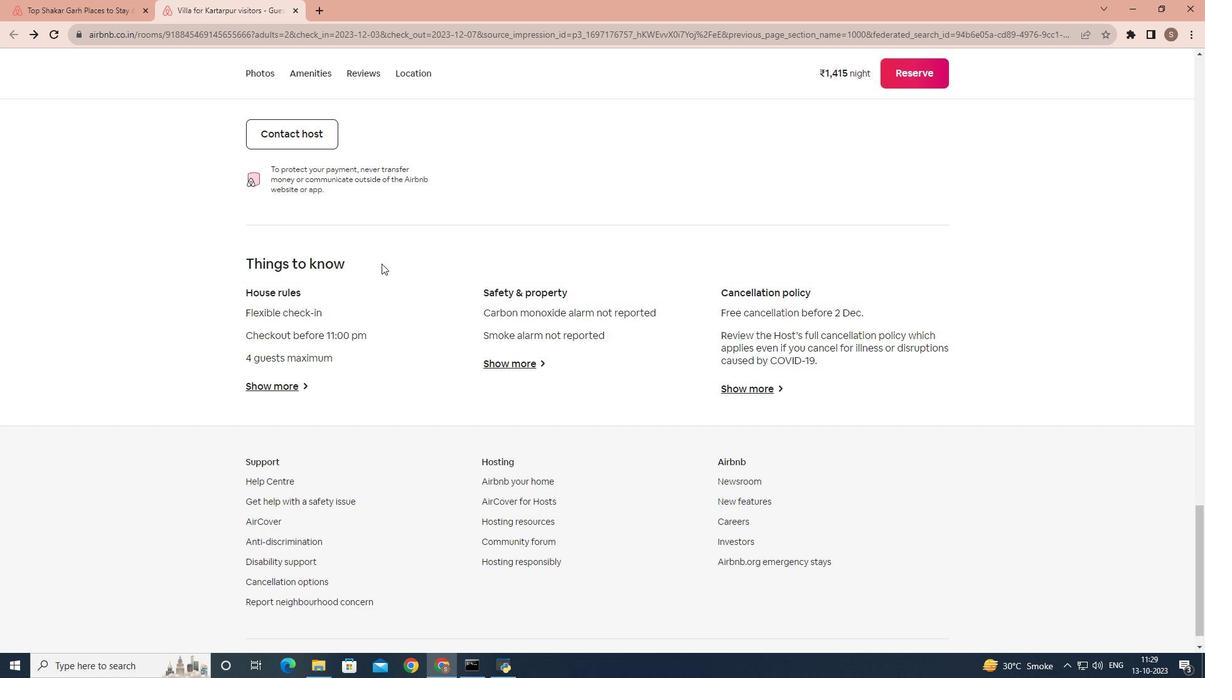
Action: Mouse scrolled (381, 264) with delta (0, 0)
Screenshot: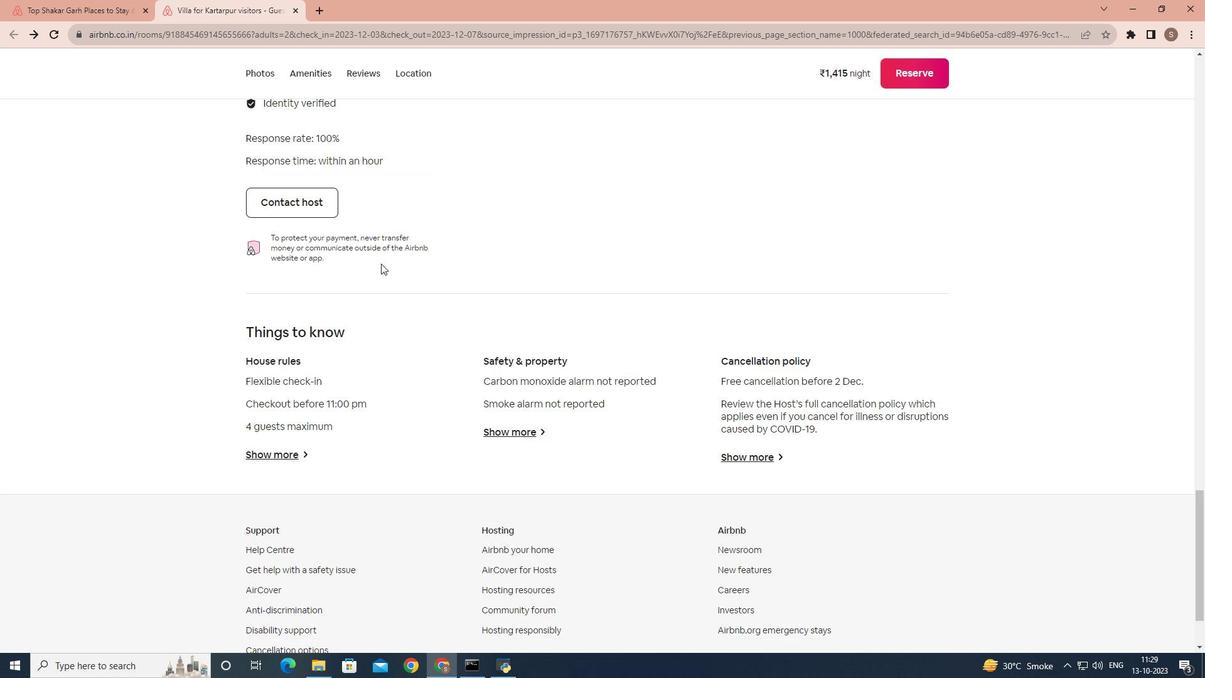 
Action: Mouse moved to (379, 264)
Screenshot: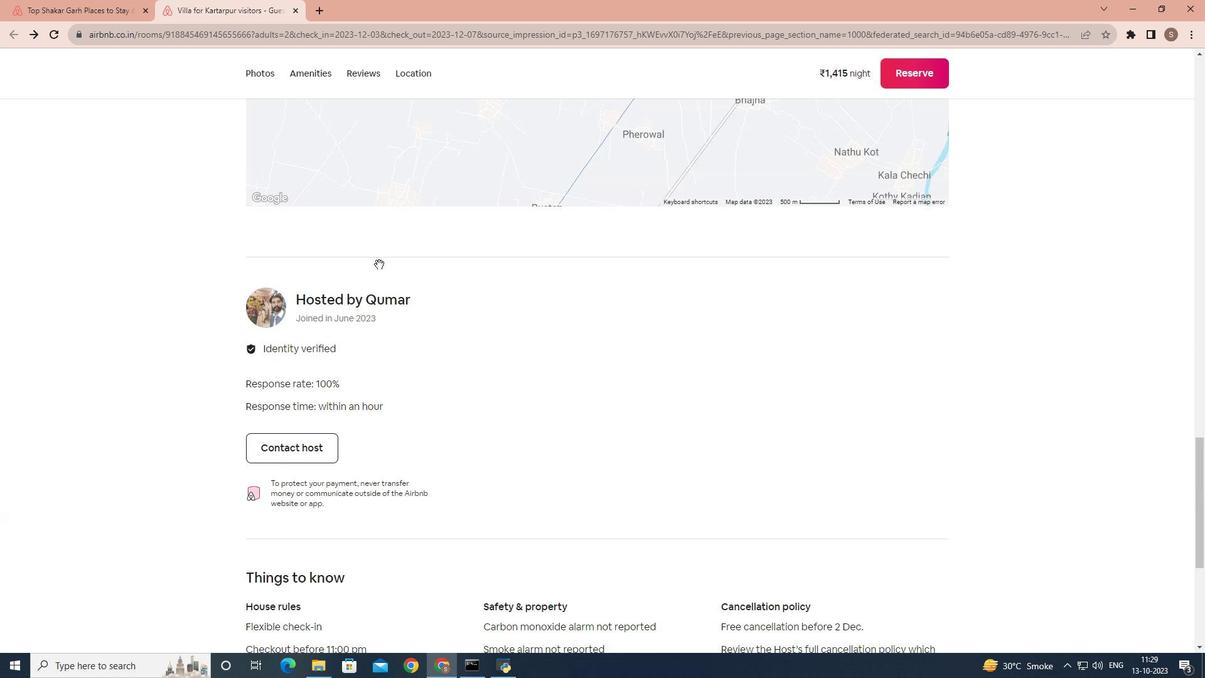 
Action: Mouse scrolled (379, 264) with delta (0, 0)
Screenshot: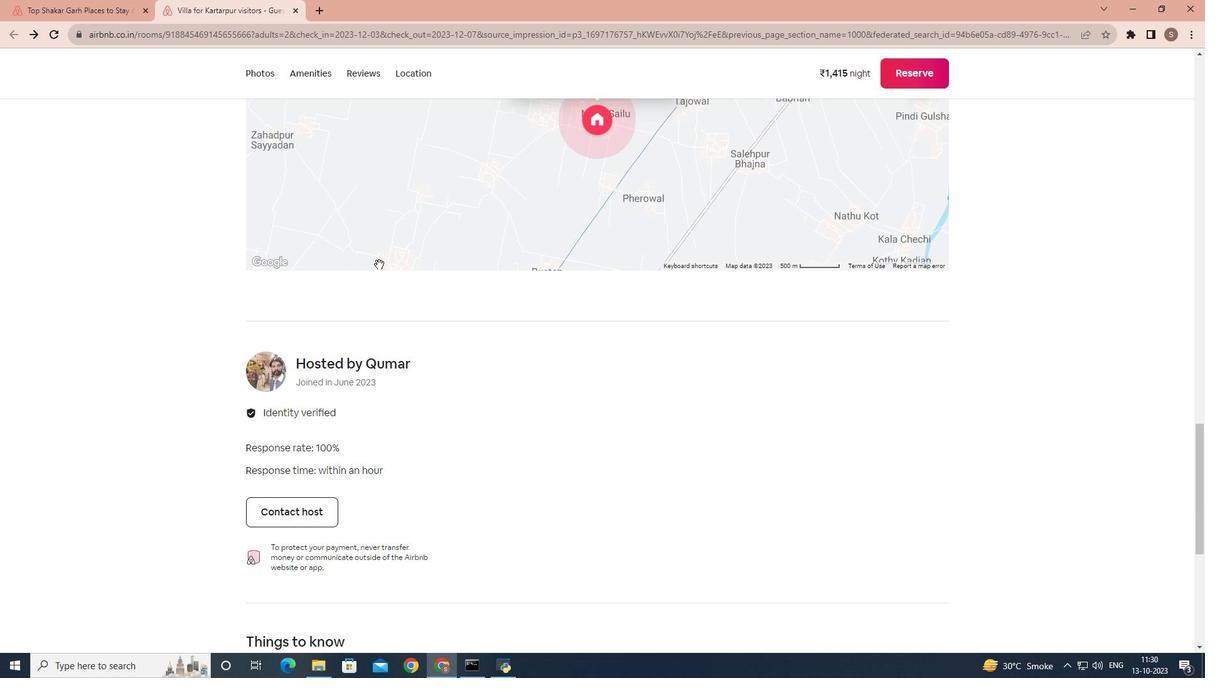 
Action: Mouse scrolled (379, 264) with delta (0, 0)
Screenshot: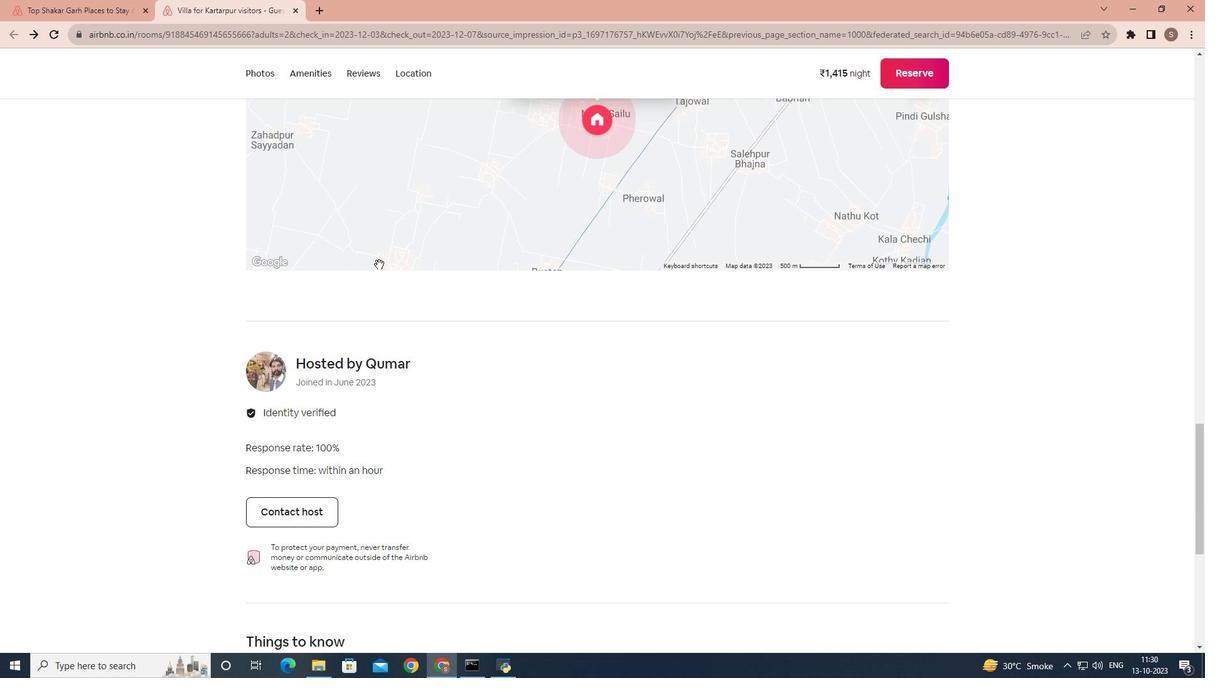
Action: Mouse scrolled (379, 264) with delta (0, 0)
Screenshot: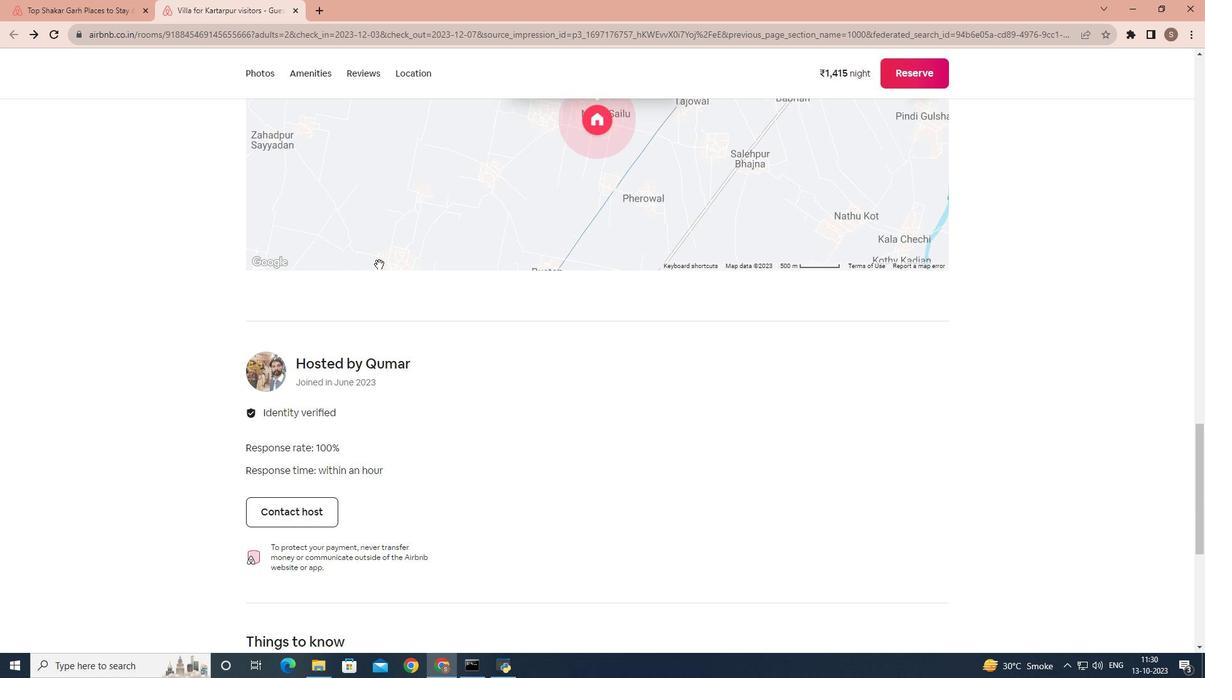 
Action: Mouse scrolled (379, 264) with delta (0, 0)
Screenshot: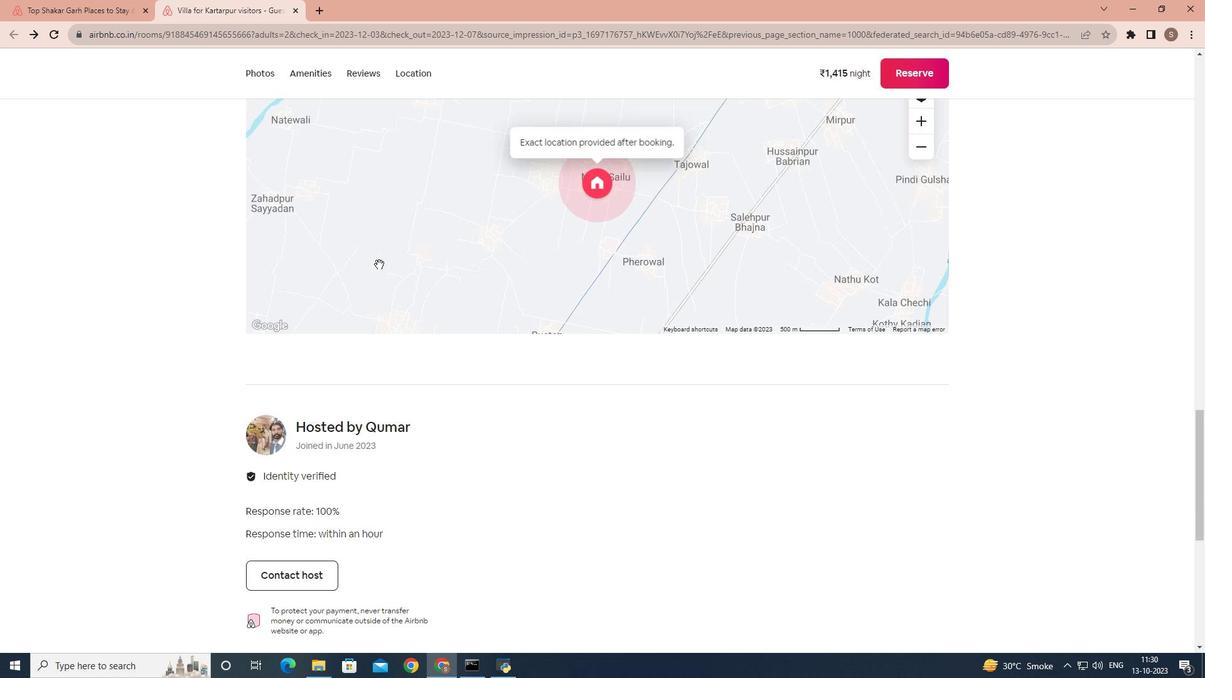 
Action: Mouse scrolled (379, 264) with delta (0, 0)
Screenshot: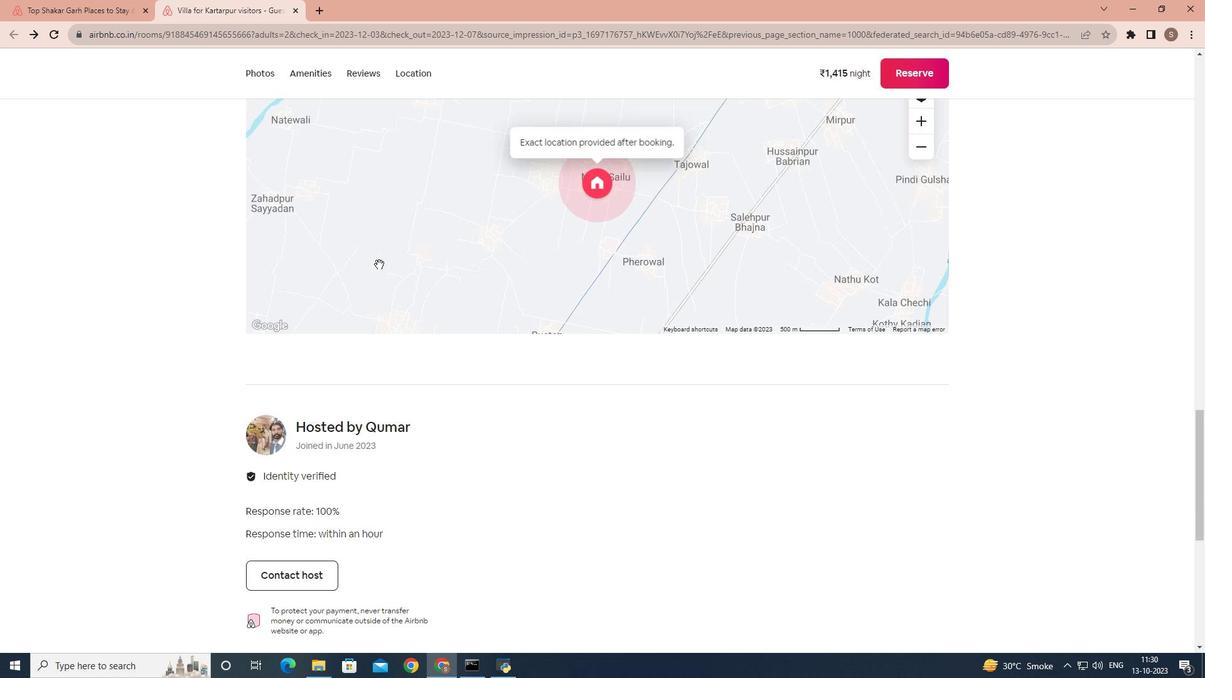 
Action: Mouse scrolled (379, 264) with delta (0, 0)
Screenshot: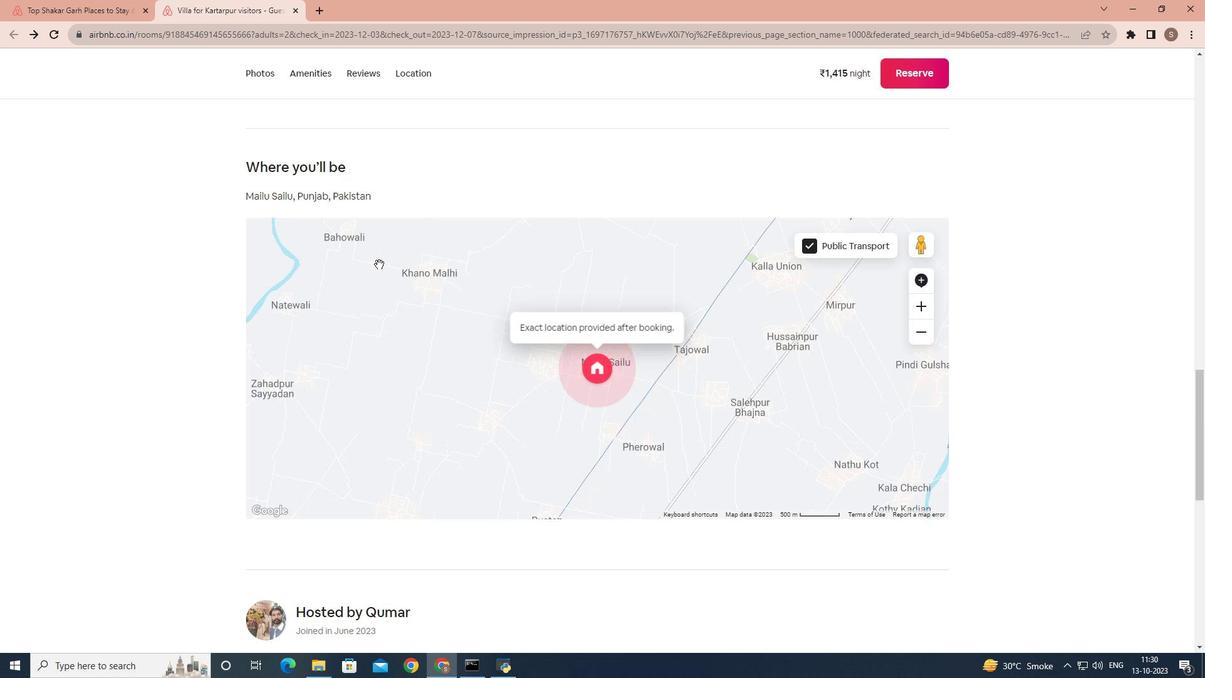 
Action: Mouse scrolled (379, 264) with delta (0, 0)
Screenshot: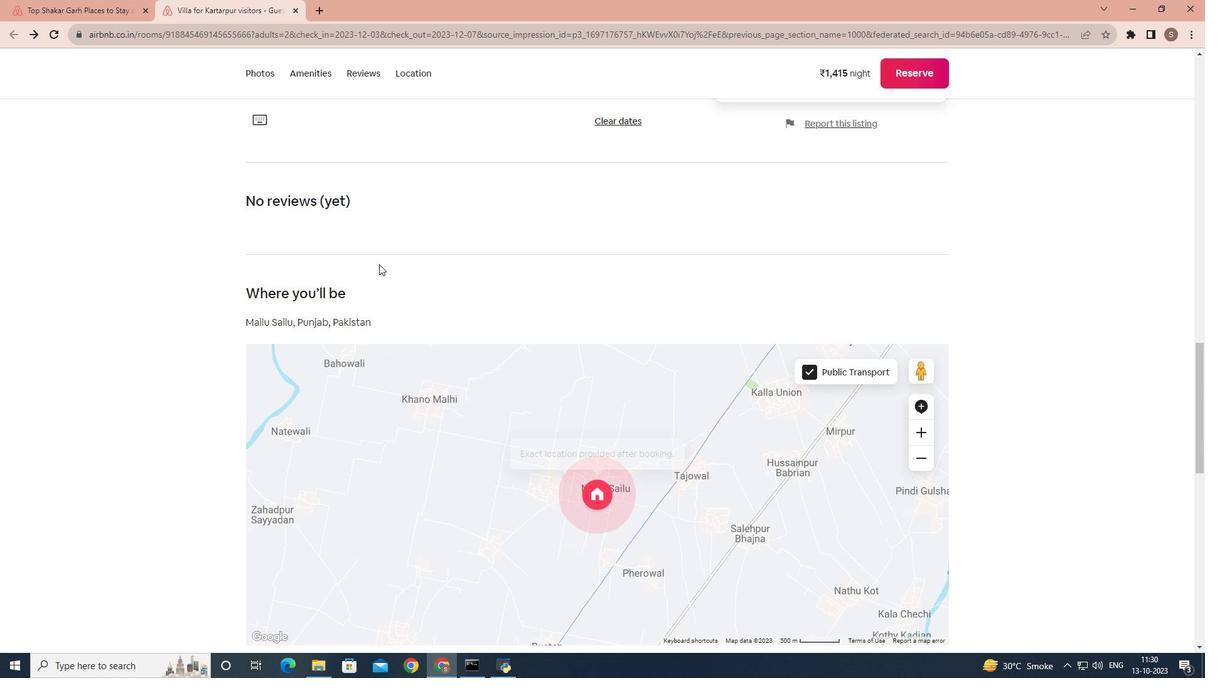 
Action: Mouse scrolled (379, 264) with delta (0, 0)
Screenshot: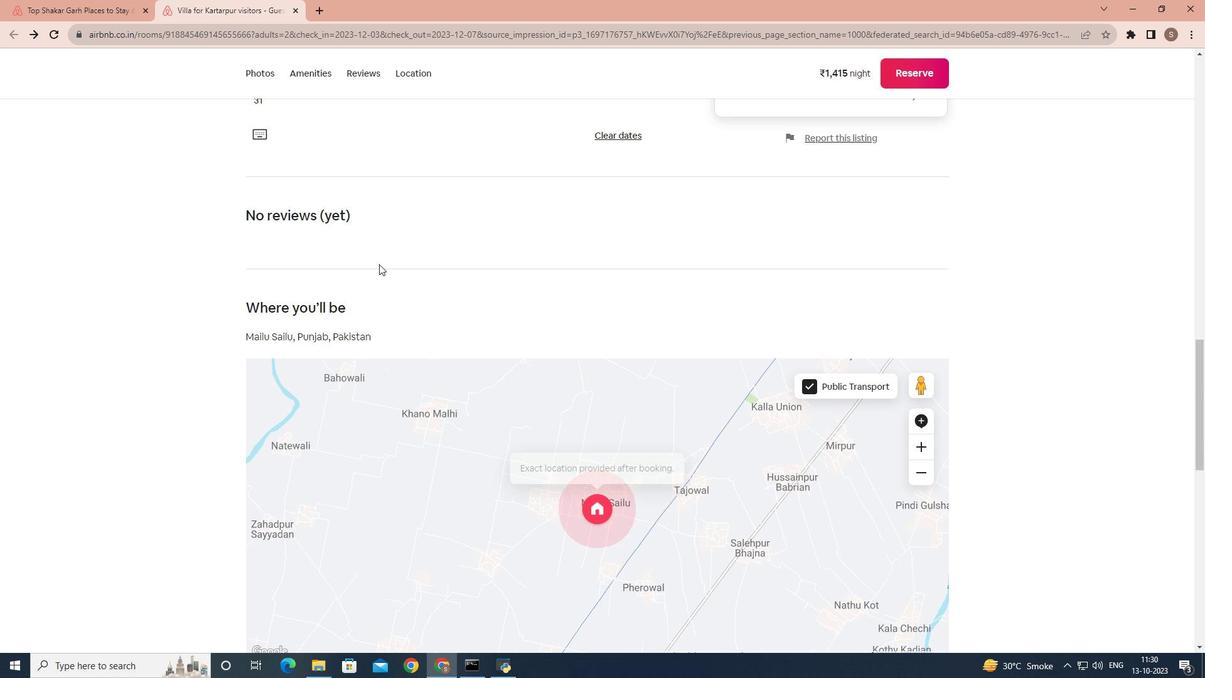 
Action: Mouse scrolled (379, 264) with delta (0, 0)
Screenshot: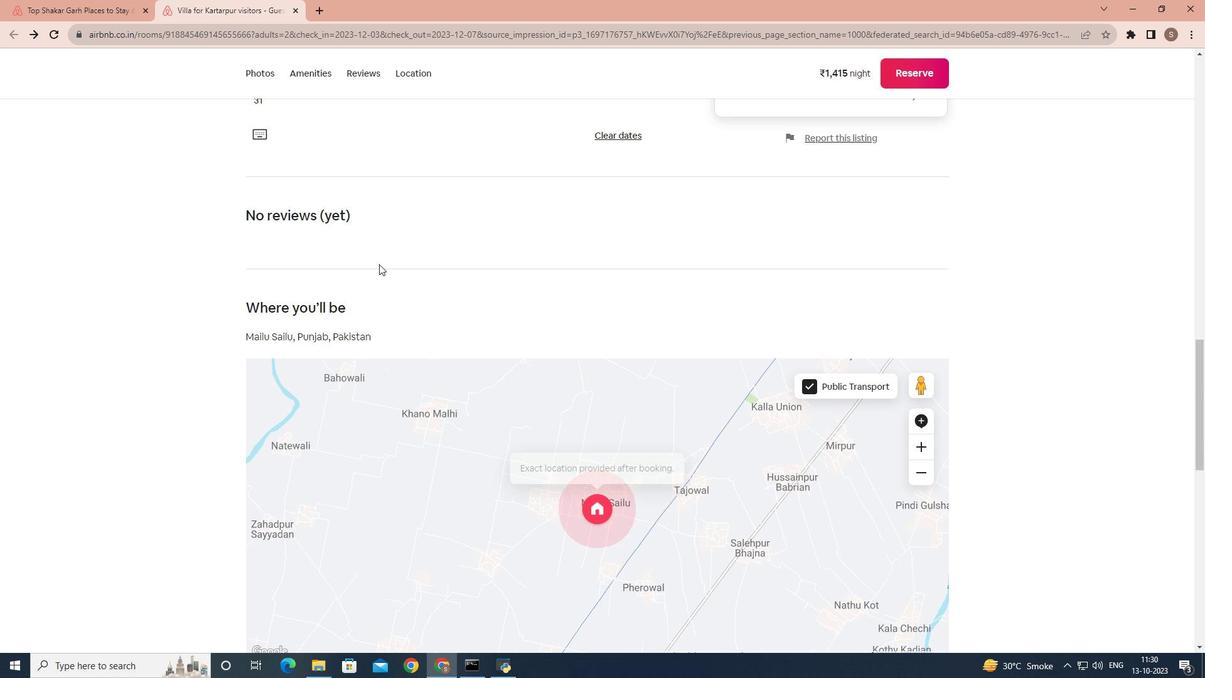 
Action: Mouse scrolled (379, 264) with delta (0, 0)
Screenshot: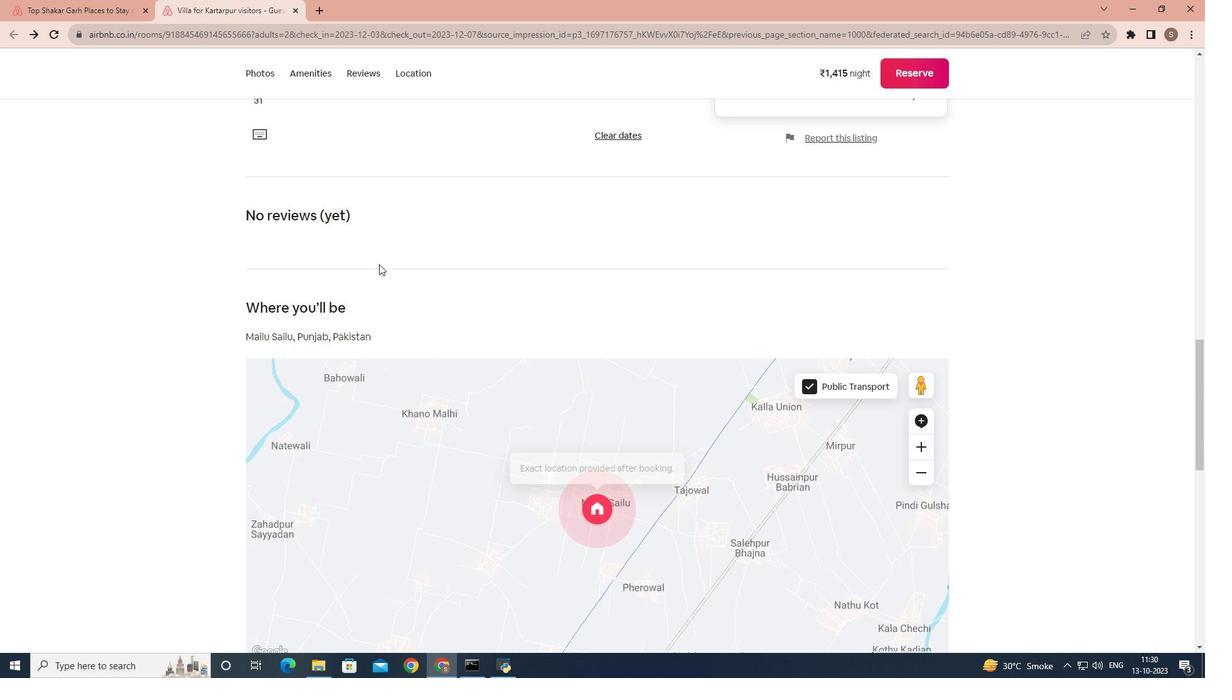 
Action: Mouse scrolled (379, 264) with delta (0, 0)
Screenshot: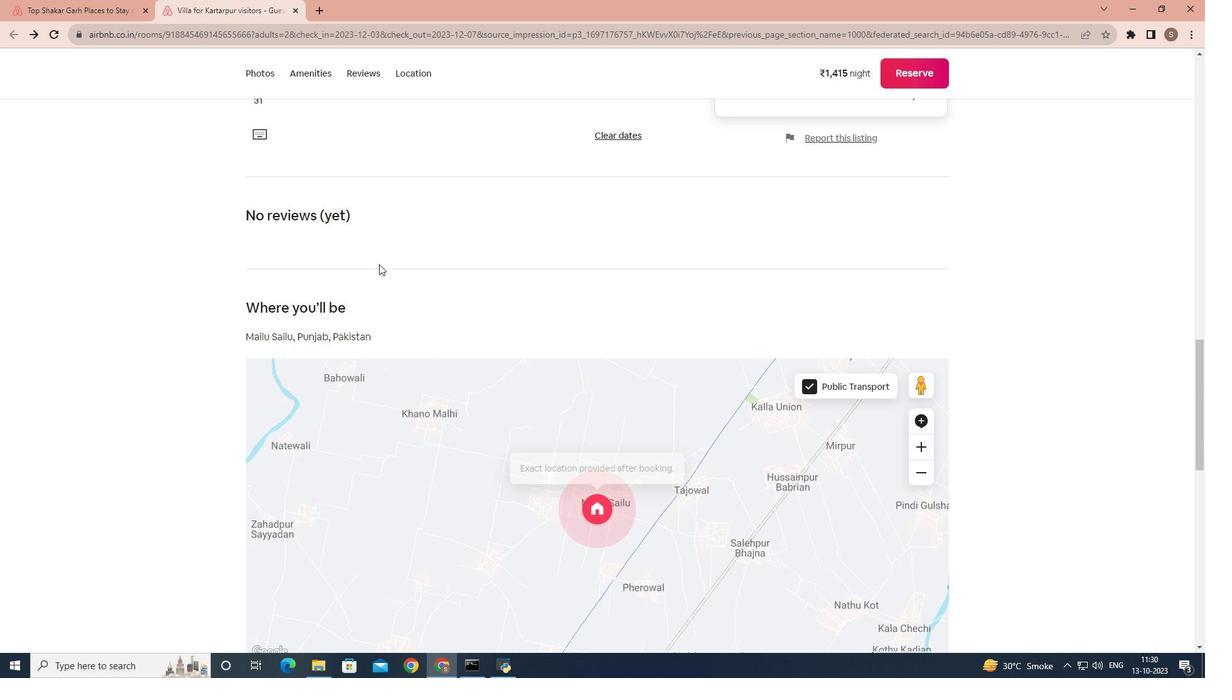 
Action: Mouse scrolled (379, 264) with delta (0, 0)
Screenshot: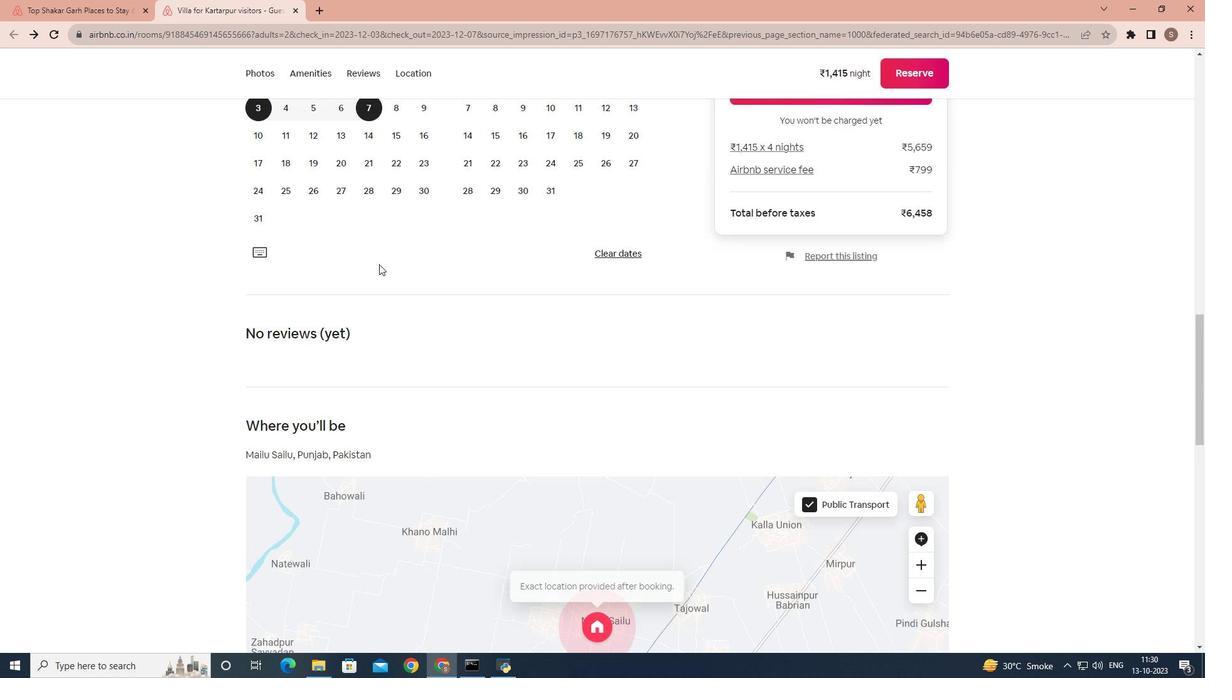 
Action: Mouse scrolled (379, 264) with delta (0, 0)
Screenshot: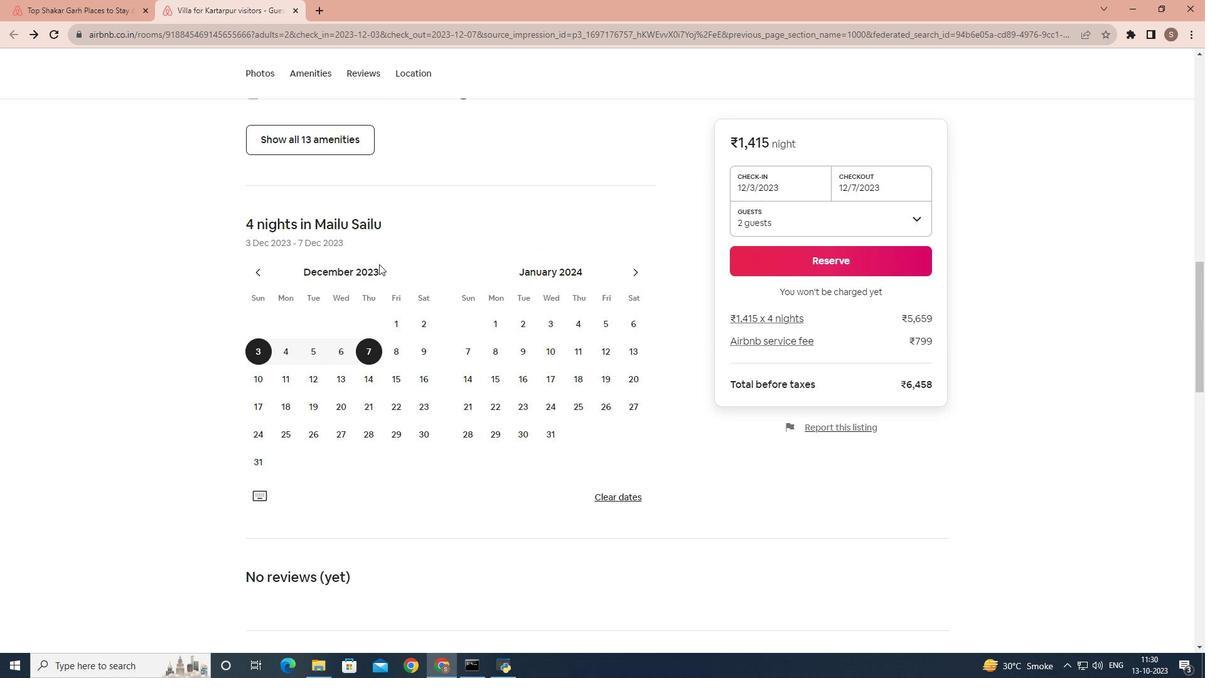 
Action: Mouse scrolled (379, 264) with delta (0, 0)
Screenshot: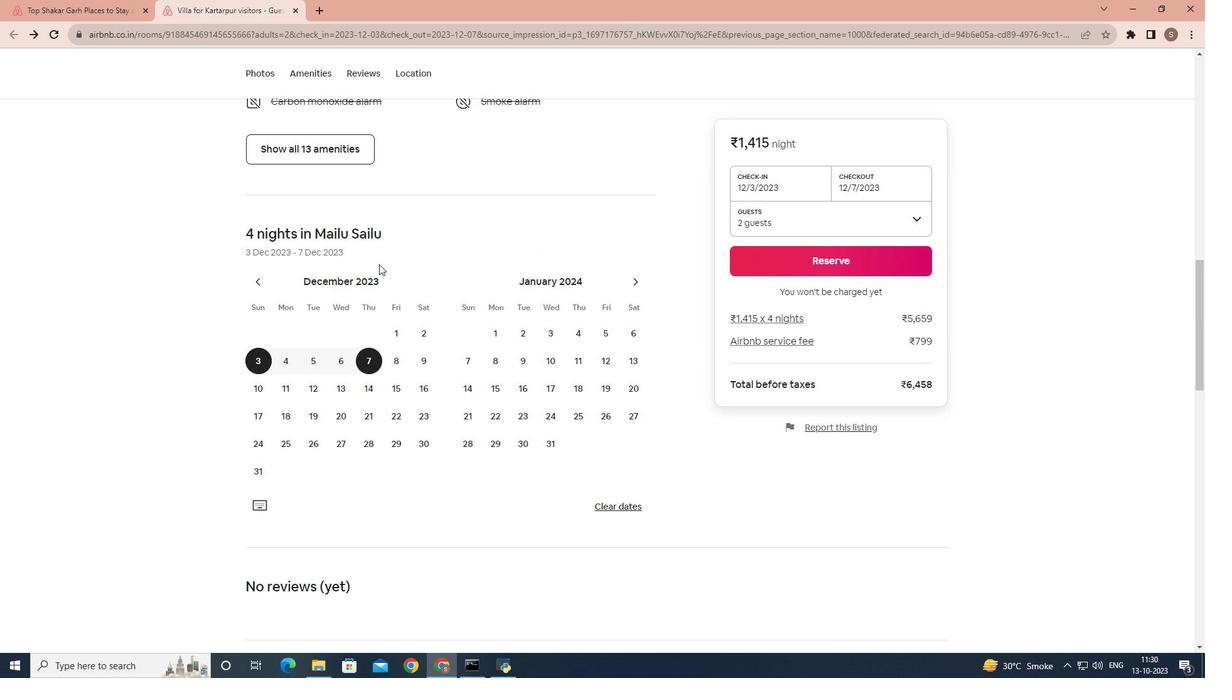 
Action: Mouse scrolled (379, 264) with delta (0, 0)
Screenshot: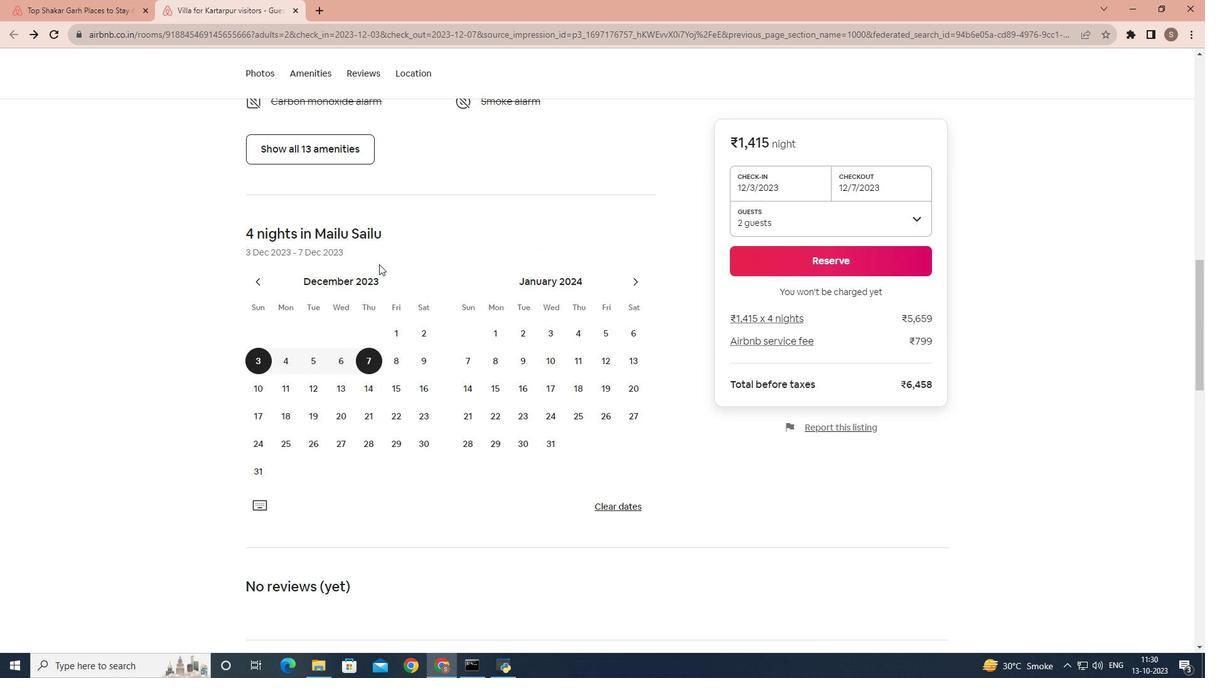 
Action: Mouse scrolled (379, 264) with delta (0, 0)
Screenshot: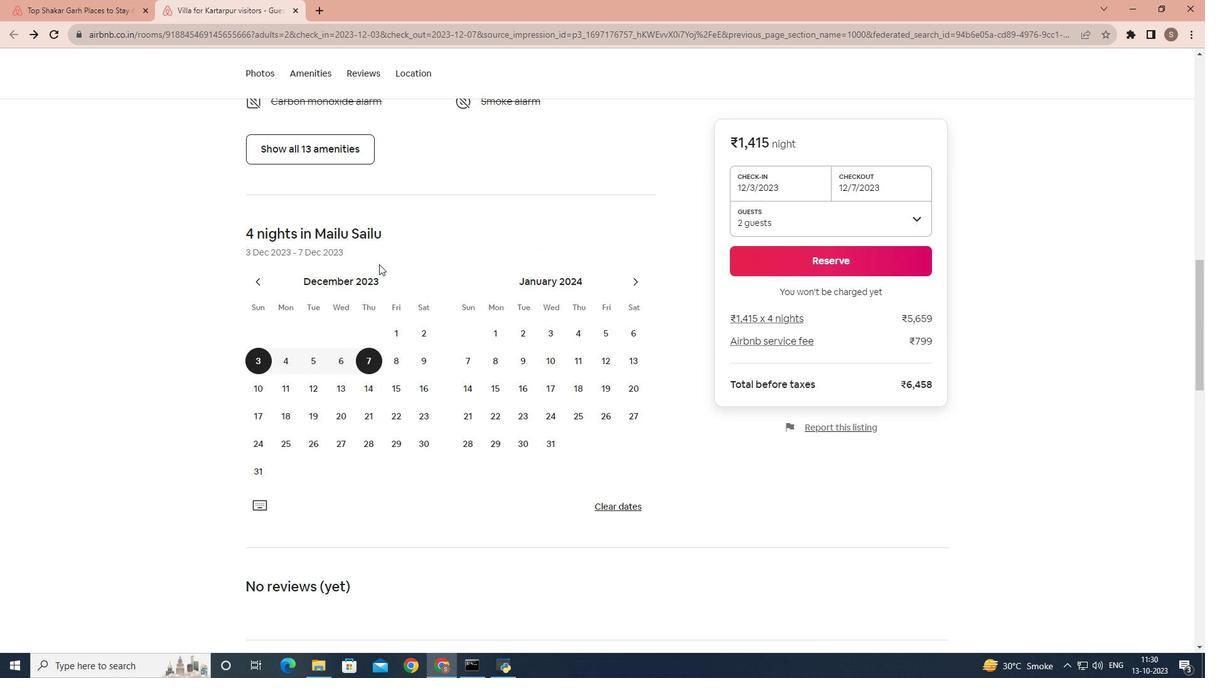 
Action: Mouse scrolled (379, 264) with delta (0, 0)
Screenshot: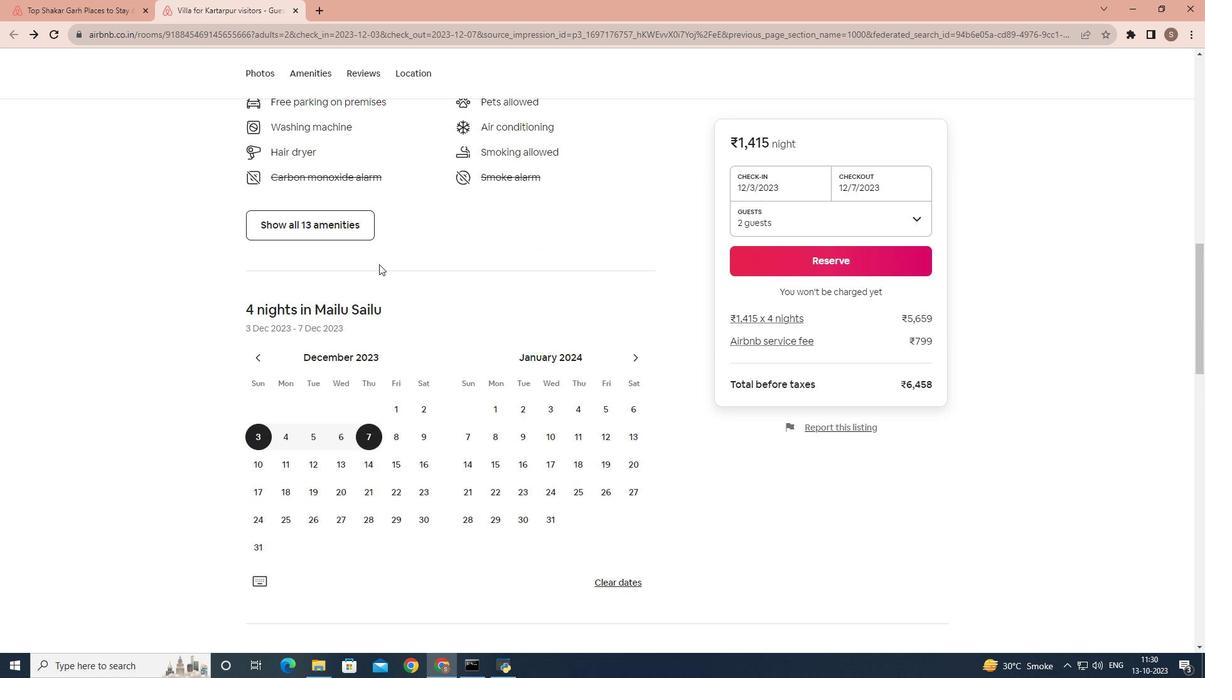 
Action: Mouse scrolled (379, 264) with delta (0, 0)
Screenshot: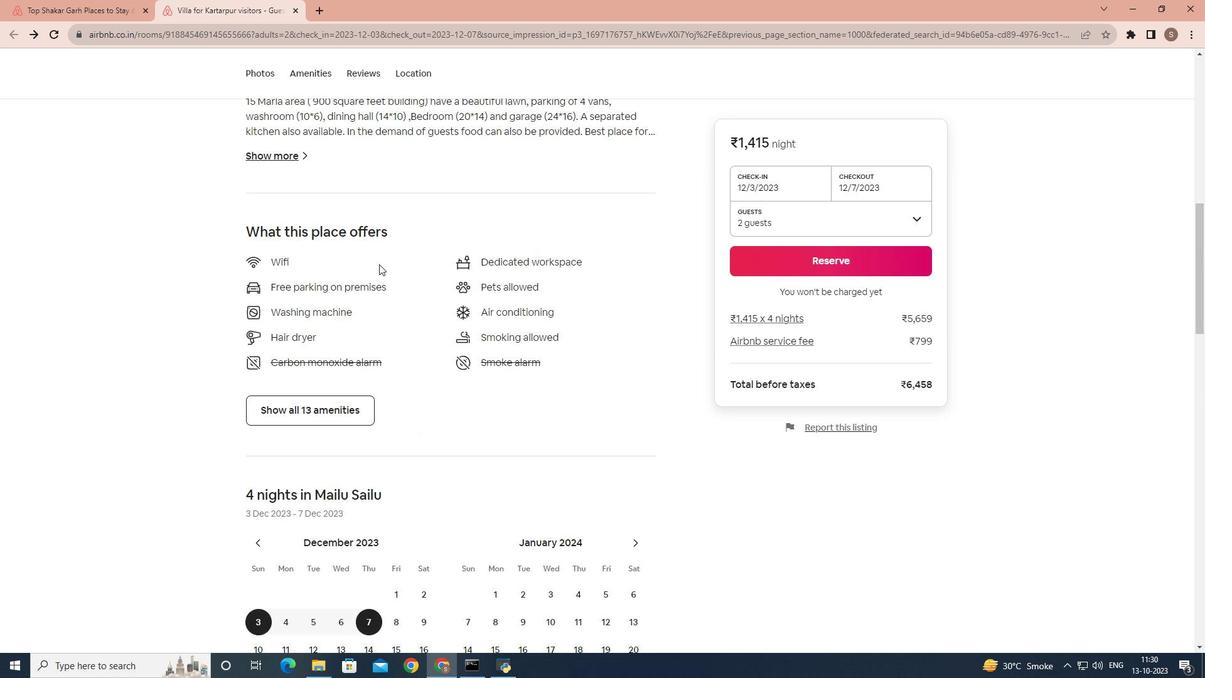 
Action: Mouse moved to (378, 264)
Screenshot: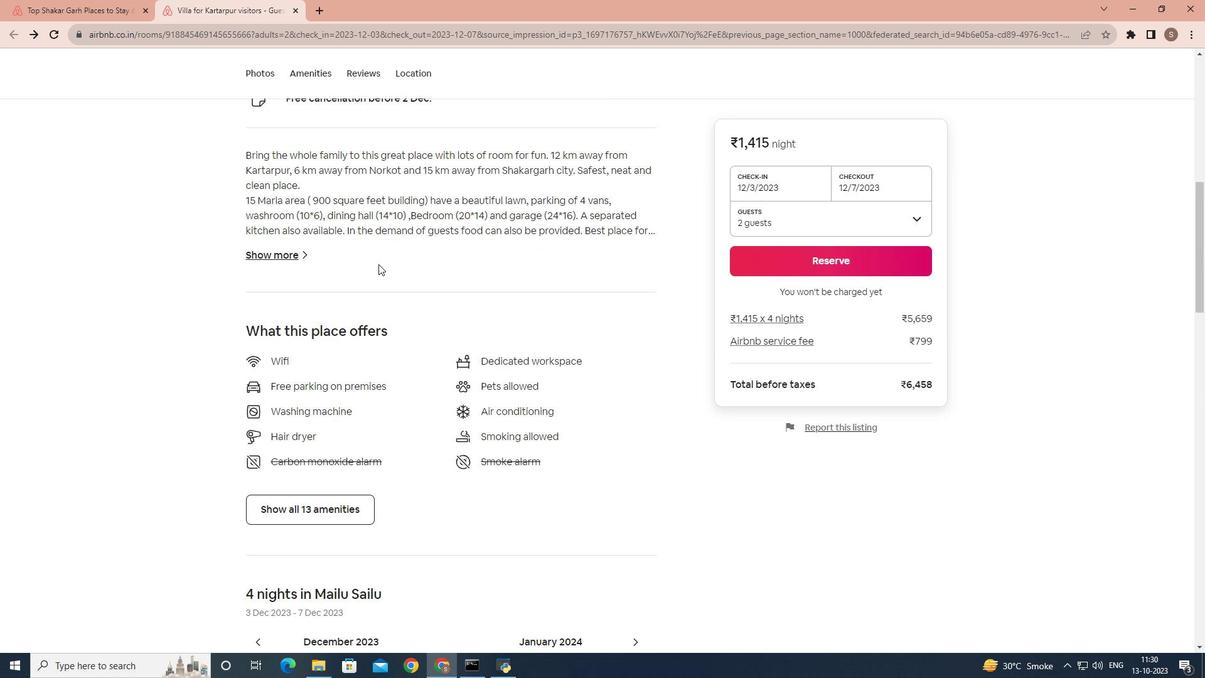 
Action: Mouse scrolled (378, 263) with delta (0, 0)
Screenshot: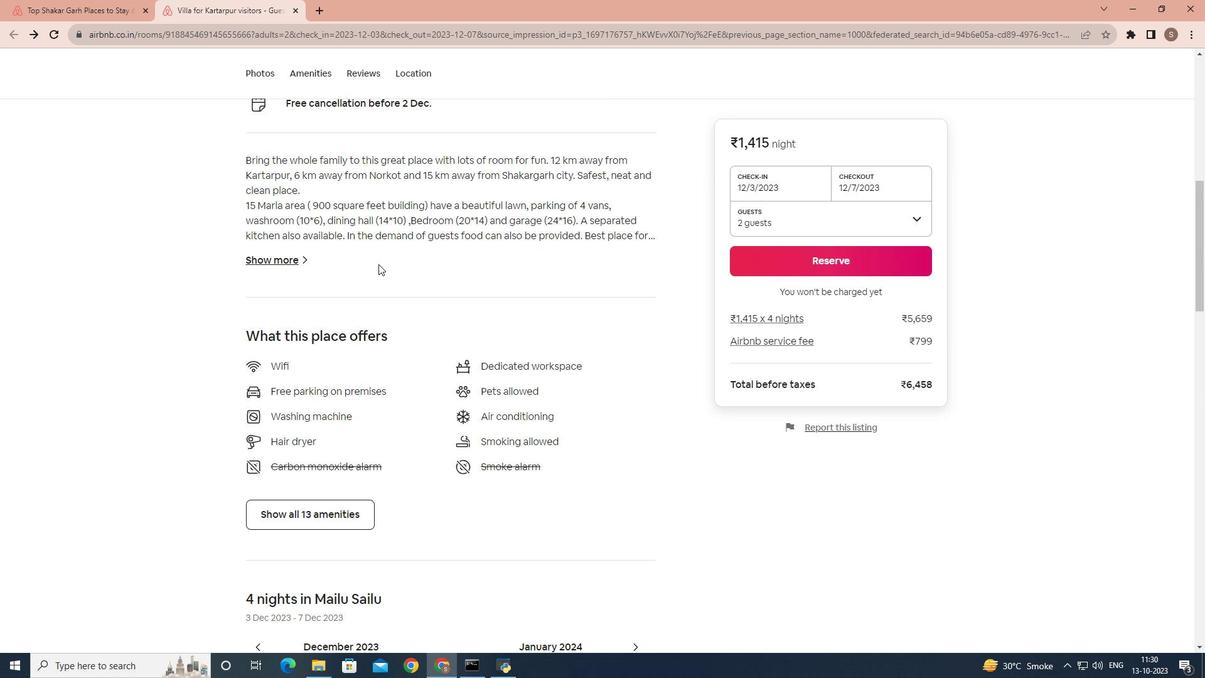 
Action: Mouse scrolled (378, 264) with delta (0, 0)
Screenshot: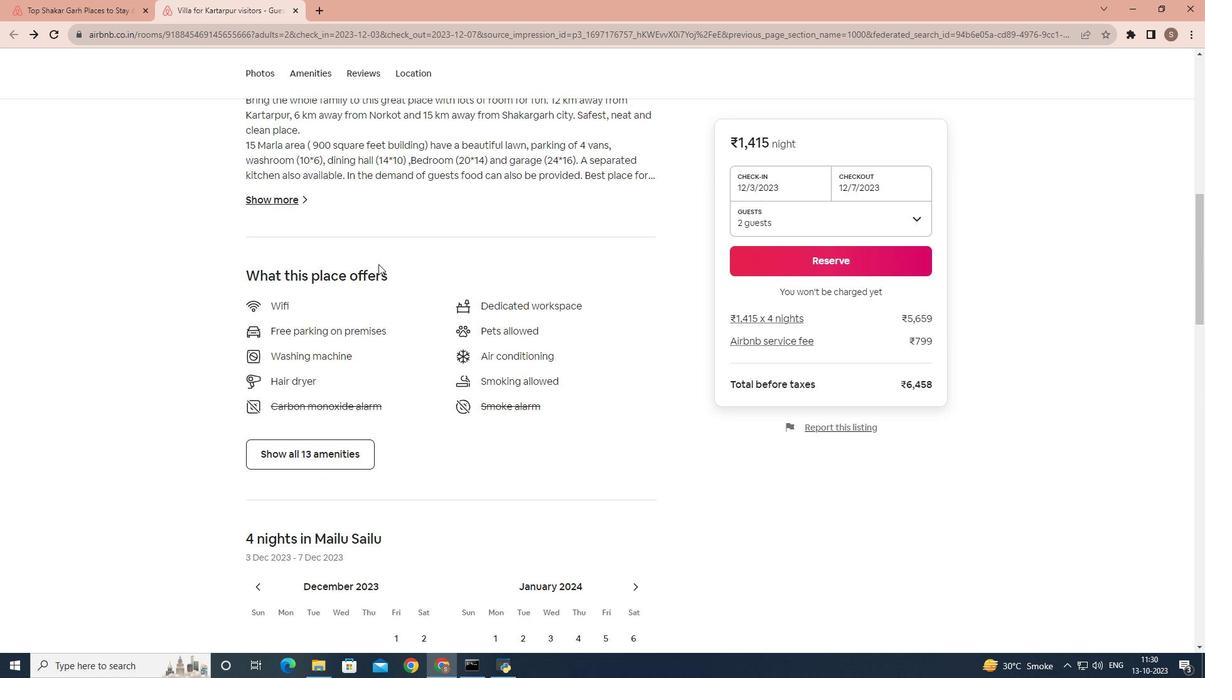 
Action: Mouse scrolled (378, 264) with delta (0, 0)
Screenshot: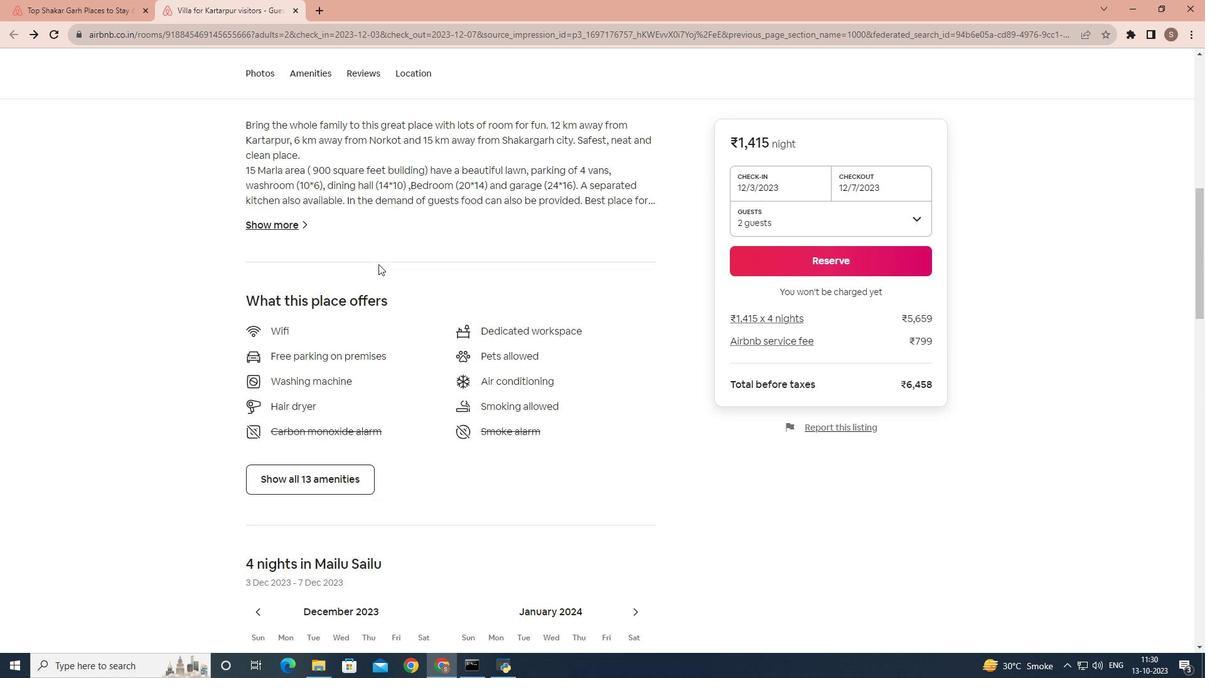
Action: Mouse scrolled (378, 264) with delta (0, 0)
Screenshot: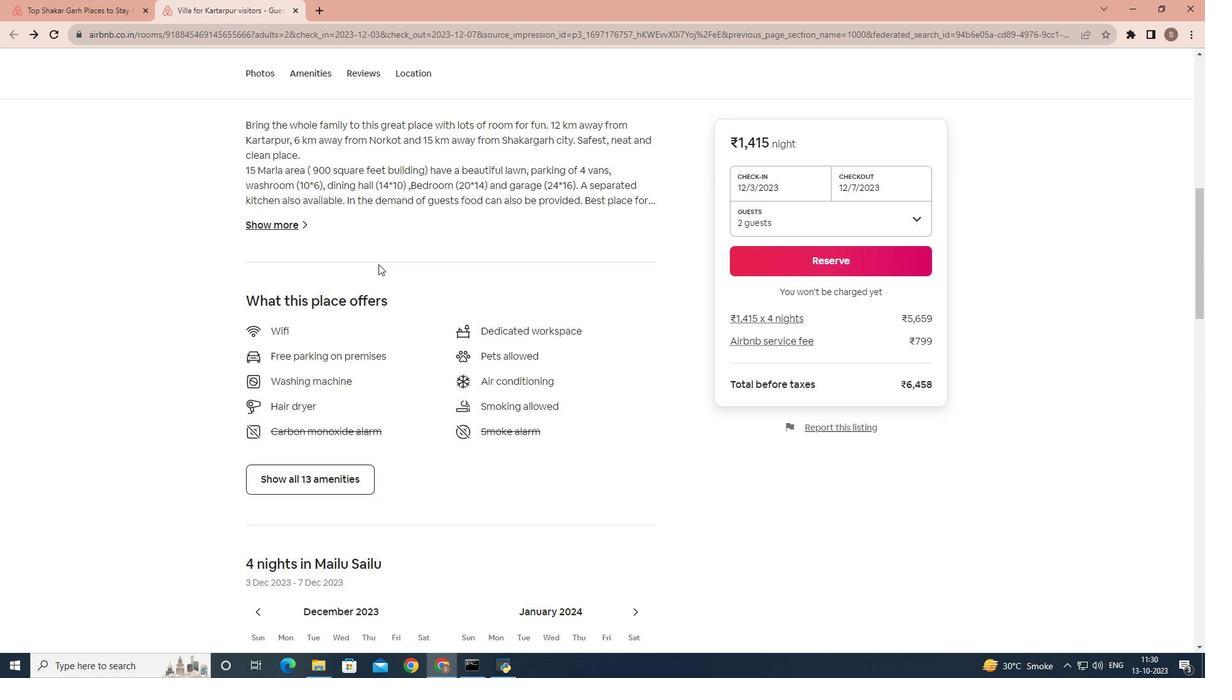 
Action: Mouse scrolled (378, 264) with delta (0, 0)
Screenshot: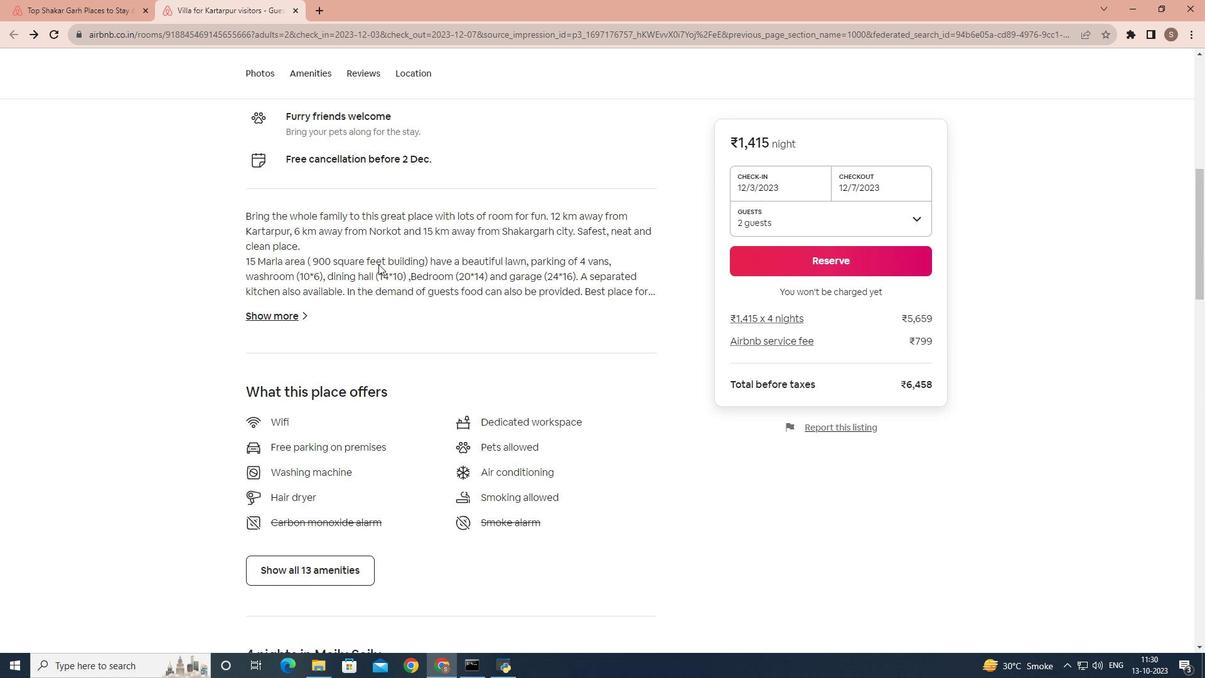 
Action: Mouse scrolled (378, 264) with delta (0, 0)
Screenshot: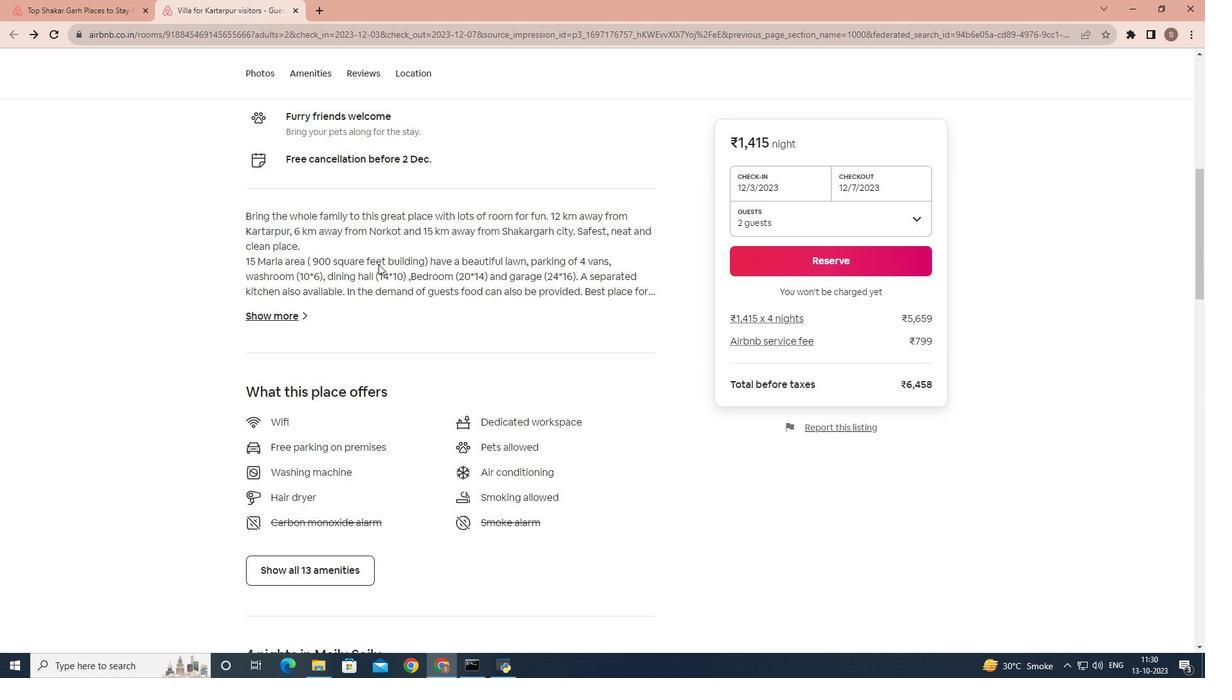 
Action: Mouse scrolled (378, 264) with delta (0, 0)
Screenshot: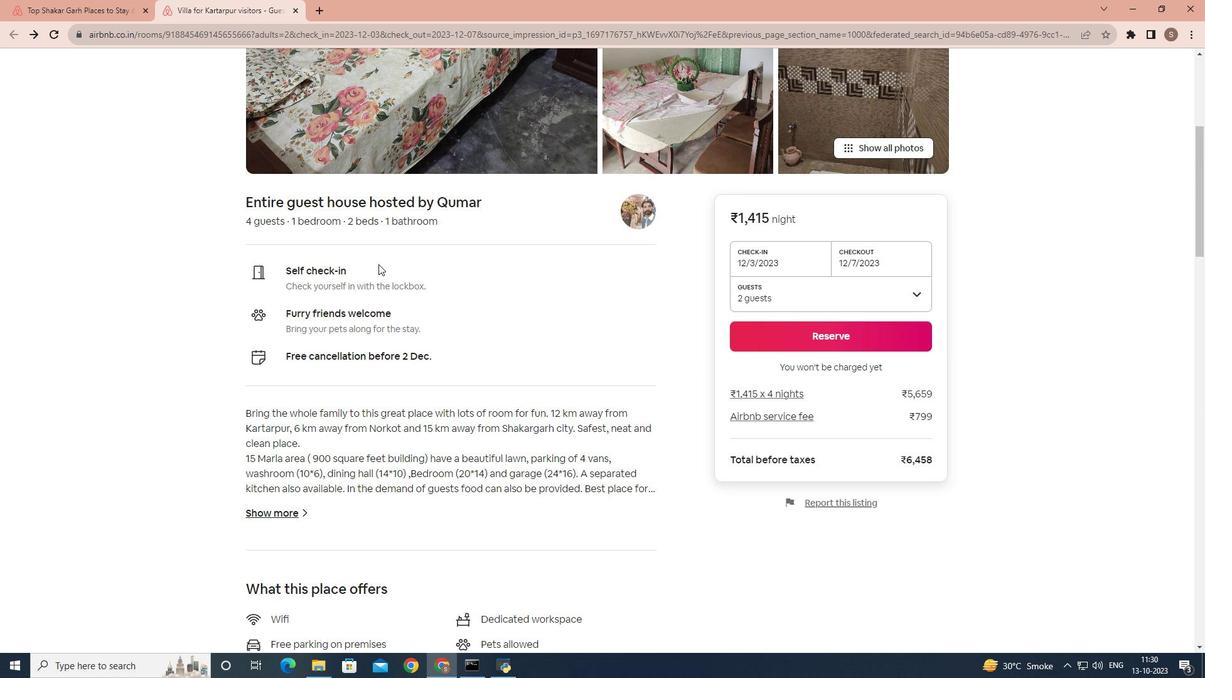 
Action: Mouse scrolled (378, 264) with delta (0, 0)
Screenshot: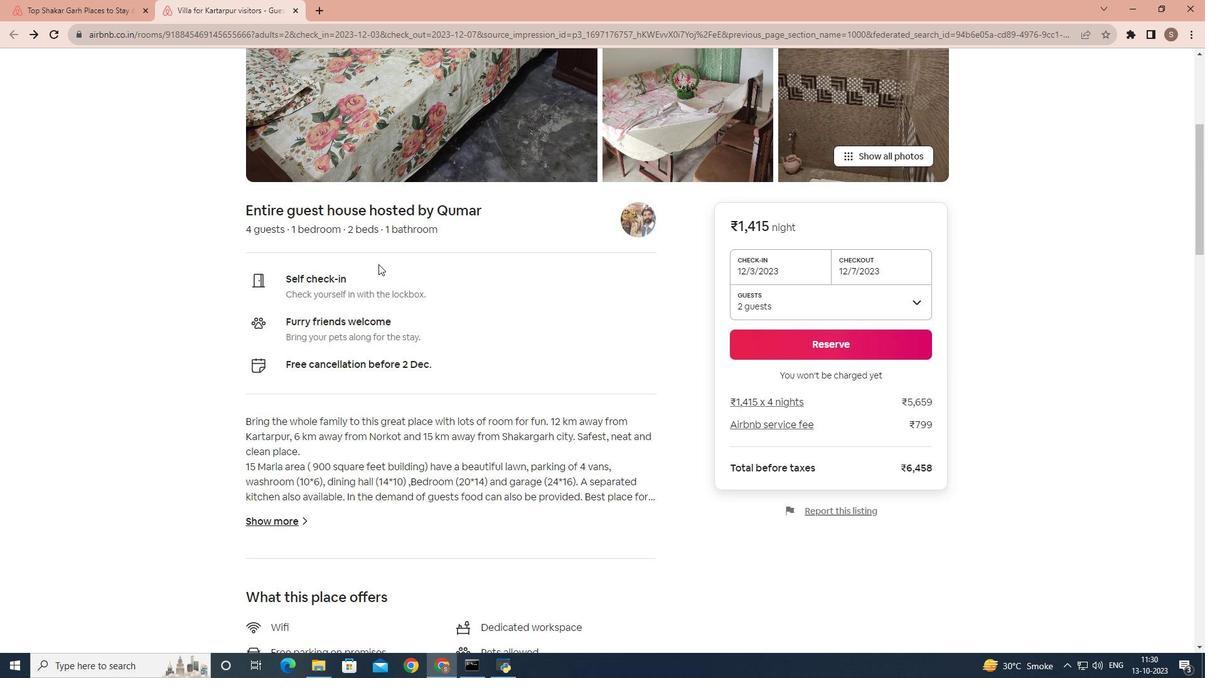 
Action: Mouse scrolled (378, 264) with delta (0, 0)
Screenshot: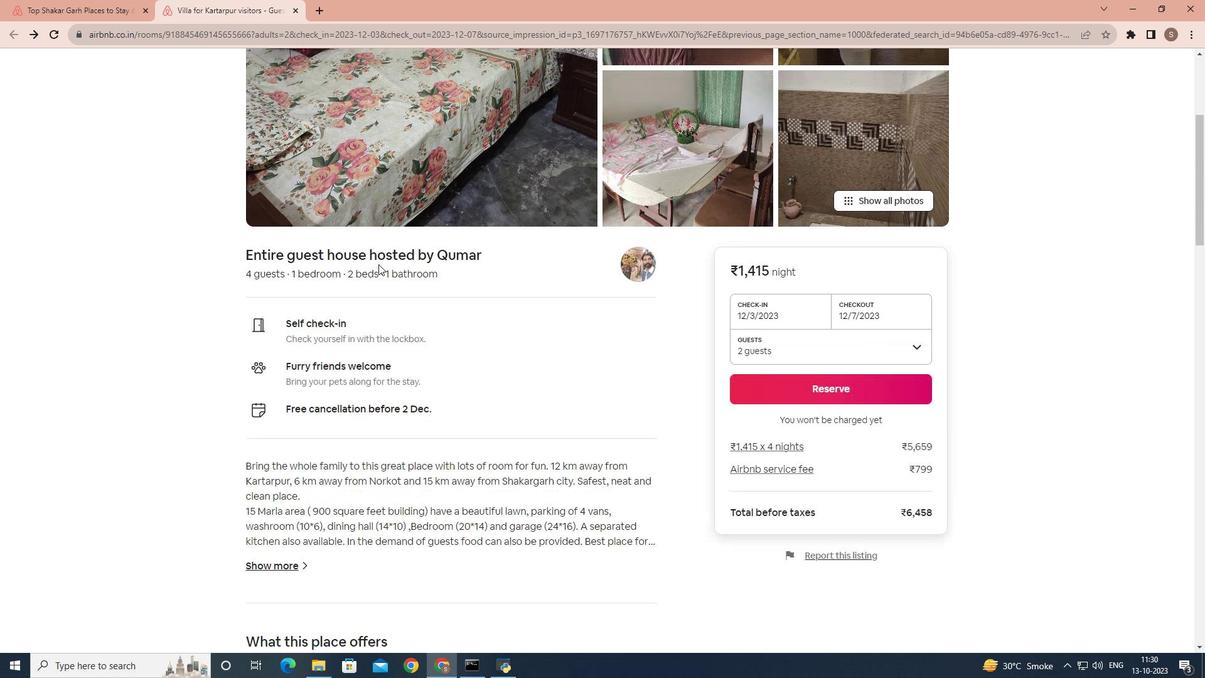 
Action: Mouse scrolled (378, 264) with delta (0, 0)
Screenshot: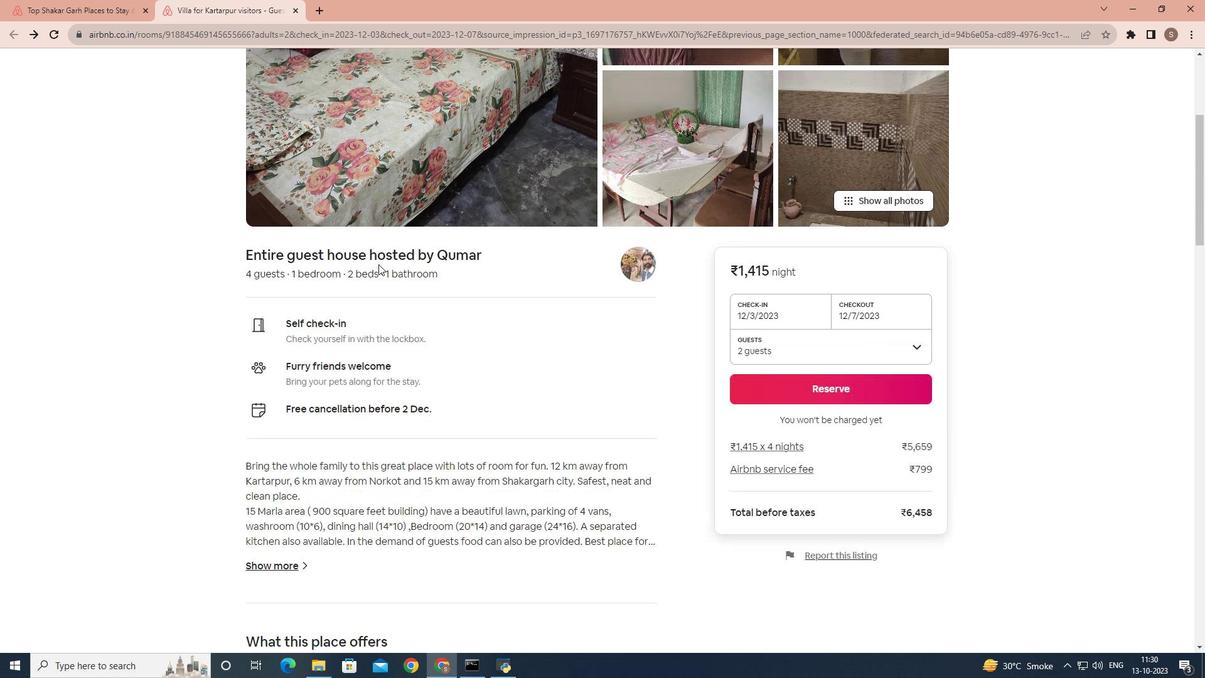 
Action: Mouse scrolled (378, 264) with delta (0, 0)
Screenshot: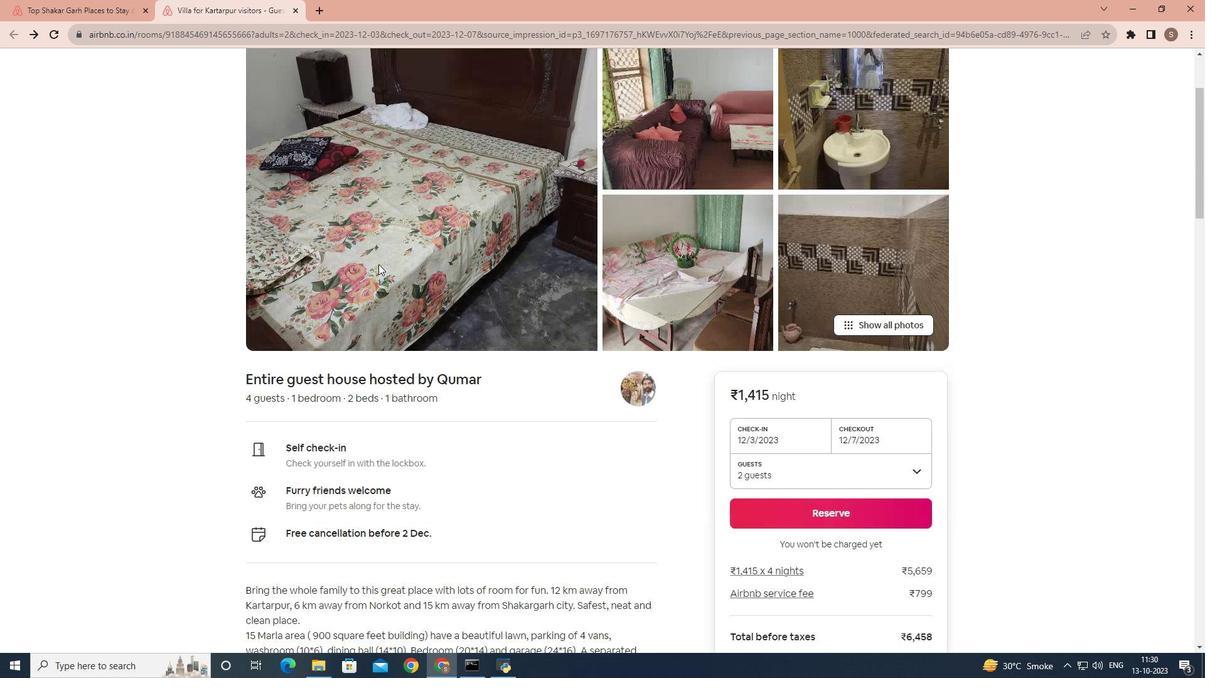 
Action: Mouse scrolled (378, 264) with delta (0, 0)
Screenshot: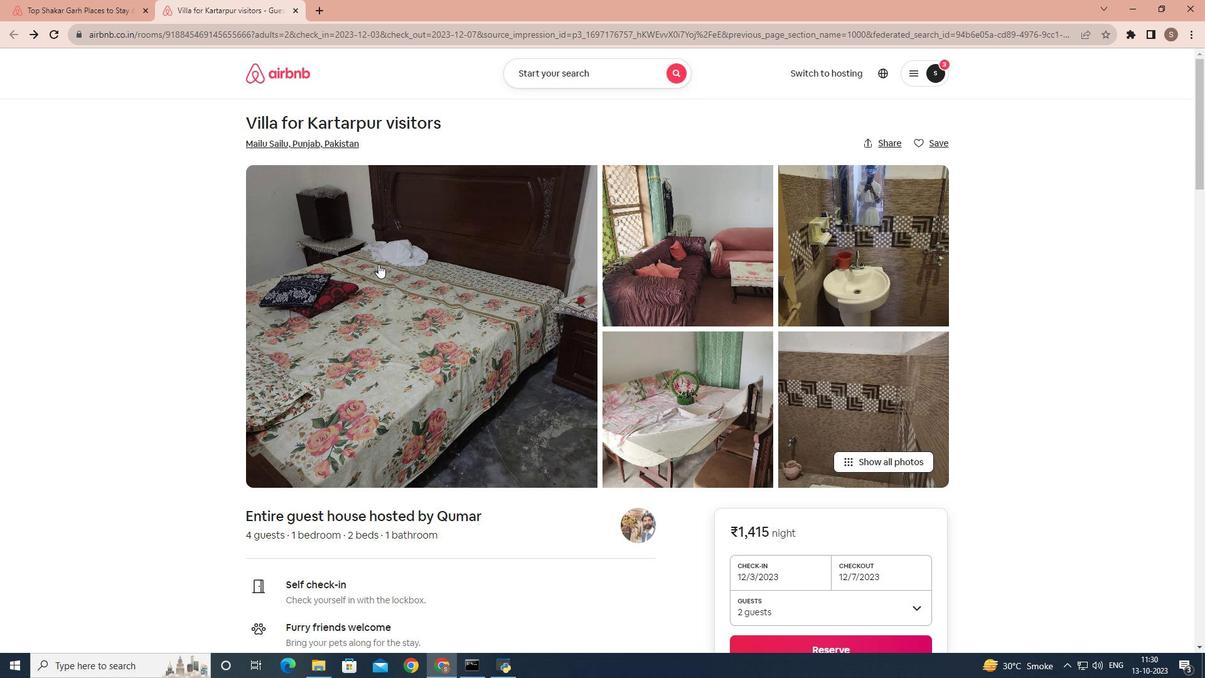 
Action: Mouse scrolled (378, 264) with delta (0, 0)
Screenshot: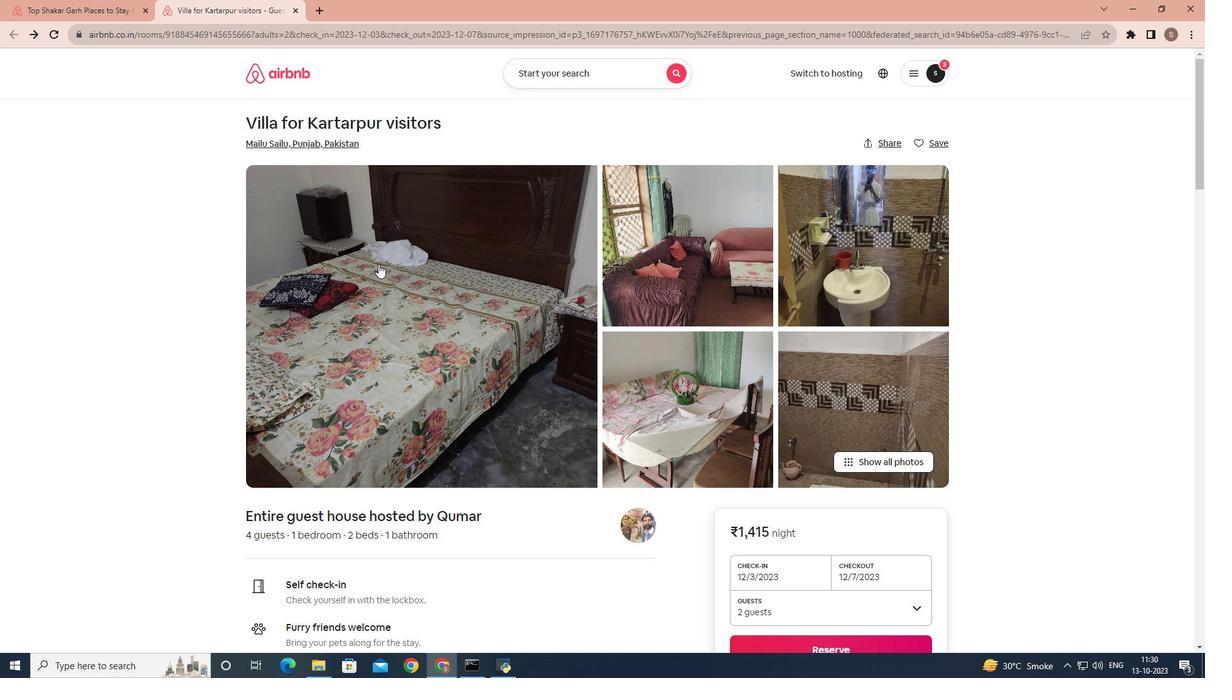 
Action: Mouse scrolled (378, 264) with delta (0, 0)
Screenshot: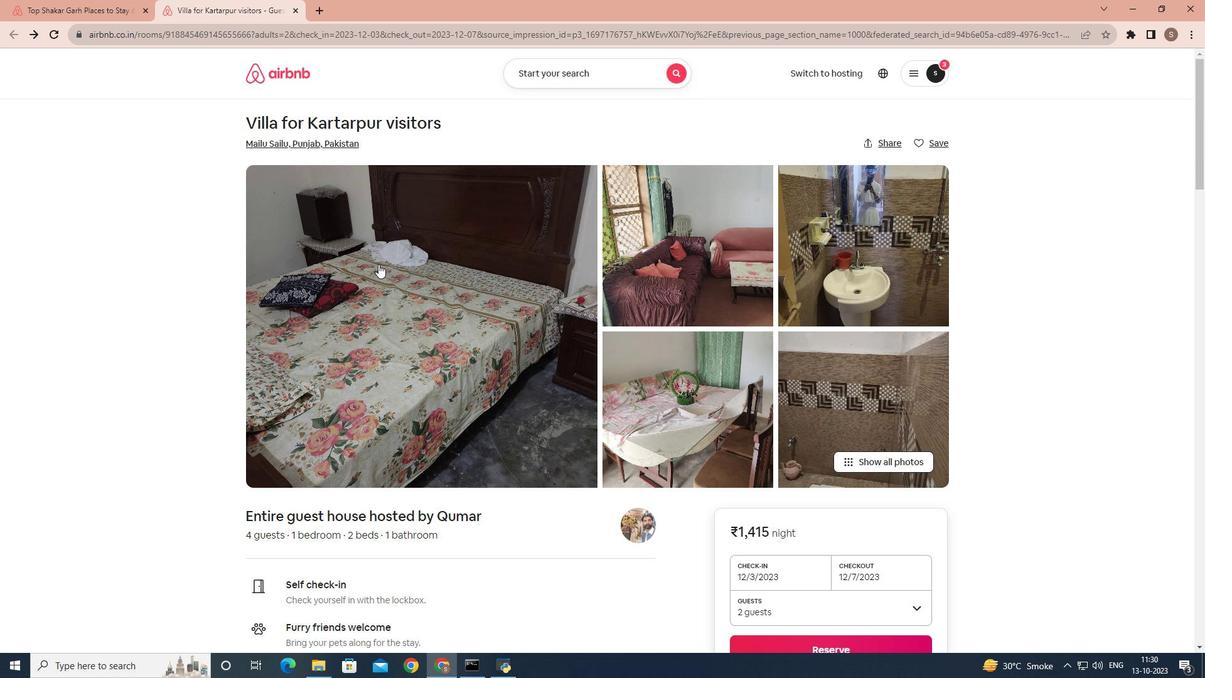 
Action: Mouse scrolled (378, 264) with delta (0, 0)
Screenshot: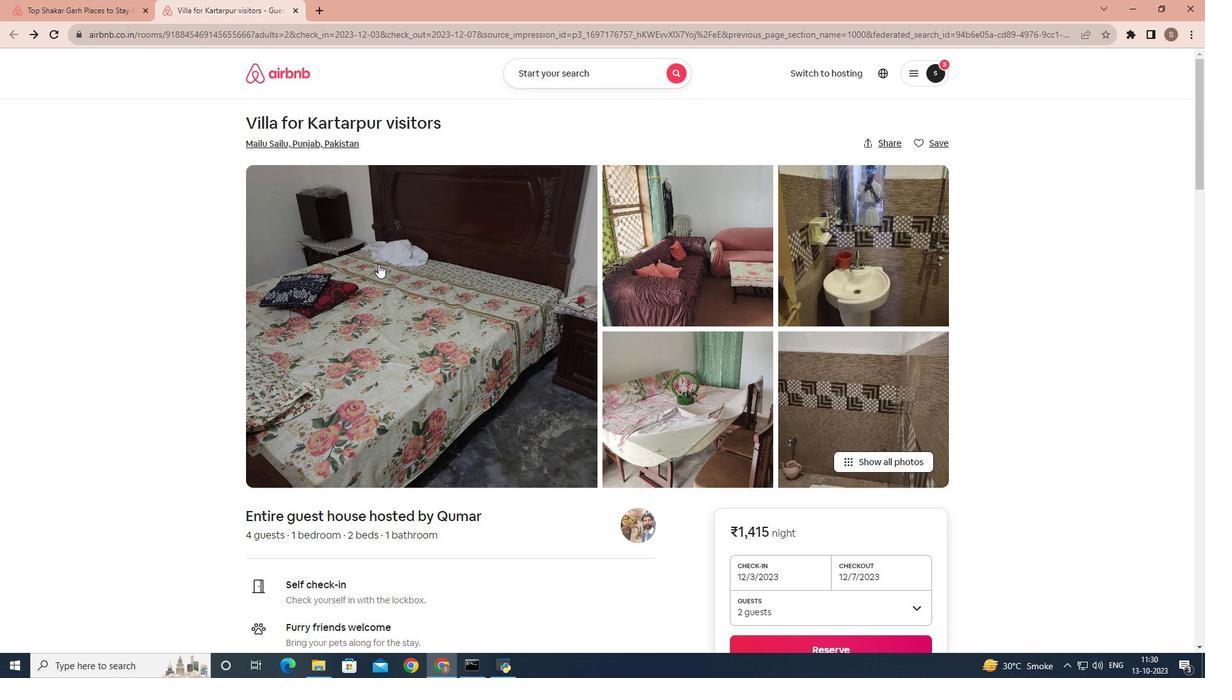 
Action: Mouse scrolled (378, 263) with delta (0, 0)
Screenshot: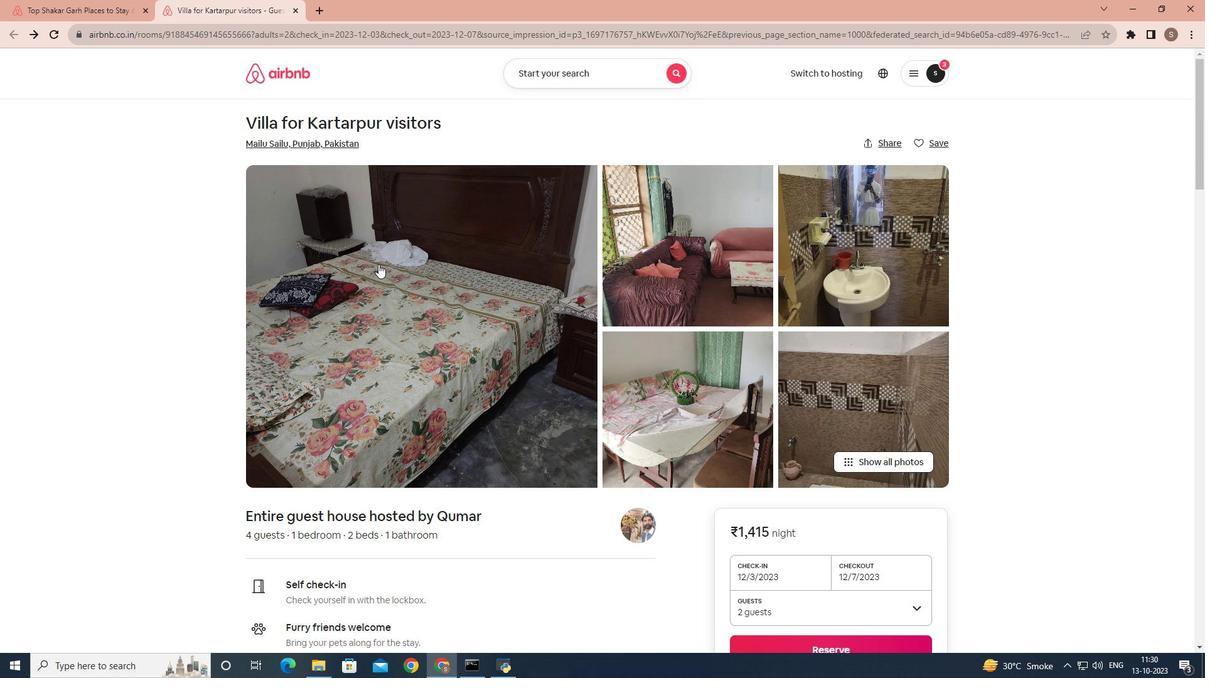 
Action: Mouse moved to (373, 266)
Screenshot: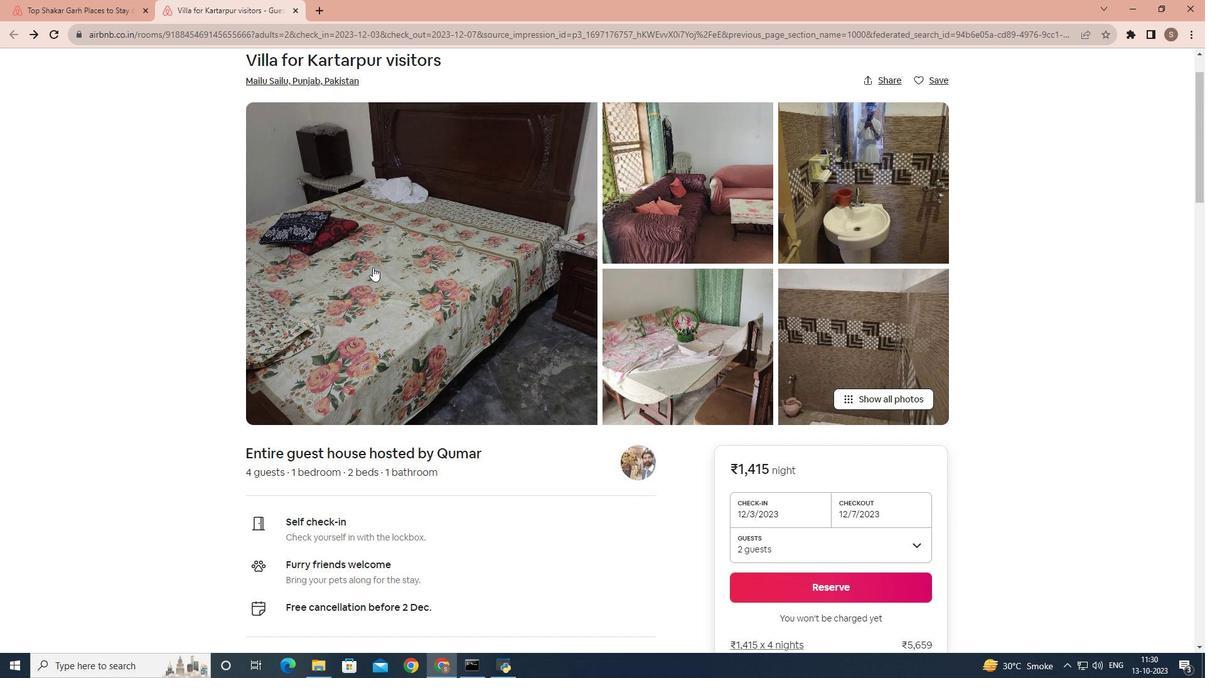 
Action: Mouse pressed left at (373, 266)
Screenshot: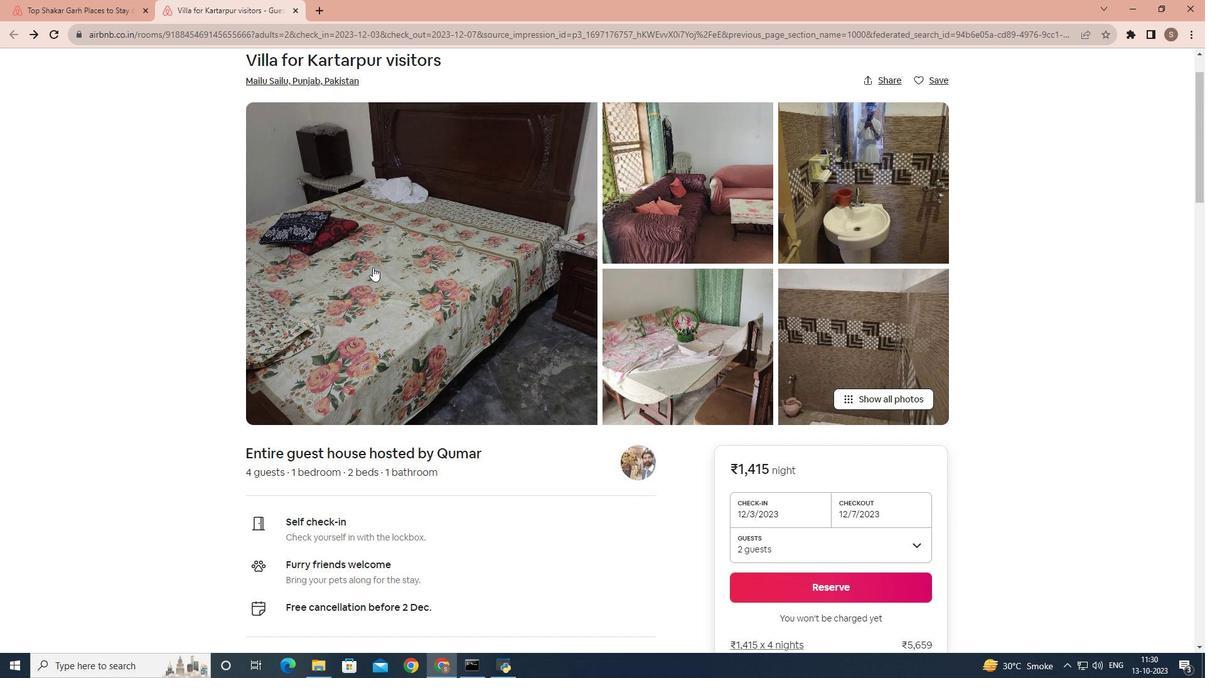 
Action: Mouse moved to (372, 267)
Screenshot: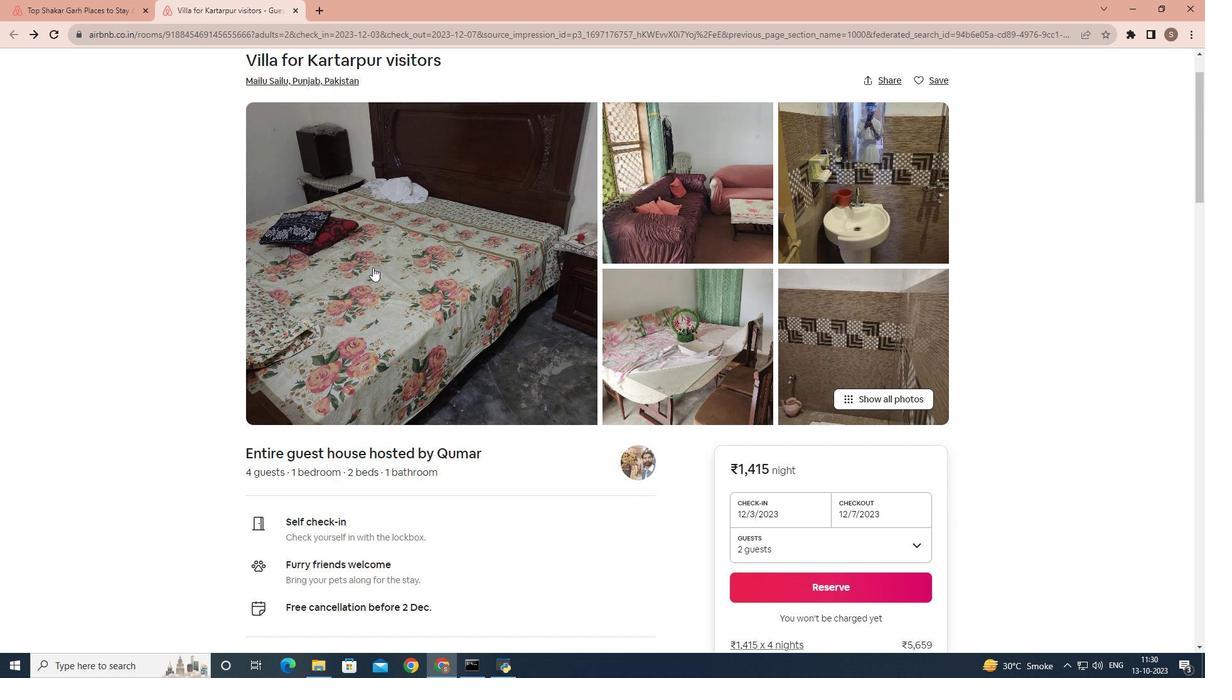 
Action: Mouse scrolled (372, 266) with delta (0, 0)
Screenshot: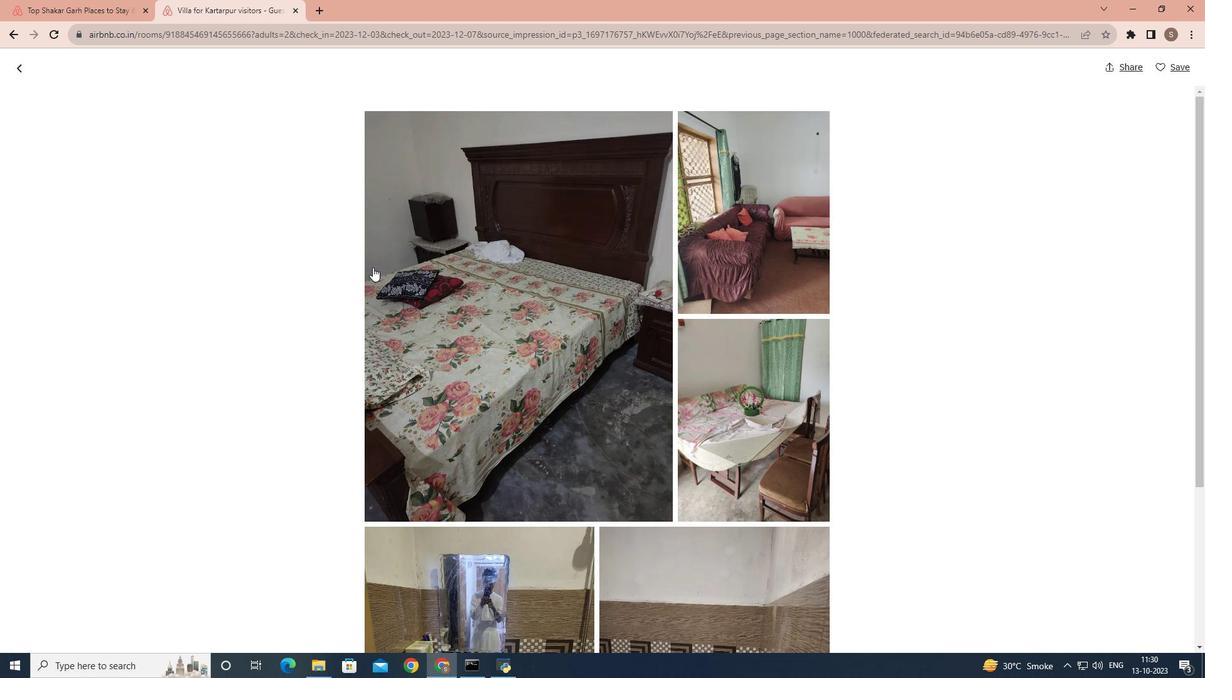 
Action: Mouse scrolled (372, 266) with delta (0, 0)
Screenshot: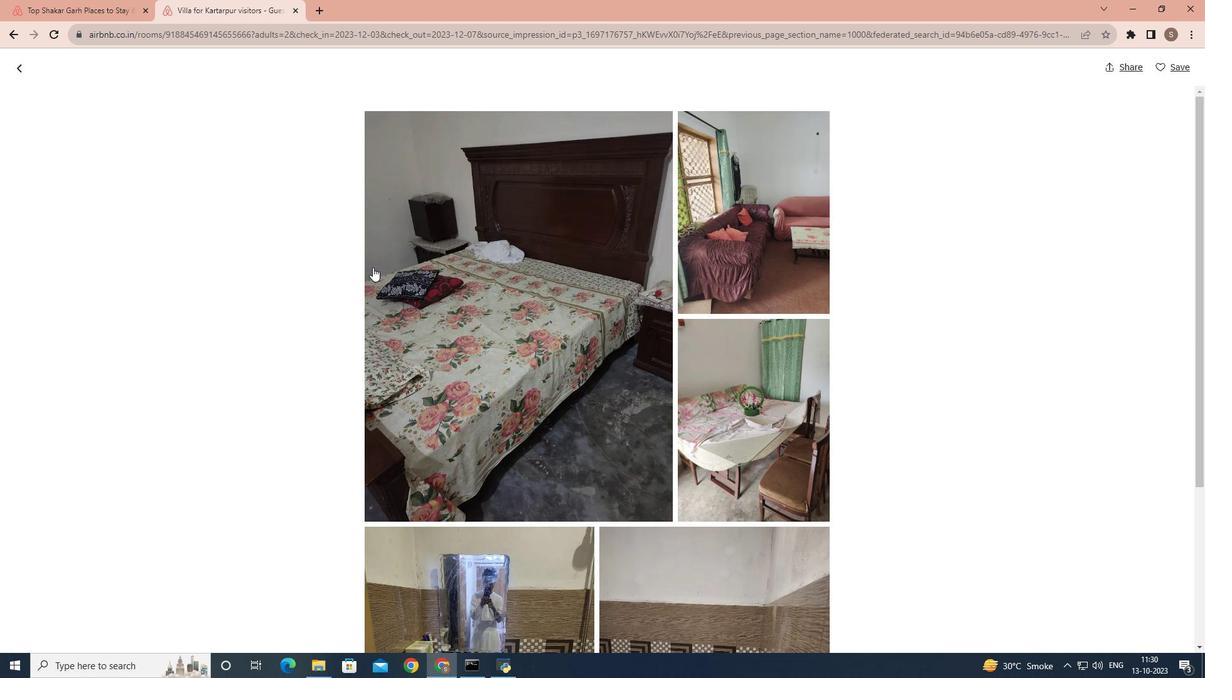 
Action: Mouse scrolled (372, 266) with delta (0, 0)
Screenshot: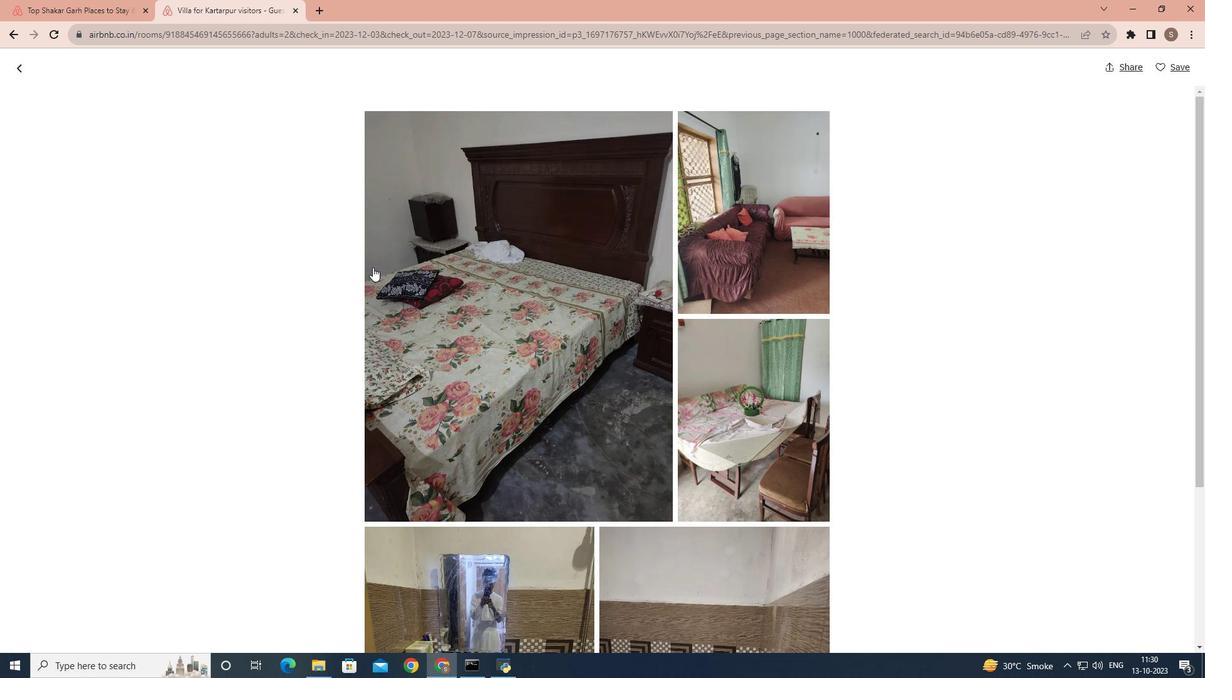 
Action: Mouse scrolled (372, 266) with delta (0, 0)
Screenshot: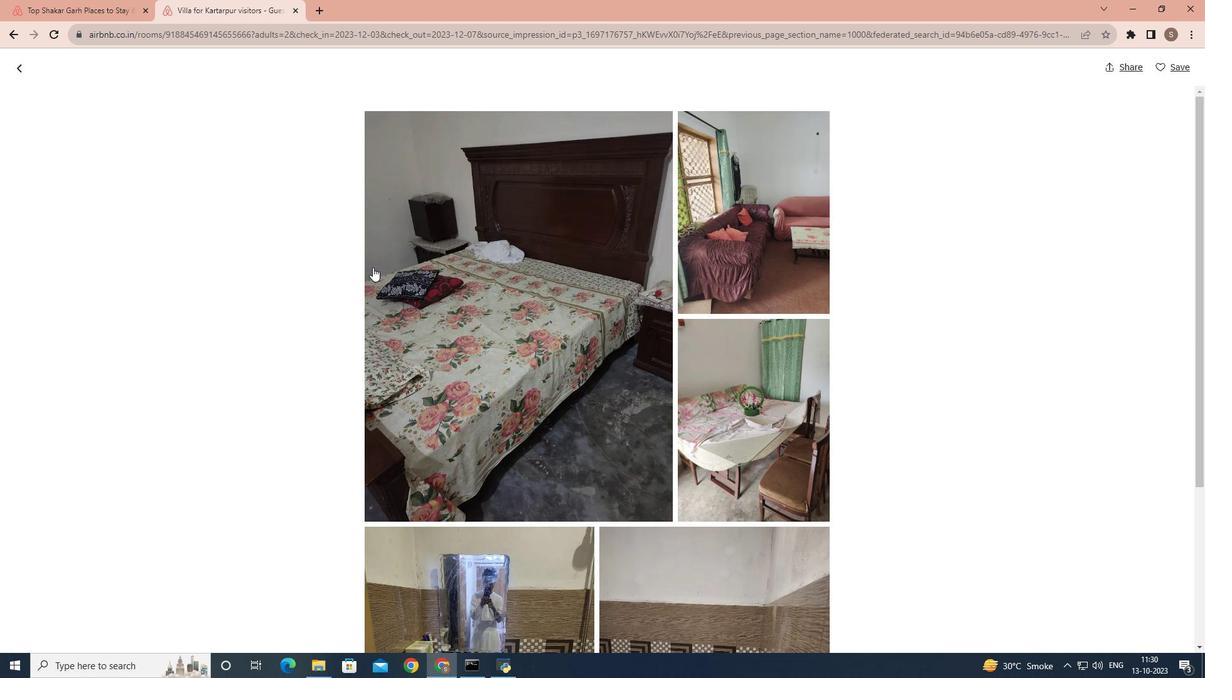 
Action: Mouse scrolled (372, 266) with delta (0, 0)
Screenshot: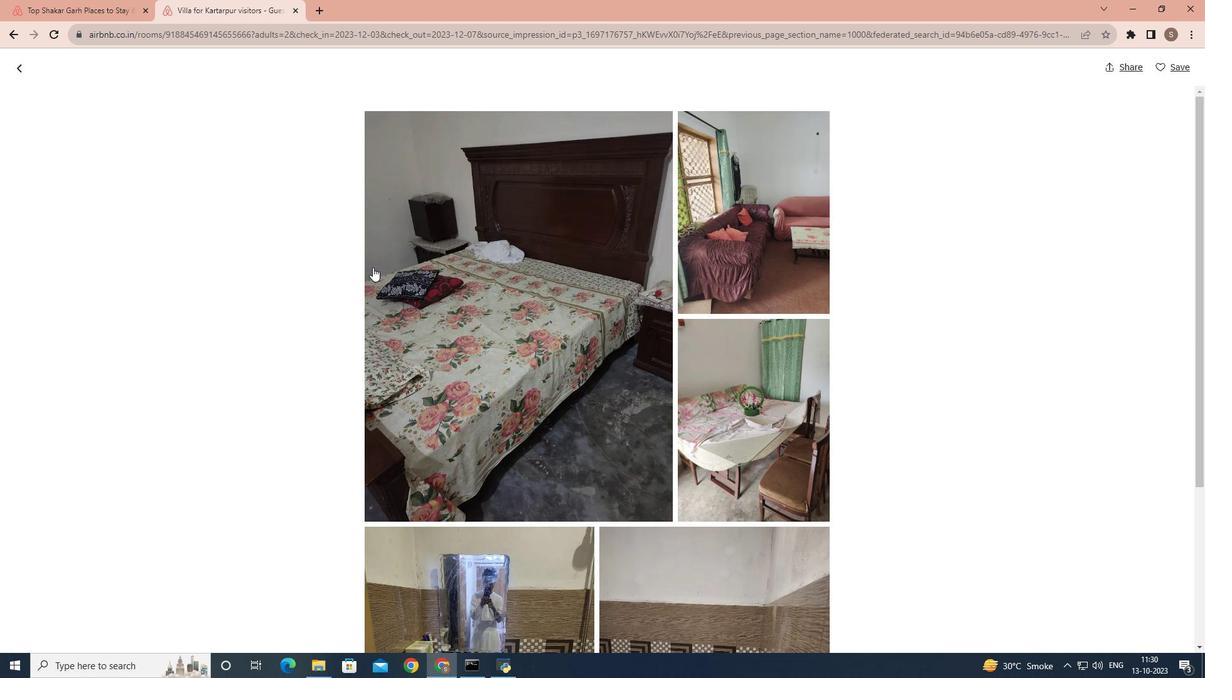 
Action: Mouse scrolled (372, 266) with delta (0, 0)
Screenshot: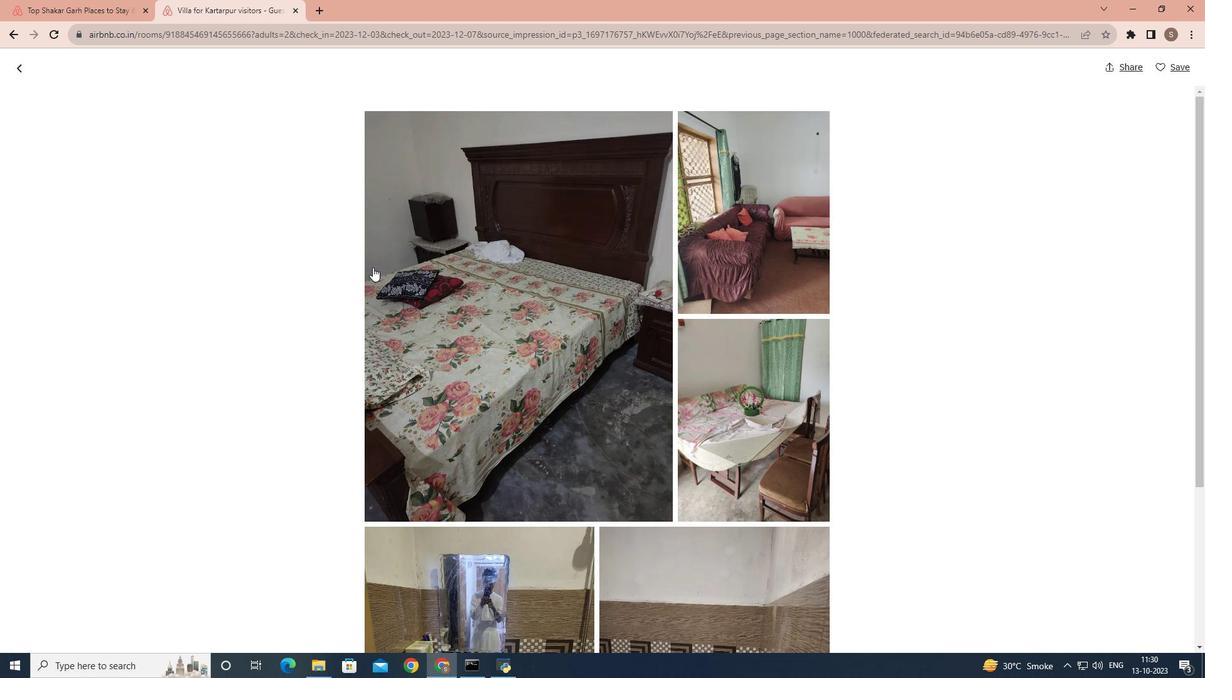 
Action: Mouse scrolled (372, 266) with delta (0, 0)
Screenshot: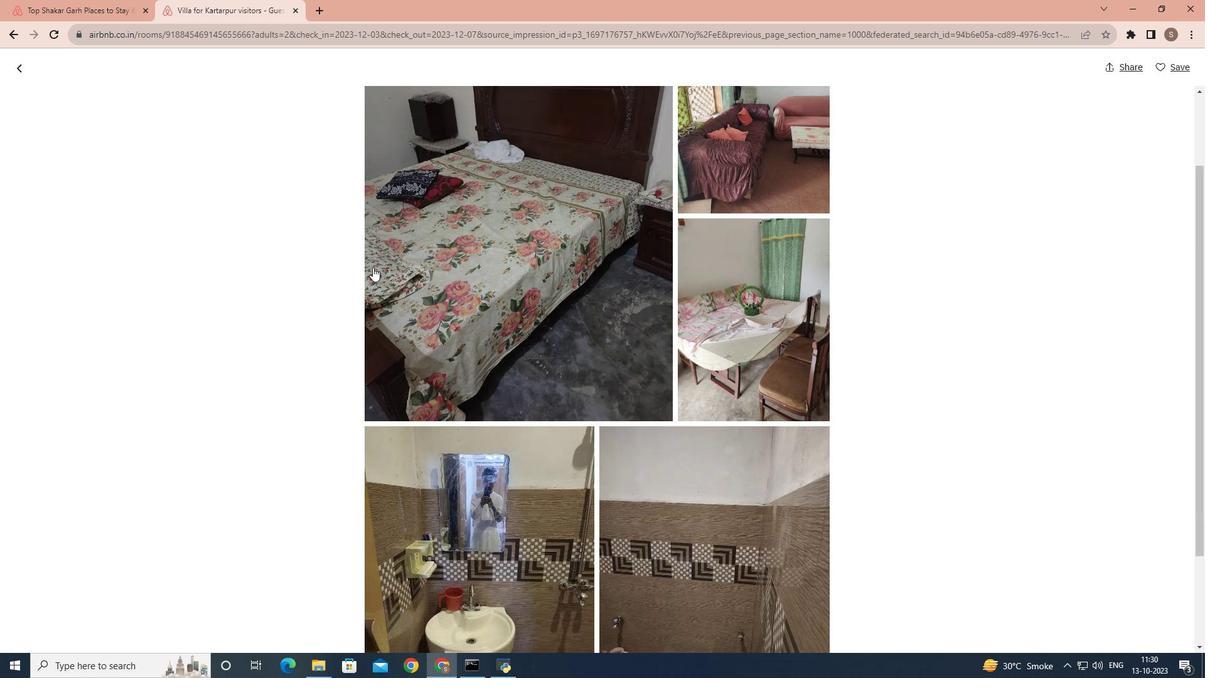 
Action: Mouse scrolled (372, 266) with delta (0, 0)
Screenshot: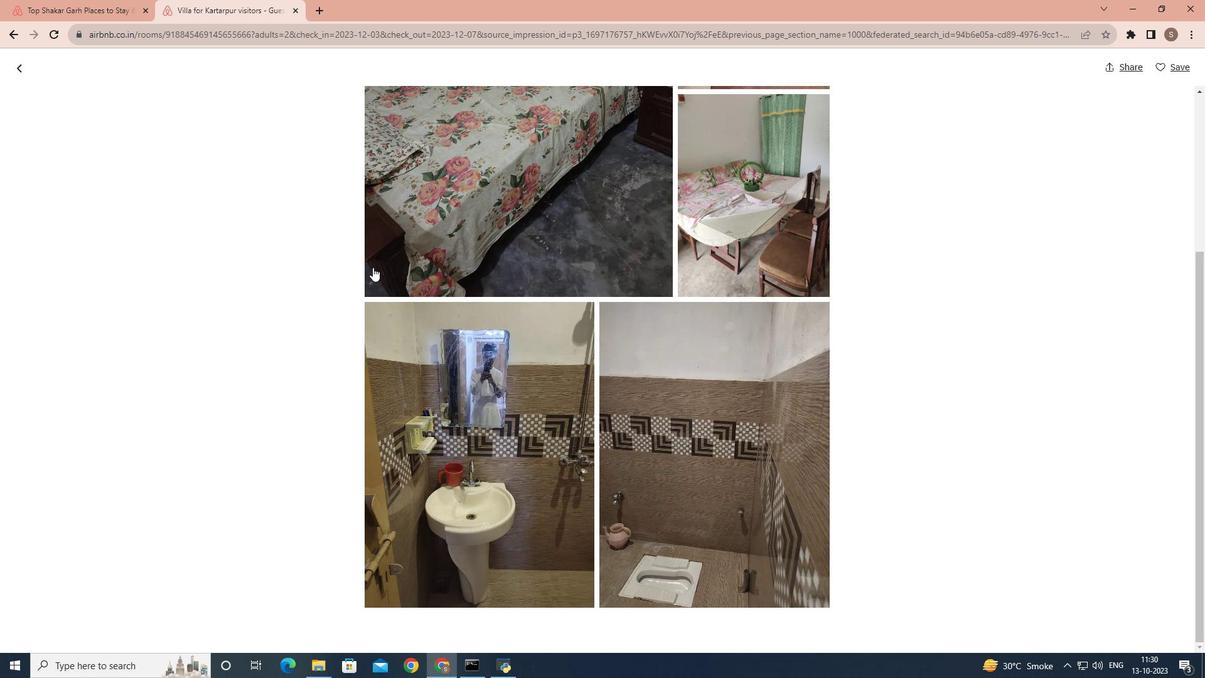
Action: Mouse scrolled (372, 266) with delta (0, 0)
Screenshot: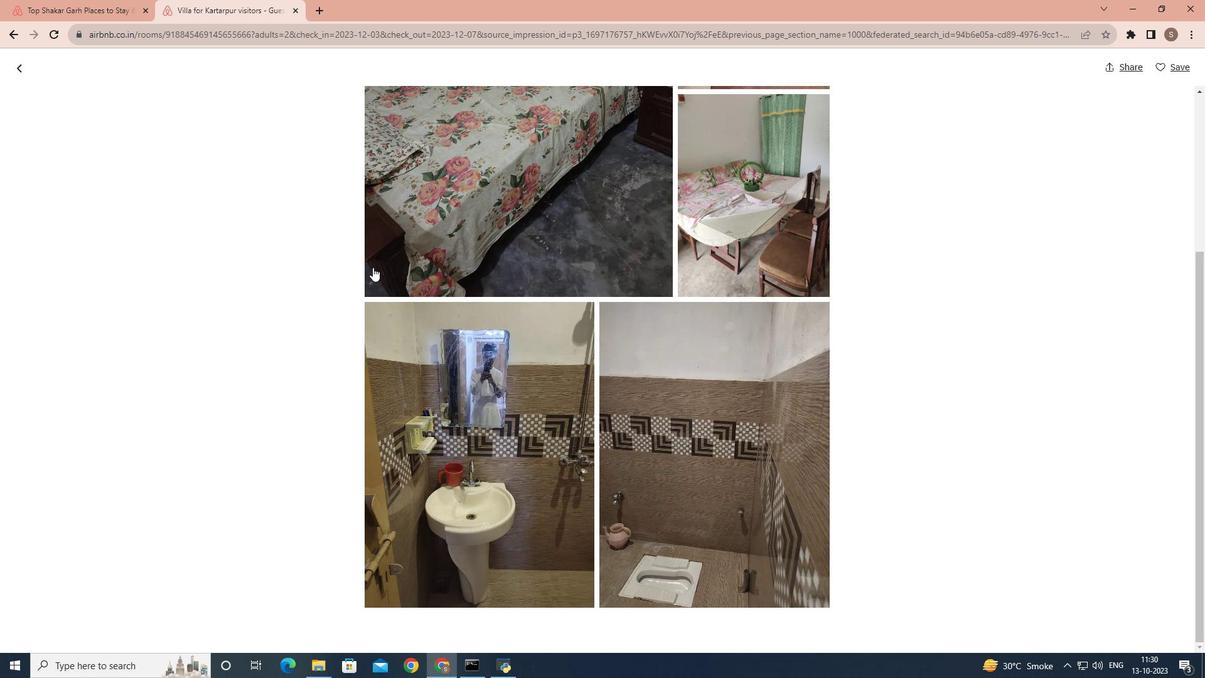 
Action: Mouse scrolled (372, 266) with delta (0, 0)
Screenshot: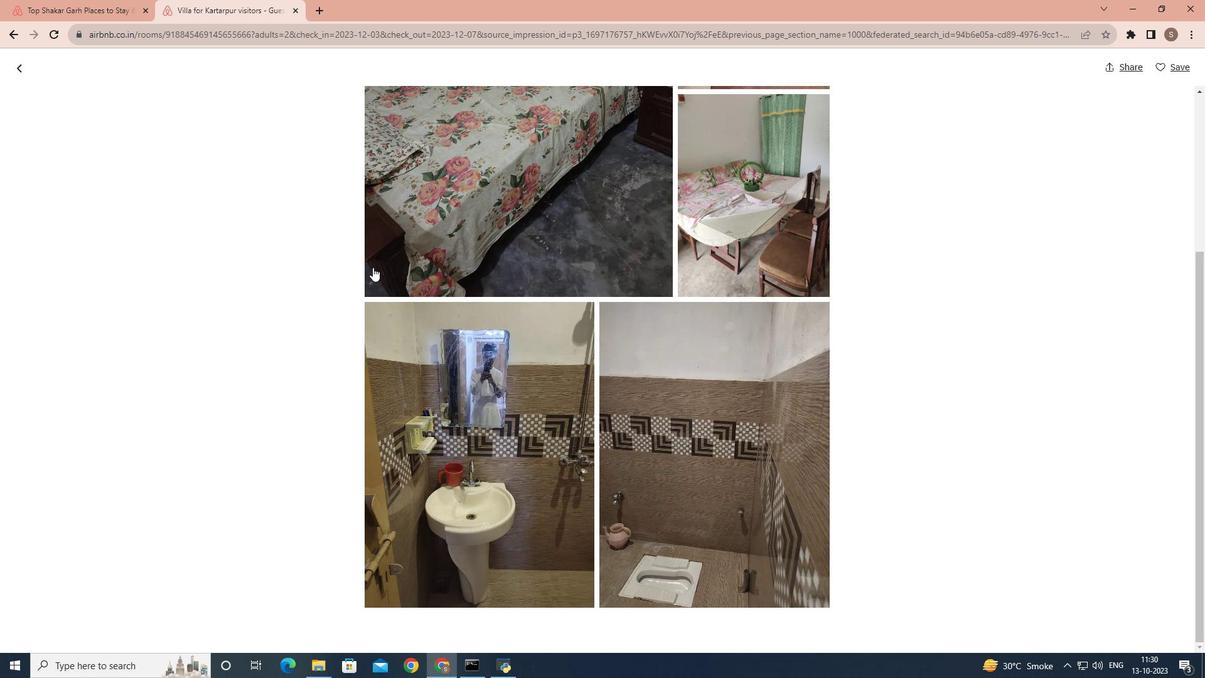 
Action: Mouse scrolled (372, 266) with delta (0, 0)
Screenshot: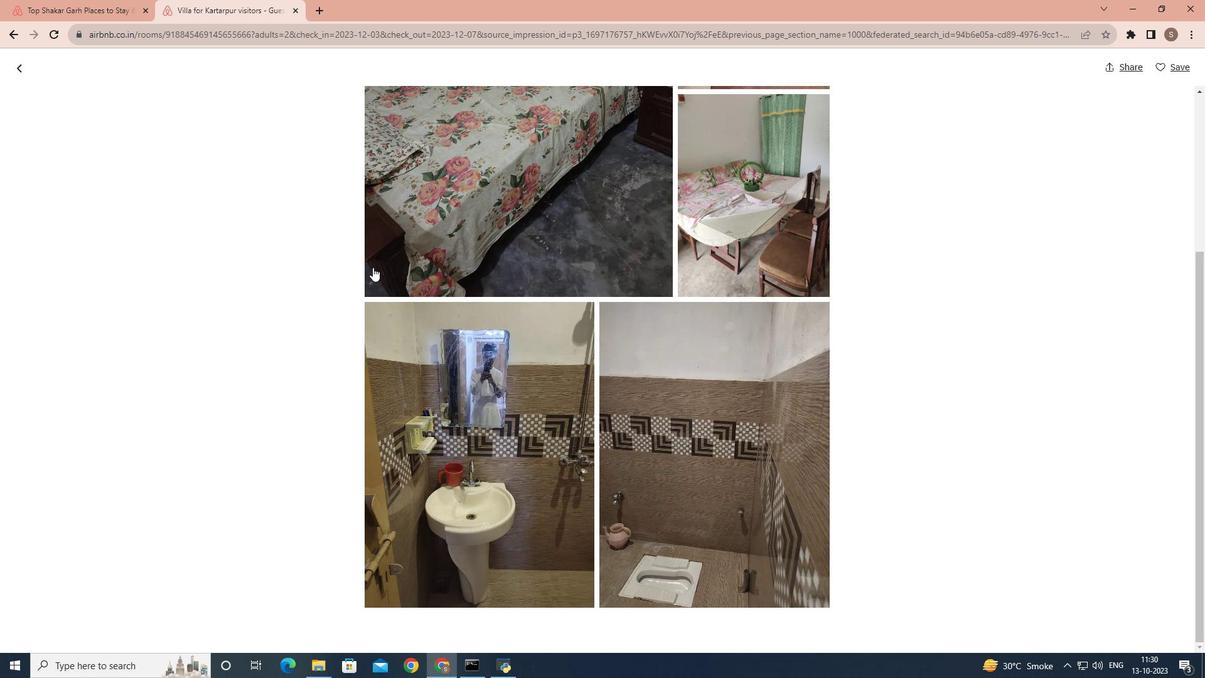 
Action: Mouse scrolled (372, 266) with delta (0, 0)
Screenshot: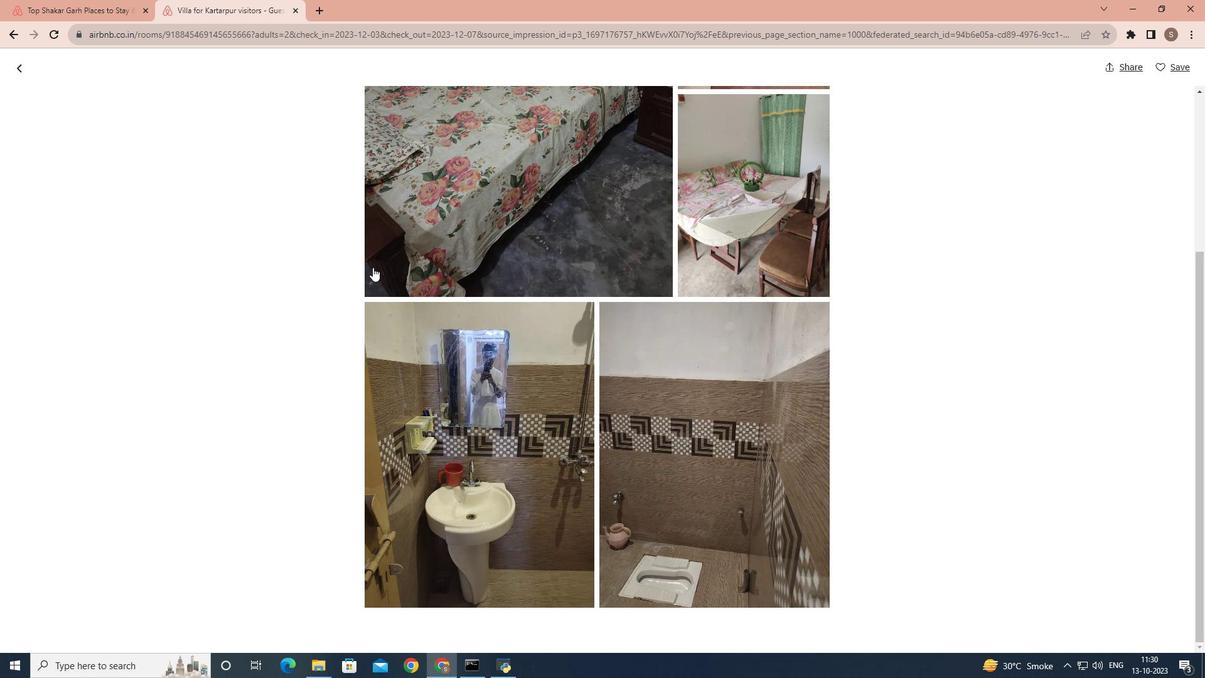 
Action: Mouse scrolled (372, 266) with delta (0, 0)
Screenshot: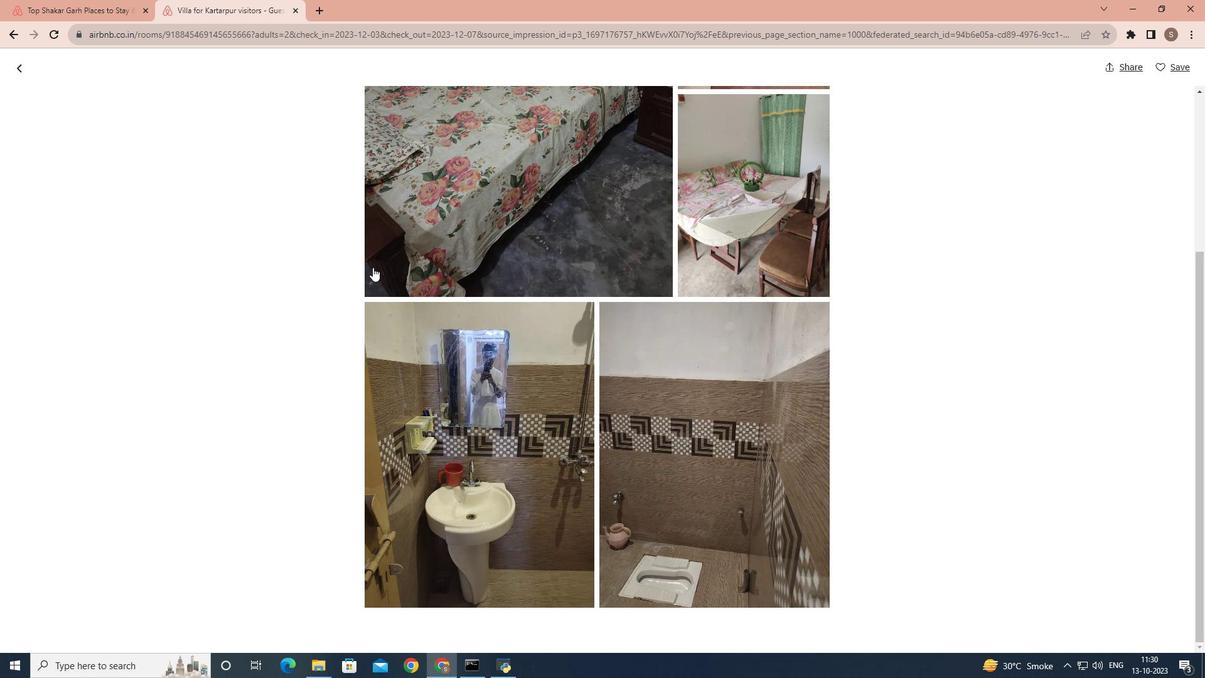 
Action: Mouse scrolled (372, 268) with delta (0, 0)
Screenshot: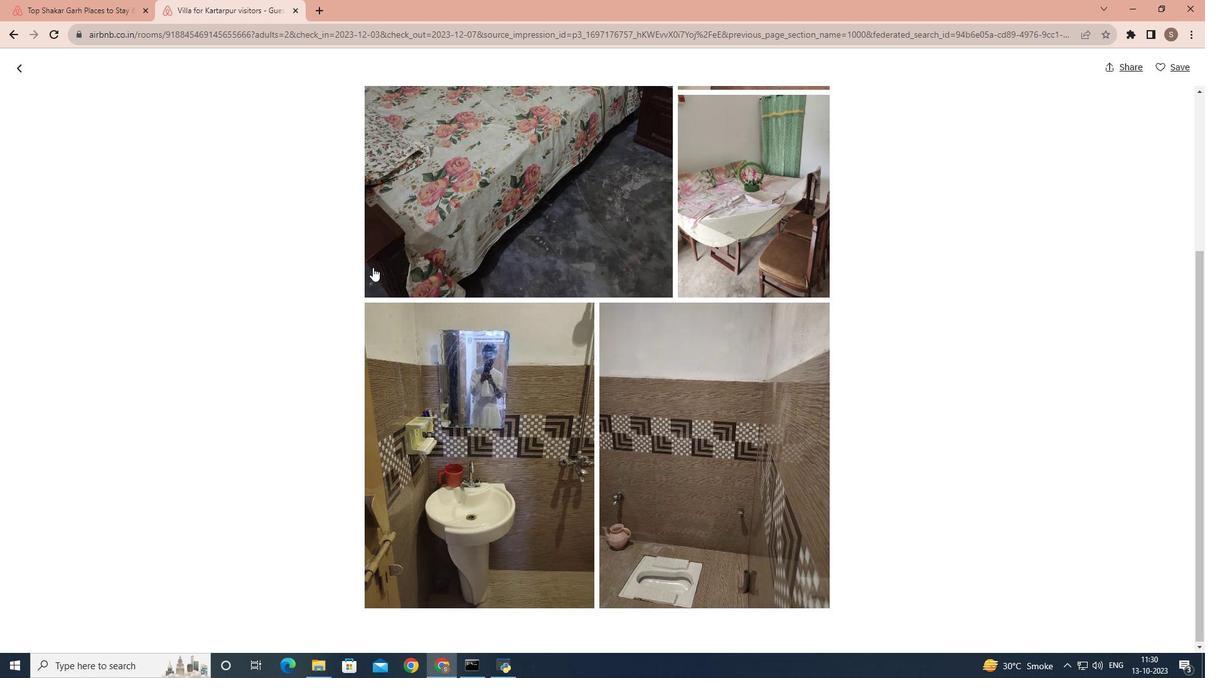 
Action: Mouse scrolled (372, 268) with delta (0, 0)
Screenshot: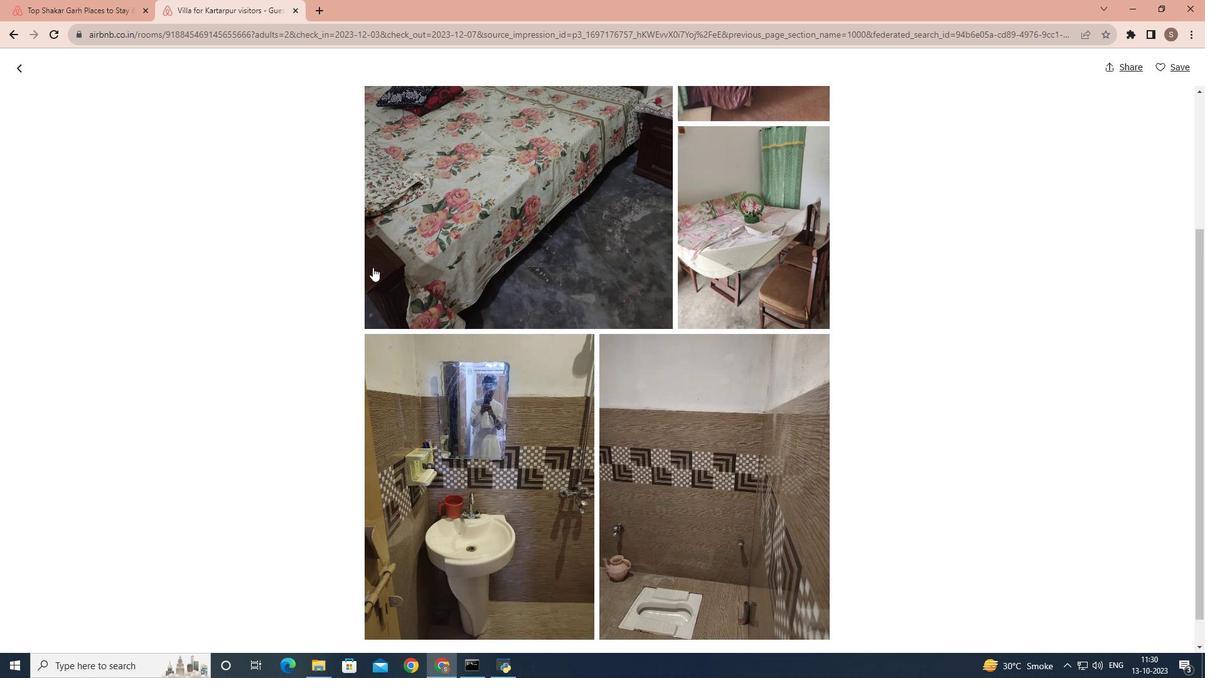 
Action: Mouse scrolled (372, 268) with delta (0, 0)
Screenshot: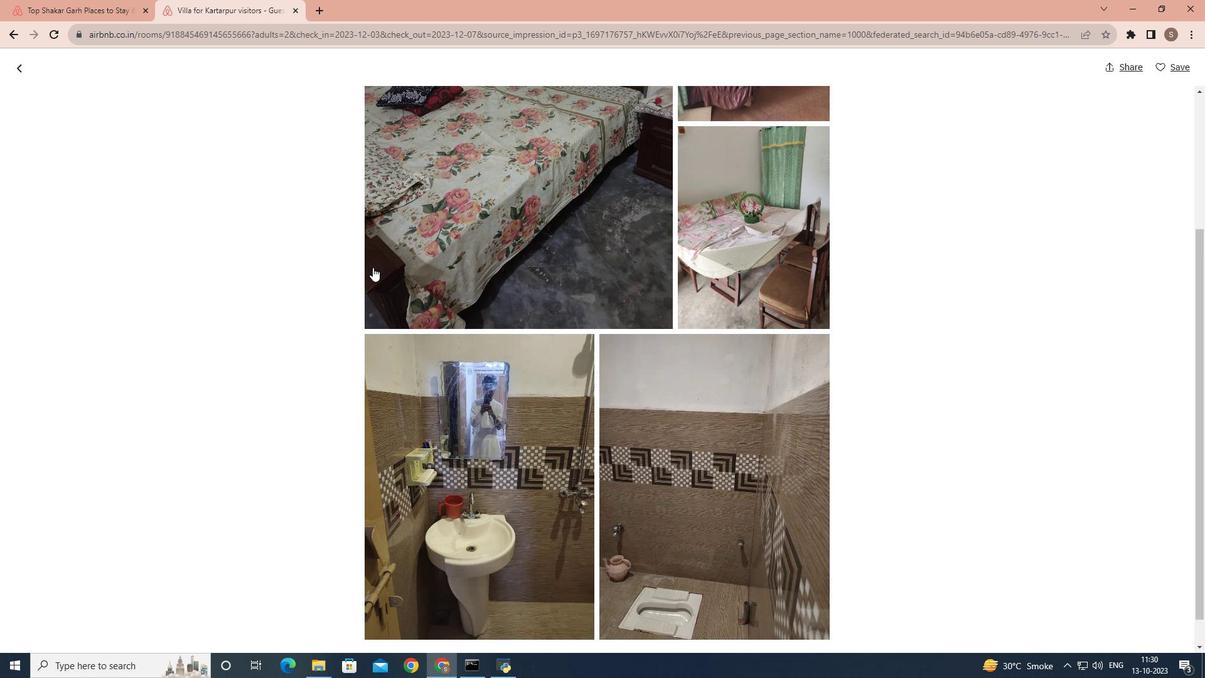 
Action: Mouse scrolled (372, 268) with delta (0, 0)
Screenshot: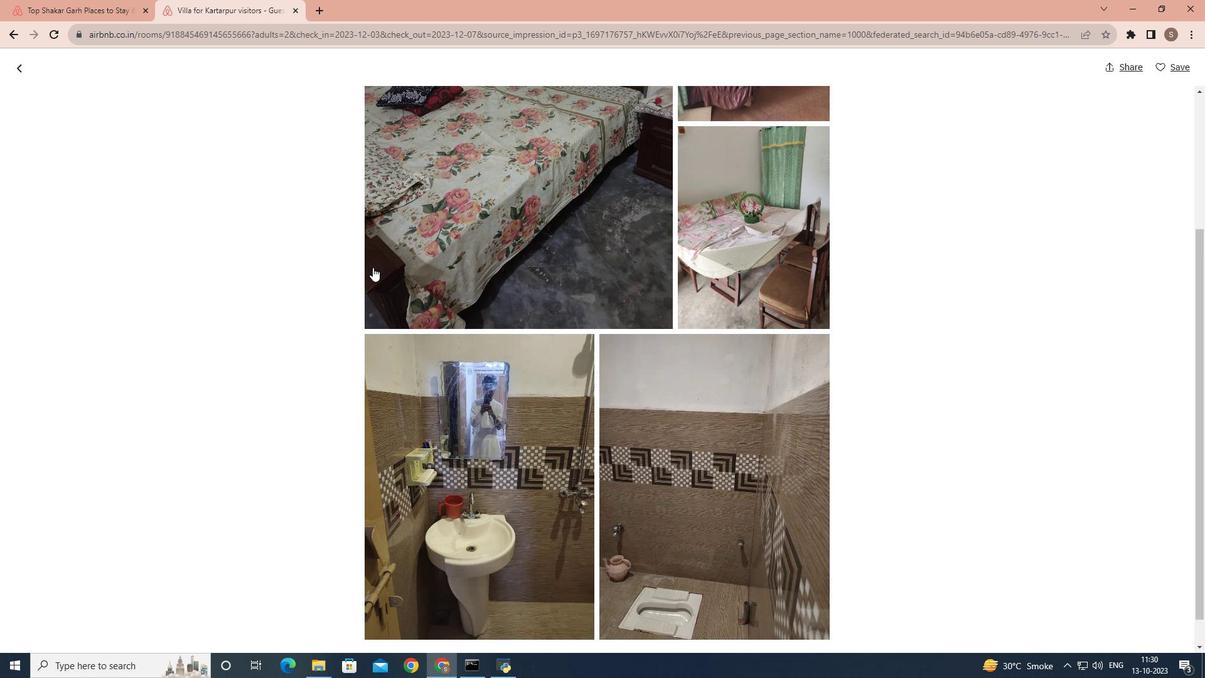 
Action: Mouse scrolled (372, 268) with delta (0, 0)
Screenshot: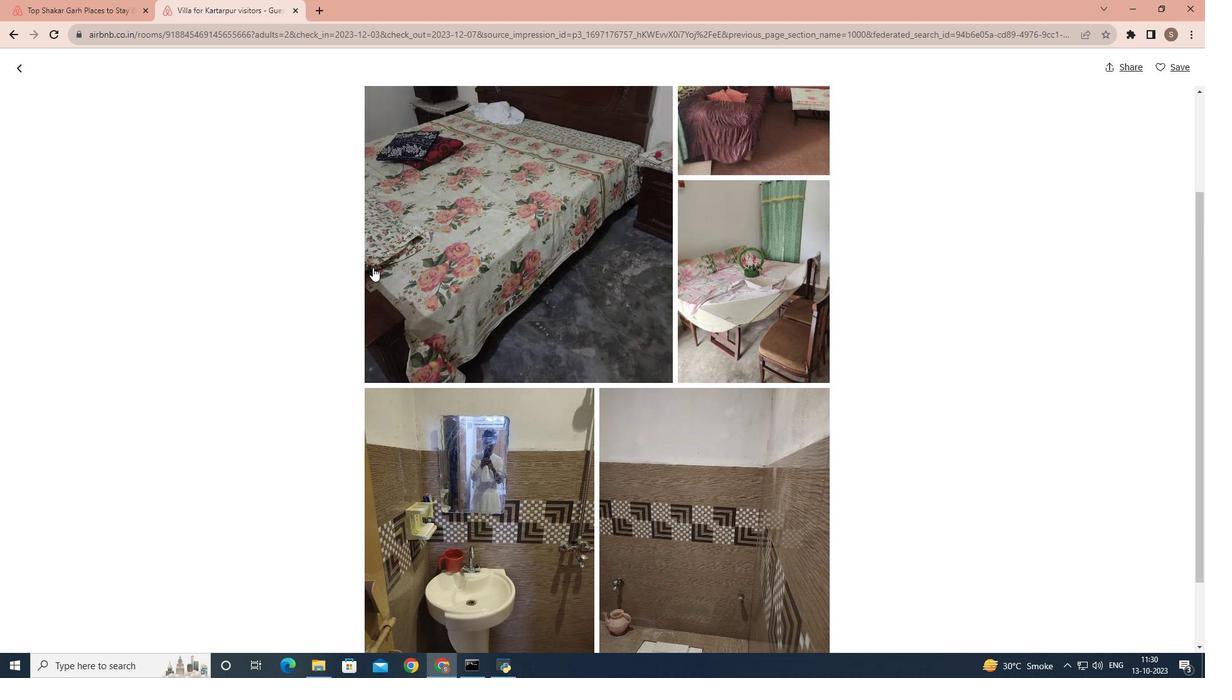 
Action: Mouse scrolled (372, 268) with delta (0, 0)
Screenshot: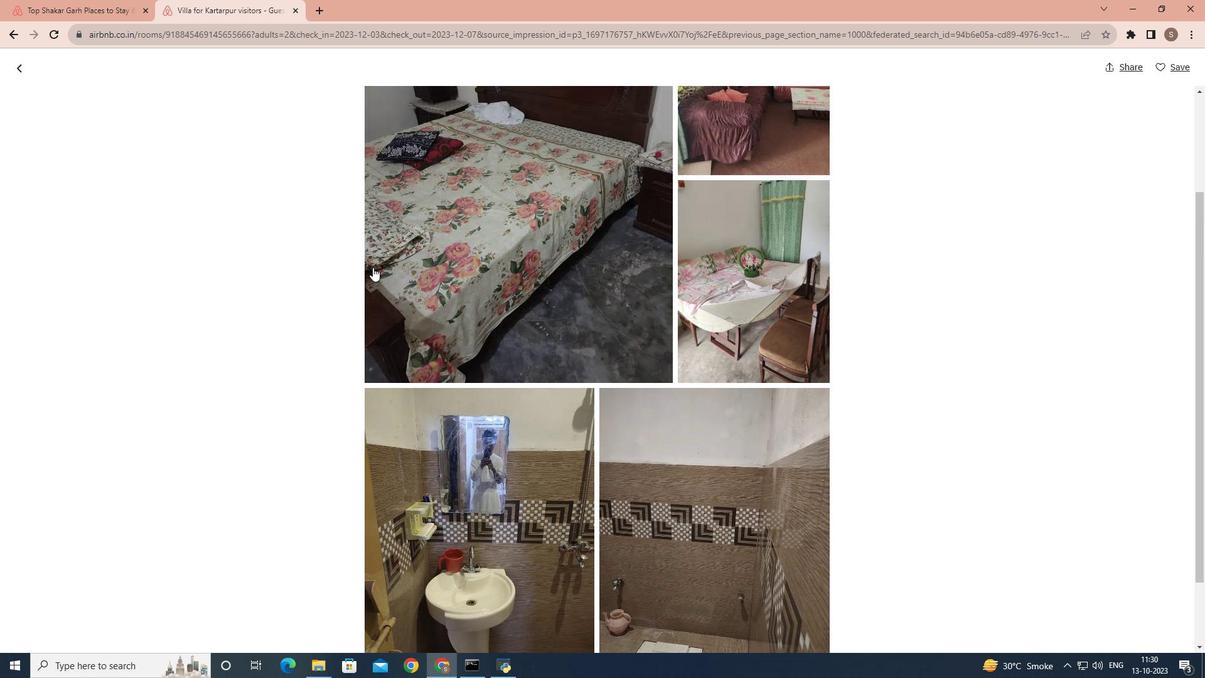 
Action: Mouse moved to (18, 69)
Screenshot: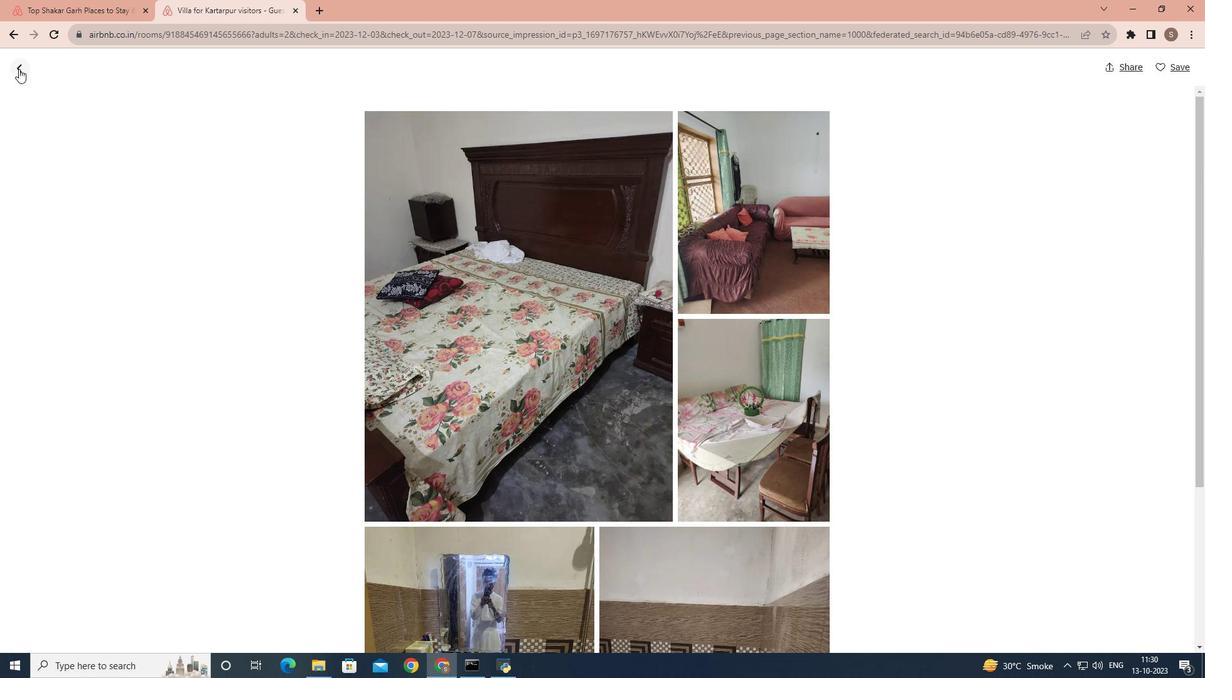 
Action: Mouse pressed left at (18, 69)
Screenshot: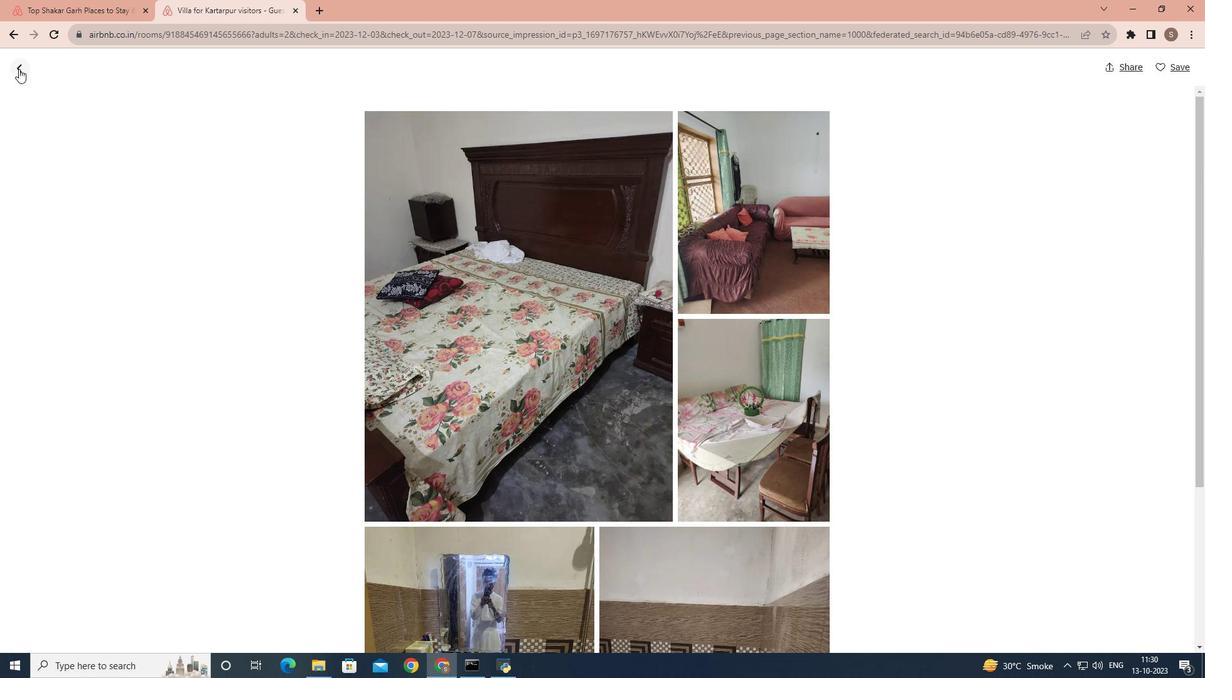 
Action: Mouse moved to (393, 243)
Screenshot: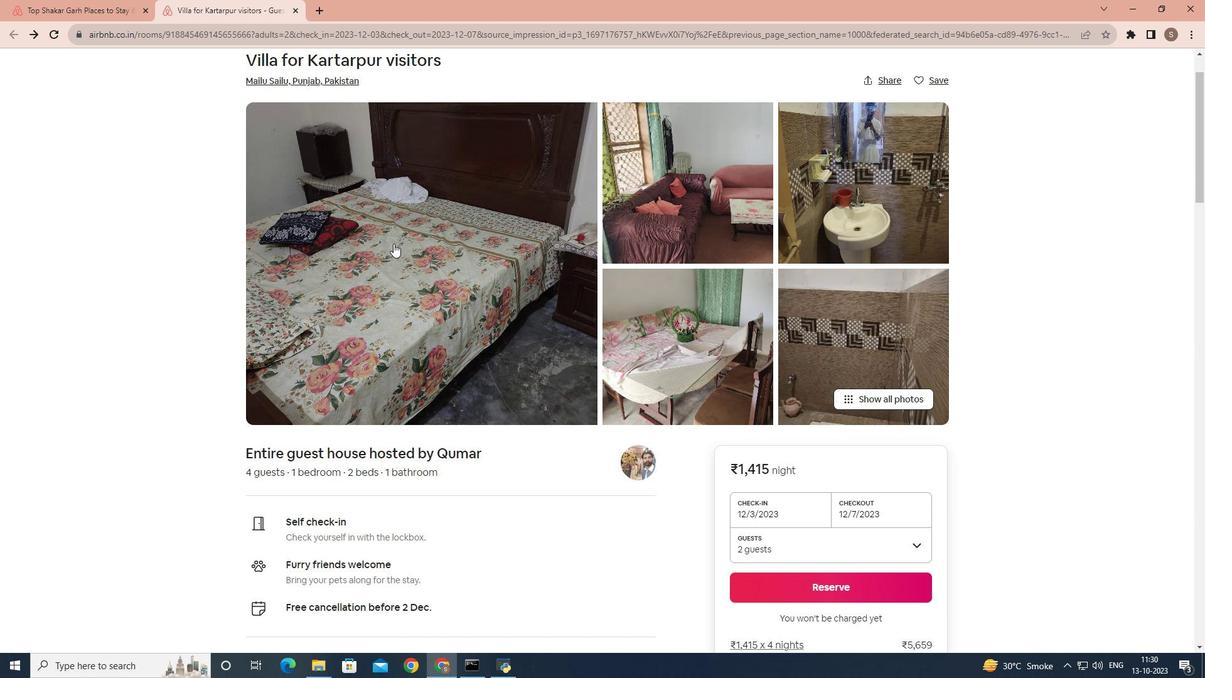 
Action: Mouse scrolled (393, 244) with delta (0, 0)
Screenshot: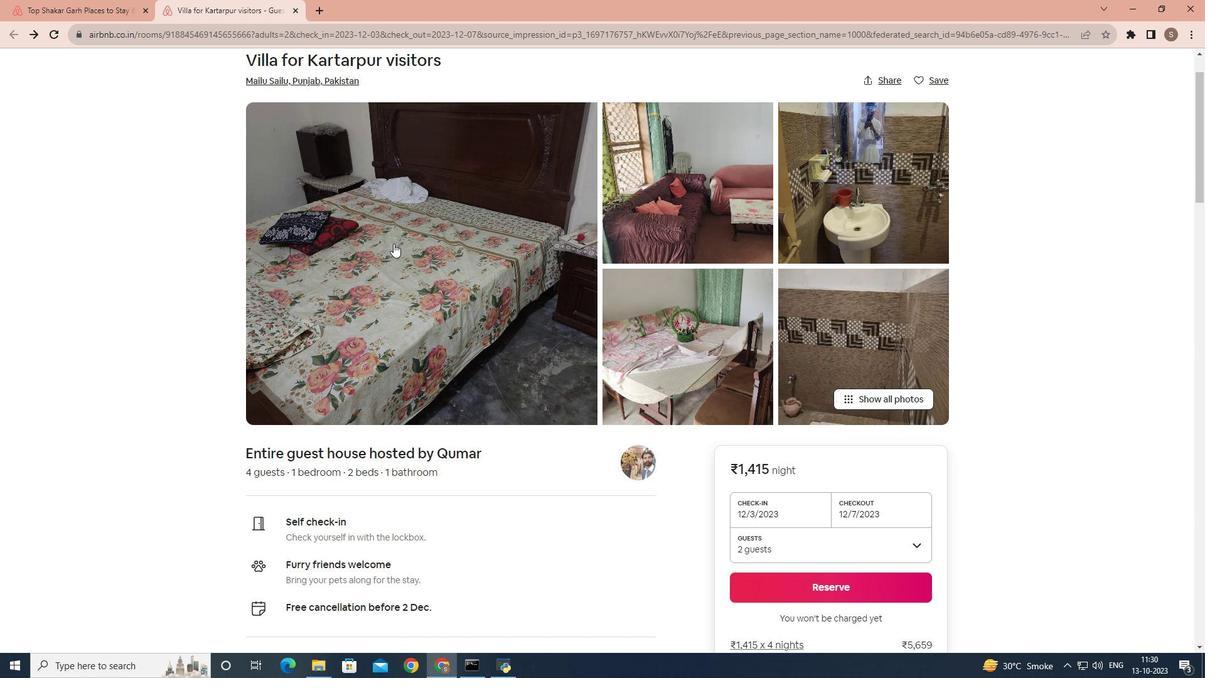 
Action: Mouse scrolled (393, 244) with delta (0, 0)
Screenshot: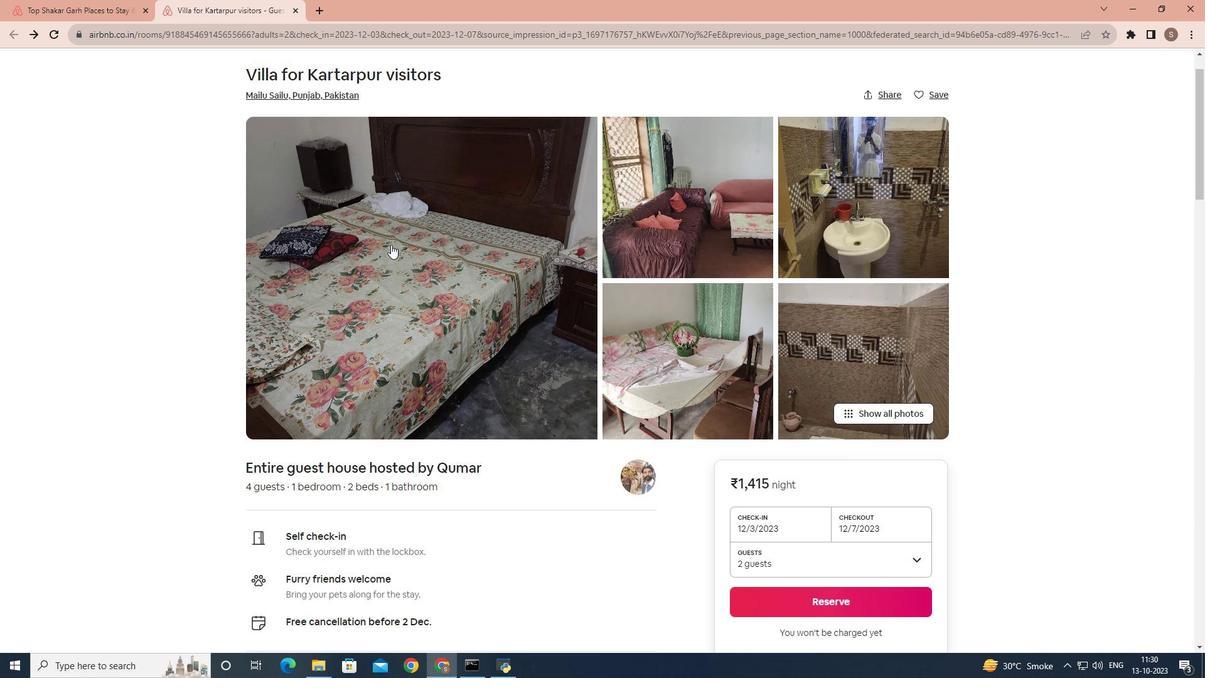 
Action: Mouse scrolled (393, 244) with delta (0, 0)
Screenshot: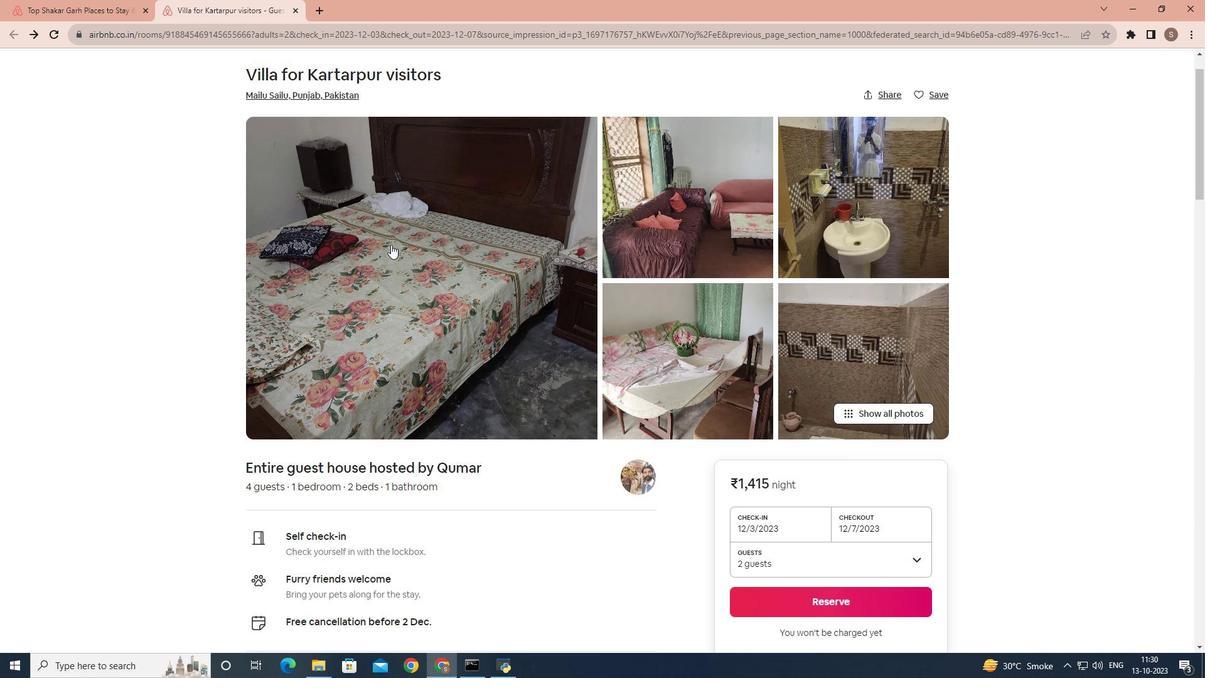 
Action: Mouse moved to (393, 244)
Screenshot: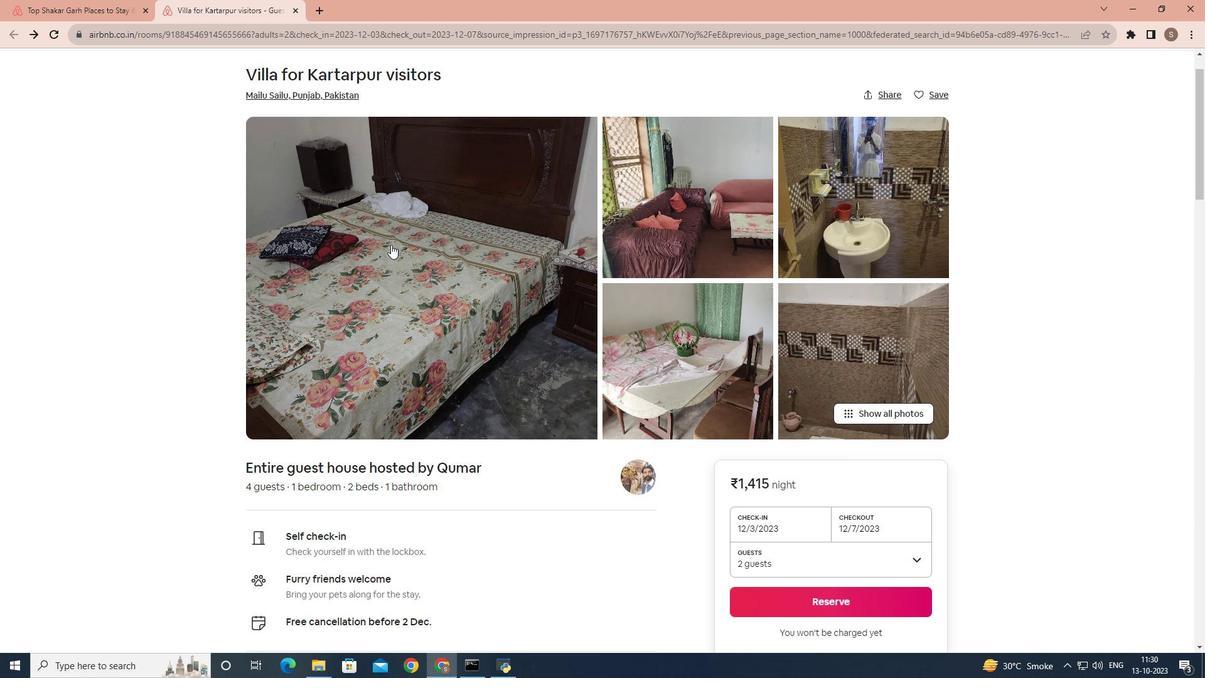 
Action: Mouse scrolled (393, 244) with delta (0, 0)
Screenshot: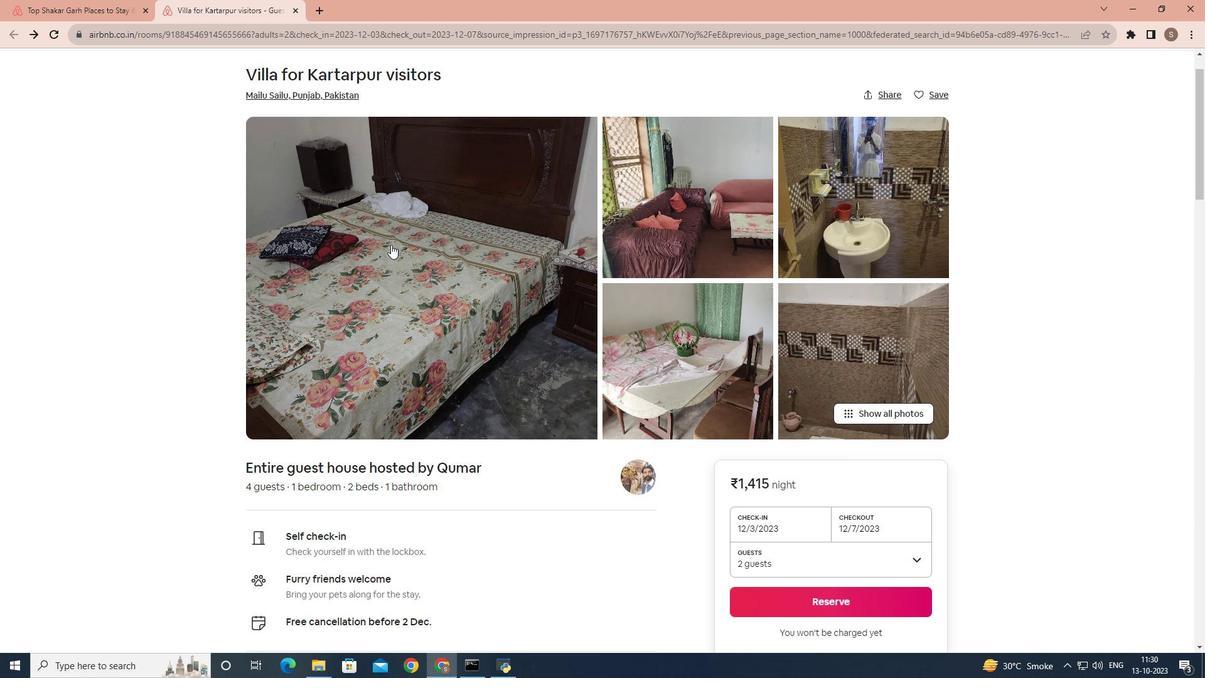 
Action: Mouse moved to (390, 245)
Screenshot: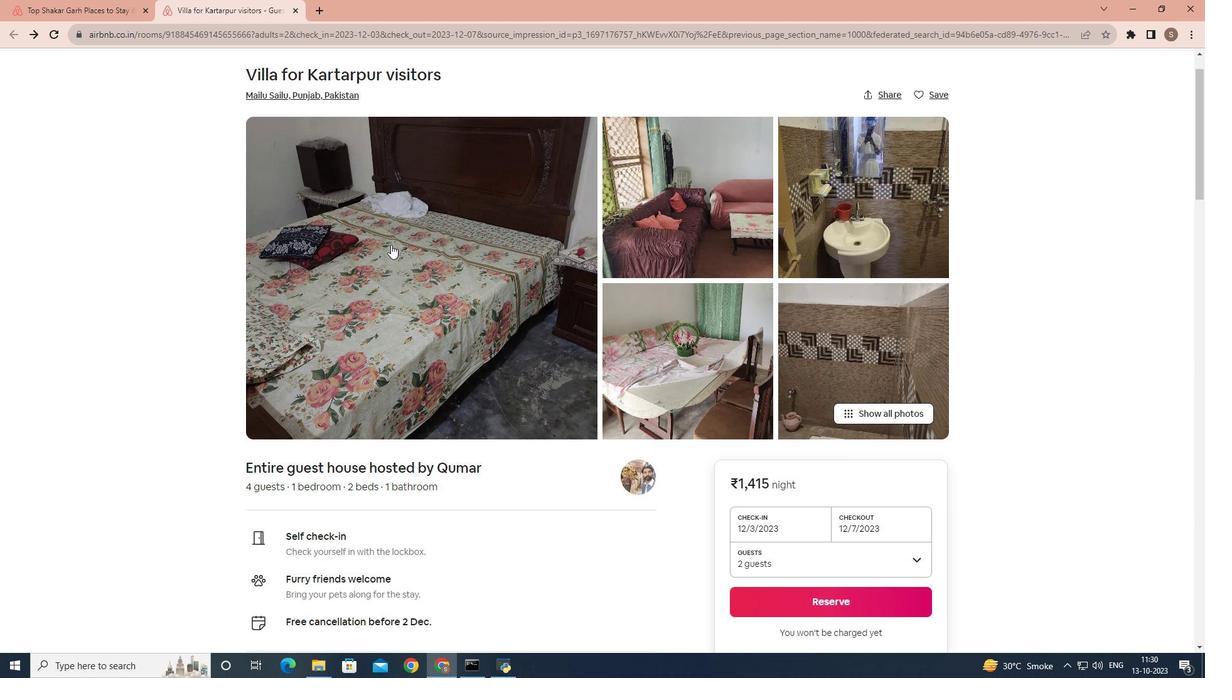 
Action: Mouse scrolled (390, 246) with delta (0, 0)
Screenshot: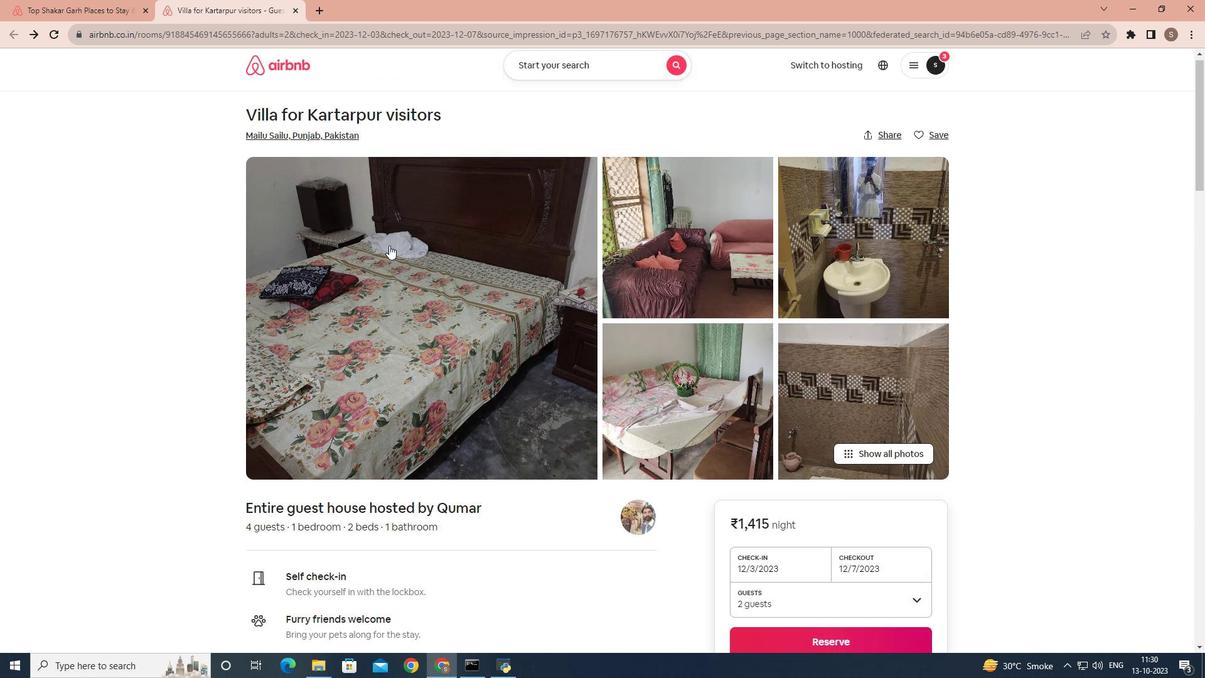 
Action: Mouse moved to (114, 13)
Screenshot: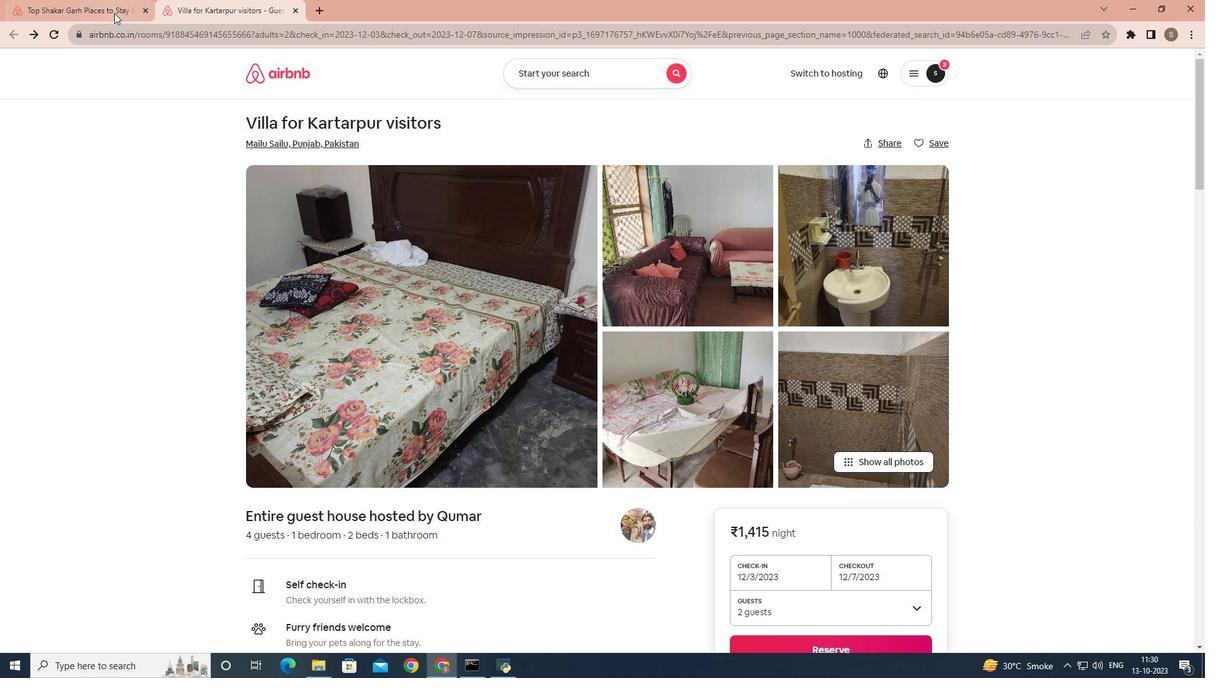 
Action: Mouse pressed left at (114, 13)
Screenshot: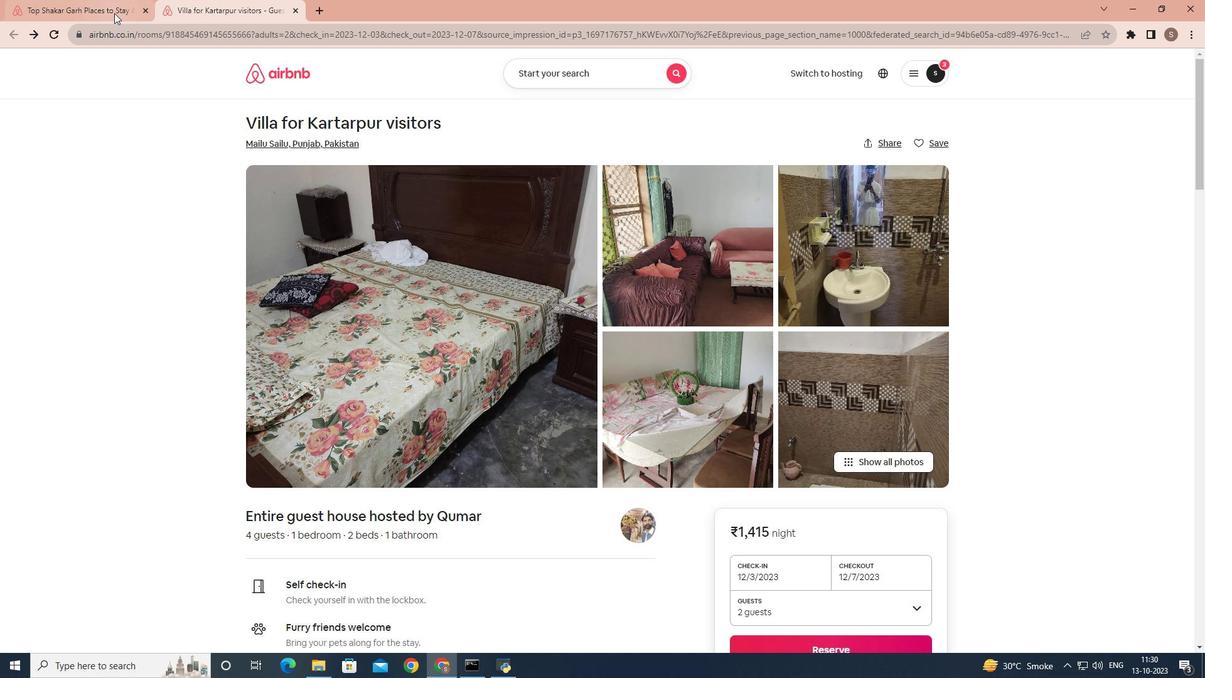 
Action: Mouse moved to (399, 313)
Screenshot: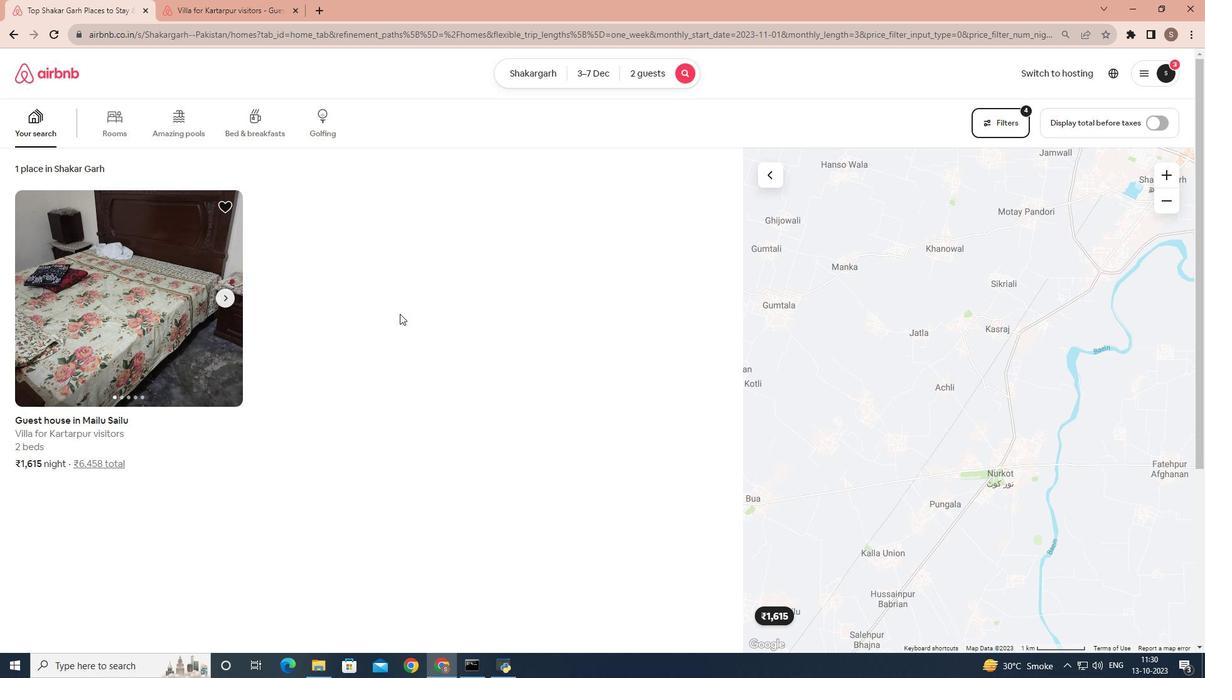 
Action: Mouse scrolled (399, 314) with delta (0, 0)
Screenshot: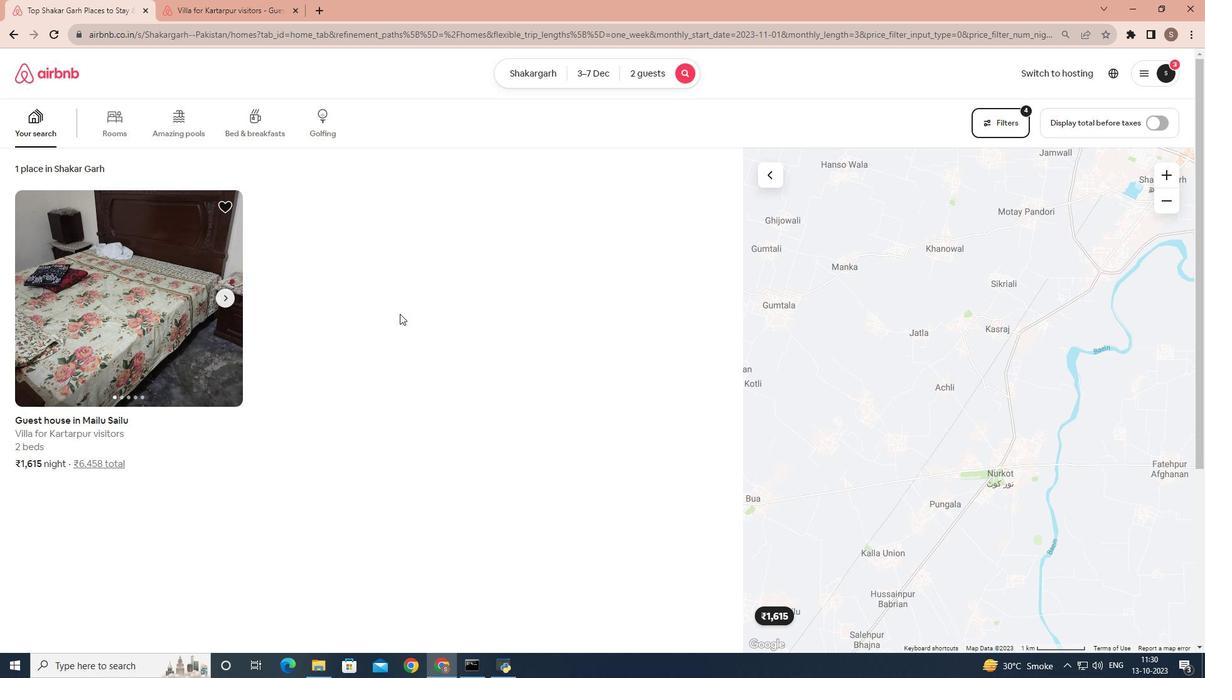 
Action: Mouse scrolled (399, 314) with delta (0, 0)
Screenshot: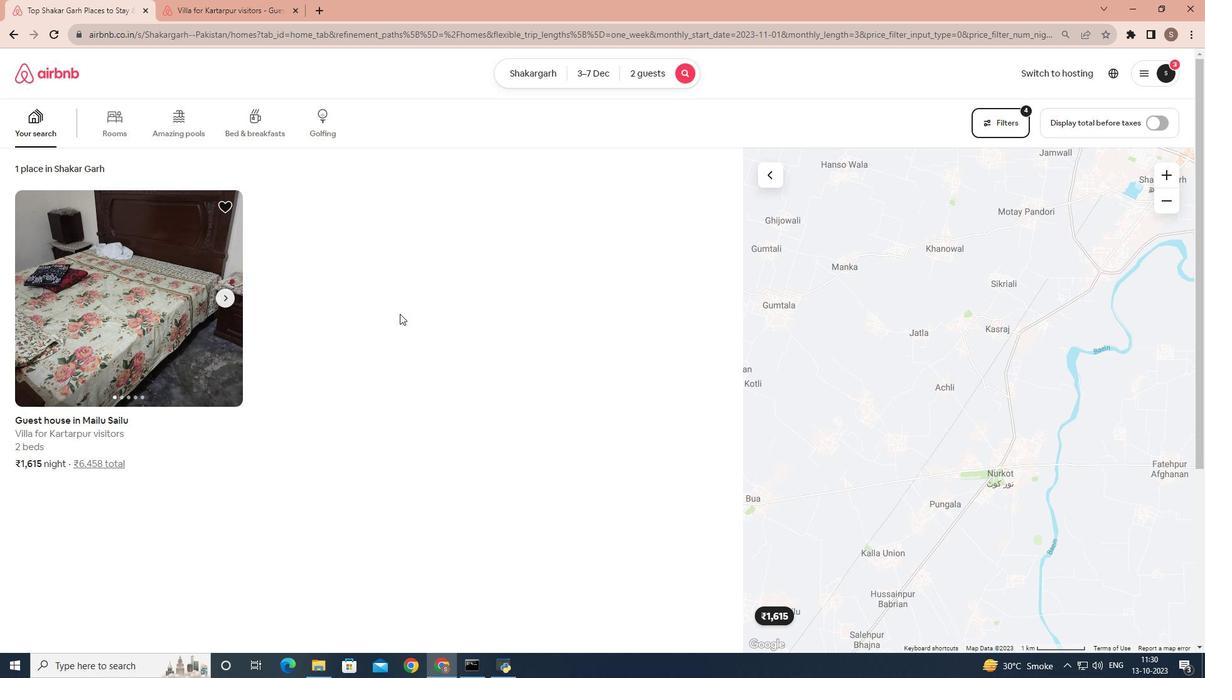 
Action: Mouse scrolled (399, 314) with delta (0, 0)
Screenshot: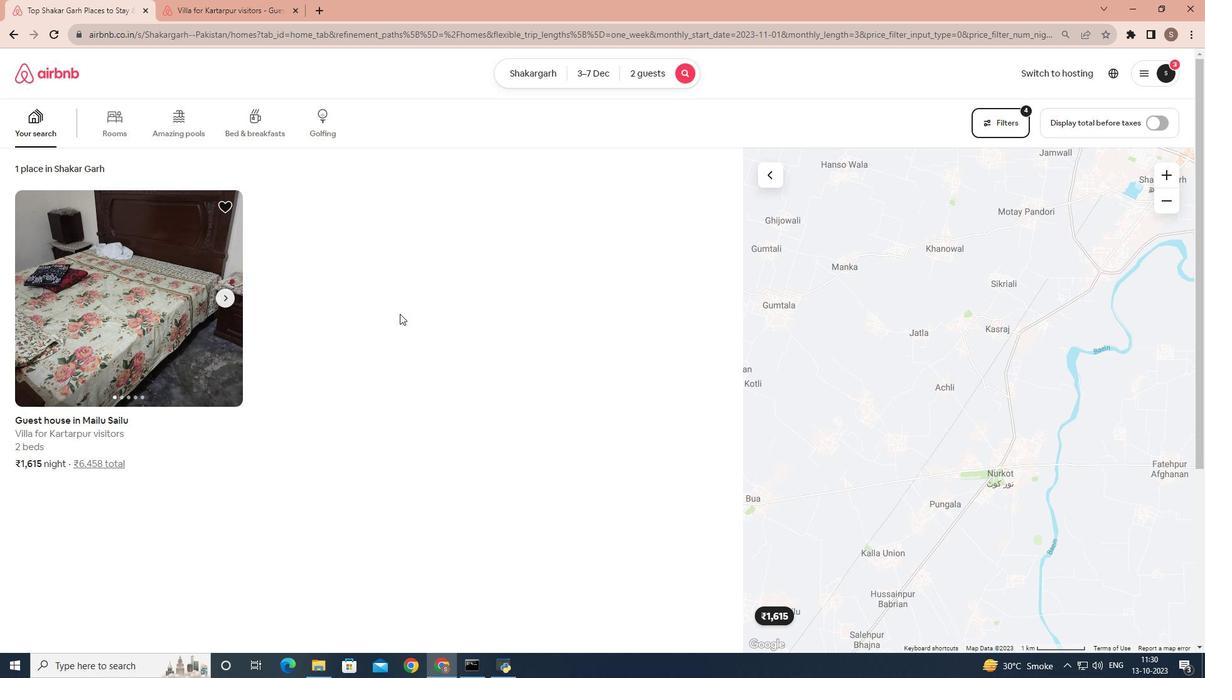 
Action: Mouse scrolled (399, 314) with delta (0, 0)
Screenshot: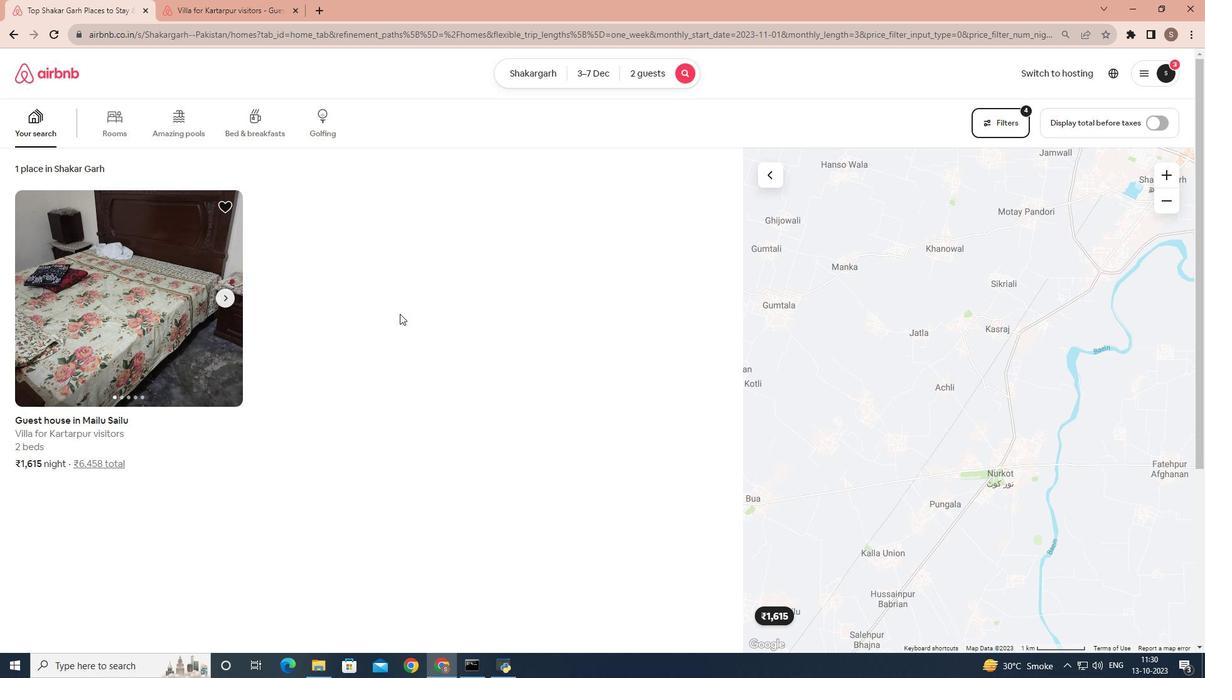 
Action: Mouse scrolled (399, 314) with delta (0, 0)
Screenshot: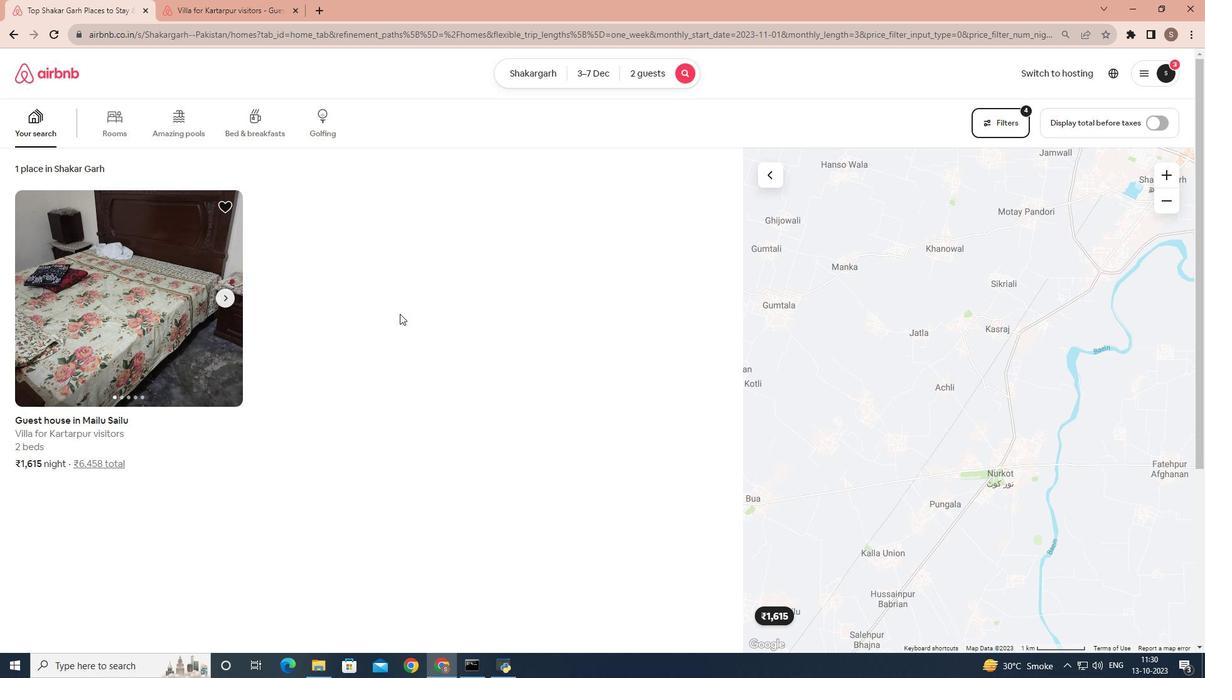 
Action: Mouse scrolled (399, 314) with delta (0, 0)
Screenshot: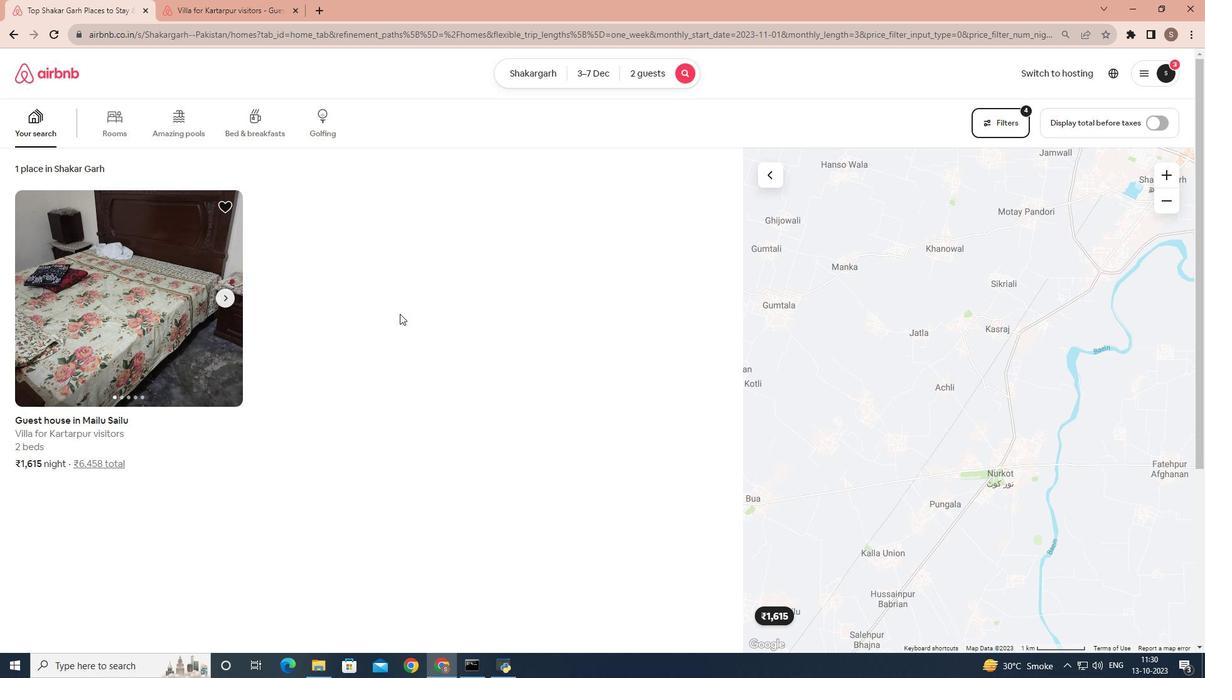 
Action: Mouse moved to (400, 313)
